 Task: Create a photo collage of the Taj Mahal at night using online images and label it 'Night View of Taj-Mahal'.
Action: Mouse pressed left at (141, 30)
Screenshot: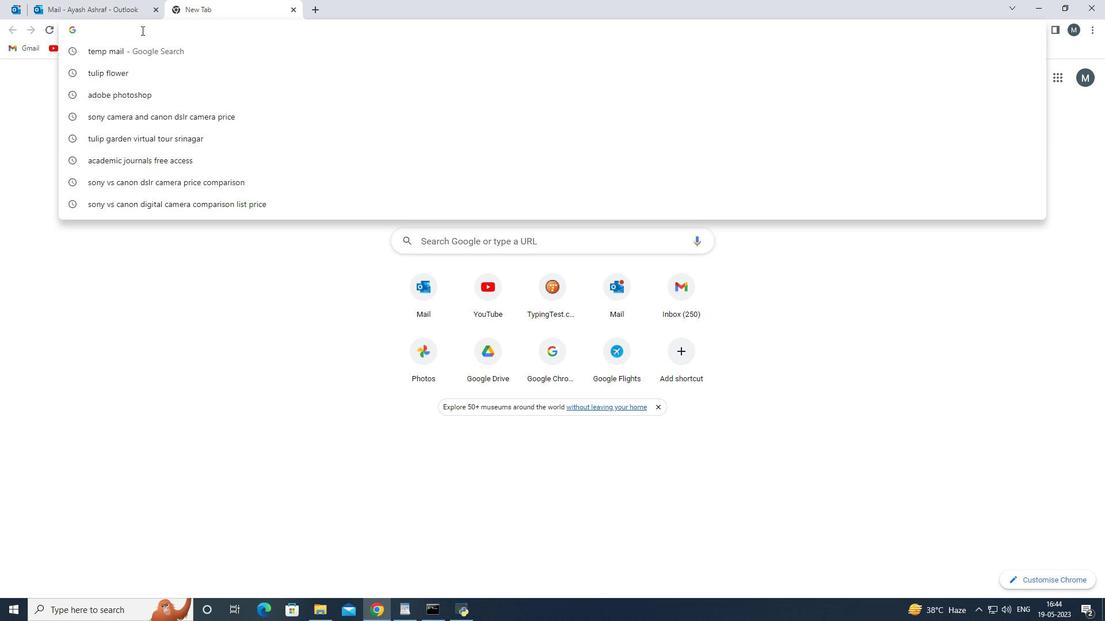 
Action: Key pressed <Key.shift>Taj<Key.space>
Screenshot: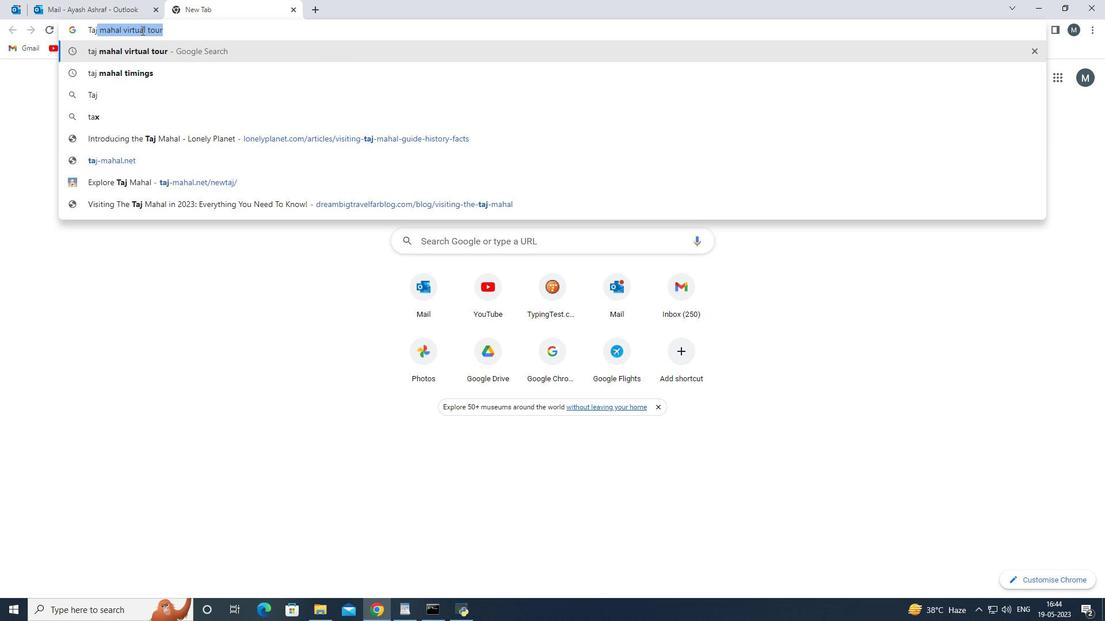 
Action: Mouse moved to (175, 28)
Screenshot: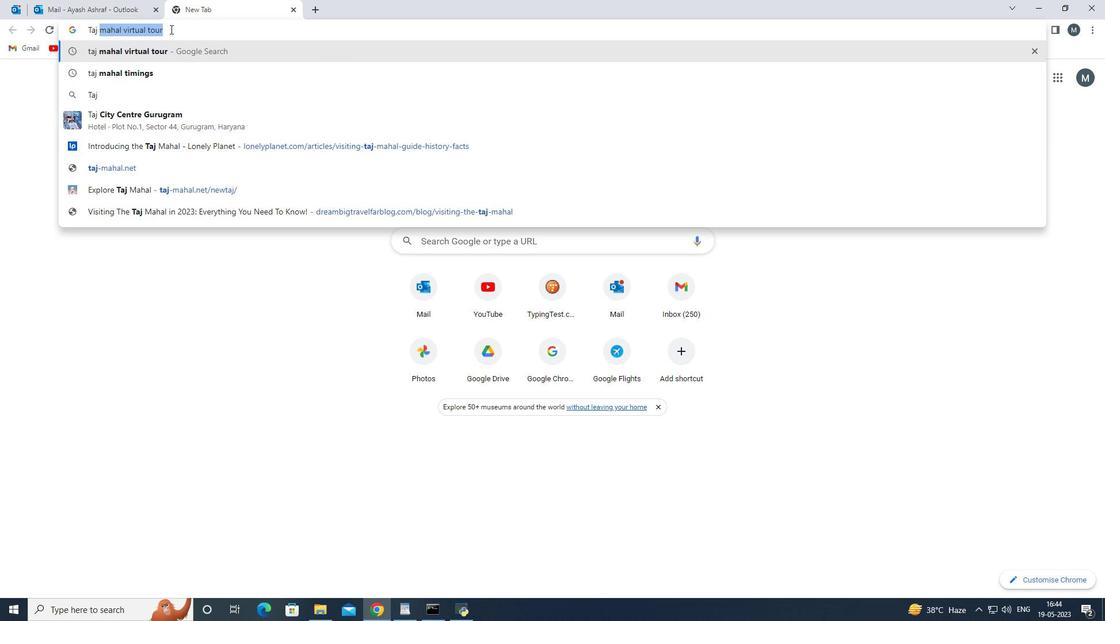 
Action: Mouse pressed left at (175, 28)
Screenshot: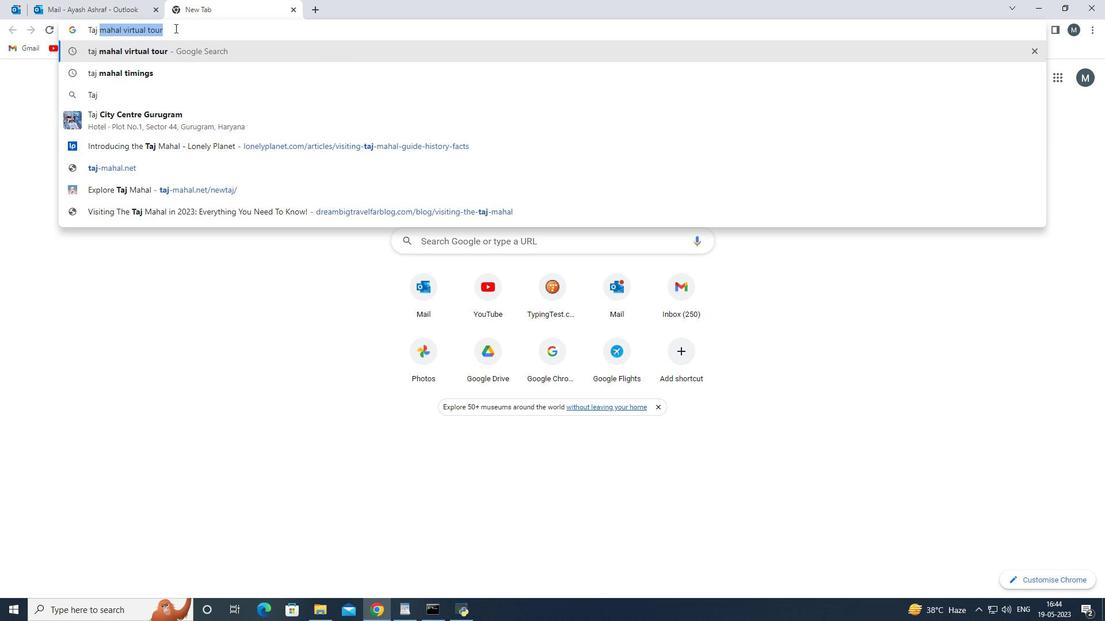 
Action: Key pressed <Key.space>at
Screenshot: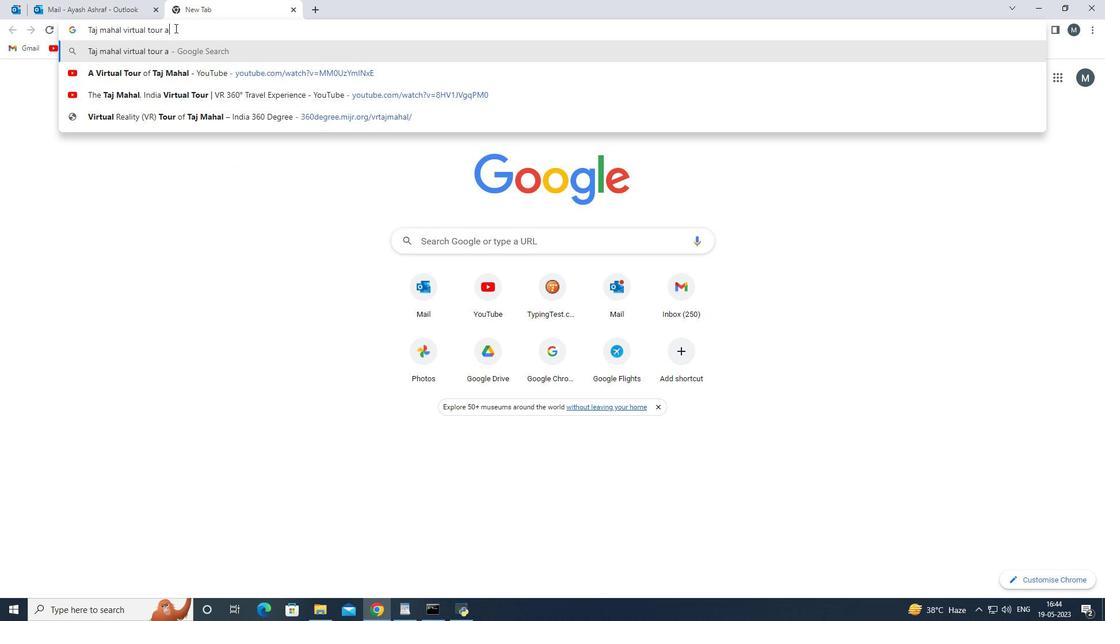
Action: Mouse moved to (175, 30)
Screenshot: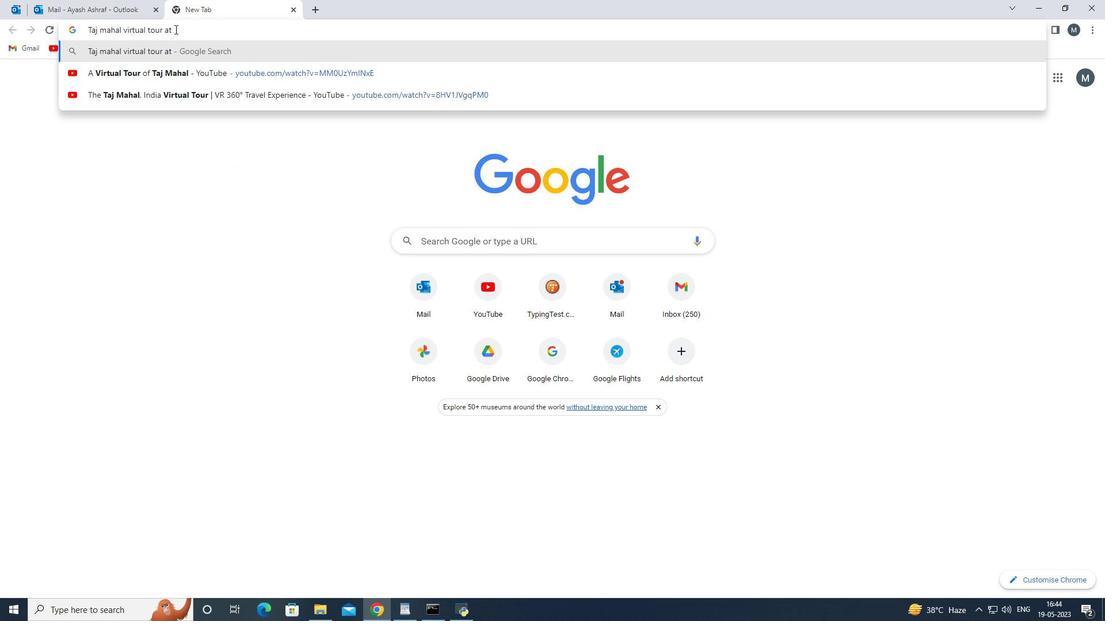 
Action: Key pressed <Key.space>
Screenshot: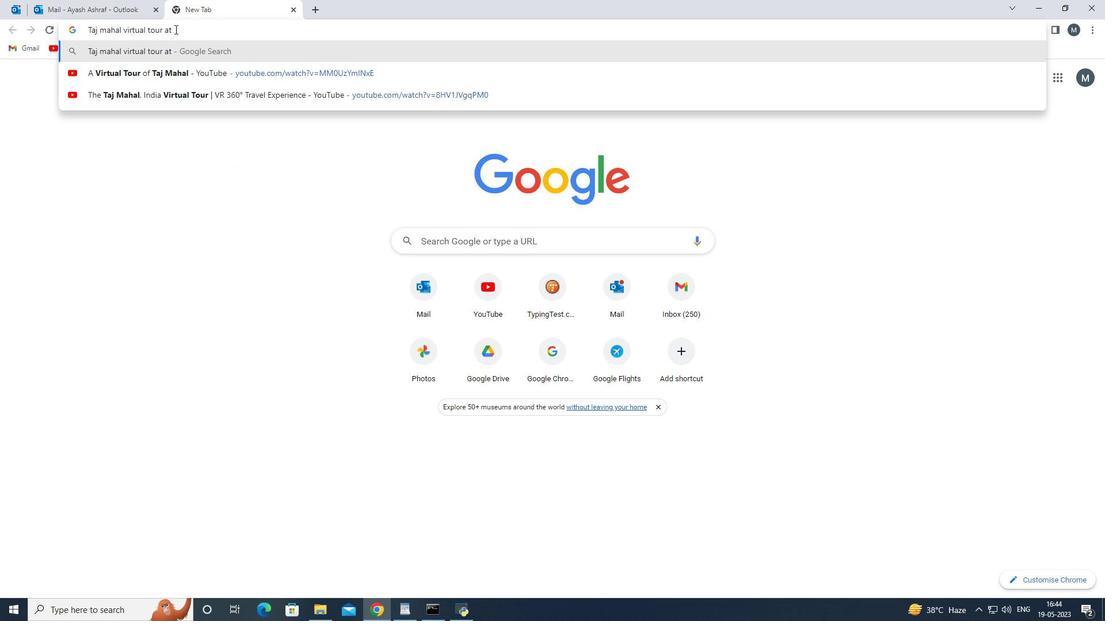 
Action: Mouse moved to (173, 33)
Screenshot: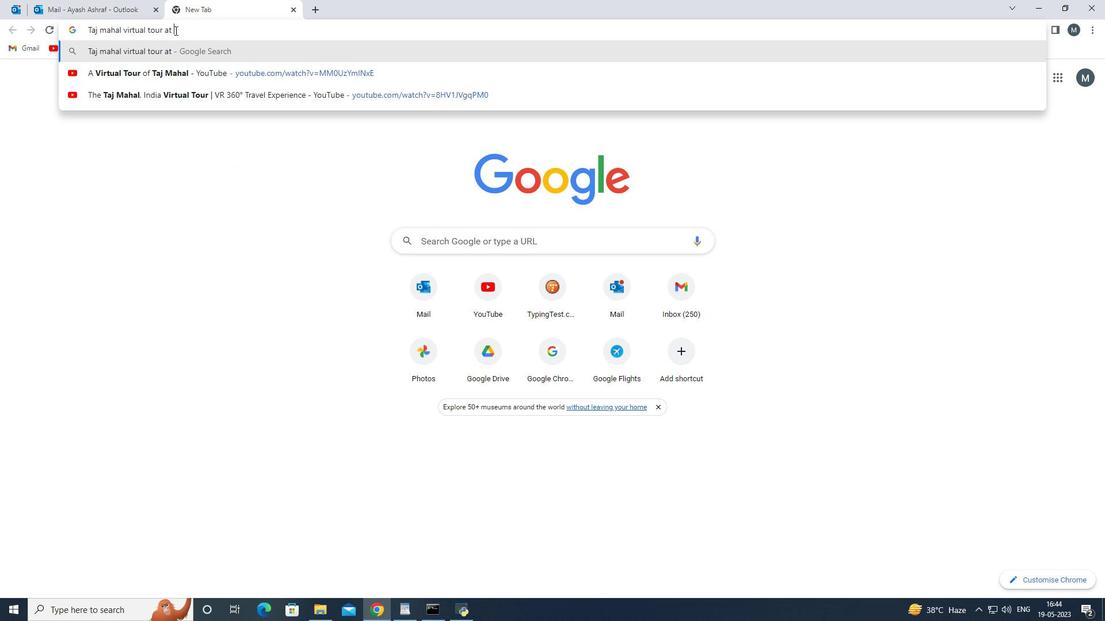 
Action: Key pressed ni
Screenshot: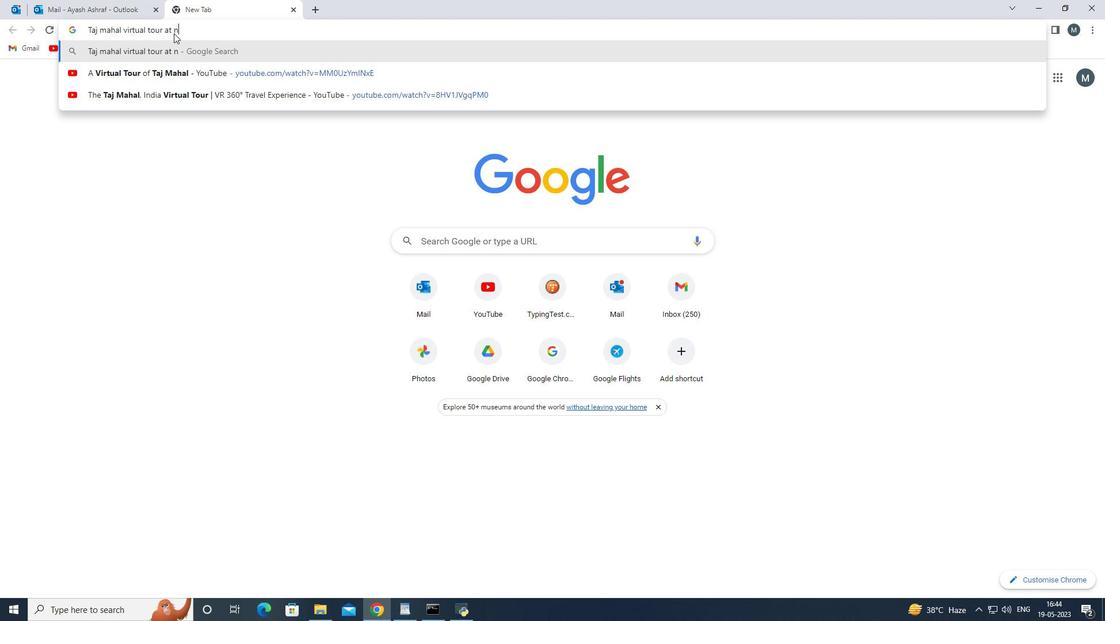 
Action: Mouse moved to (179, 73)
Screenshot: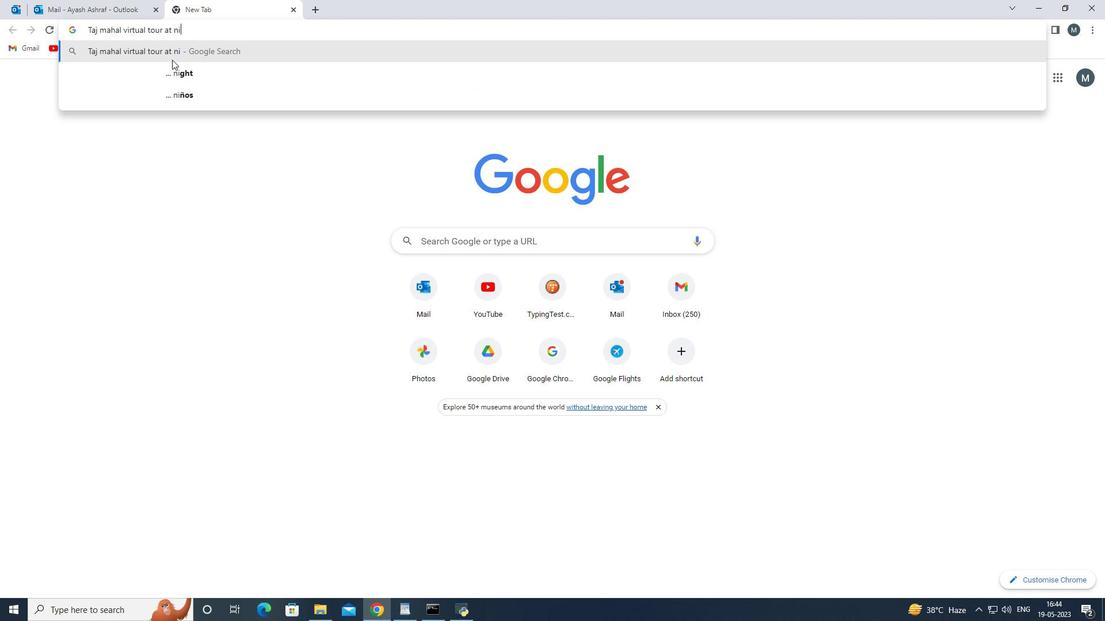 
Action: Mouse pressed left at (179, 73)
Screenshot: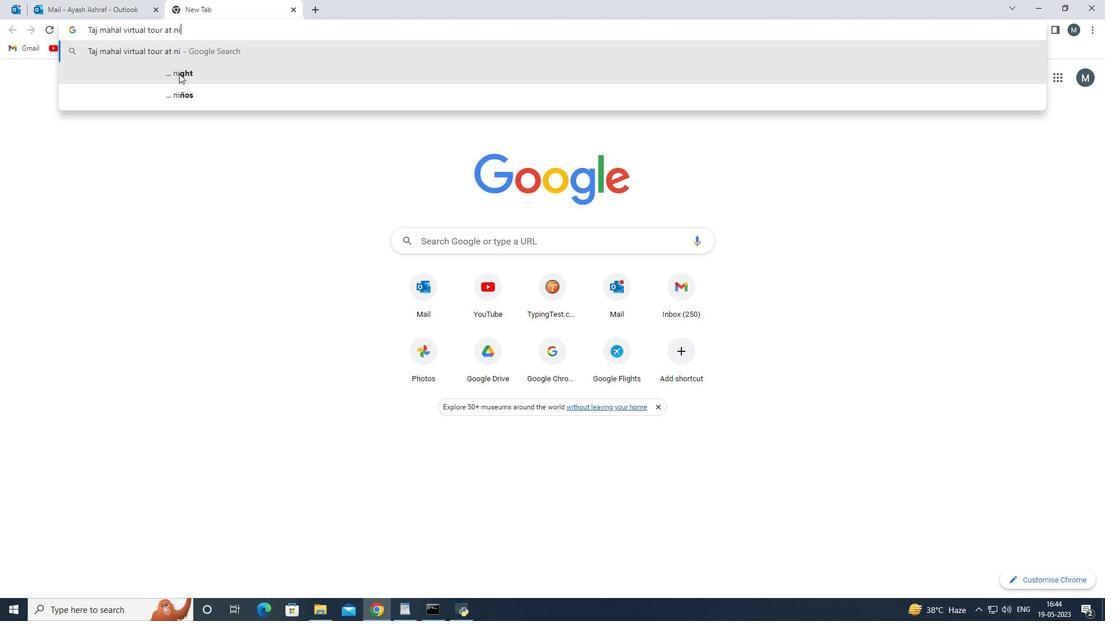 
Action: Mouse moved to (250, 265)
Screenshot: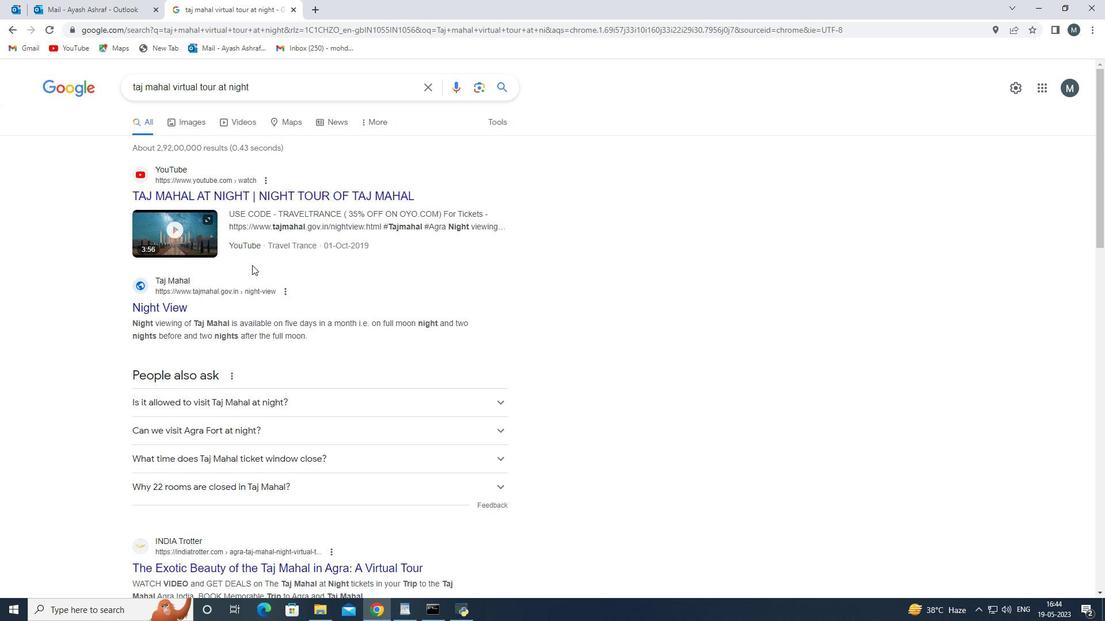 
Action: Mouse scrolled (250, 265) with delta (0, 0)
Screenshot: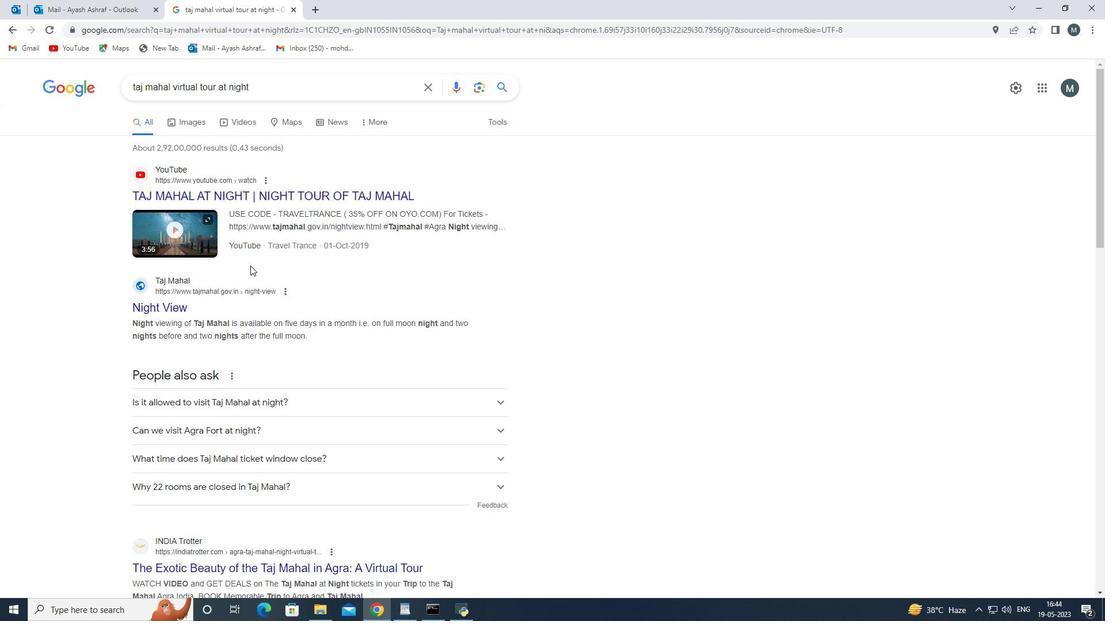 
Action: Mouse scrolled (250, 266) with delta (0, 0)
Screenshot: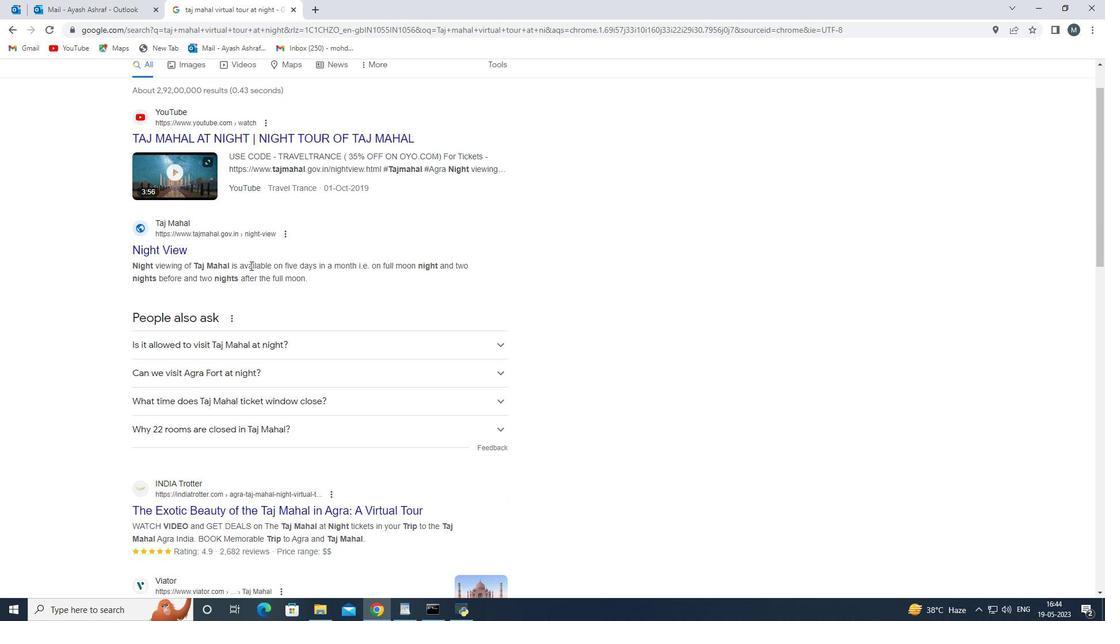 
Action: Mouse scrolled (250, 266) with delta (0, 0)
Screenshot: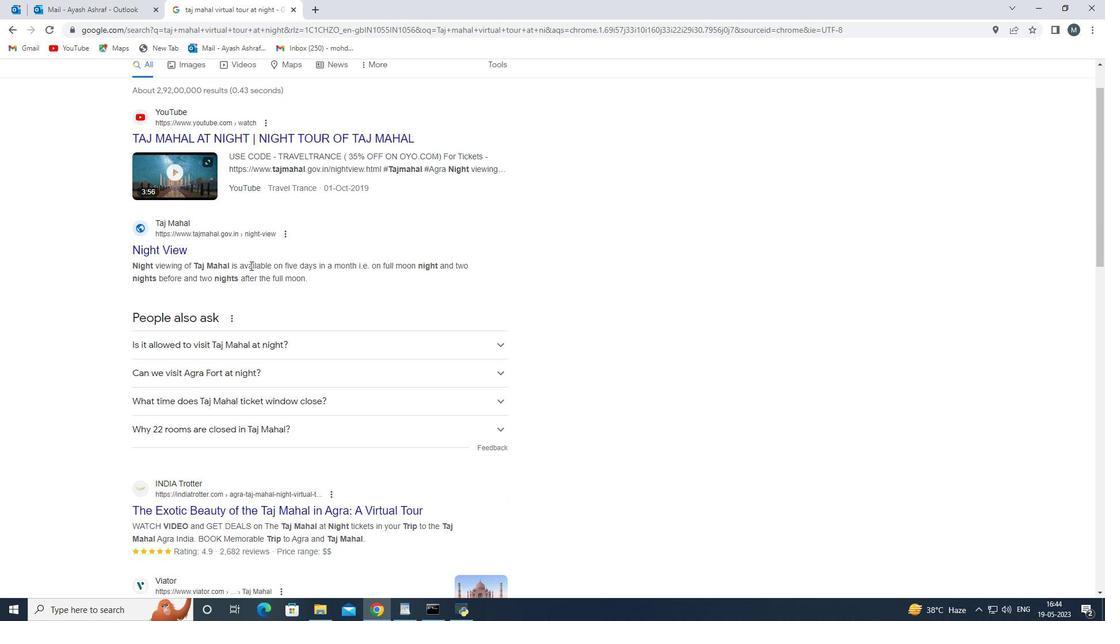 
Action: Mouse moved to (175, 227)
Screenshot: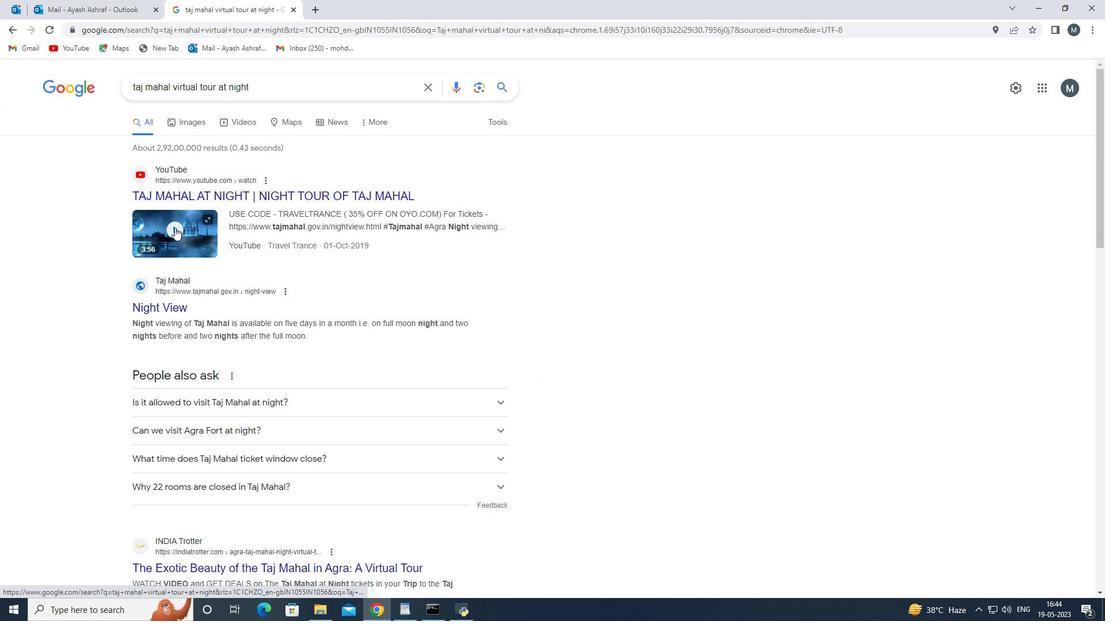 
Action: Mouse pressed left at (175, 227)
Screenshot: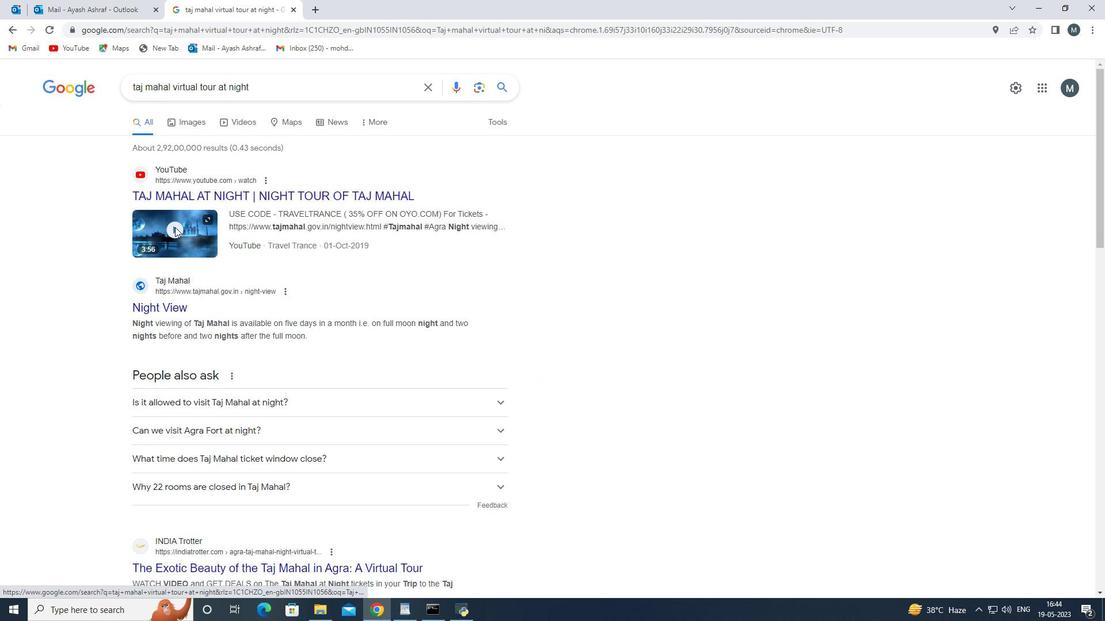 
Action: Mouse moved to (255, 476)
Screenshot: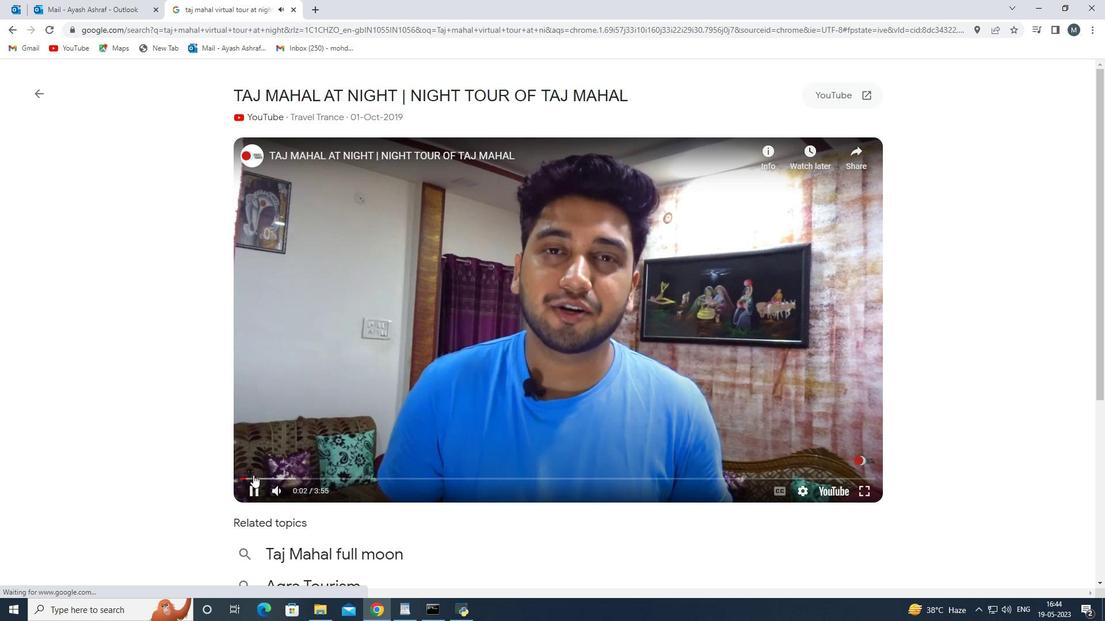 
Action: Mouse pressed left at (255, 476)
Screenshot: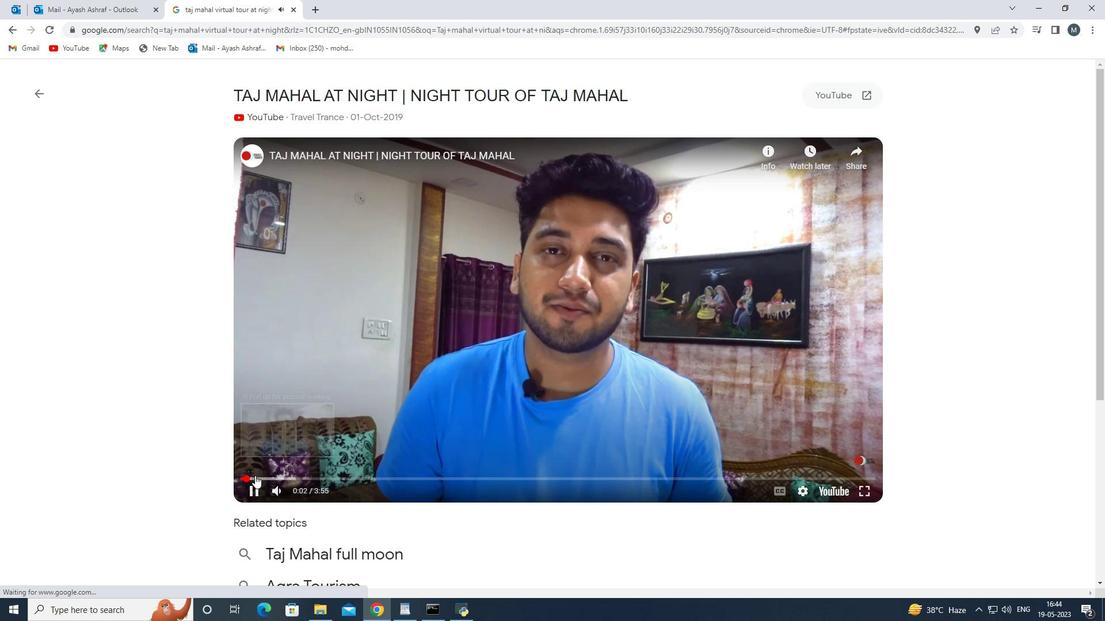 
Action: Mouse moved to (412, 410)
Screenshot: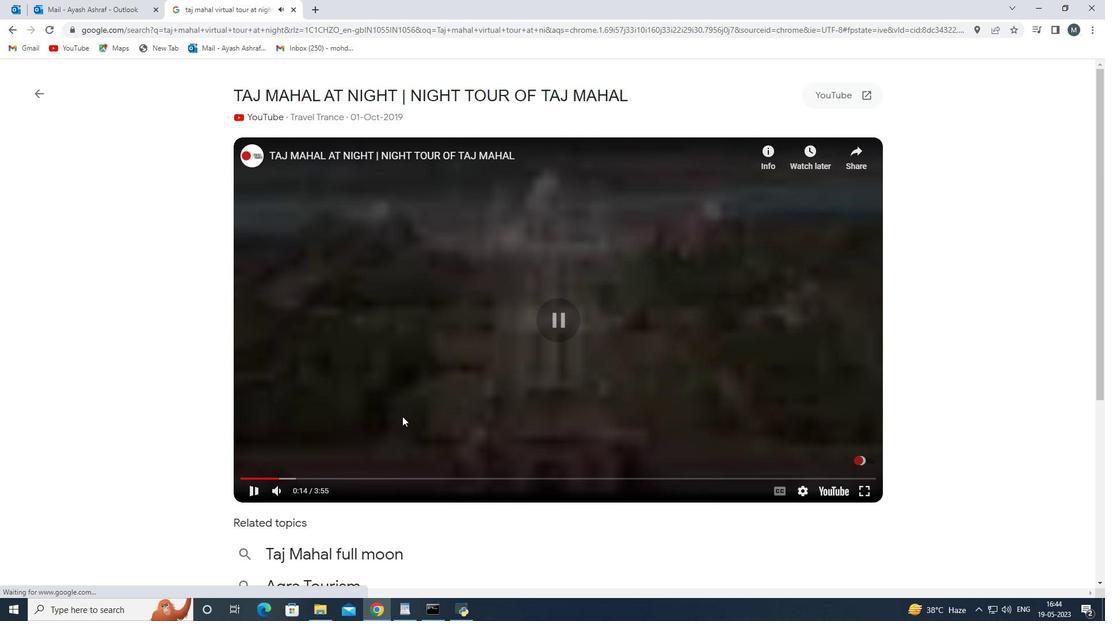 
Action: Mouse scrolled (412, 409) with delta (0, 0)
Screenshot: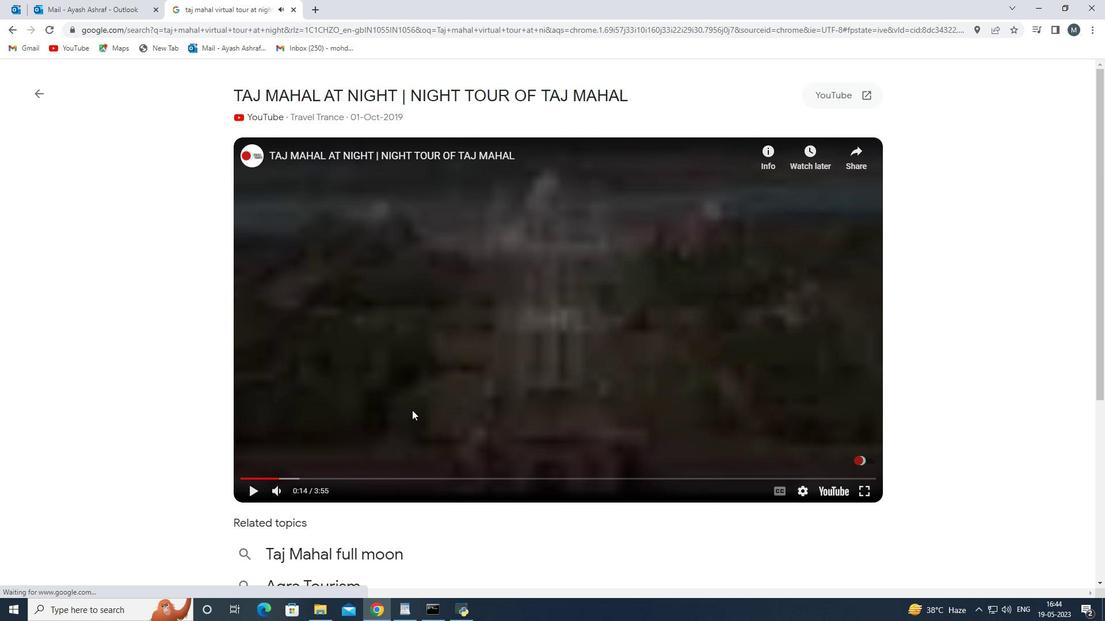 
Action: Mouse scrolled (412, 411) with delta (0, 0)
Screenshot: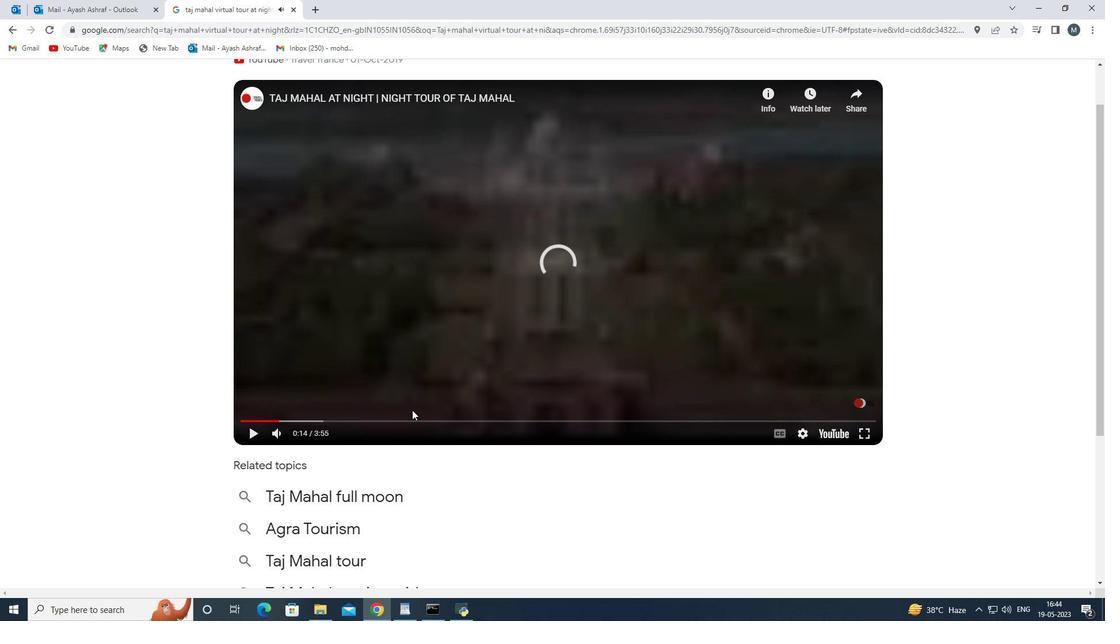 
Action: Mouse moved to (427, 384)
Screenshot: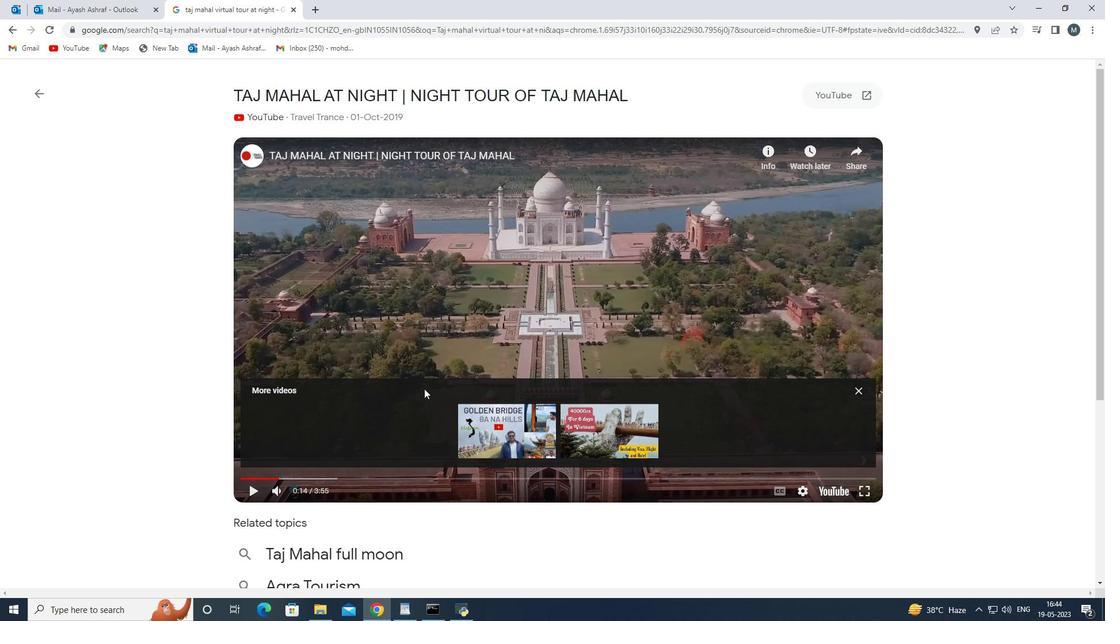 
Action: Mouse scrolled (427, 383) with delta (0, 0)
Screenshot: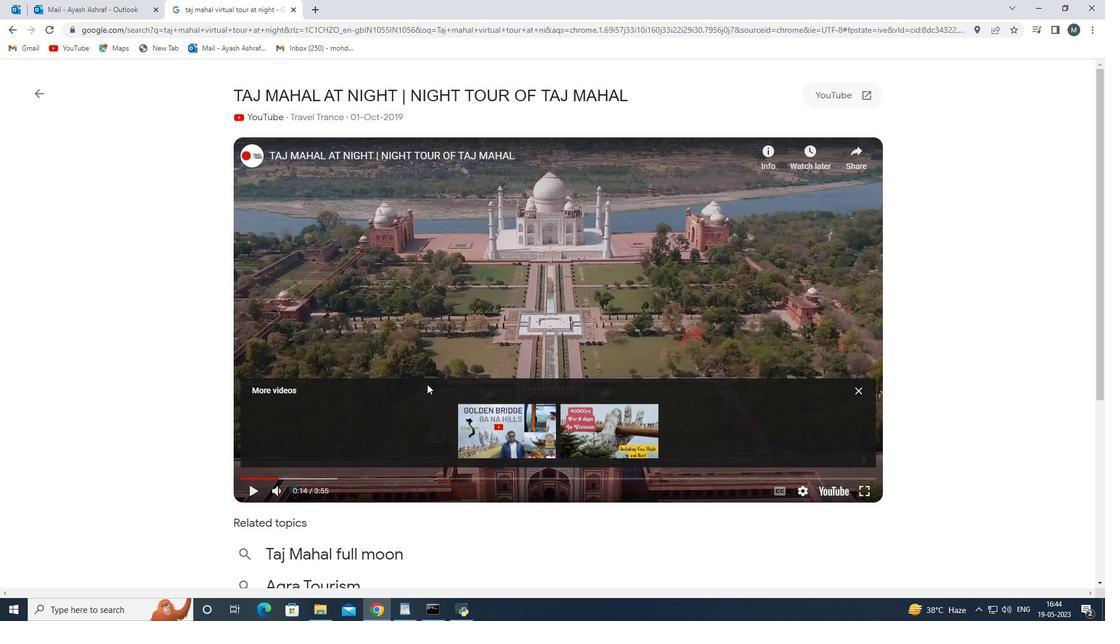 
Action: Mouse moved to (251, 439)
Screenshot: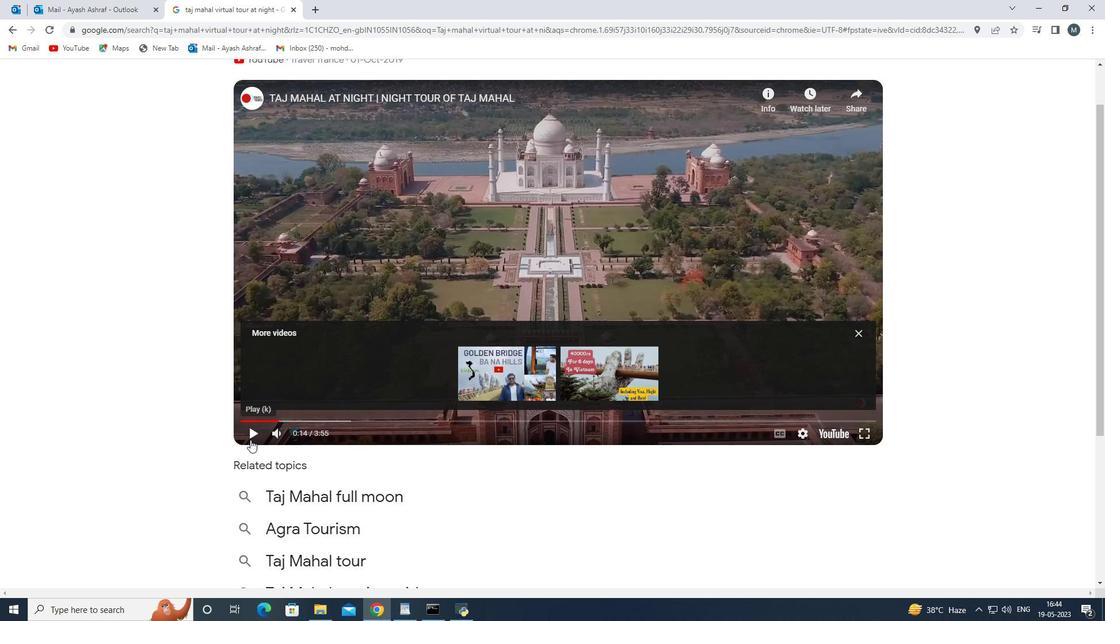 
Action: Mouse pressed left at (251, 439)
Screenshot: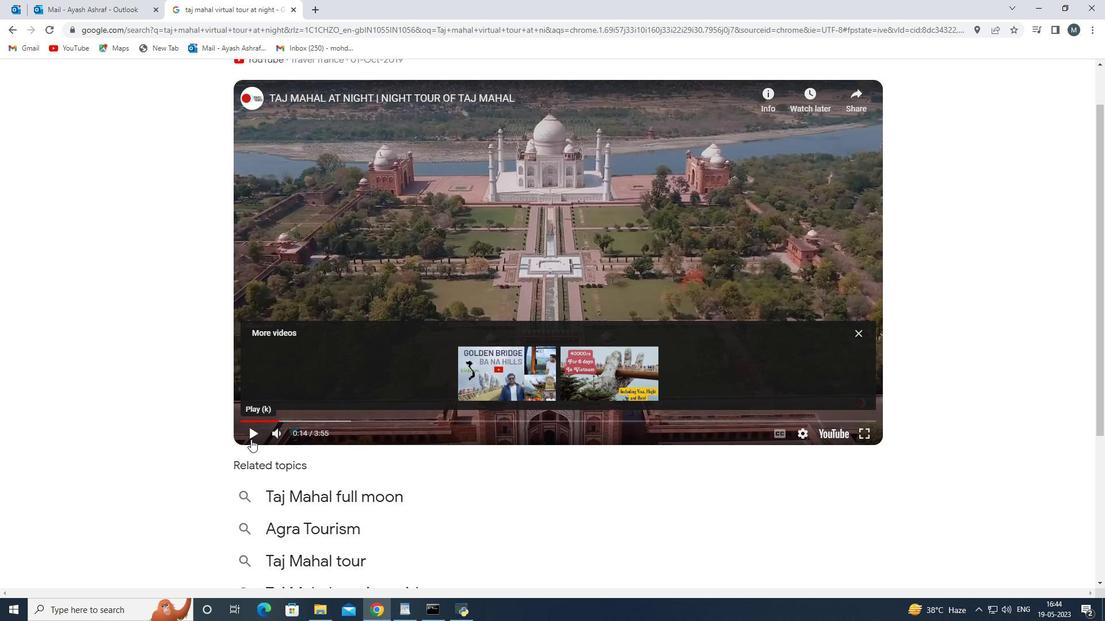 
Action: Mouse moved to (379, 501)
Screenshot: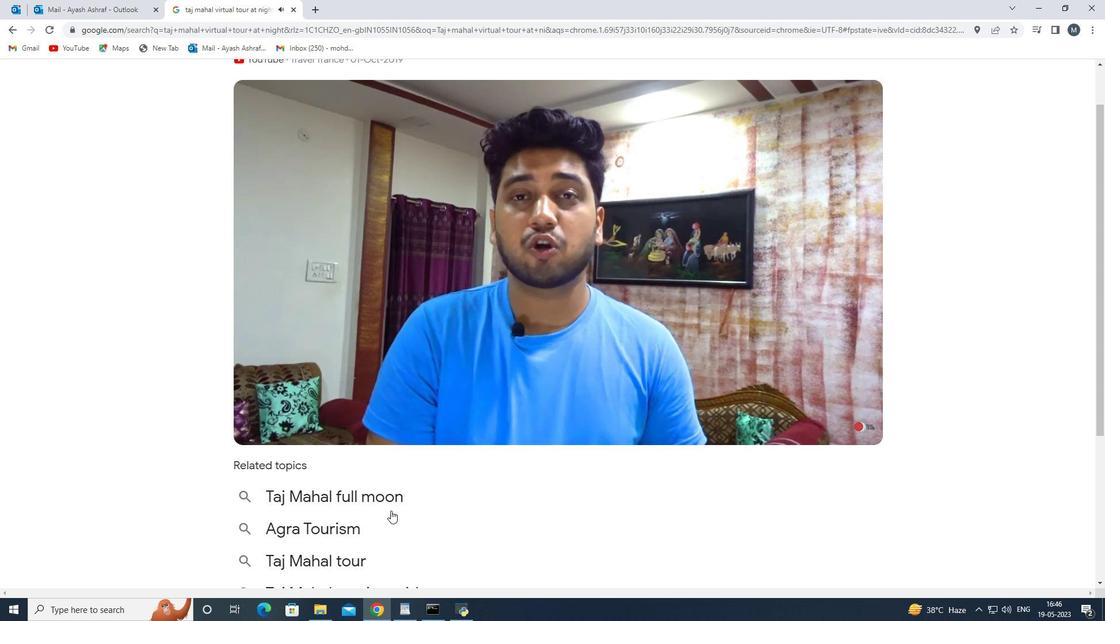 
Action: Mouse pressed left at (379, 501)
Screenshot: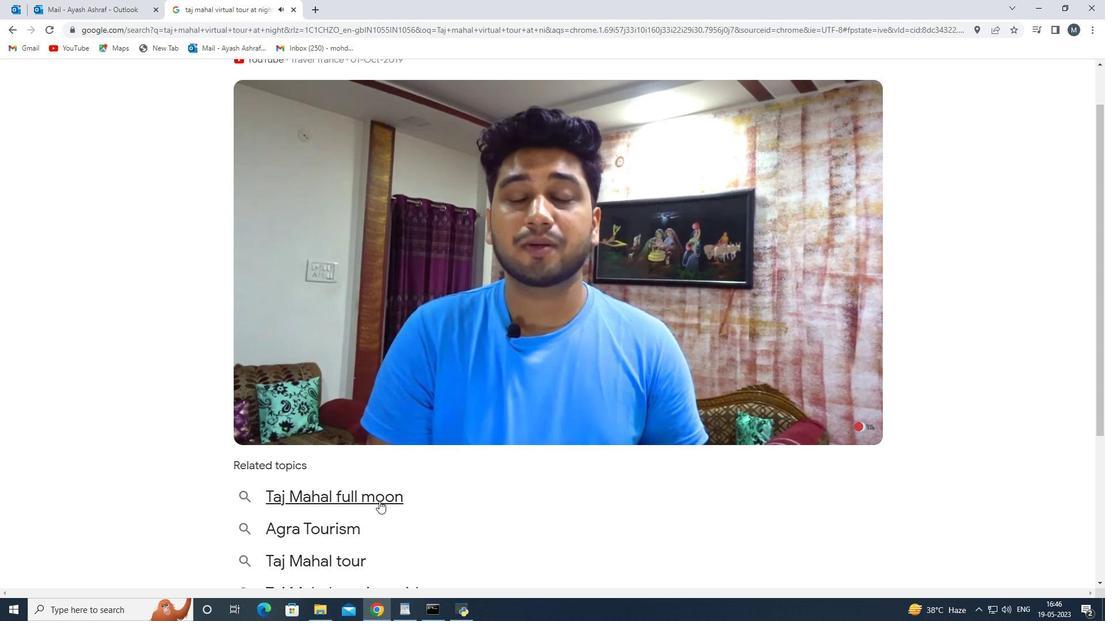 
Action: Mouse moved to (150, 206)
Screenshot: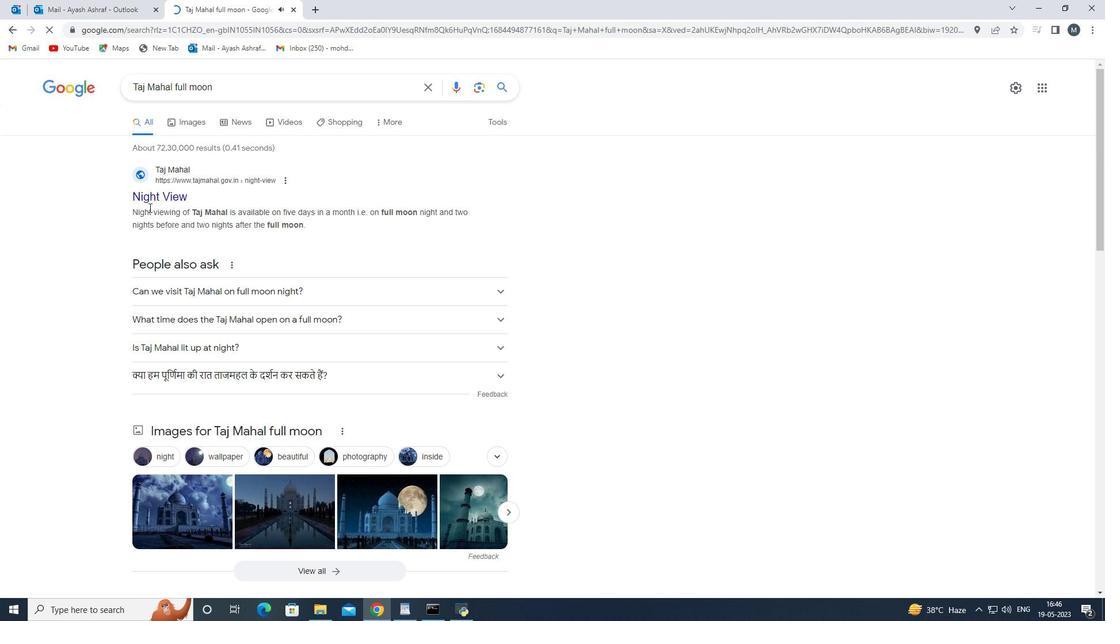 
Action: Mouse pressed left at (150, 206)
Screenshot: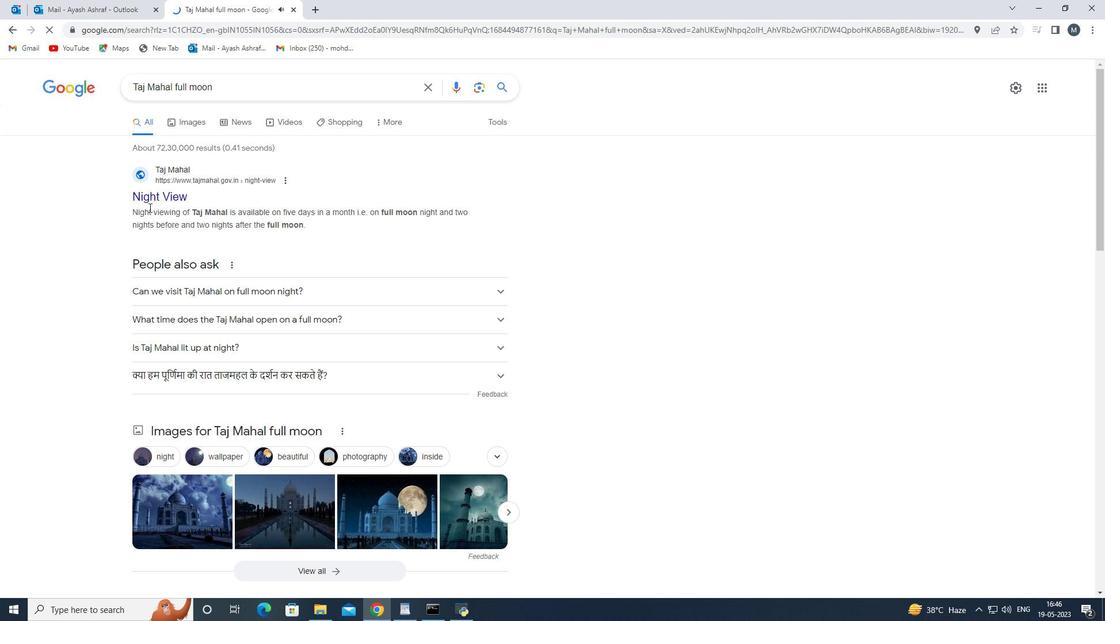 
Action: Mouse moved to (159, 195)
Screenshot: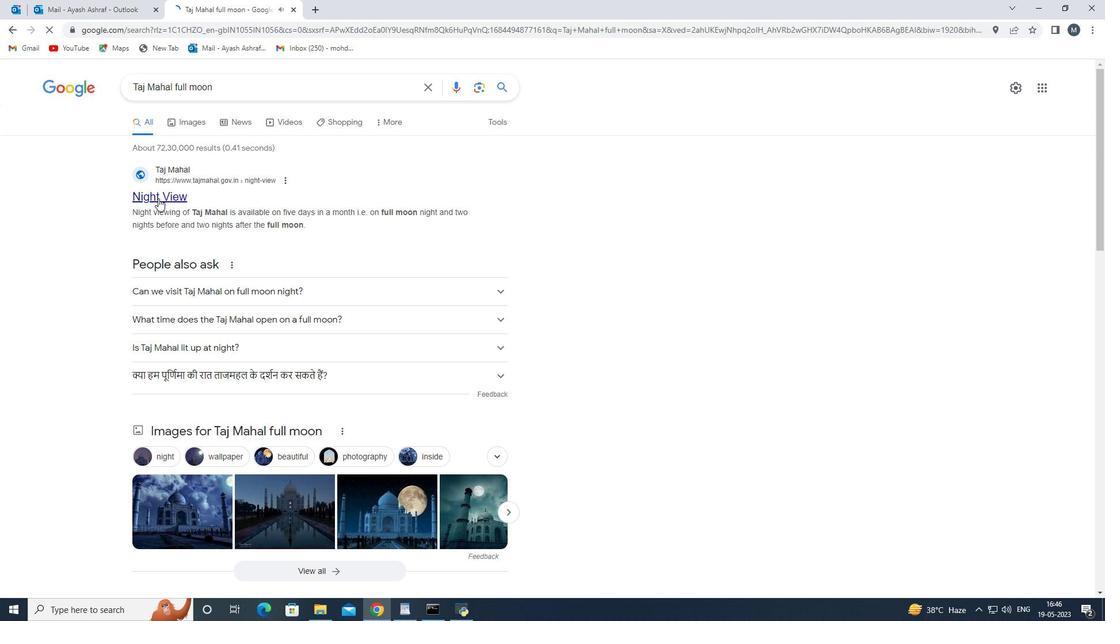 
Action: Mouse pressed left at (159, 195)
Screenshot: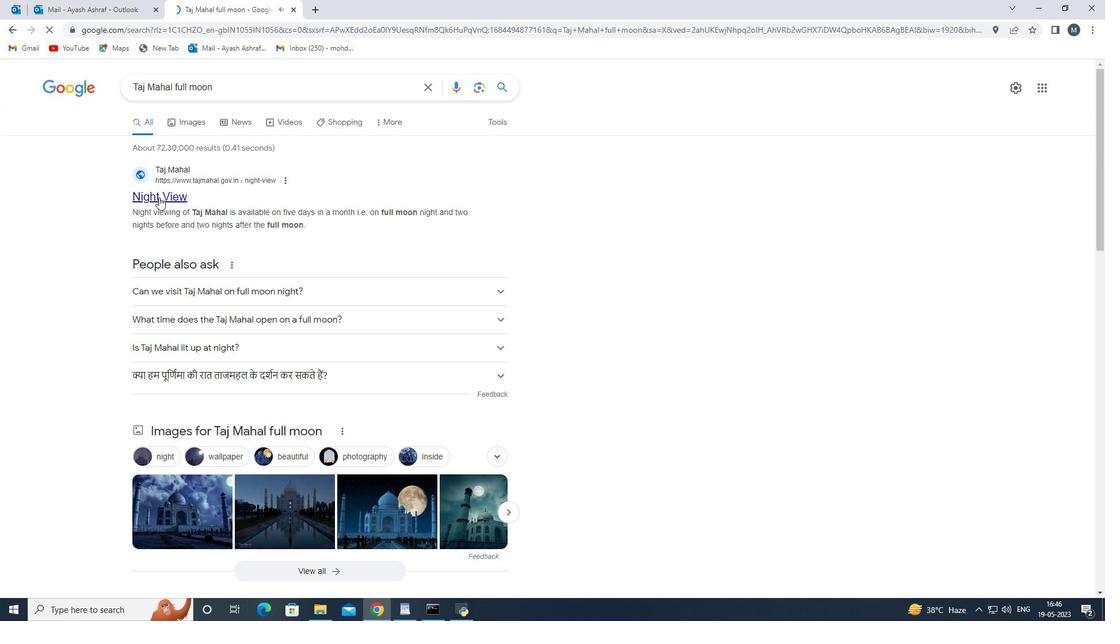 
Action: Mouse moved to (435, 283)
Screenshot: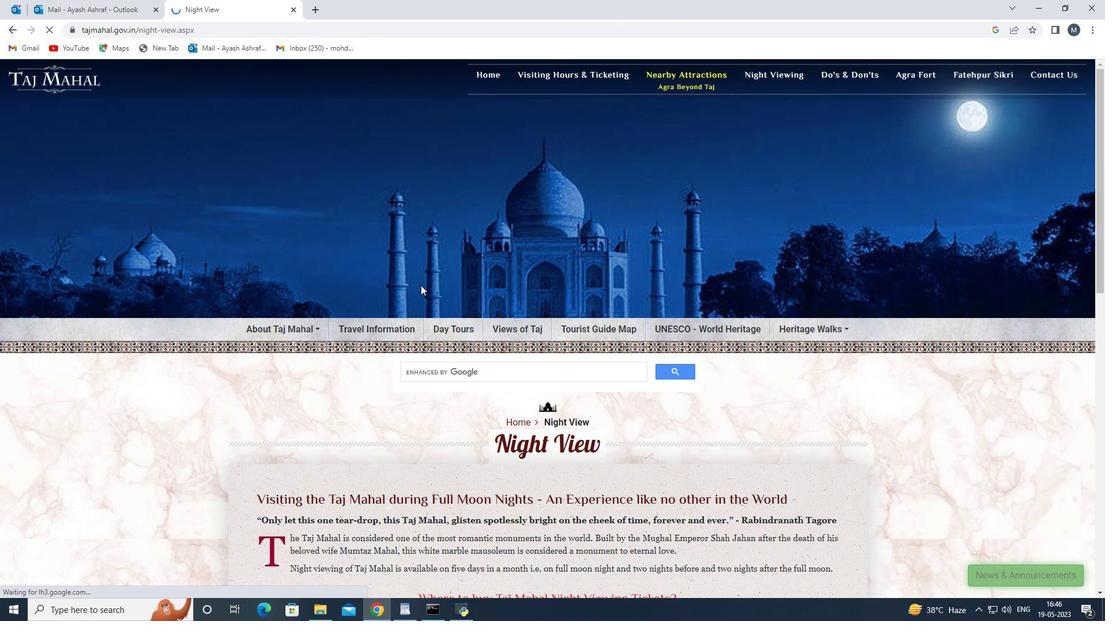 
Action: Mouse scrolled (435, 283) with delta (0, 0)
Screenshot: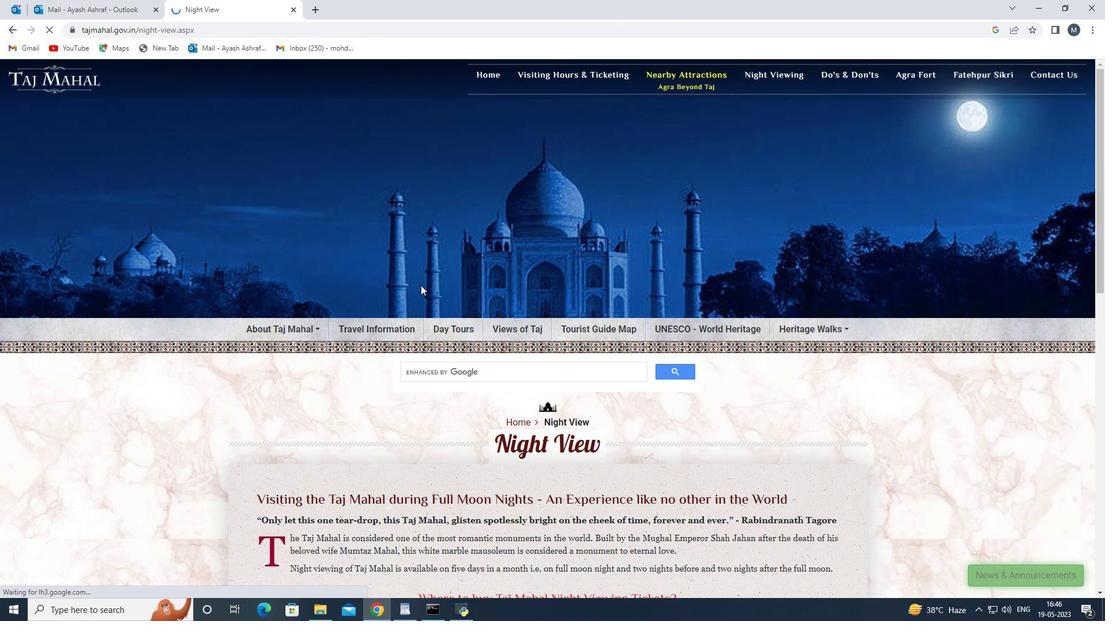 
Action: Mouse moved to (436, 290)
Screenshot: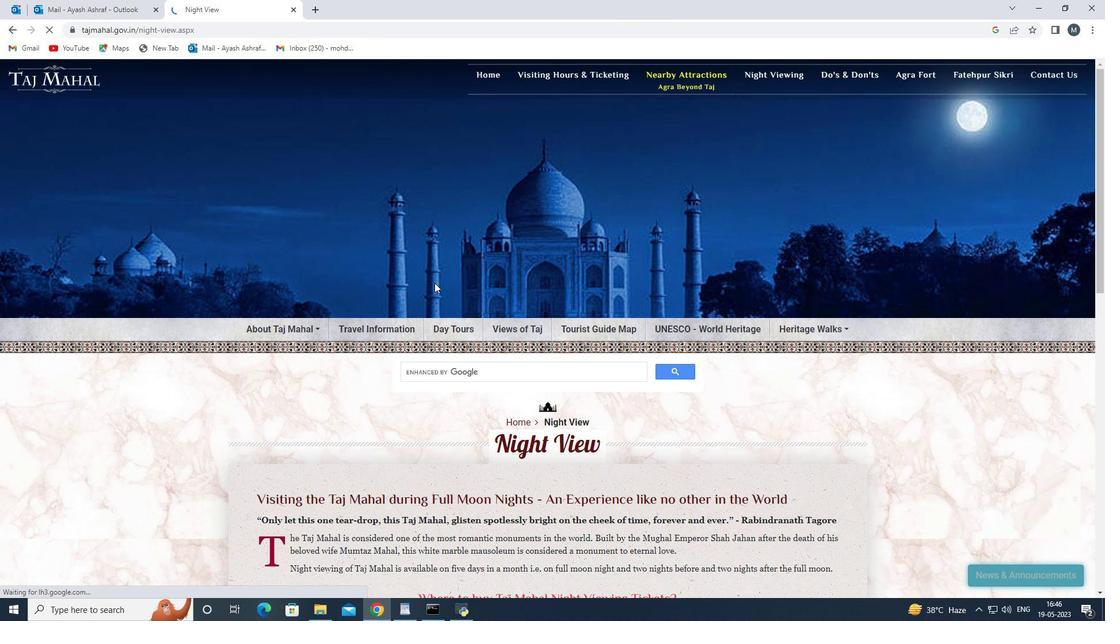 
Action: Mouse scrolled (436, 286) with delta (0, 0)
Screenshot: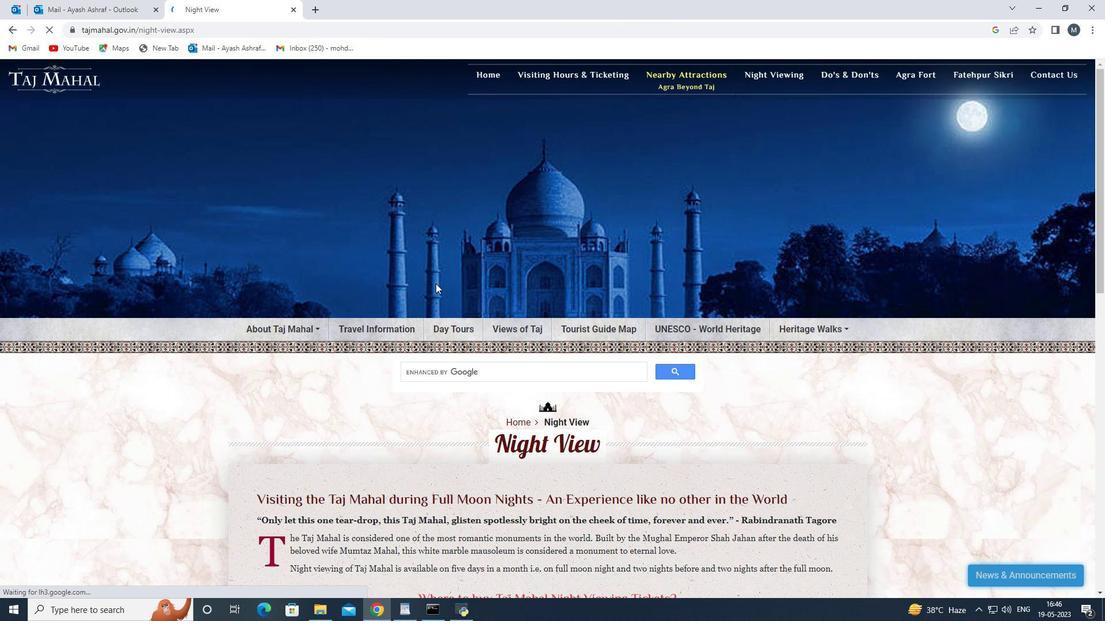 
Action: Mouse moved to (436, 302)
Screenshot: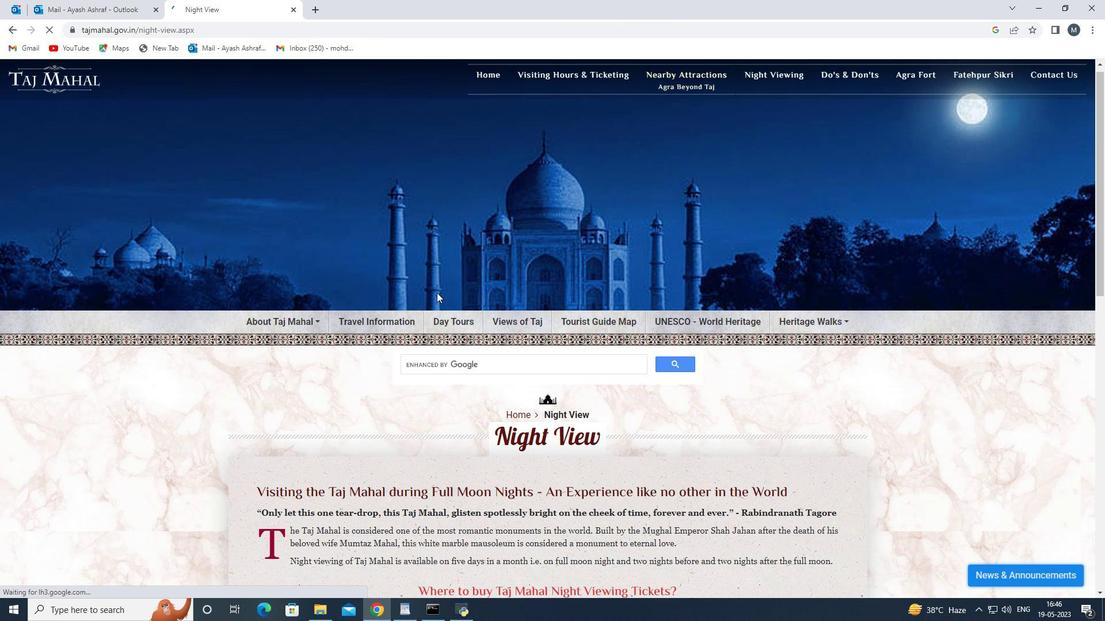 
Action: Mouse scrolled (436, 296) with delta (0, 0)
Screenshot: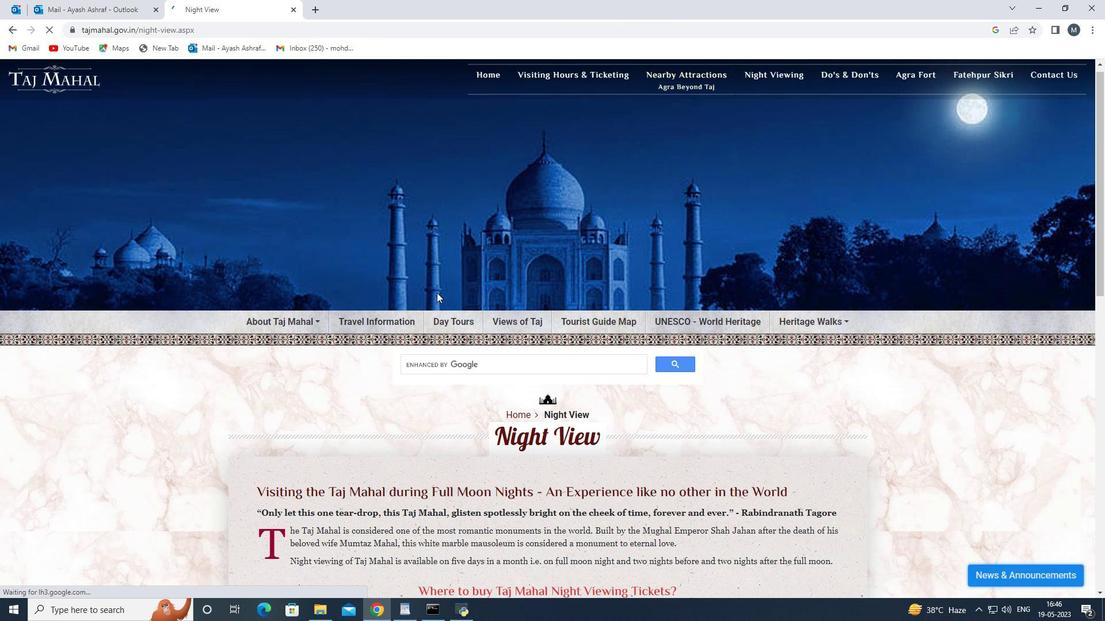 
Action: Mouse moved to (438, 335)
Screenshot: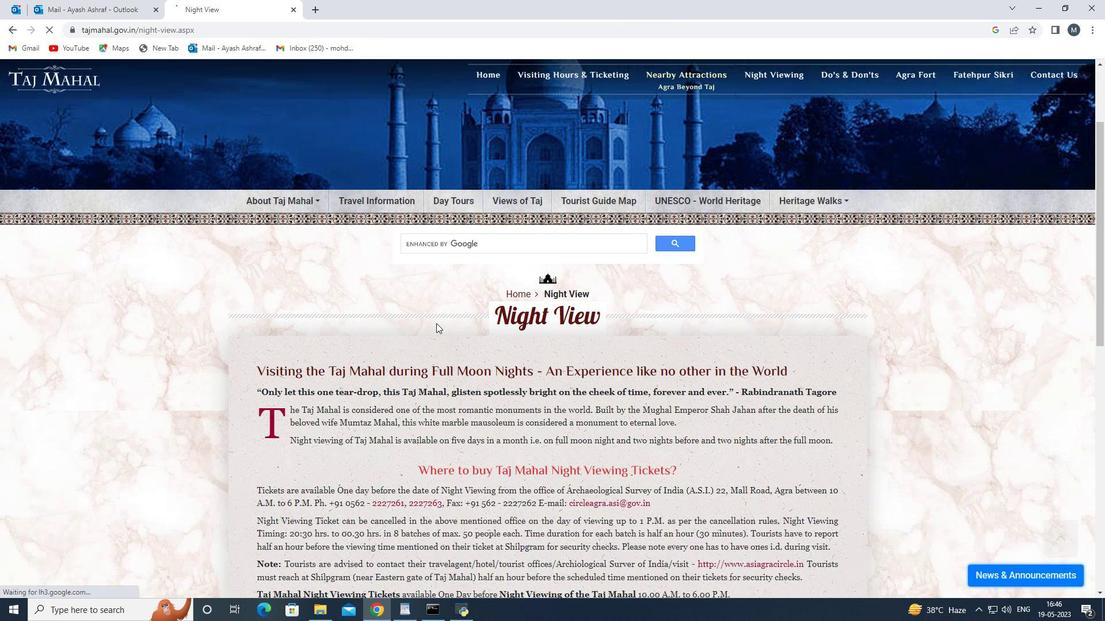 
Action: Mouse scrolled (438, 335) with delta (0, 0)
Screenshot: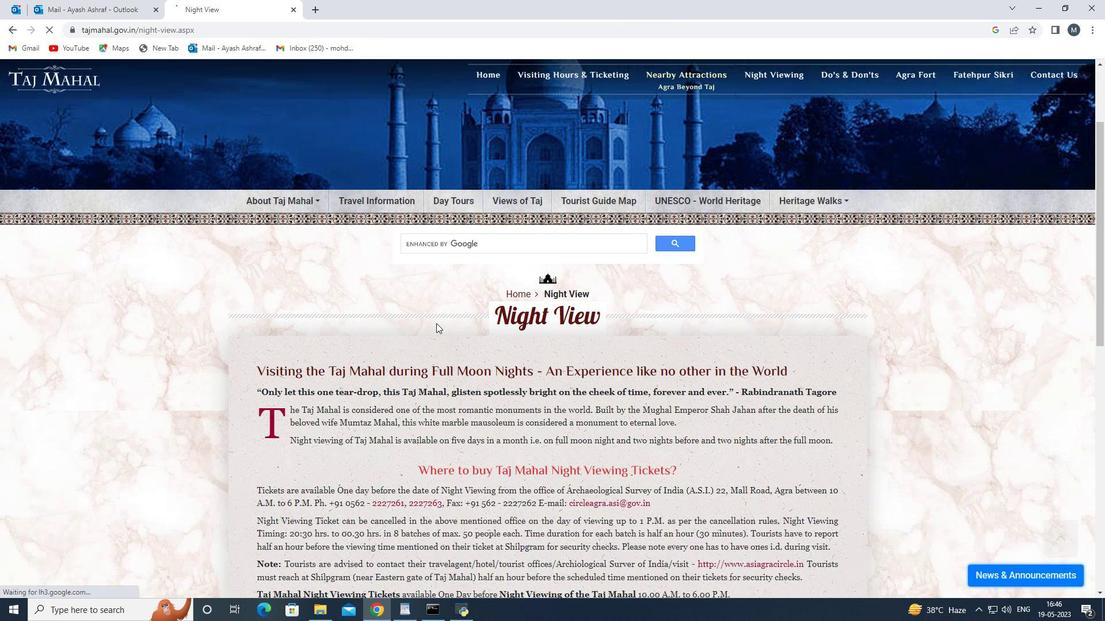 
Action: Mouse moved to (439, 339)
Screenshot: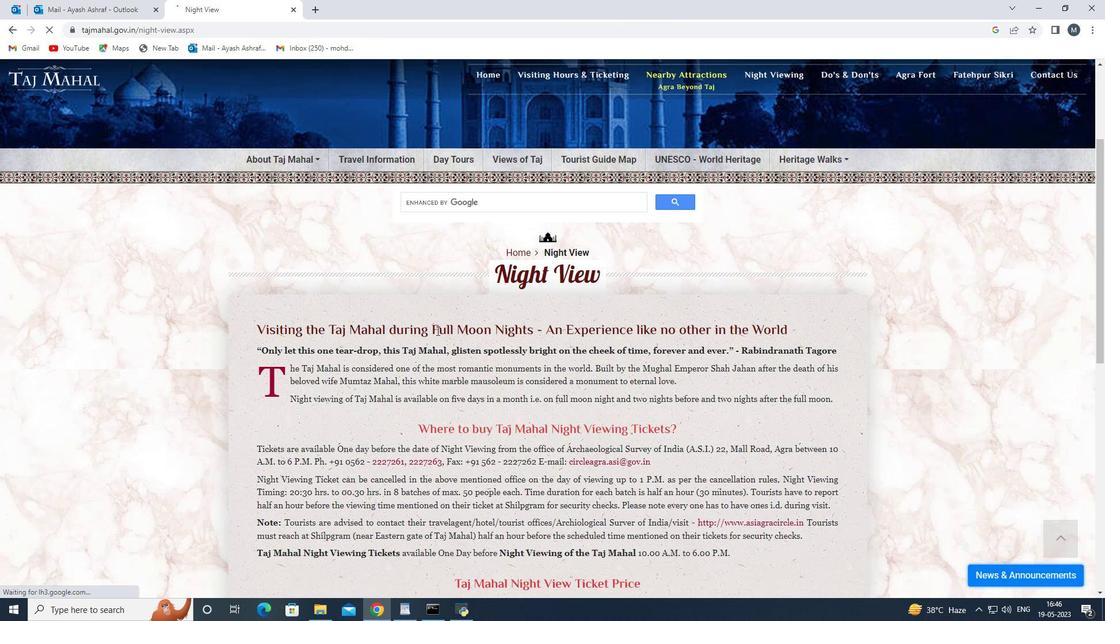 
Action: Mouse scrolled (438, 338) with delta (0, 0)
Screenshot: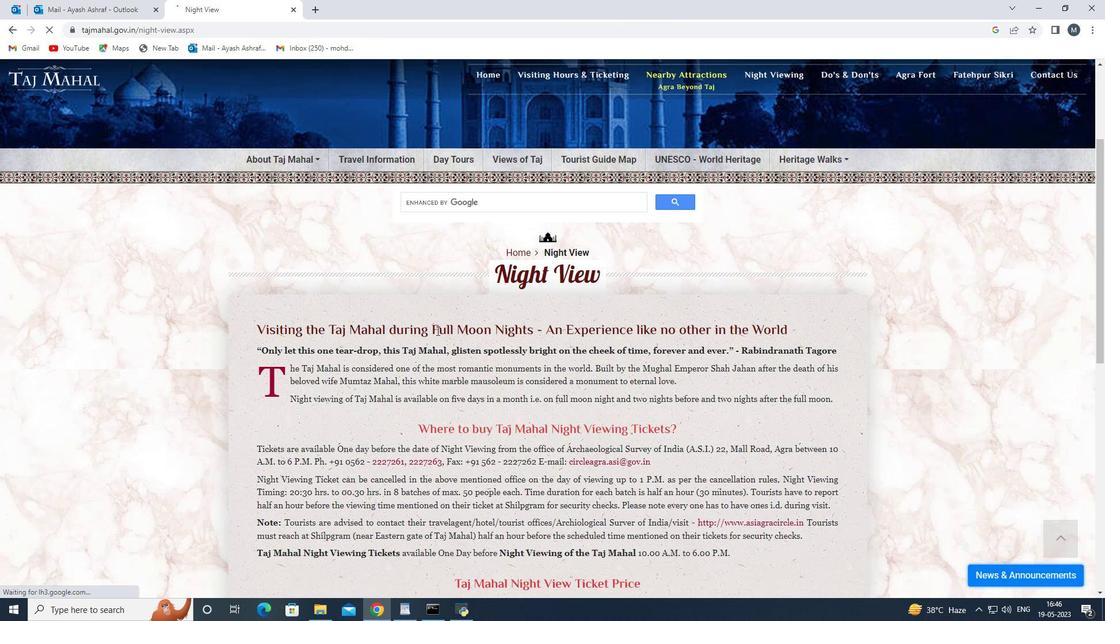 
Action: Mouse moved to (440, 342)
Screenshot: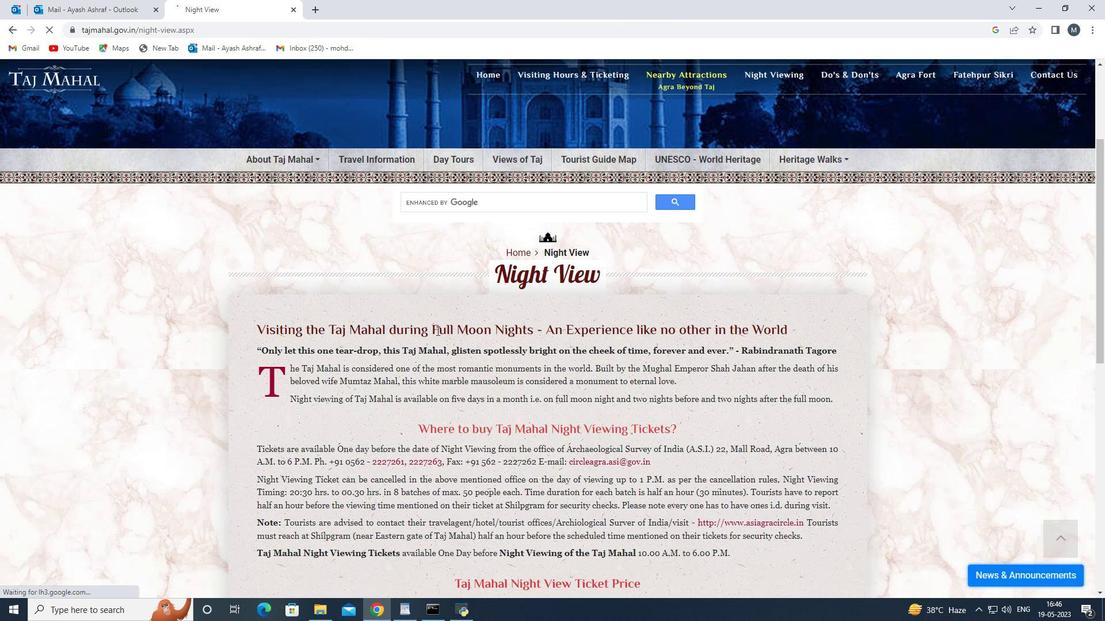 
Action: Mouse scrolled (440, 341) with delta (0, 0)
Screenshot: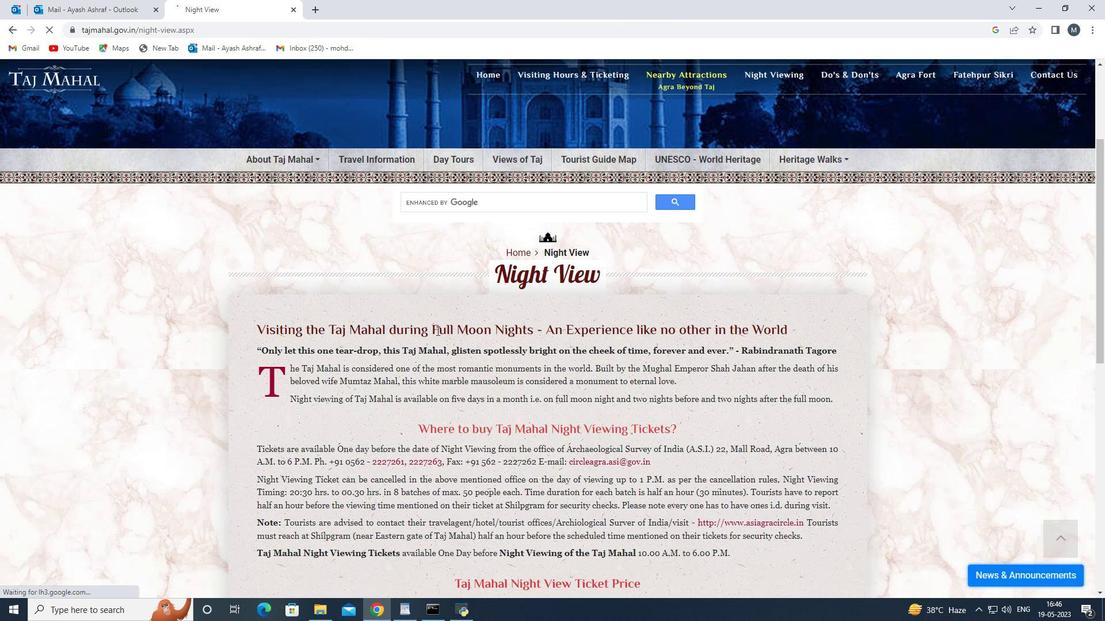 
Action: Mouse moved to (442, 347)
Screenshot: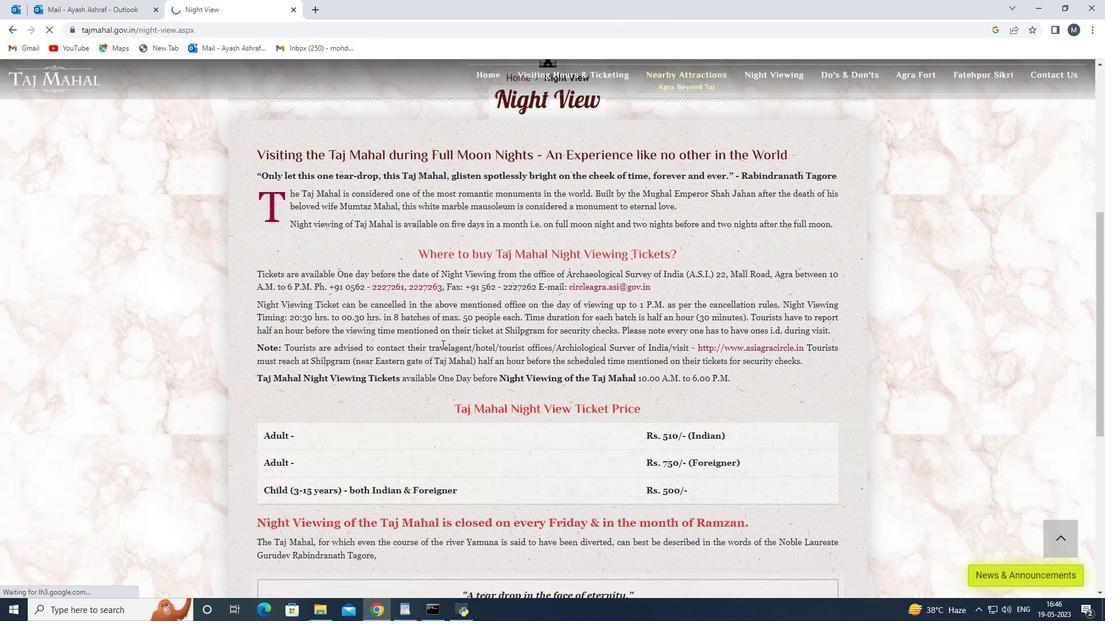 
Action: Mouse scrolled (442, 347) with delta (0, 0)
Screenshot: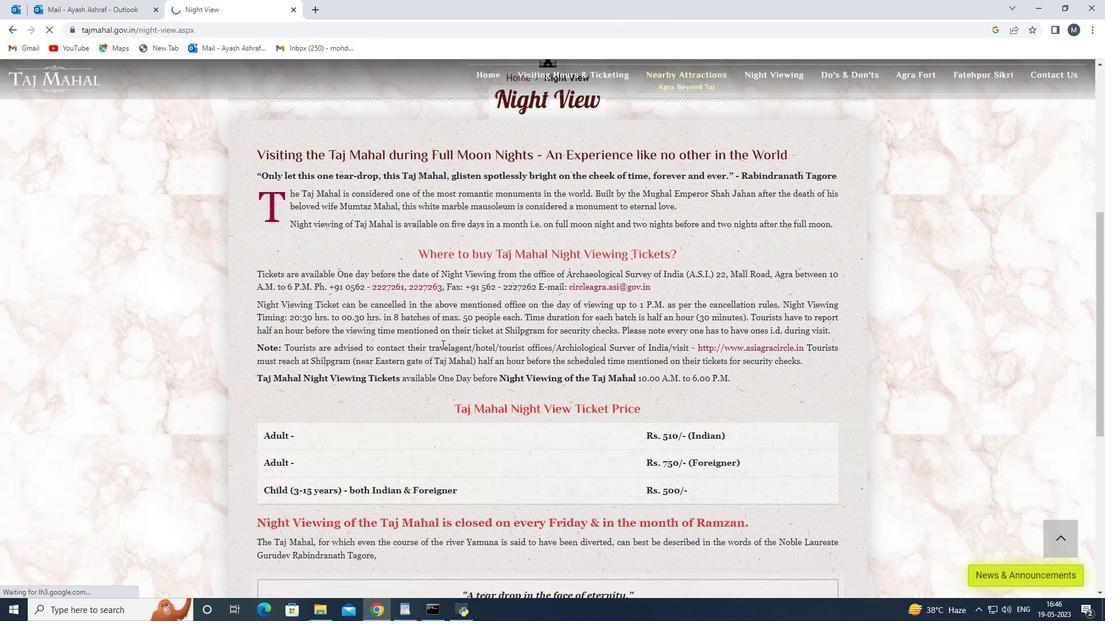 
Action: Mouse moved to (442, 352)
Screenshot: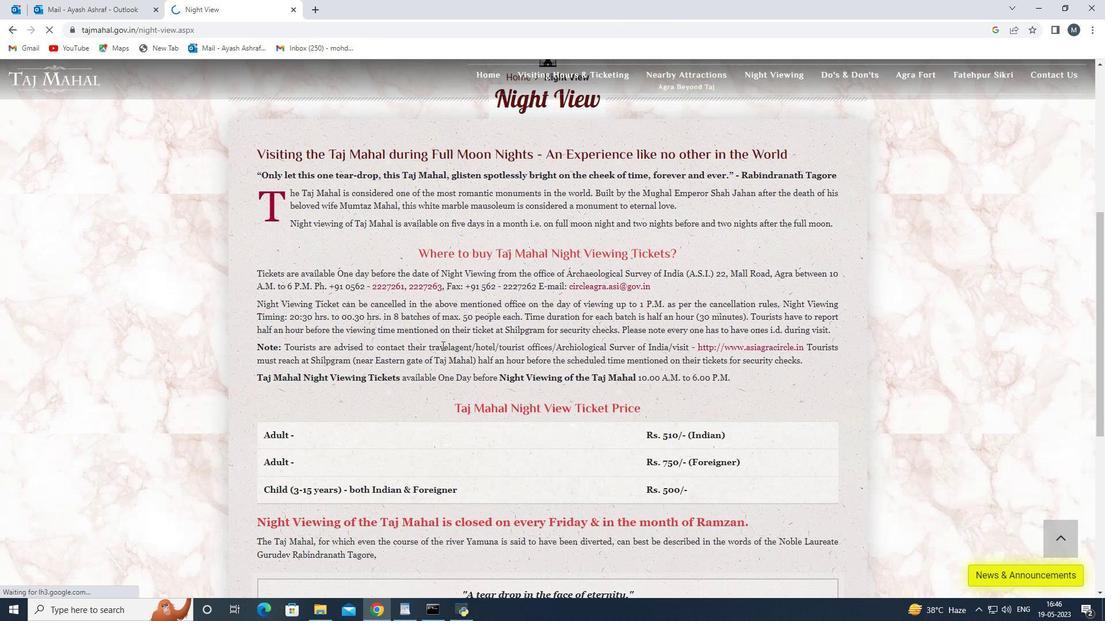 
Action: Mouse scrolled (442, 351) with delta (0, 0)
Screenshot: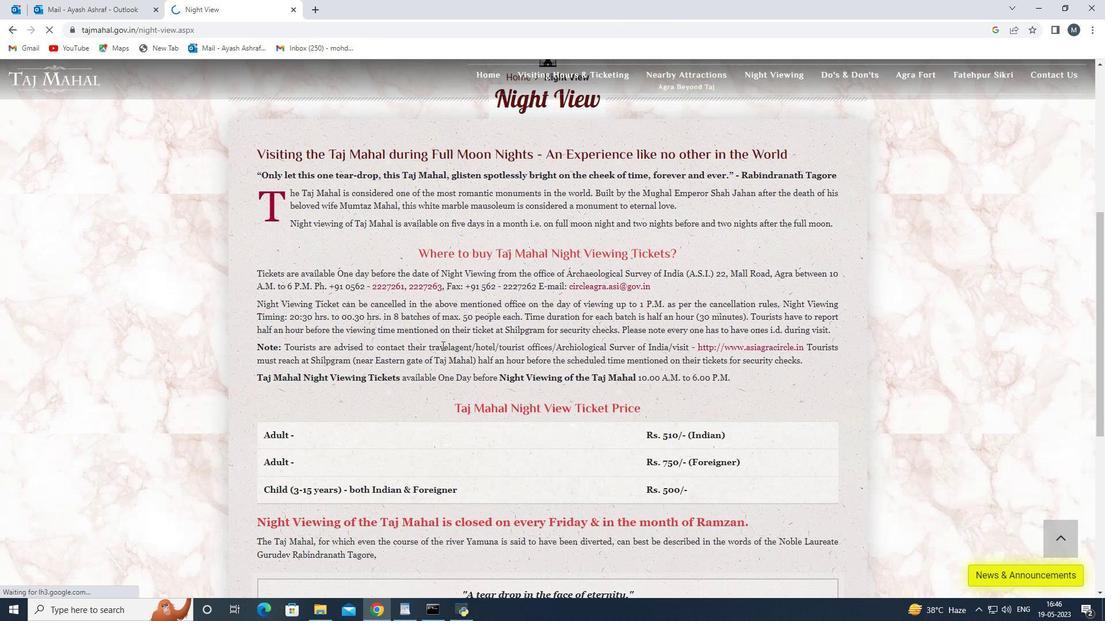 
Action: Mouse moved to (443, 354)
Screenshot: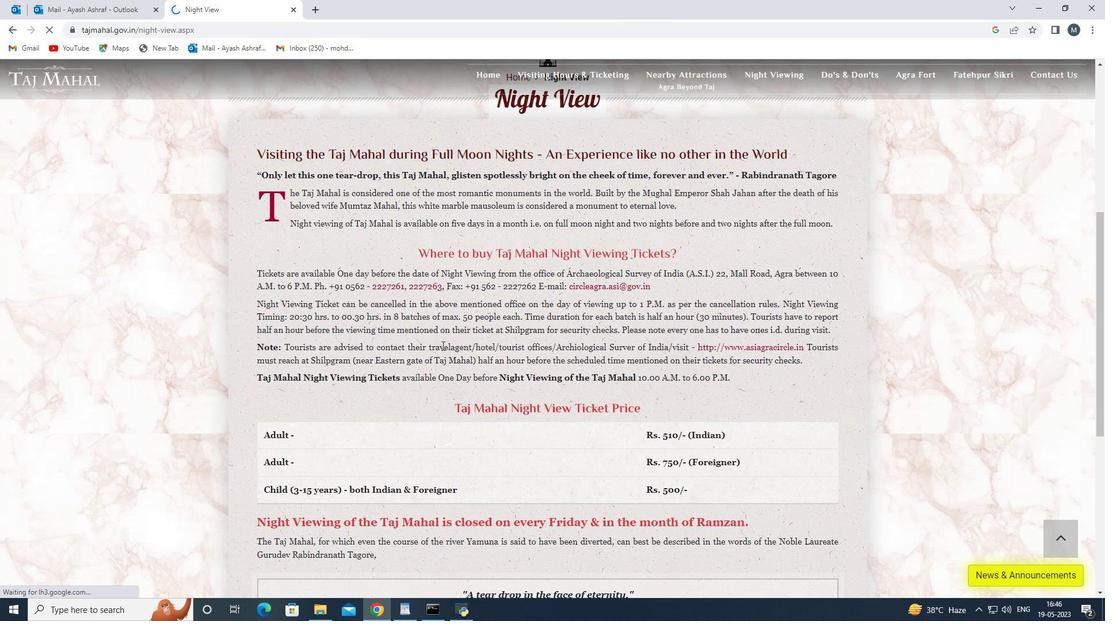 
Action: Mouse scrolled (443, 354) with delta (0, 0)
Screenshot: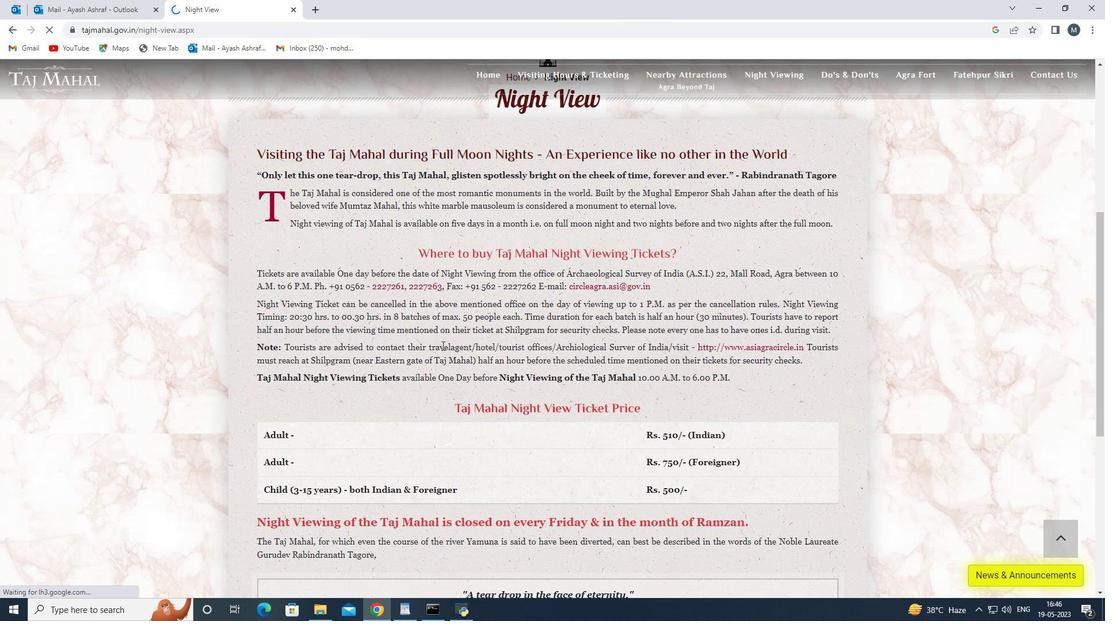 
Action: Mouse moved to (442, 377)
Screenshot: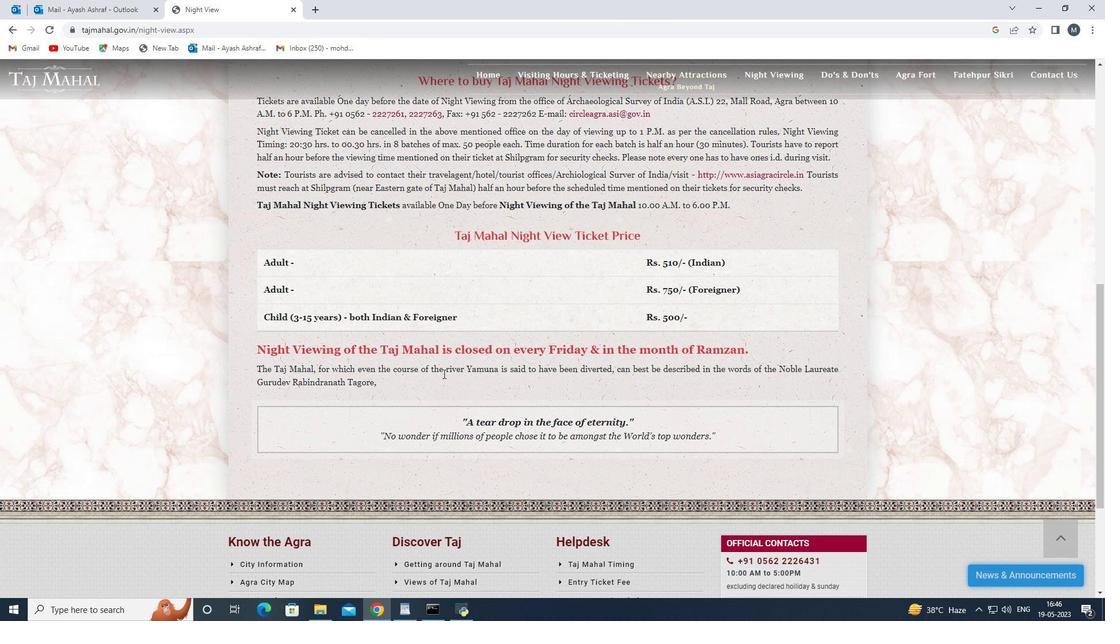 
Action: Mouse scrolled (442, 377) with delta (0, 0)
Screenshot: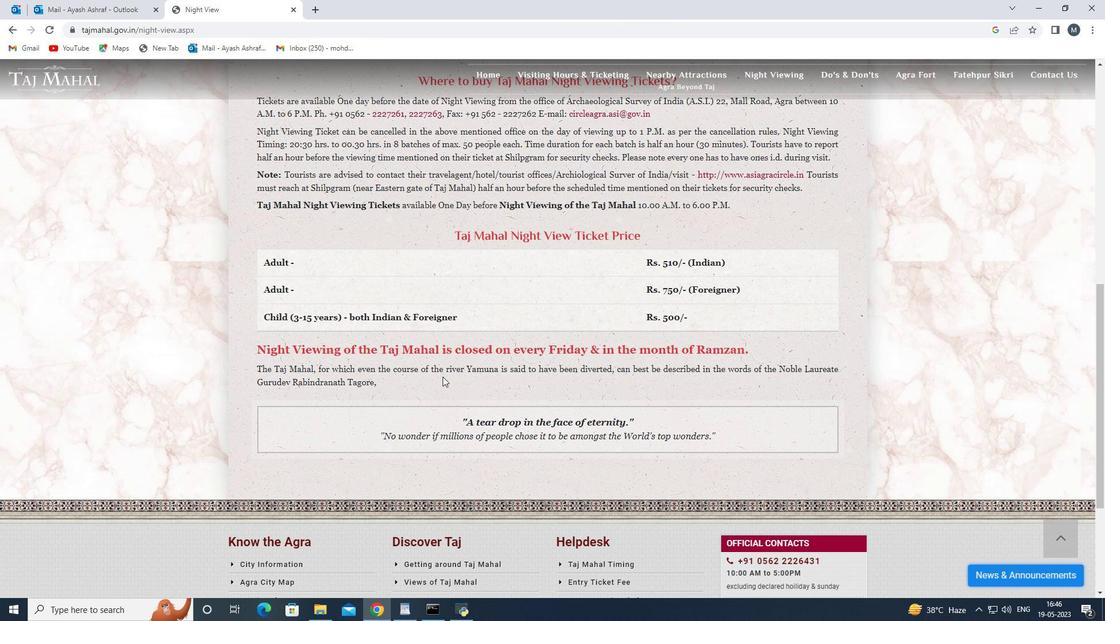 
Action: Mouse scrolled (442, 377) with delta (0, 0)
Screenshot: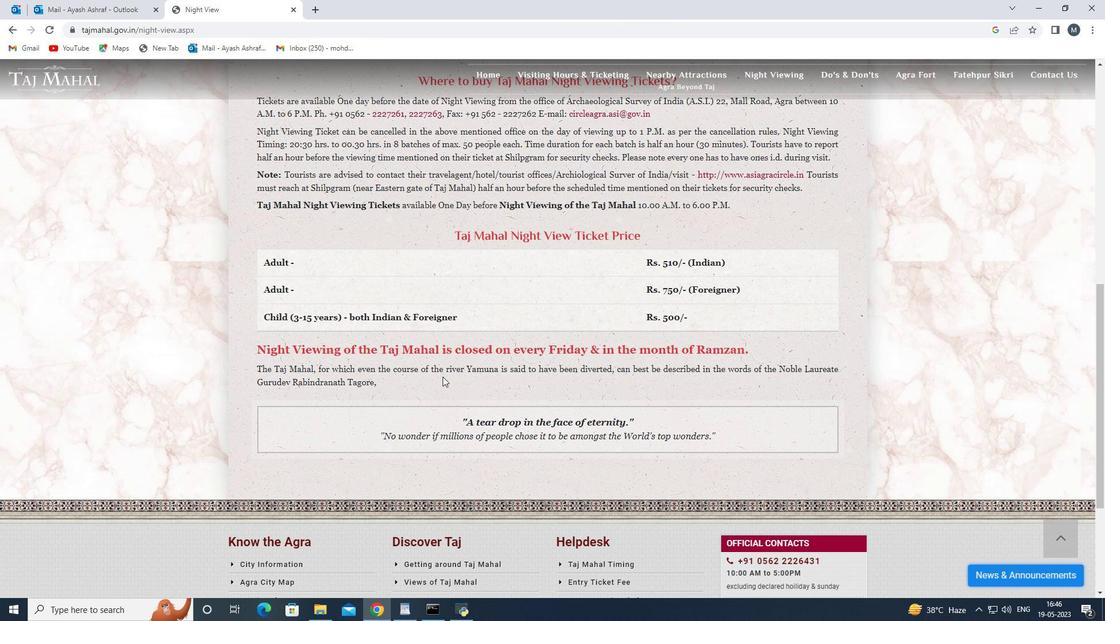 
Action: Mouse scrolled (442, 377) with delta (0, 0)
Screenshot: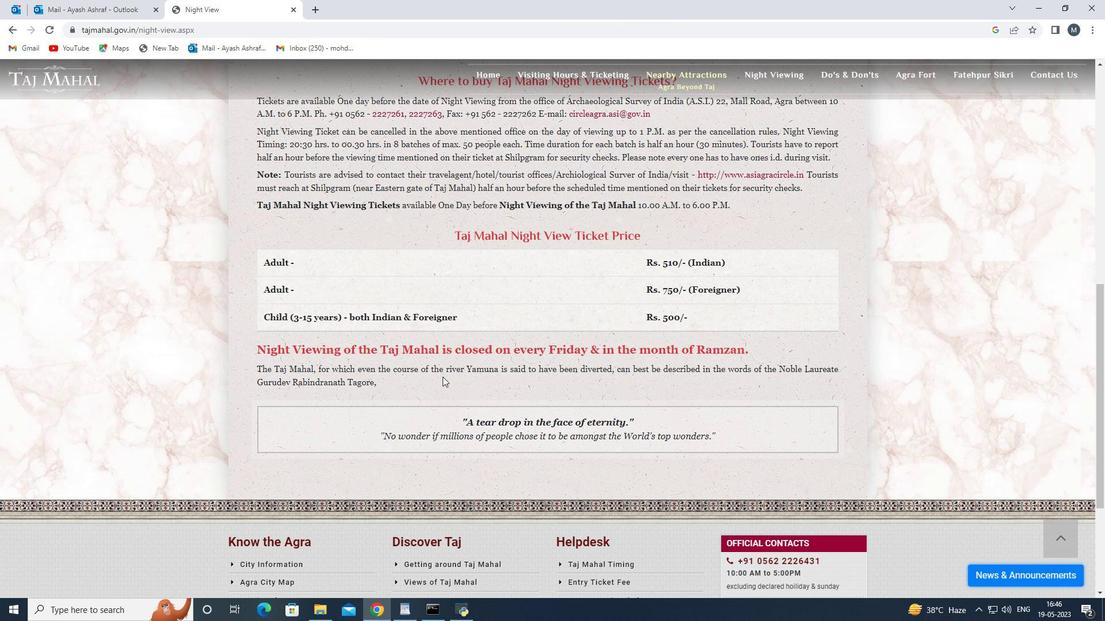 
Action: Mouse scrolled (442, 377) with delta (0, 0)
Screenshot: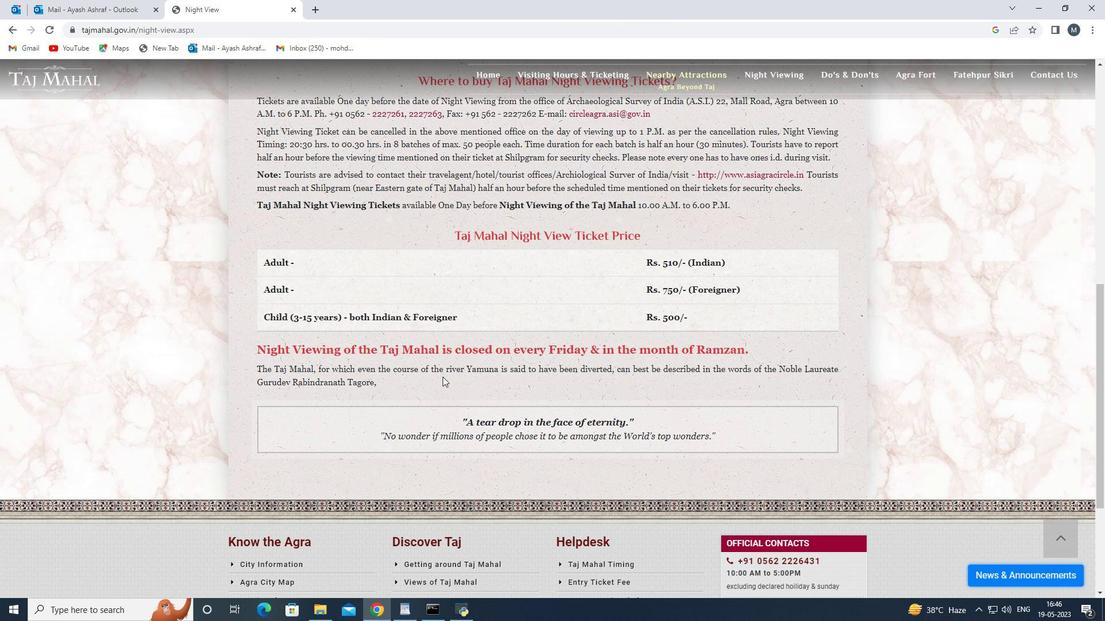 
Action: Mouse scrolled (442, 377) with delta (0, 0)
Screenshot: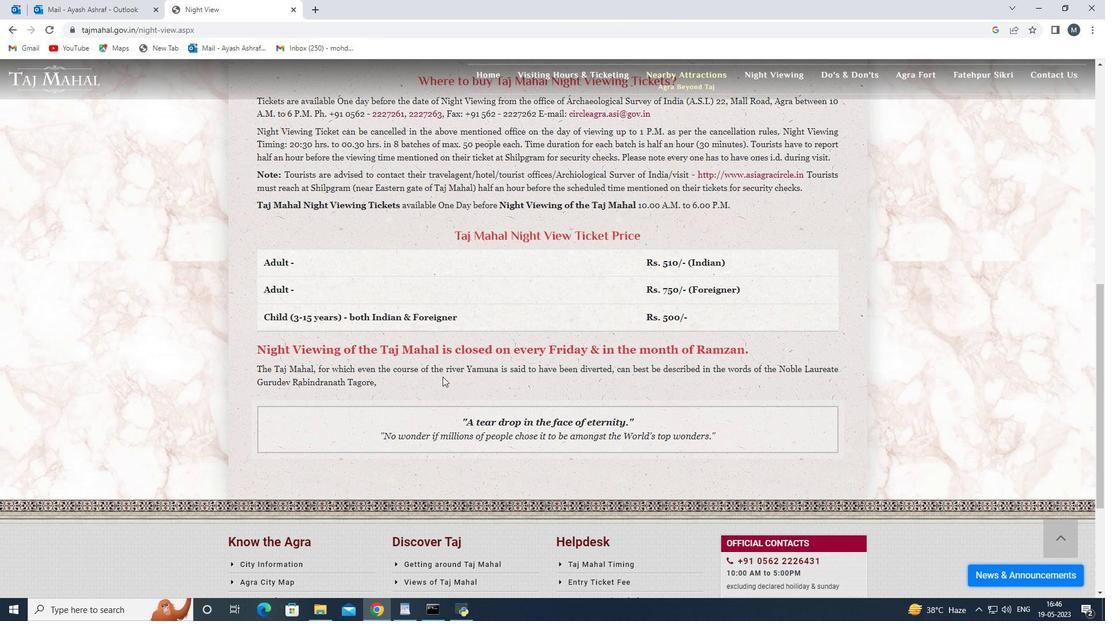 
Action: Mouse moved to (441, 374)
Screenshot: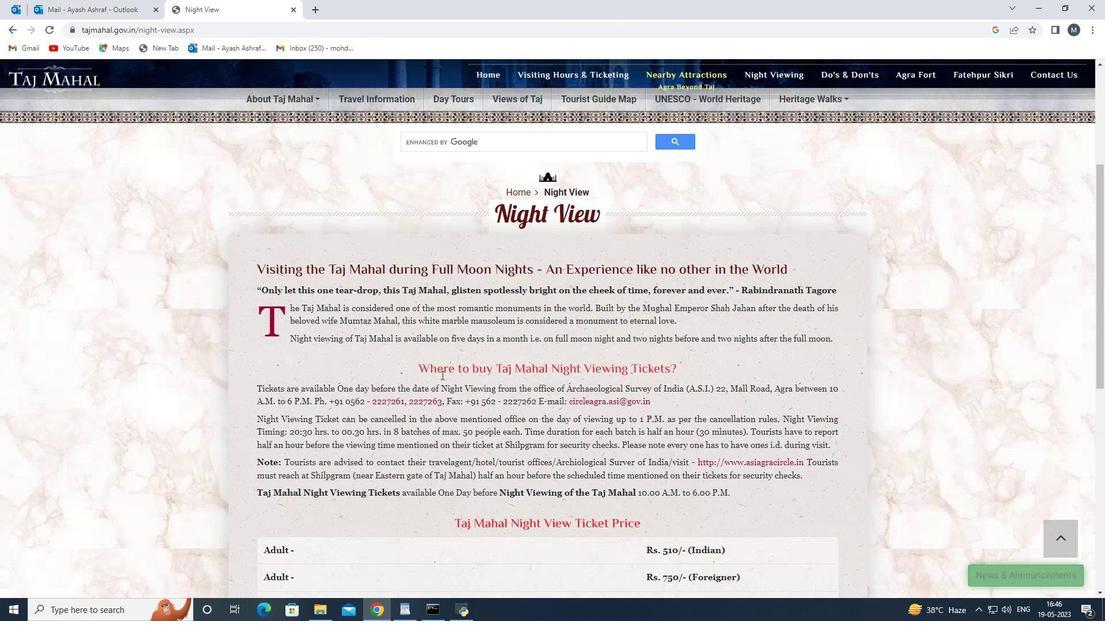 
Action: Mouse scrolled (441, 375) with delta (0, 0)
Screenshot: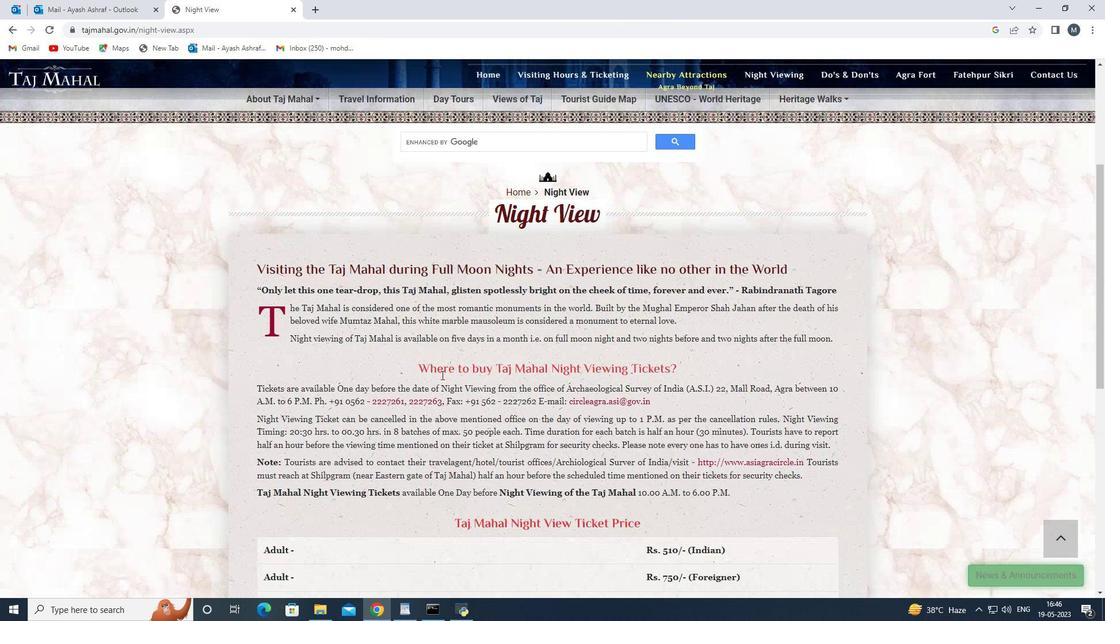 
Action: Mouse scrolled (441, 375) with delta (0, 0)
Screenshot: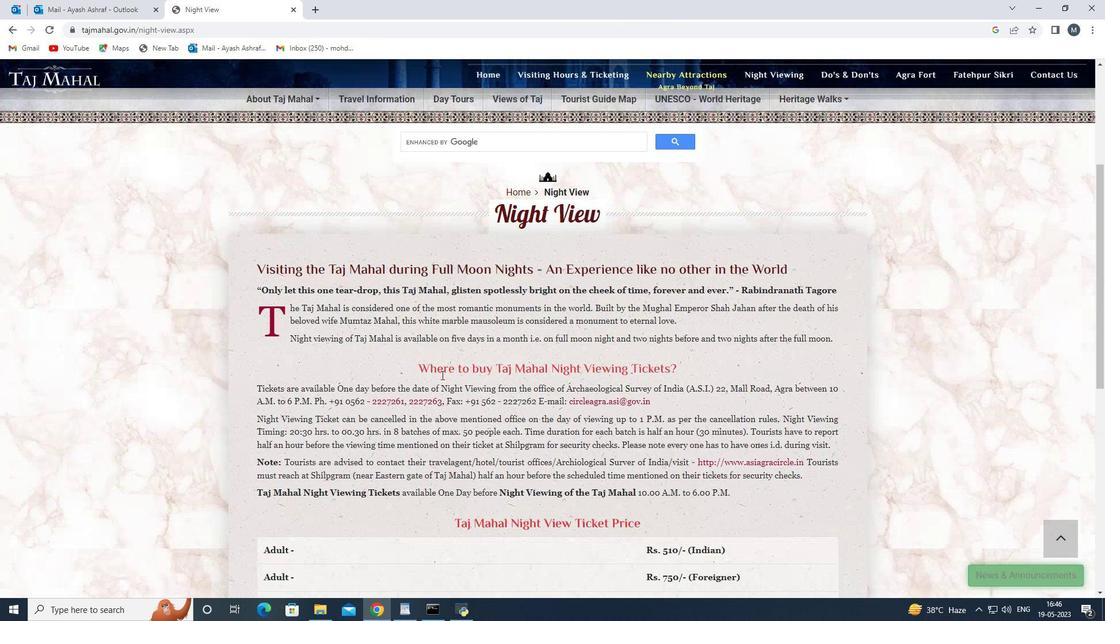 
Action: Mouse scrolled (441, 375) with delta (0, 0)
Screenshot: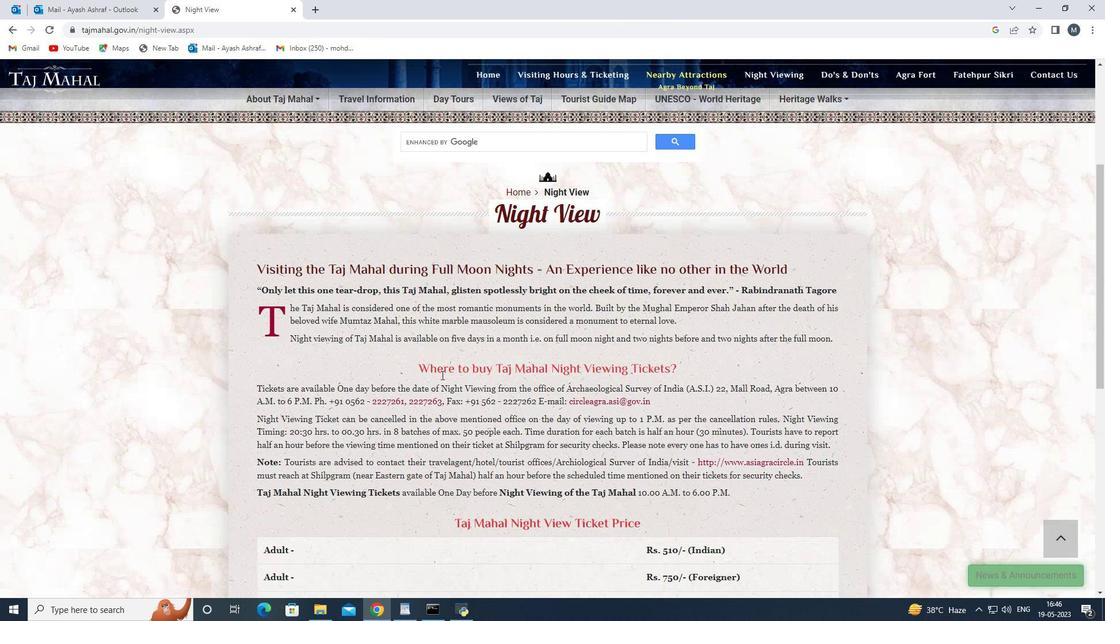 
Action: Mouse scrolled (441, 375) with delta (0, 0)
Screenshot: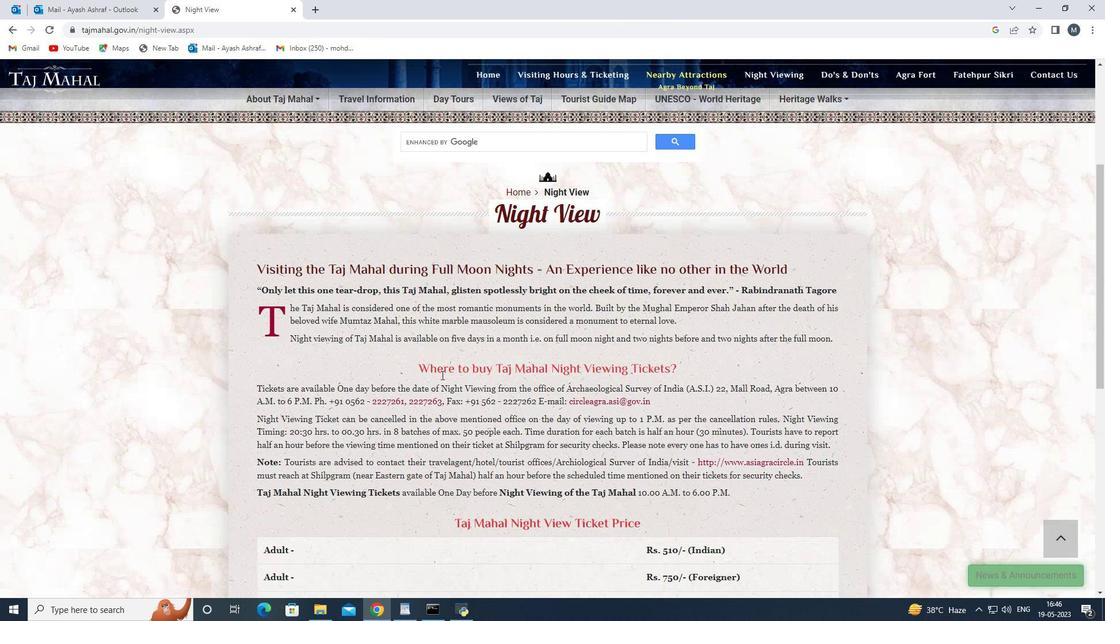 
Action: Mouse scrolled (441, 375) with delta (0, 0)
Screenshot: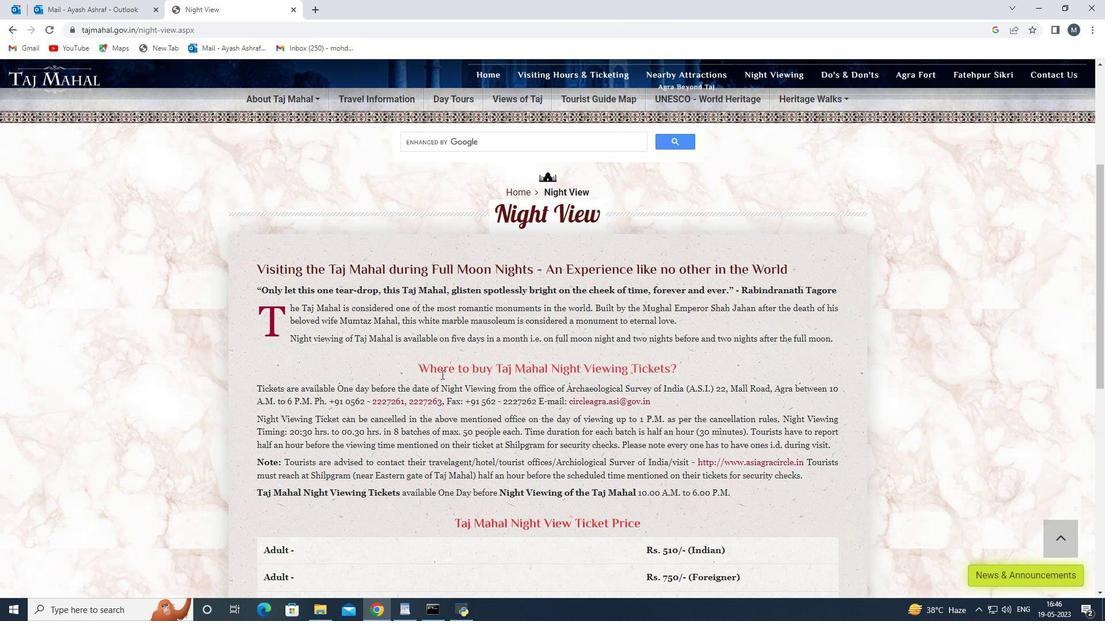 
Action: Mouse moved to (438, 375)
Screenshot: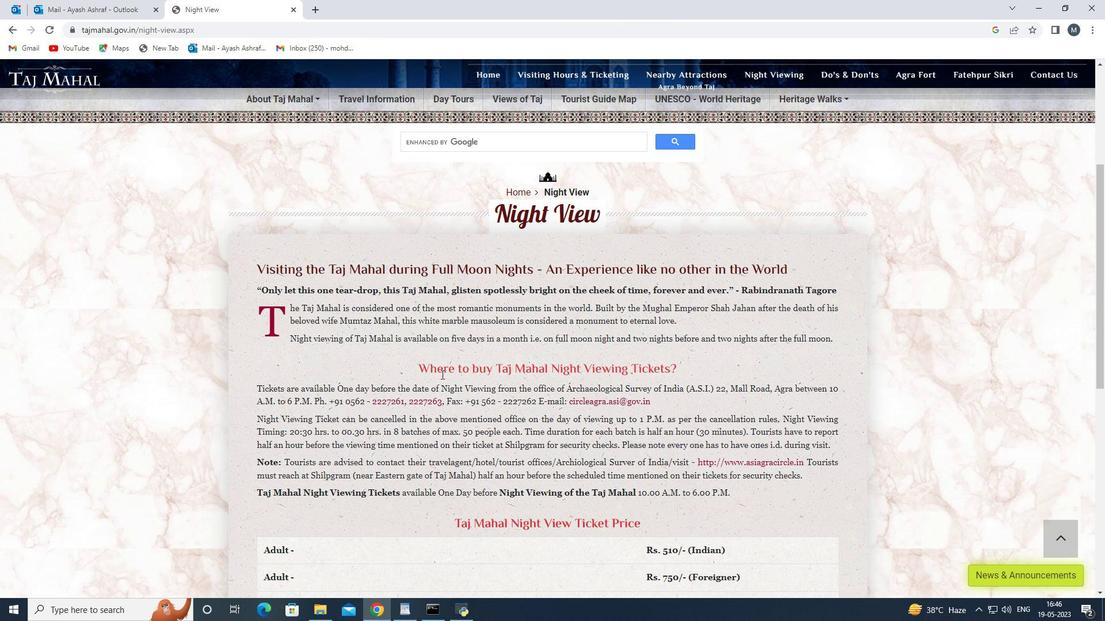 
Action: Mouse scrolled (438, 375) with delta (0, 0)
Screenshot: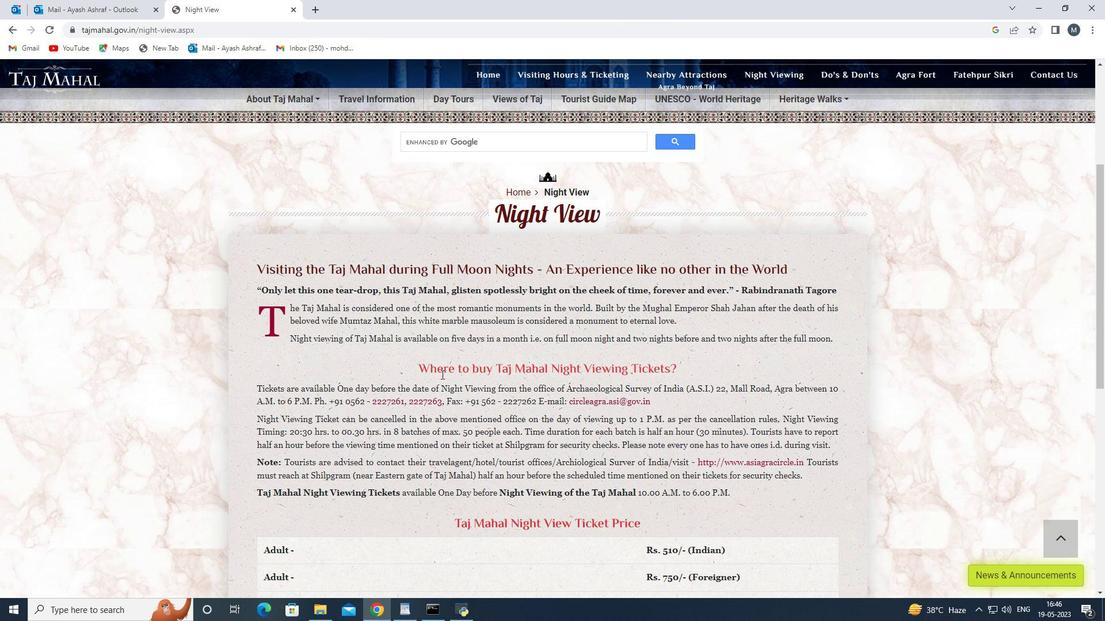 
Action: Mouse scrolled (438, 375) with delta (0, 0)
Screenshot: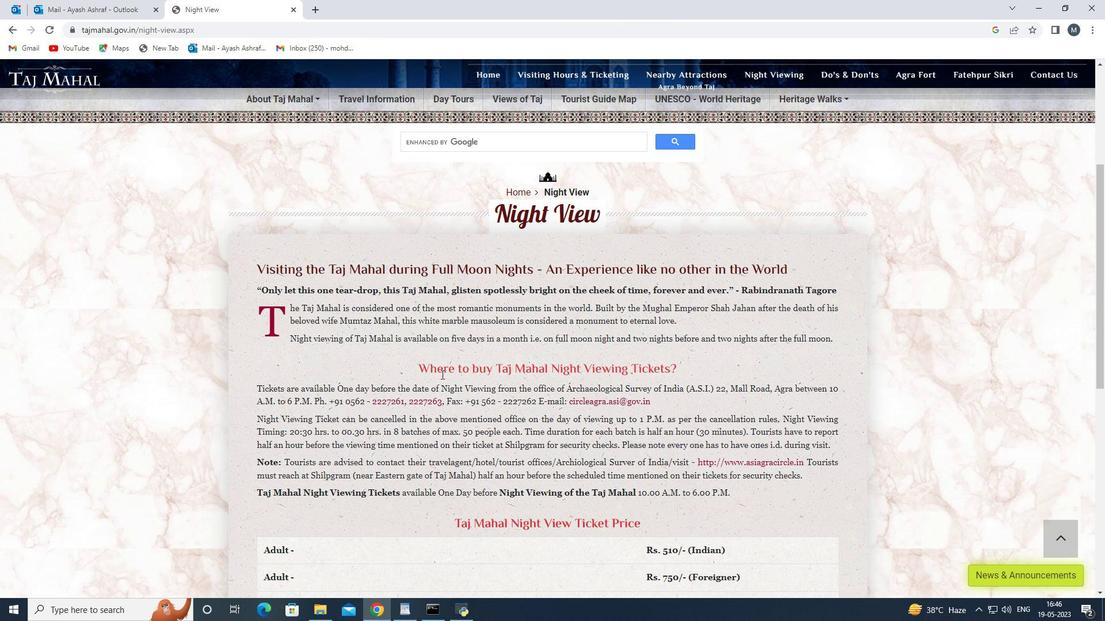 
Action: Mouse scrolled (438, 375) with delta (0, 0)
Screenshot: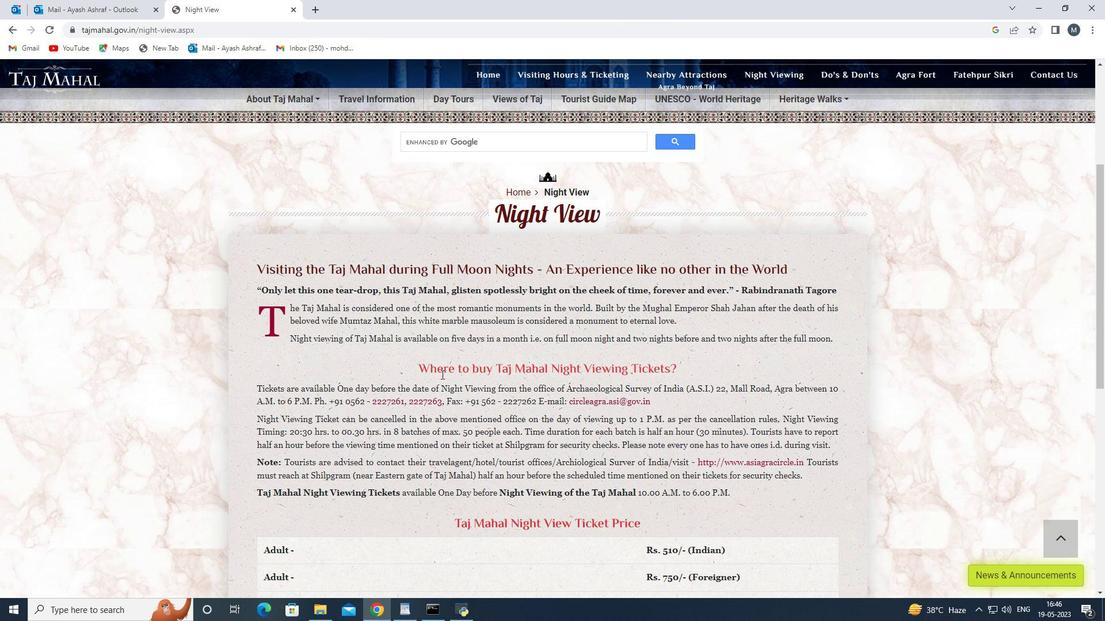 
Action: Mouse moved to (14, 27)
Screenshot: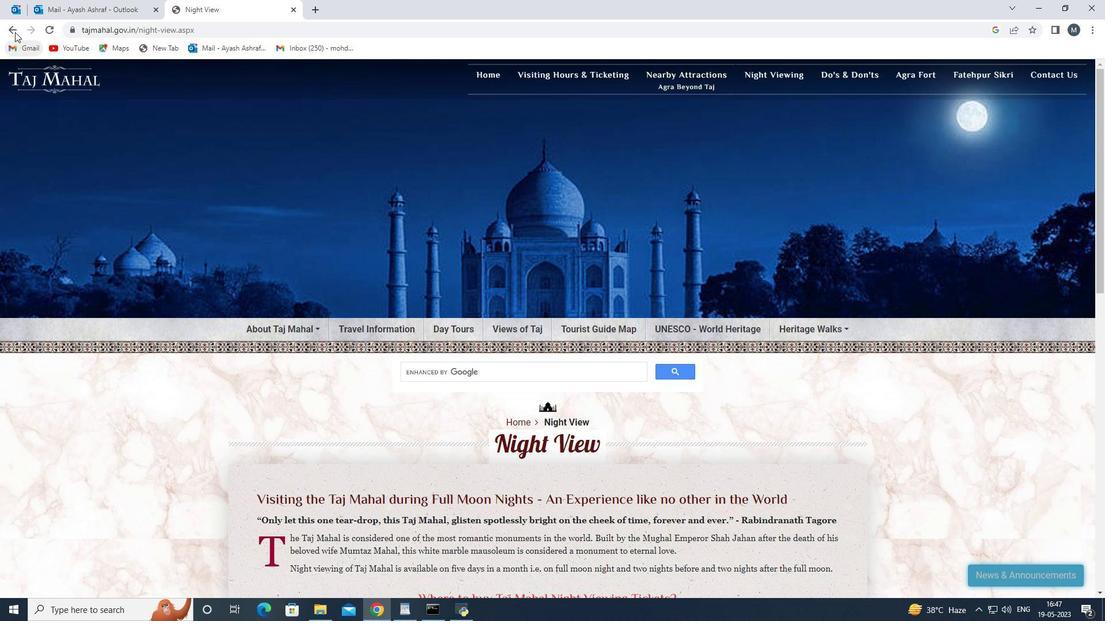 
Action: Mouse pressed left at (14, 27)
Screenshot: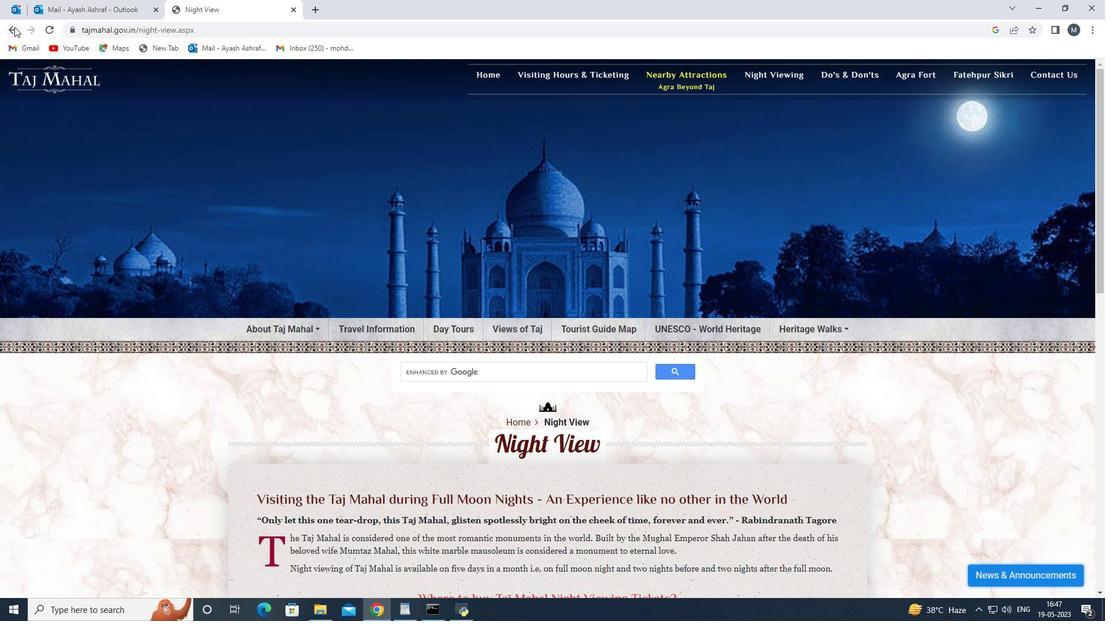 
Action: Mouse moved to (405, 306)
Screenshot: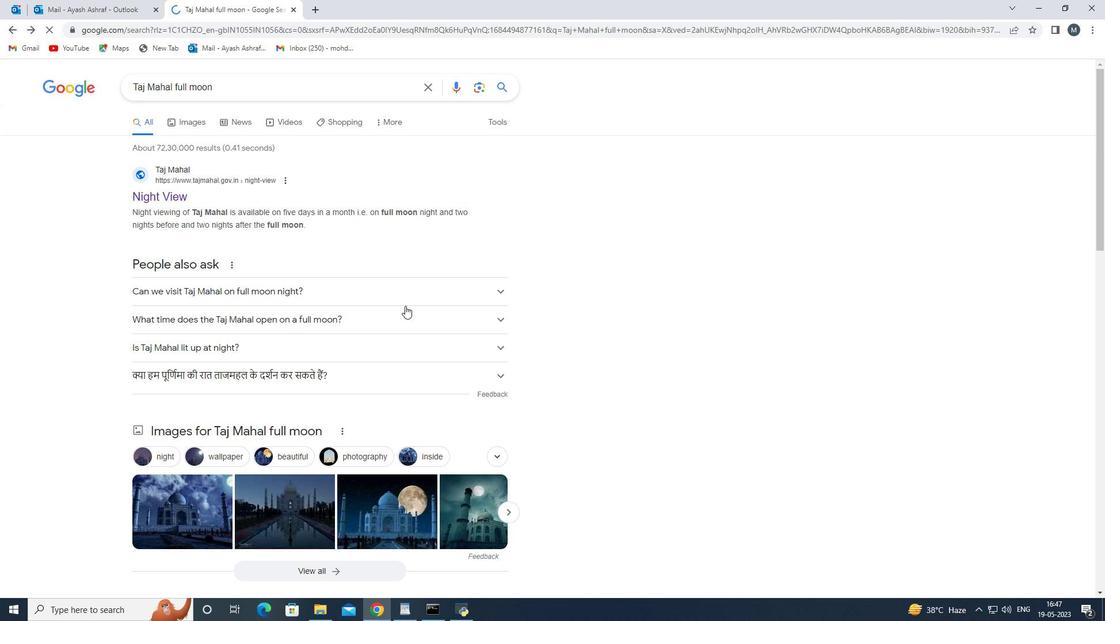 
Action: Mouse scrolled (405, 306) with delta (0, 0)
Screenshot: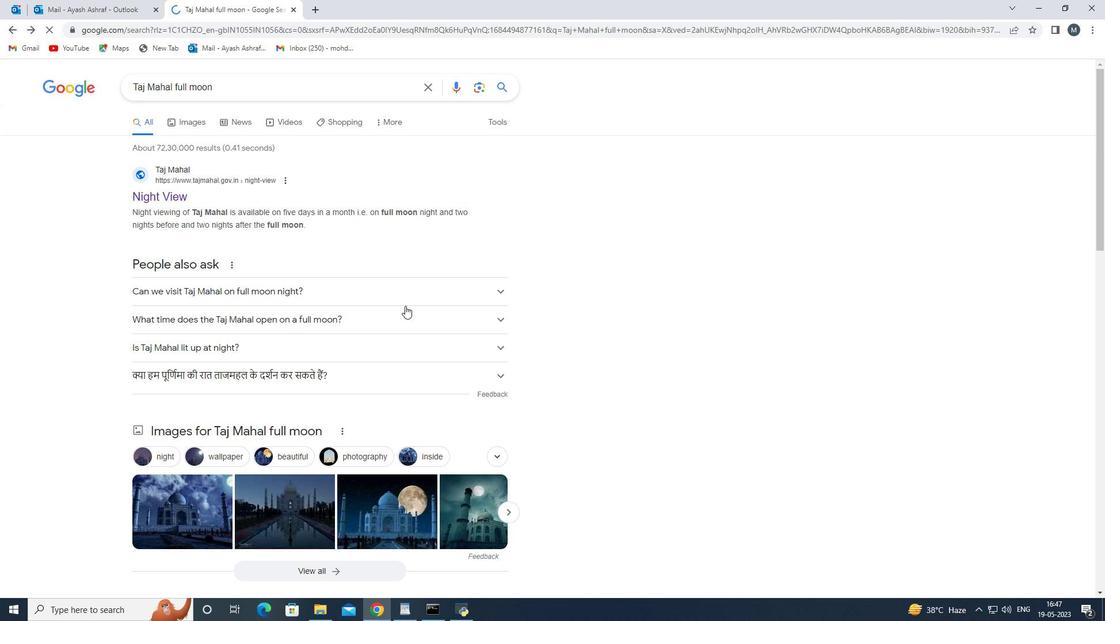 
Action: Mouse moved to (405, 307)
Screenshot: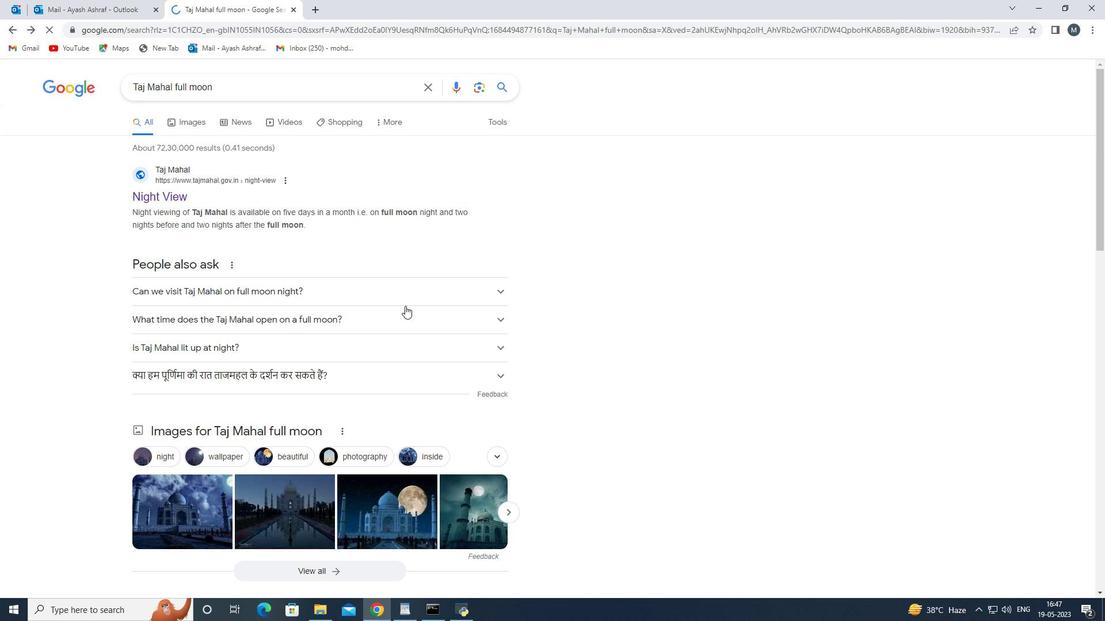 
Action: Mouse scrolled (405, 307) with delta (0, 0)
Screenshot: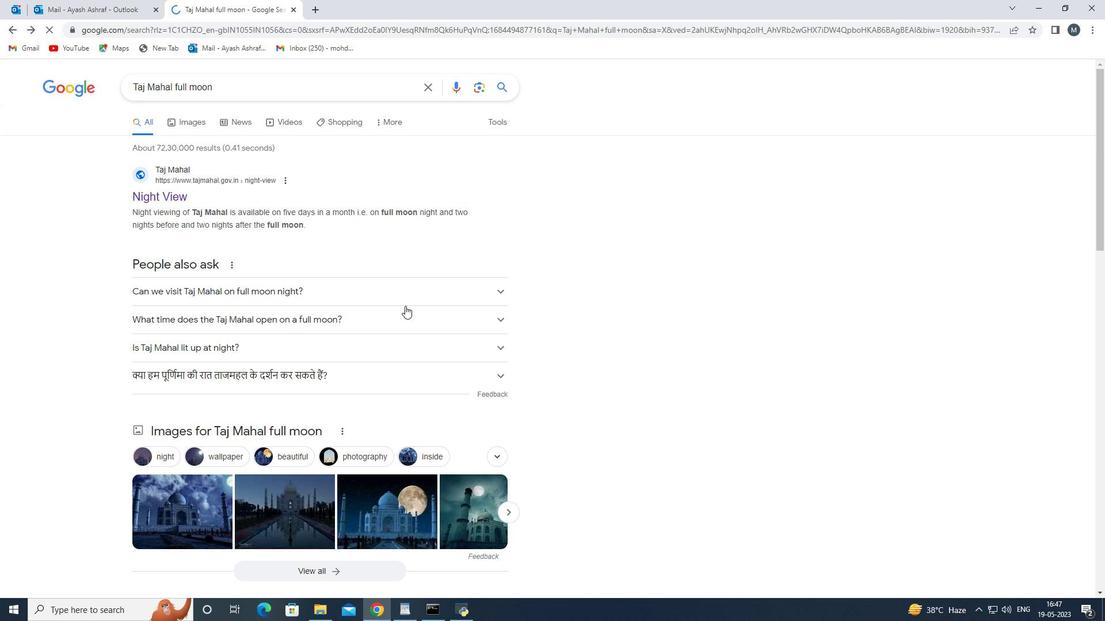
Action: Mouse moved to (405, 309)
Screenshot: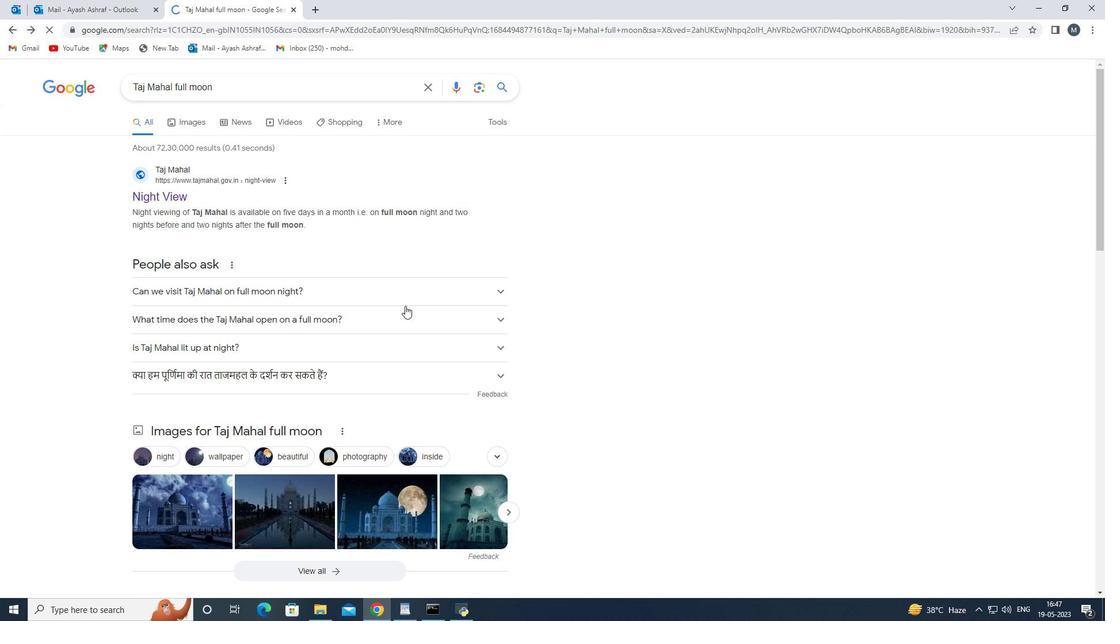 
Action: Mouse scrolled (405, 309) with delta (0, 0)
Screenshot: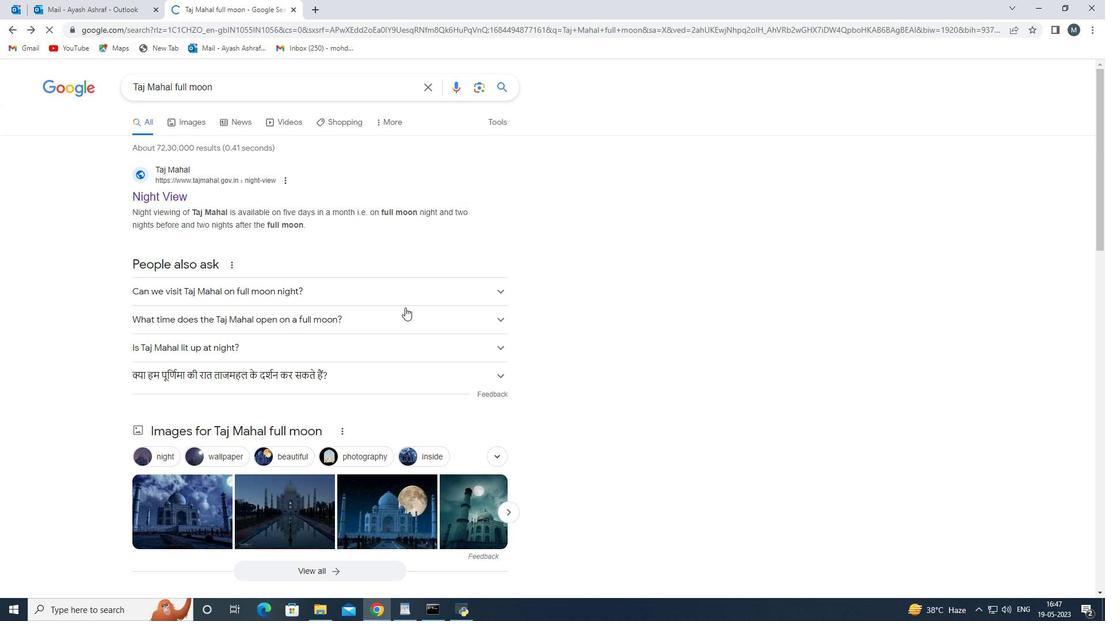 
Action: Mouse moved to (388, 325)
Screenshot: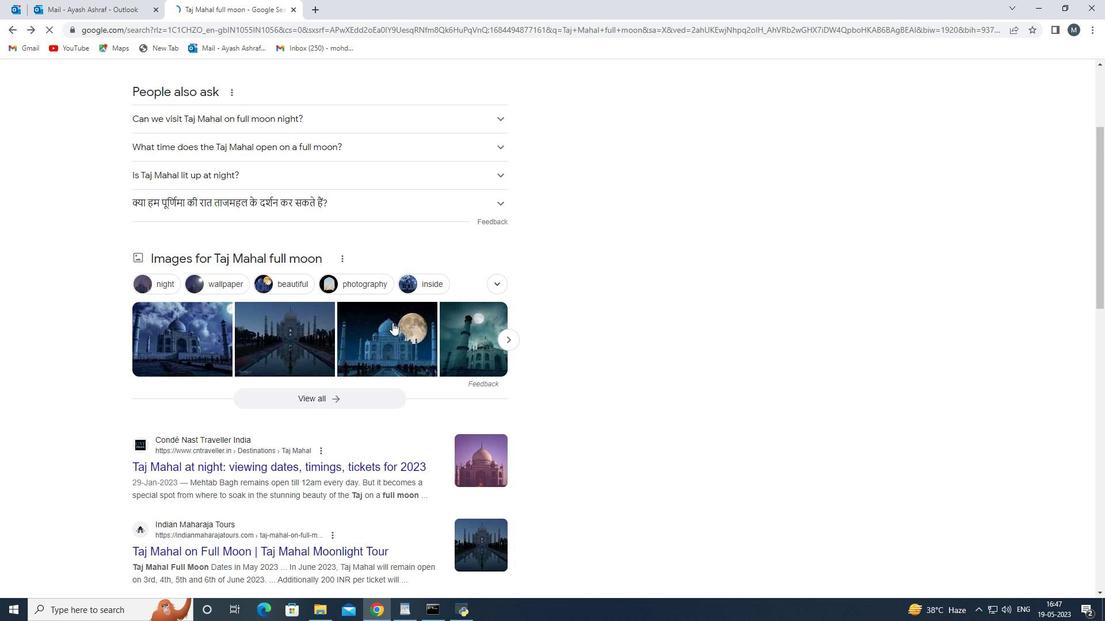 
Action: Mouse scrolled (389, 325) with delta (0, 0)
Screenshot: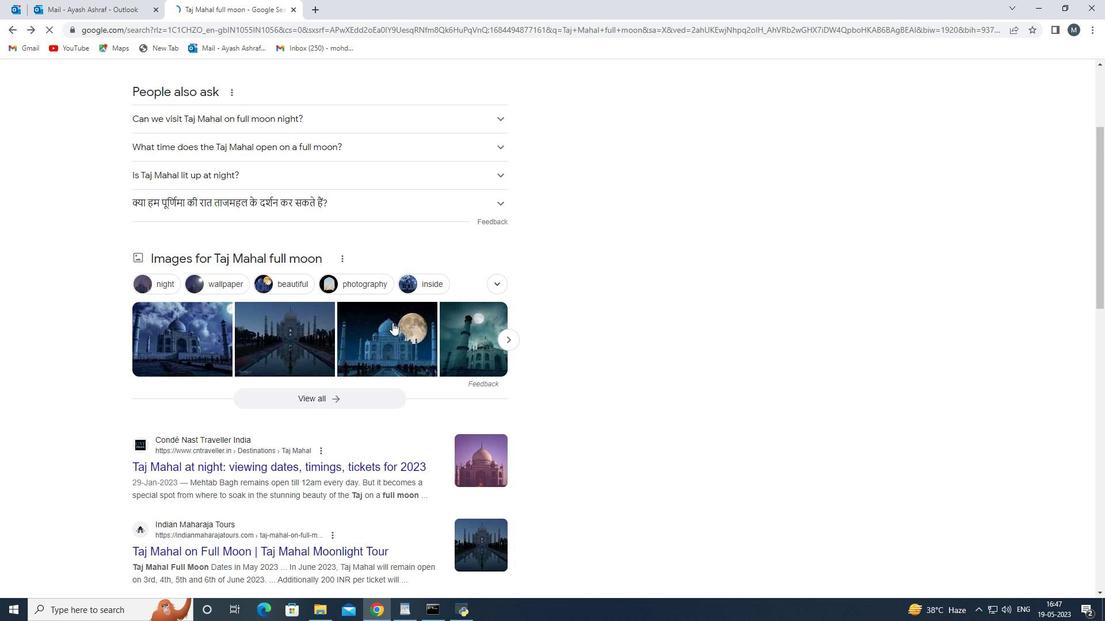 
Action: Mouse moved to (387, 329)
Screenshot: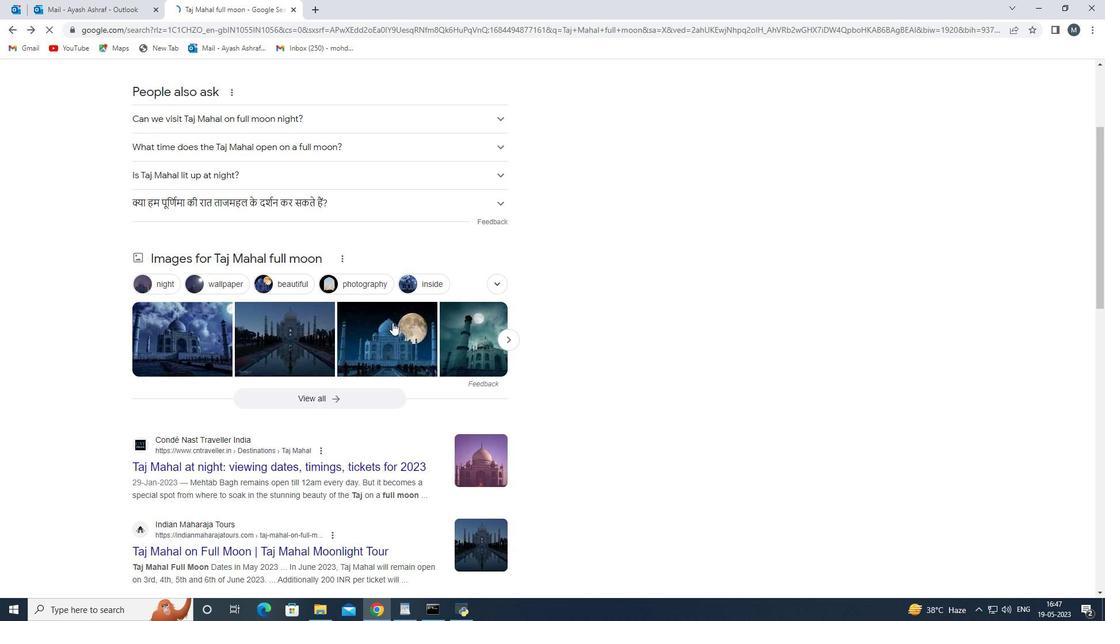 
Action: Mouse scrolled (387, 328) with delta (0, 0)
Screenshot: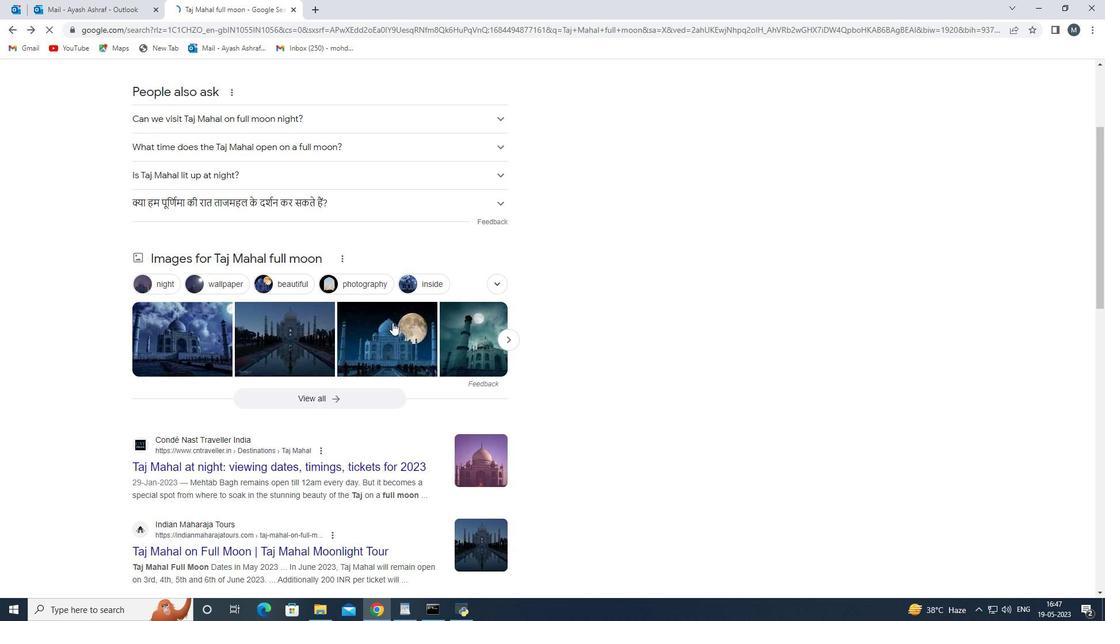 
Action: Mouse scrolled (387, 328) with delta (0, 0)
Screenshot: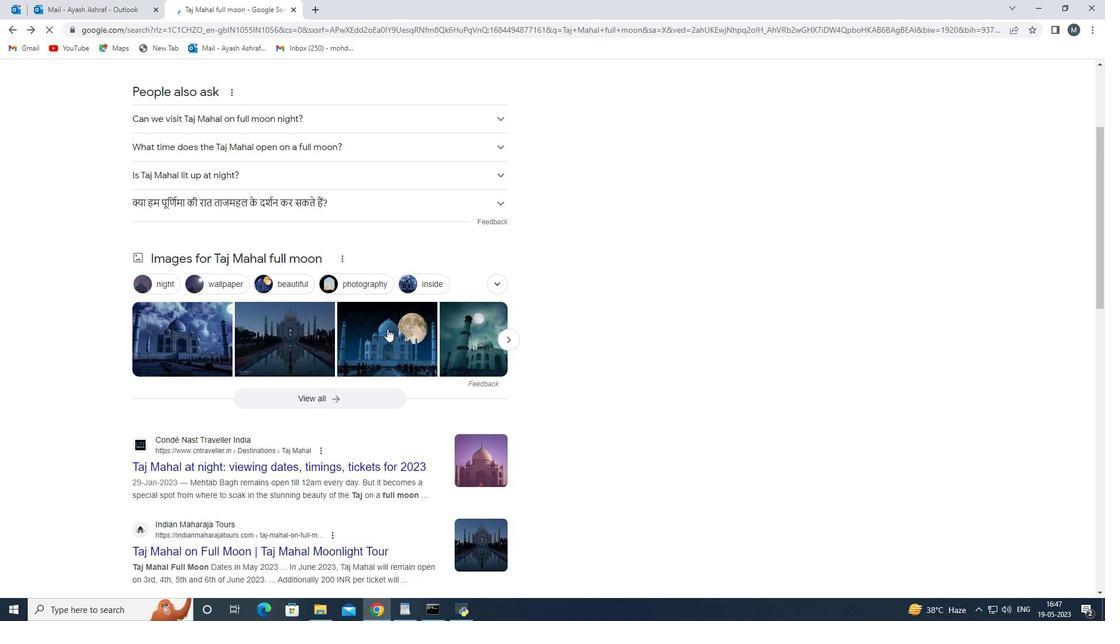 
Action: Mouse moved to (289, 342)
Screenshot: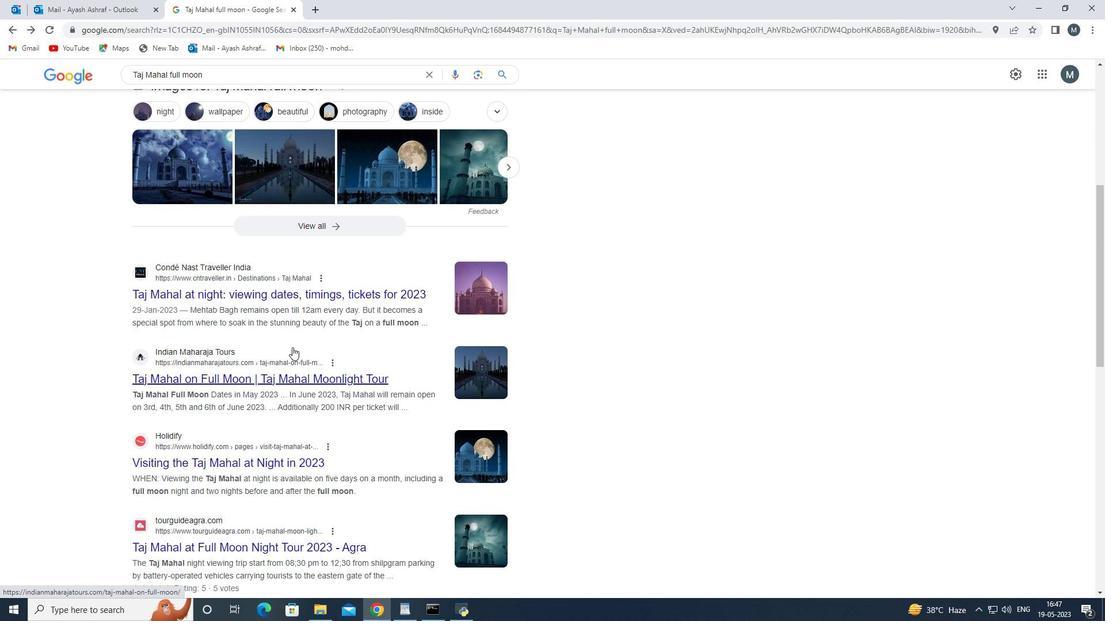 
Action: Mouse scrolled (289, 343) with delta (0, 0)
Screenshot: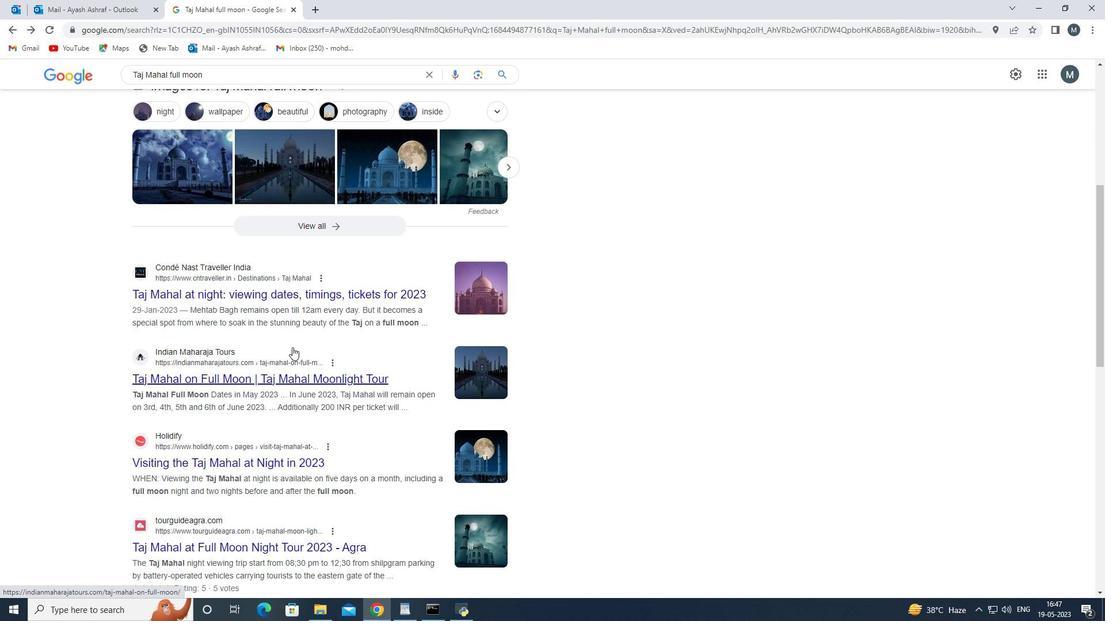 
Action: Mouse moved to (286, 334)
Screenshot: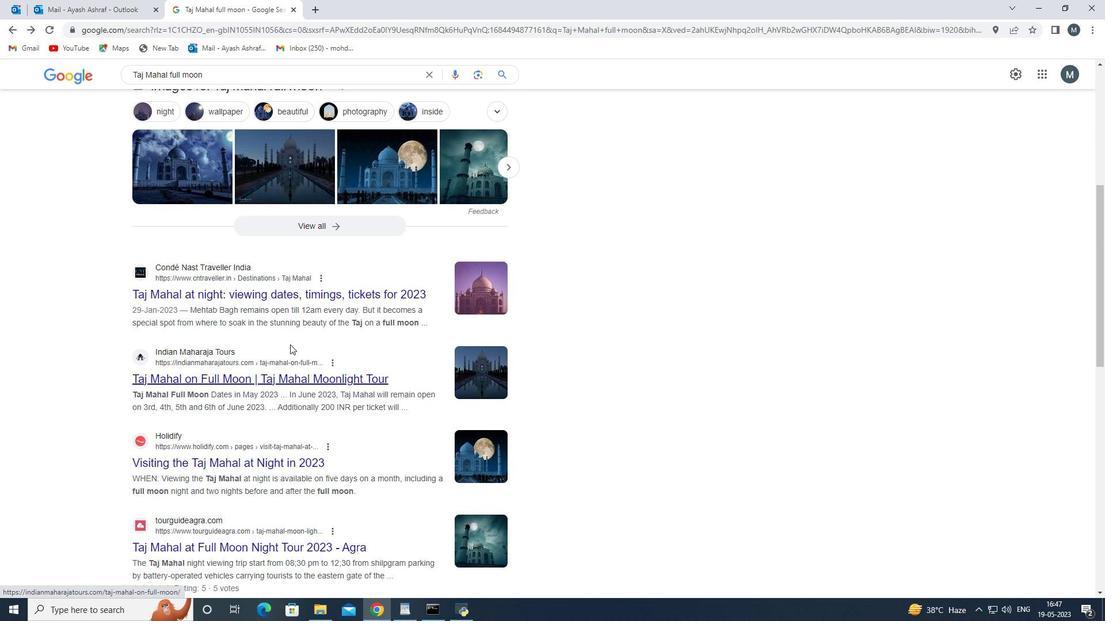
Action: Mouse scrolled (286, 335) with delta (0, 0)
Screenshot: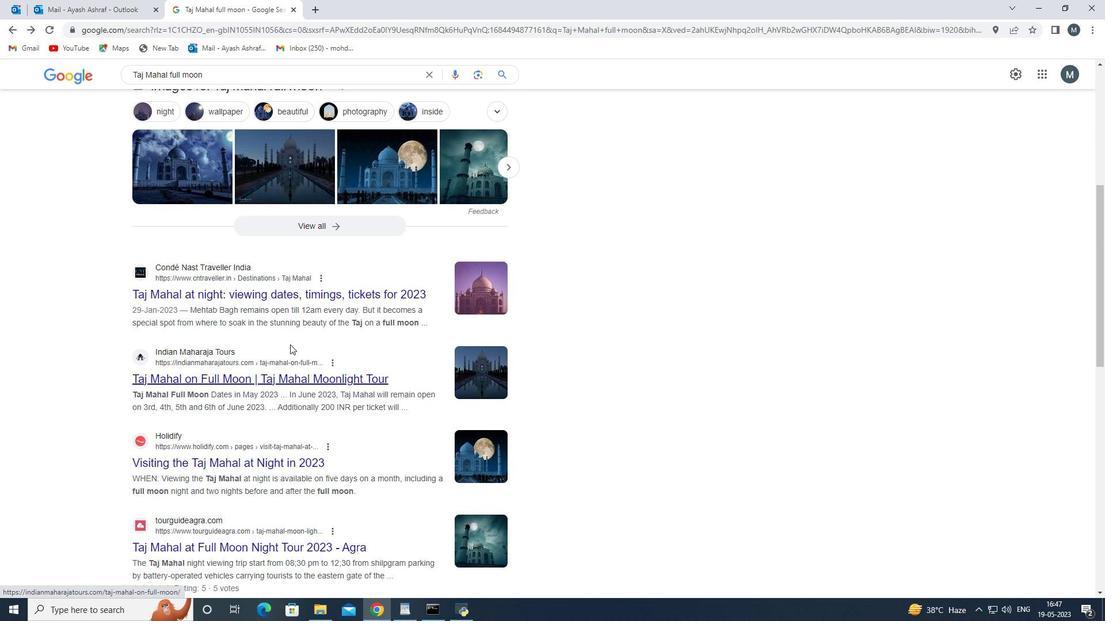 
Action: Mouse moved to (255, 335)
Screenshot: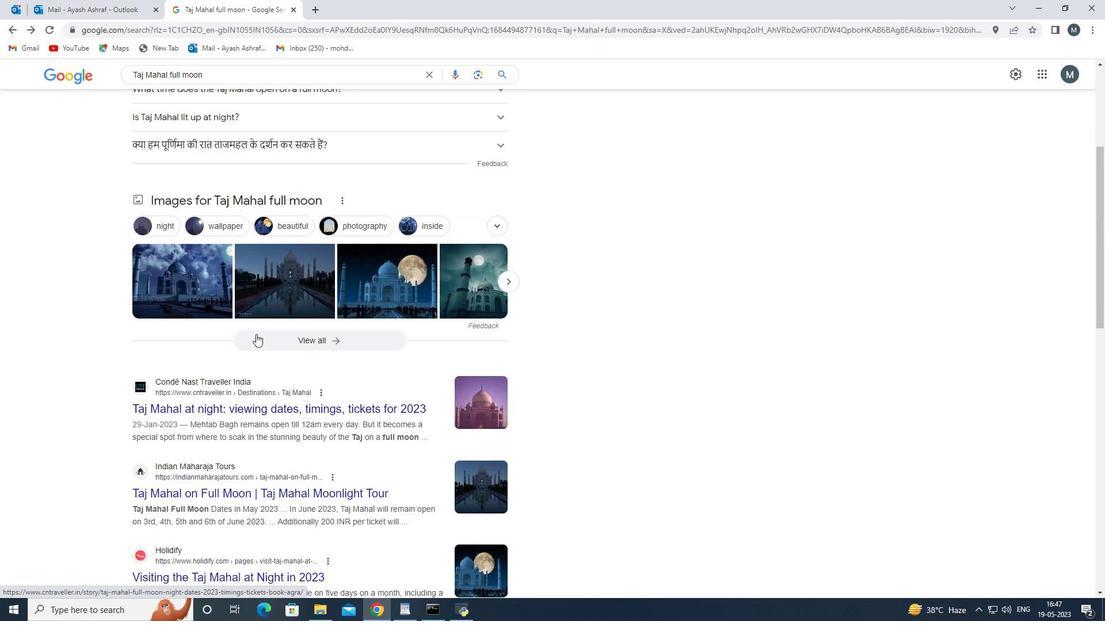 
Action: Mouse scrolled (255, 336) with delta (0, 0)
Screenshot: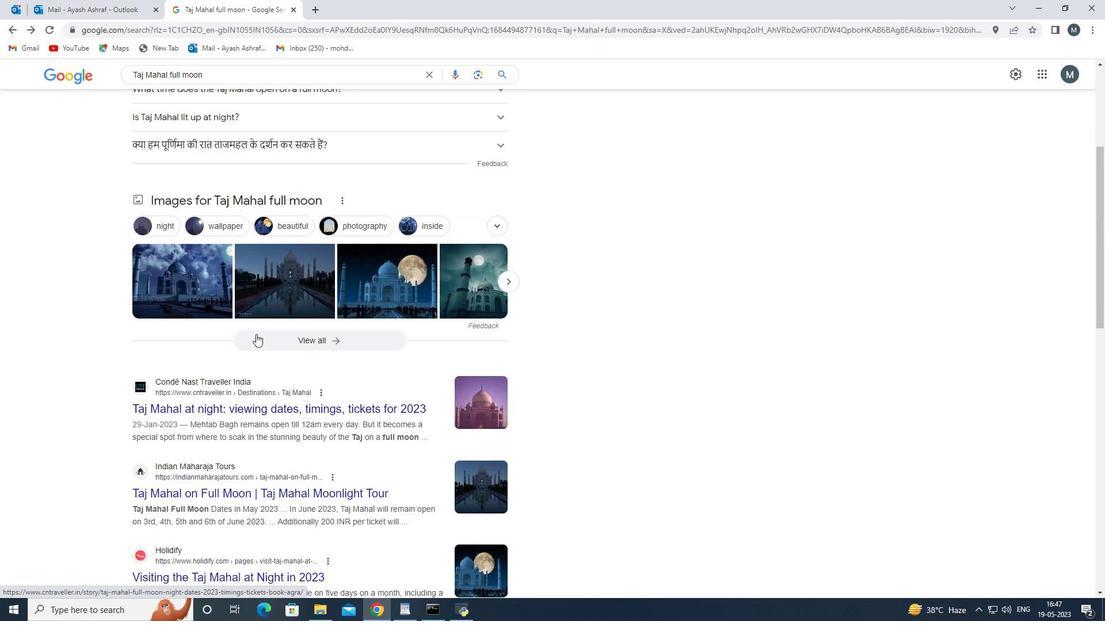 
Action: Mouse scrolled (255, 336) with delta (0, 0)
Screenshot: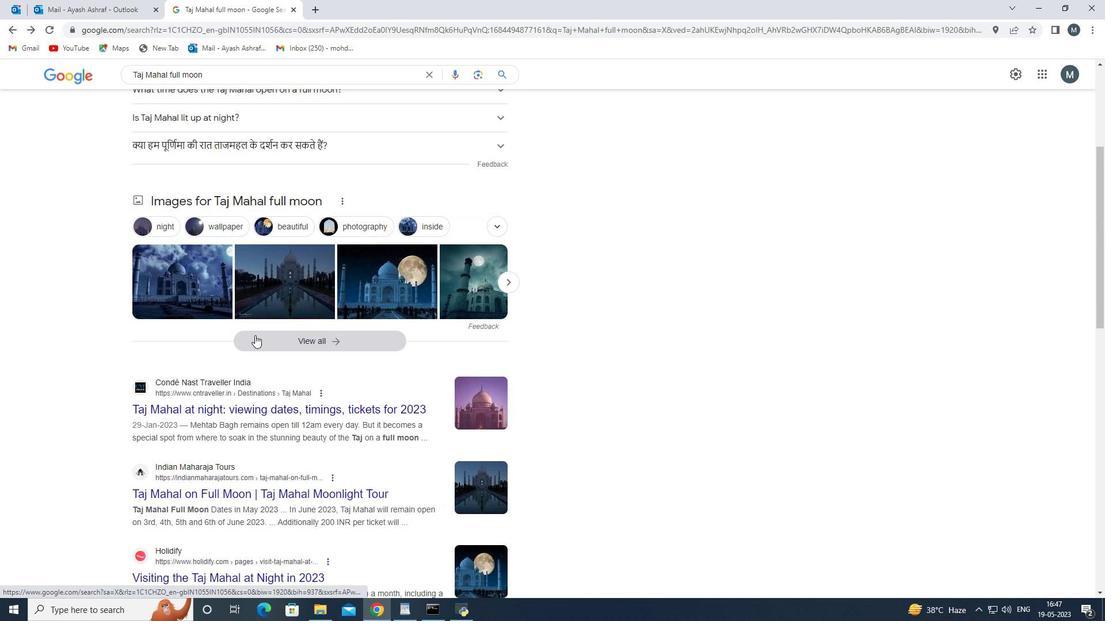 
Action: Mouse scrolled (255, 336) with delta (0, 0)
Screenshot: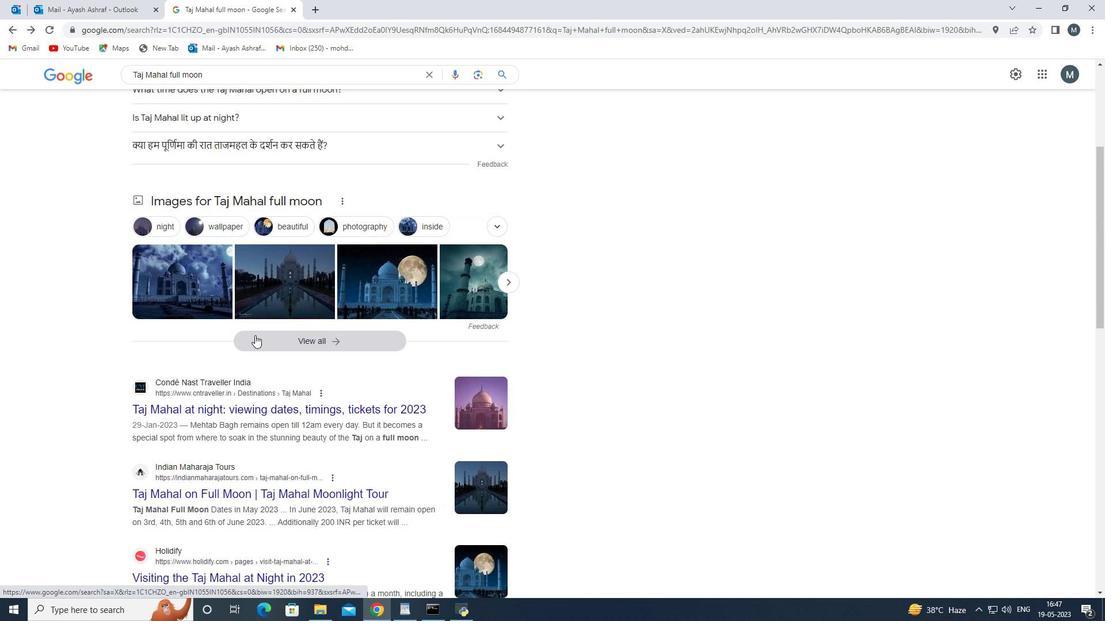 
Action: Mouse scrolled (255, 336) with delta (0, 0)
Screenshot: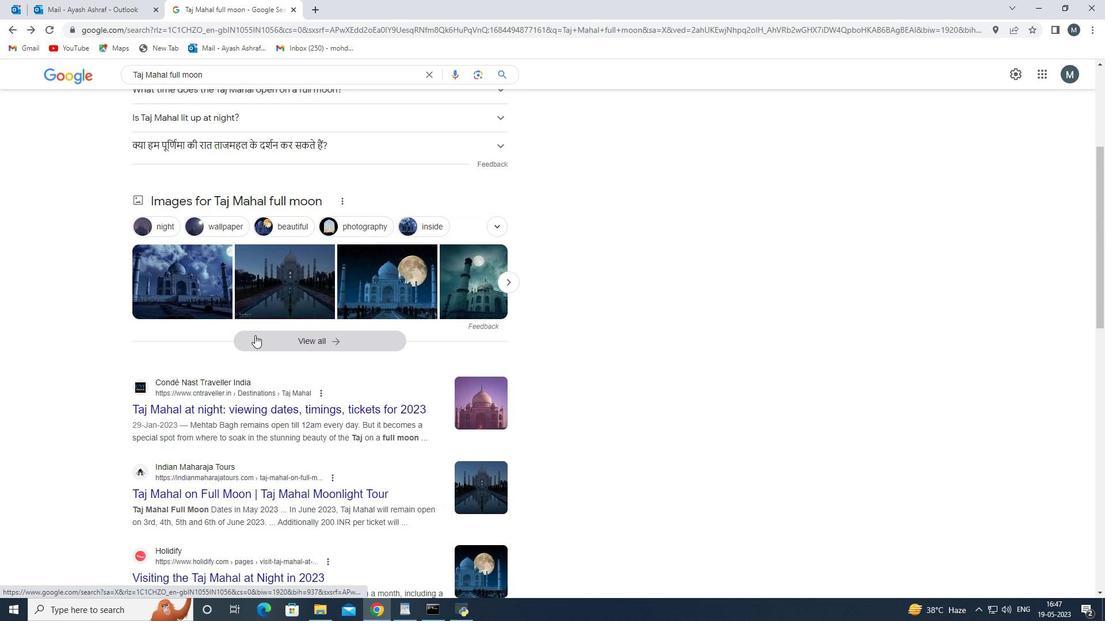 
Action: Mouse scrolled (255, 336) with delta (0, 0)
Screenshot: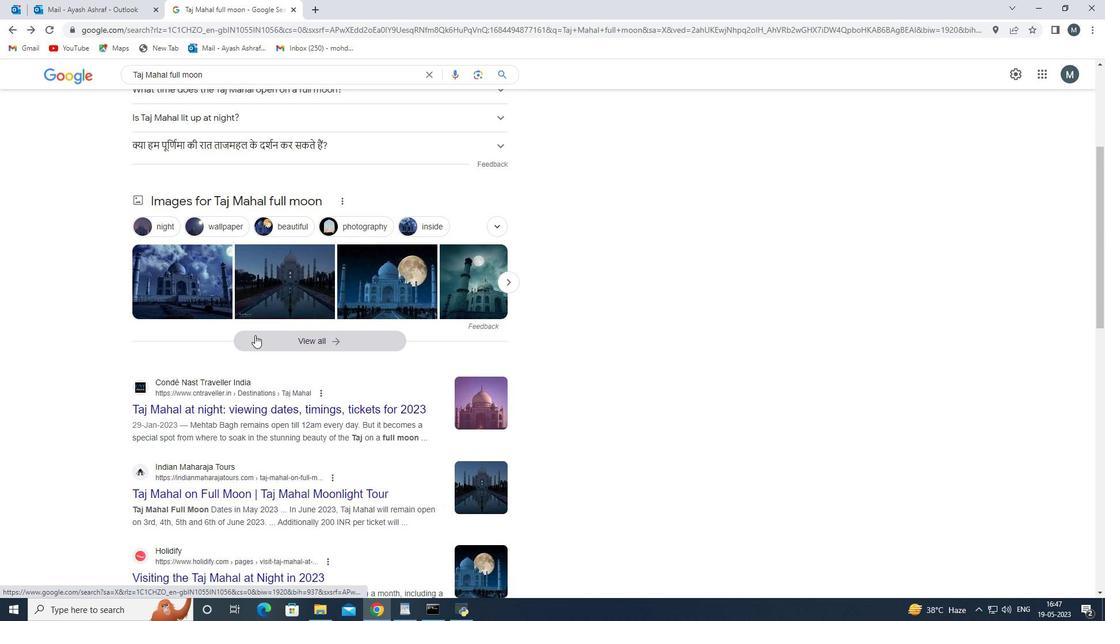 
Action: Mouse moved to (190, 280)
Screenshot: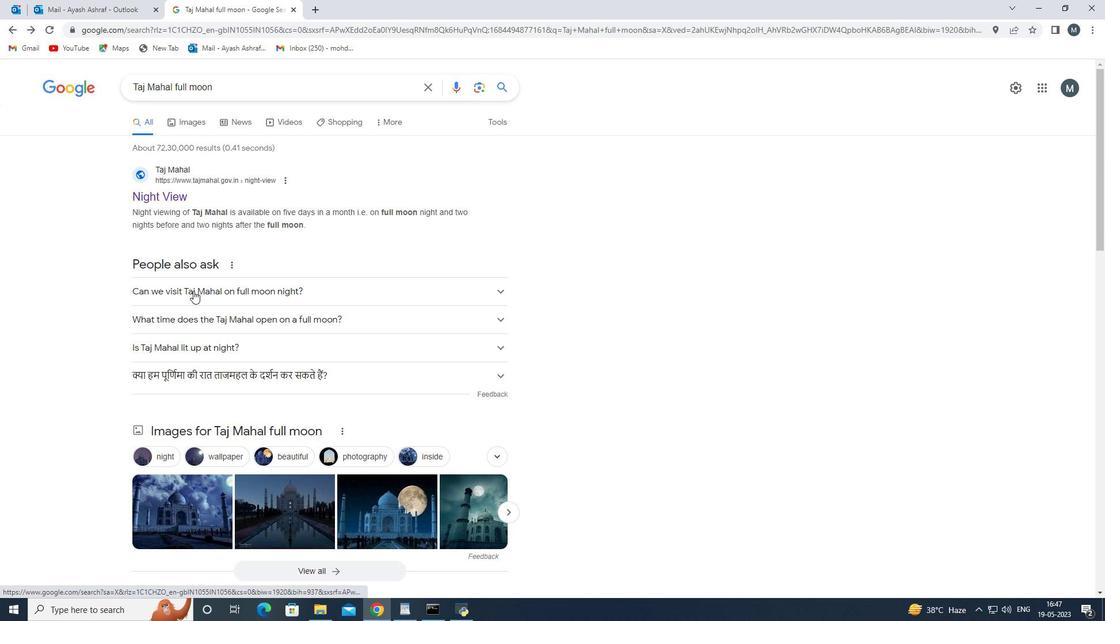 
Action: Mouse scrolled (190, 281) with delta (0, 0)
Screenshot: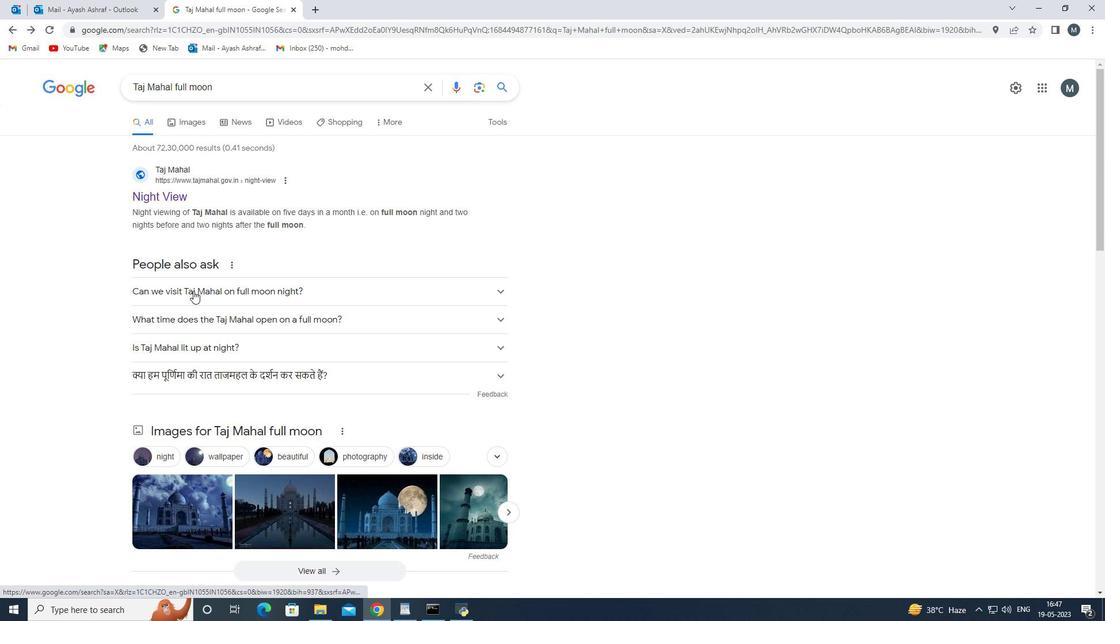 
Action: Mouse moved to (190, 276)
Screenshot: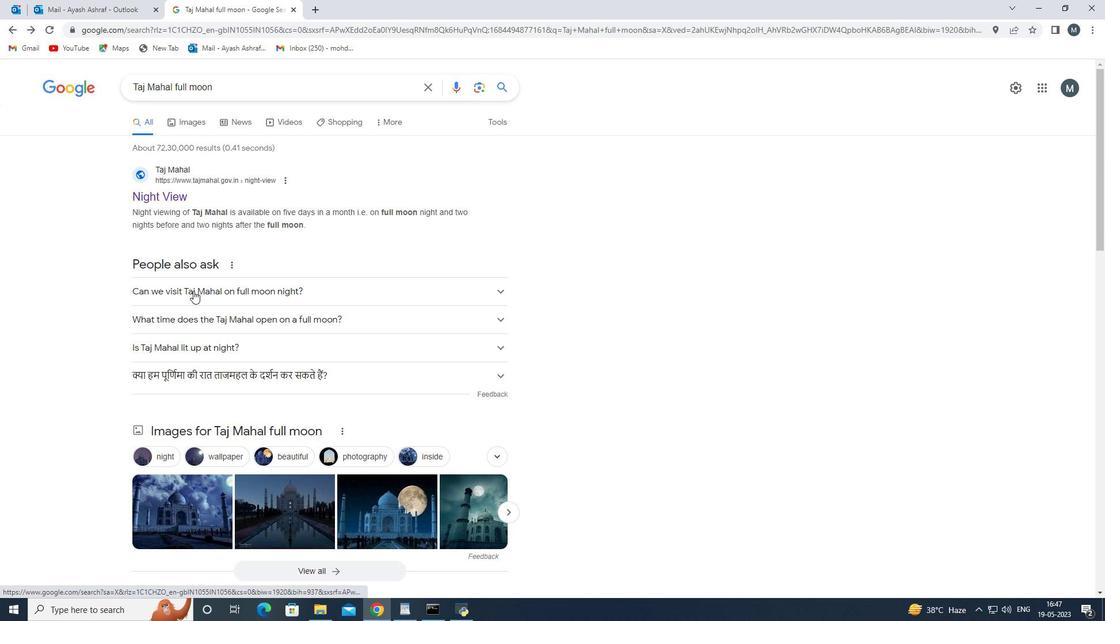 
Action: Mouse scrolled (190, 276) with delta (0, 0)
Screenshot: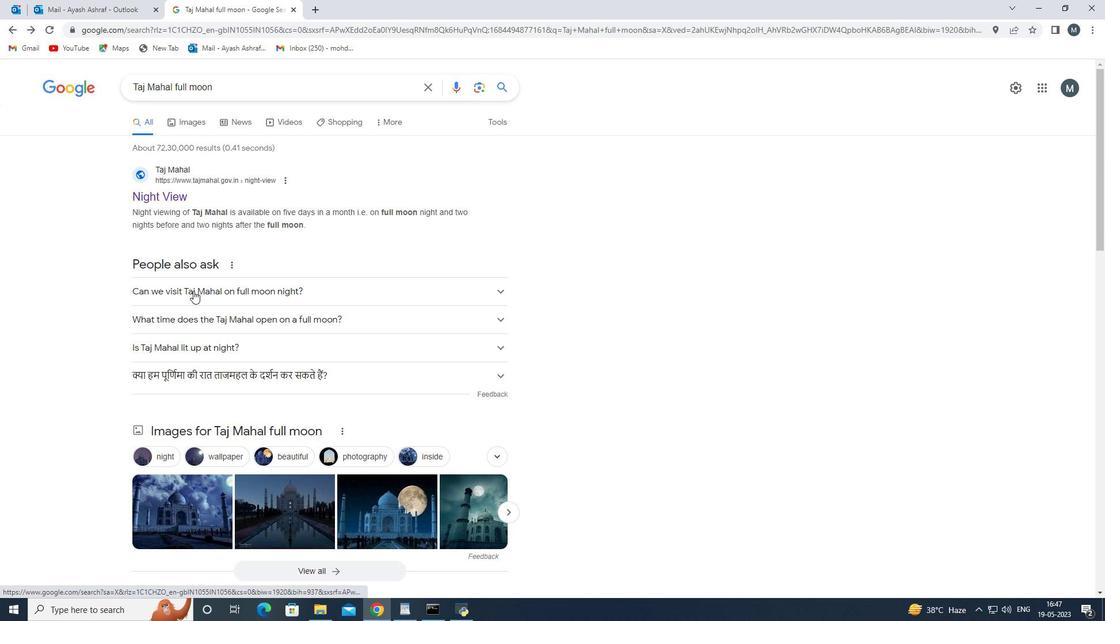 
Action: Mouse moved to (187, 261)
Screenshot: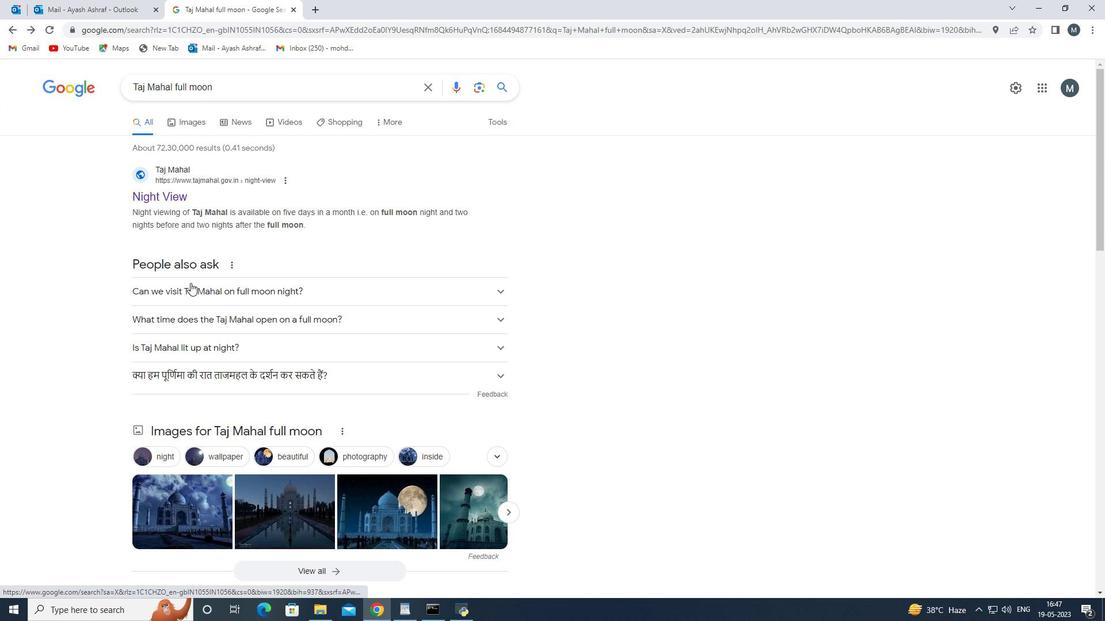 
Action: Mouse scrolled (187, 261) with delta (0, 0)
Screenshot: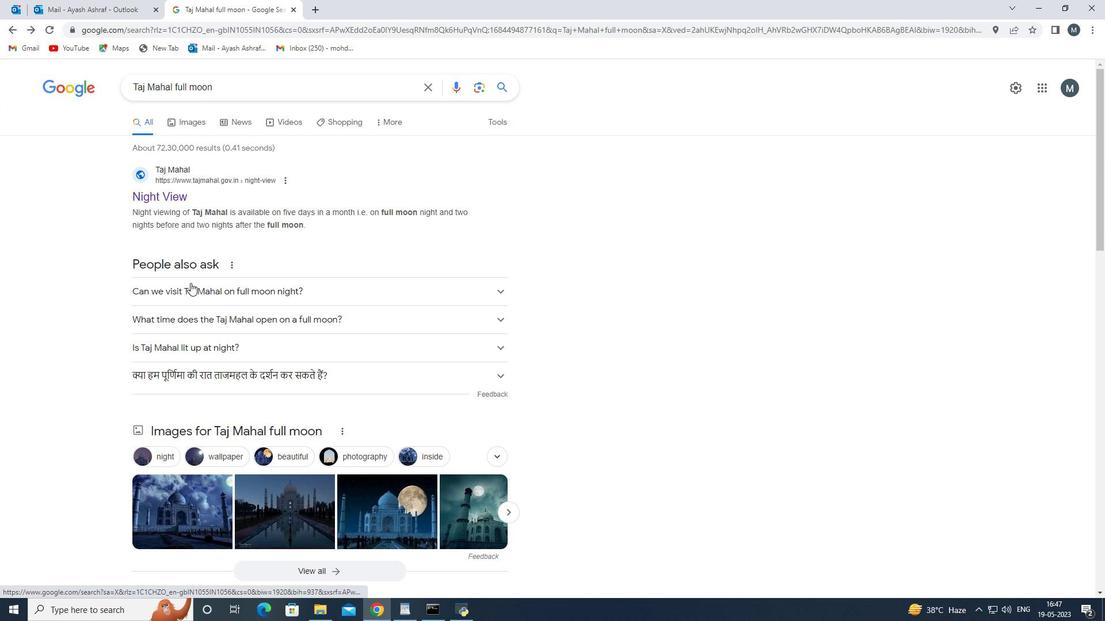 
Action: Mouse moved to (284, 119)
Screenshot: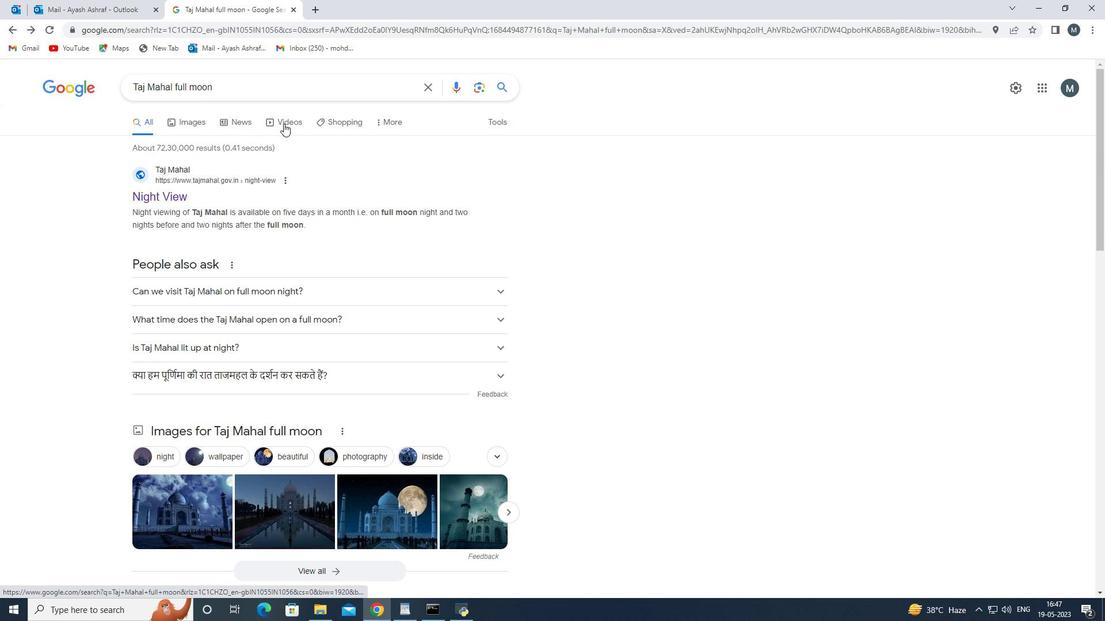 
Action: Mouse pressed left at (284, 119)
Screenshot: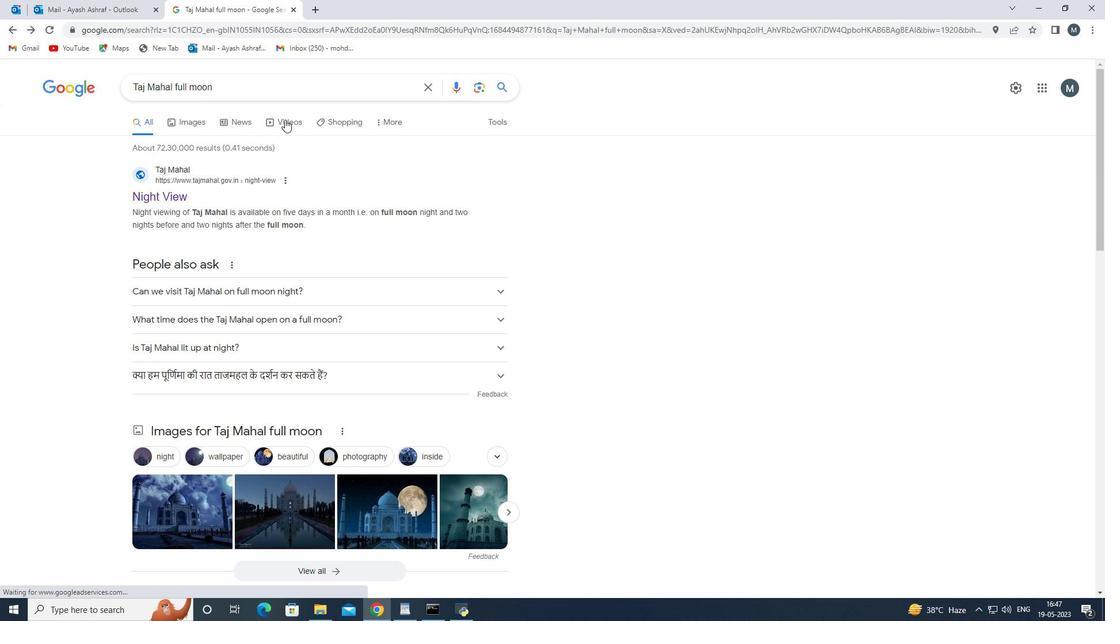 
Action: Mouse moved to (212, 340)
Screenshot: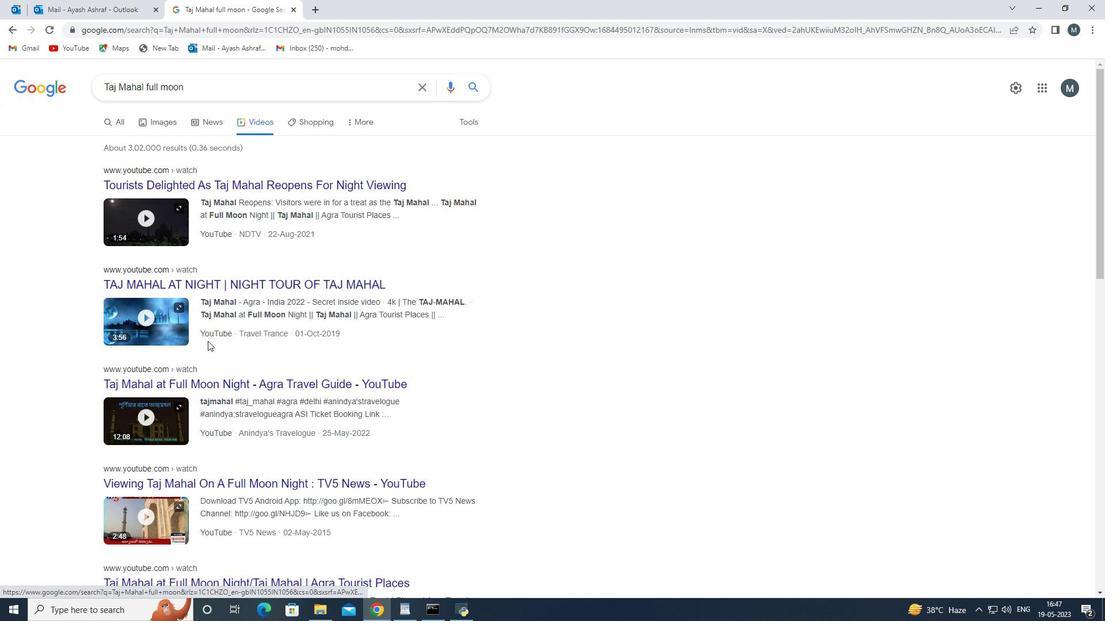 
Action: Mouse scrolled (212, 339) with delta (0, 0)
Screenshot: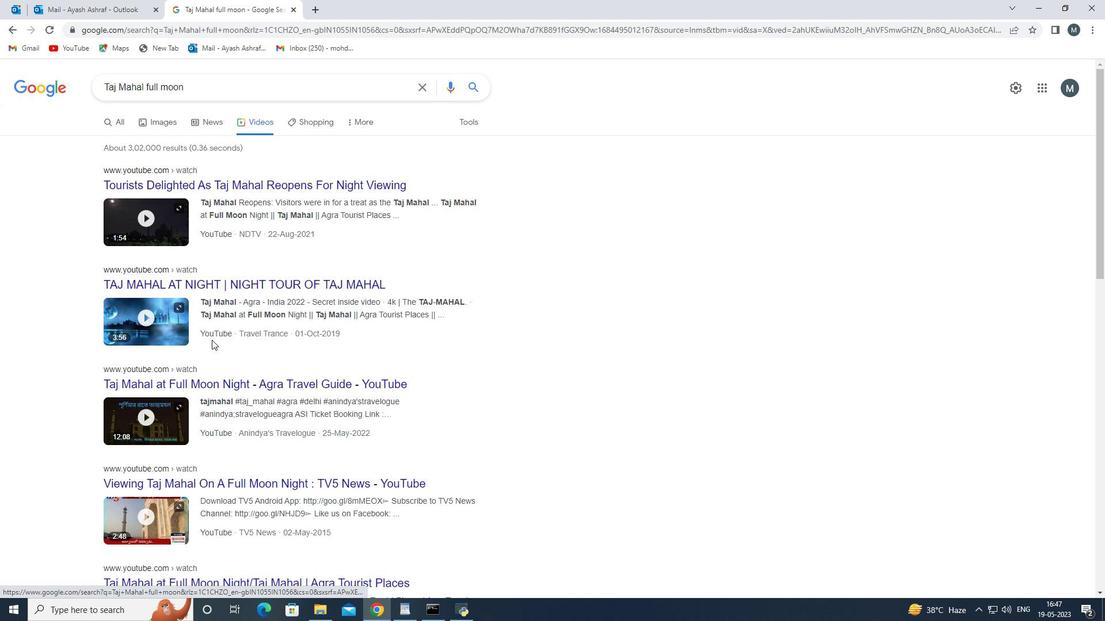 
Action: Mouse moved to (155, 362)
Screenshot: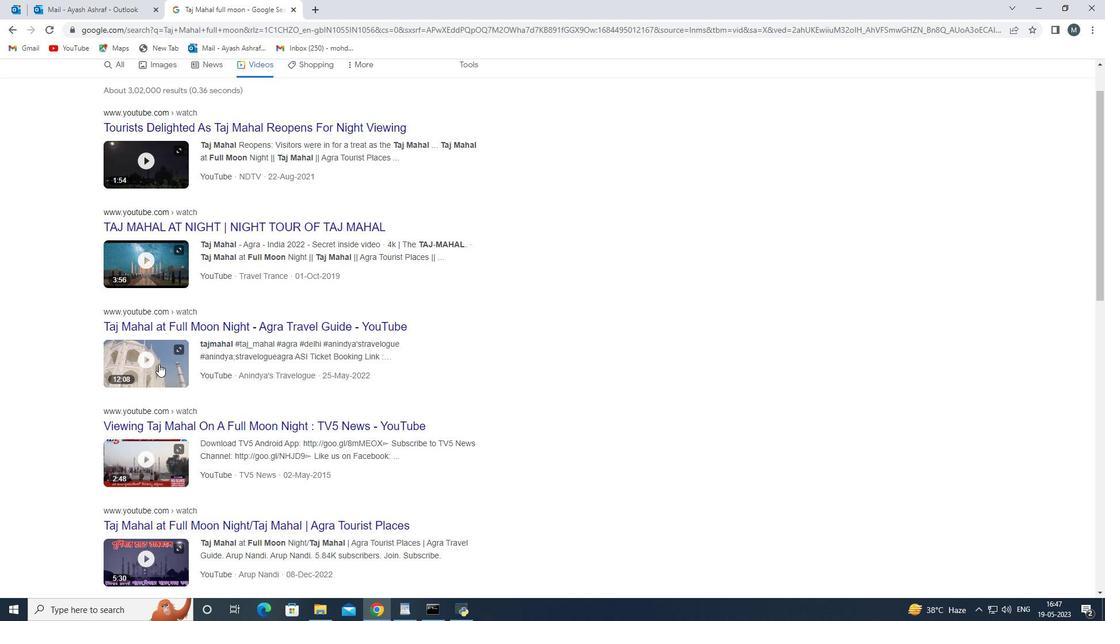 
Action: Mouse pressed left at (155, 362)
Screenshot: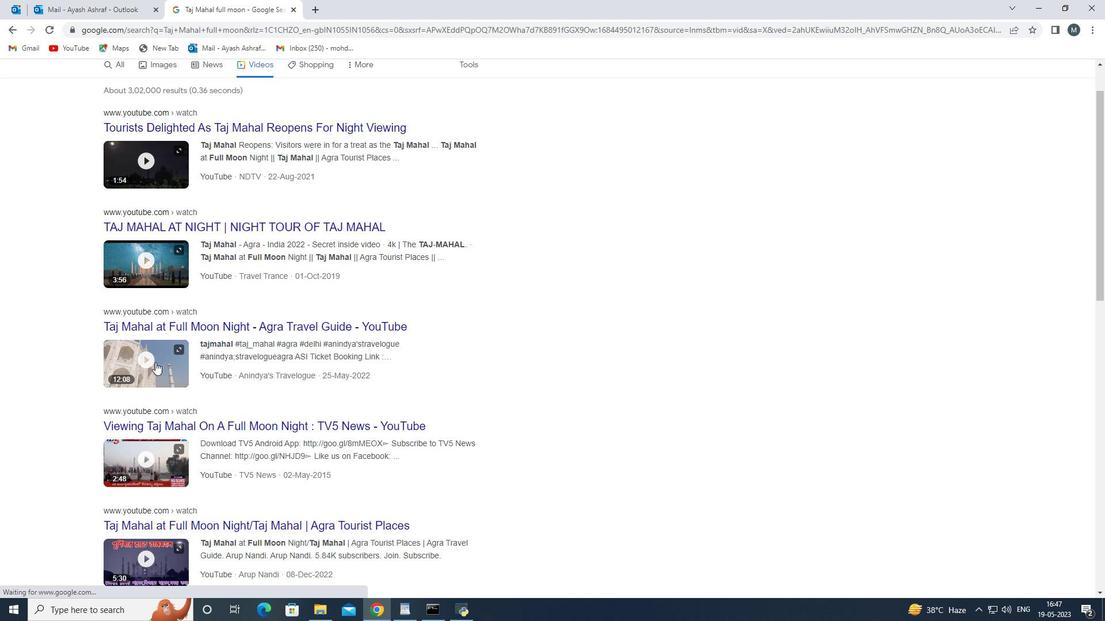 
Action: Mouse moved to (255, 482)
Screenshot: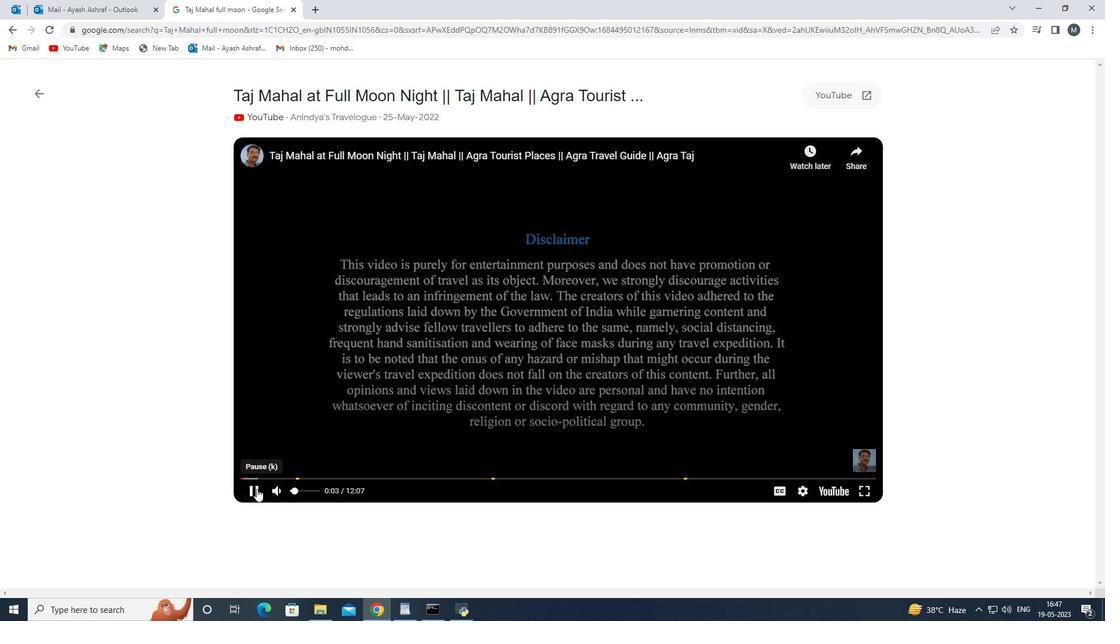 
Action: Mouse pressed left at (255, 482)
Screenshot: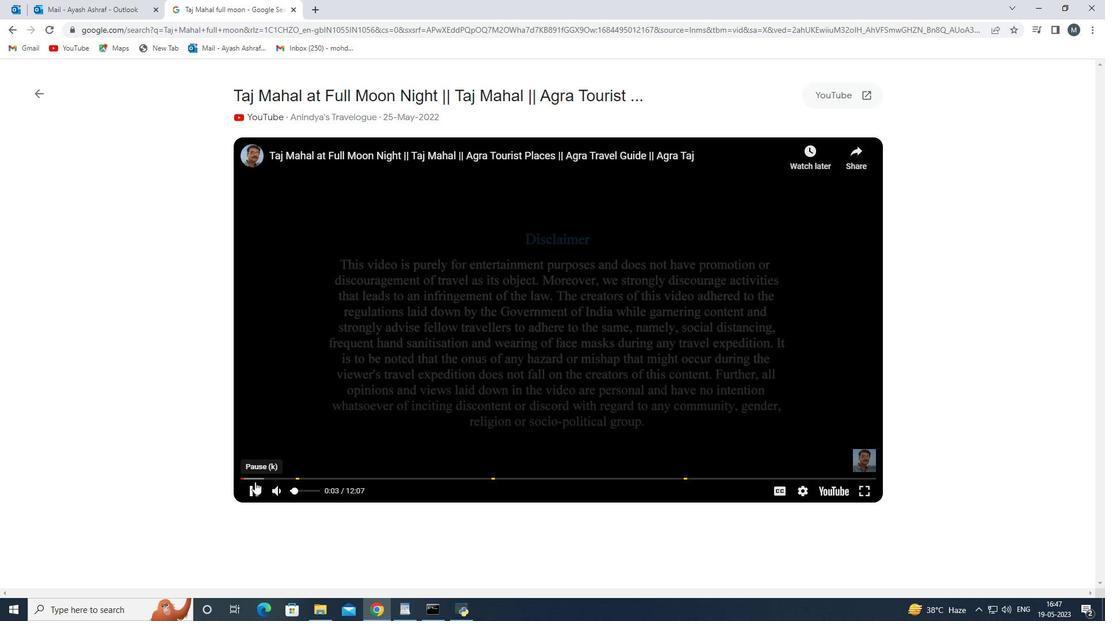 
Action: Mouse moved to (260, 477)
Screenshot: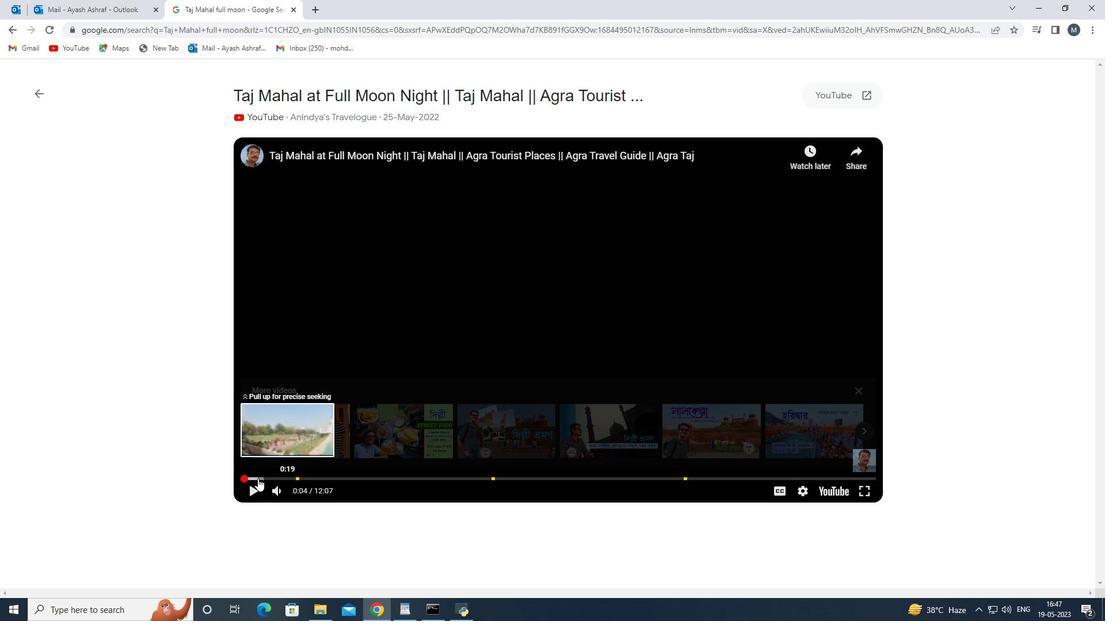
Action: Mouse pressed left at (260, 477)
Screenshot: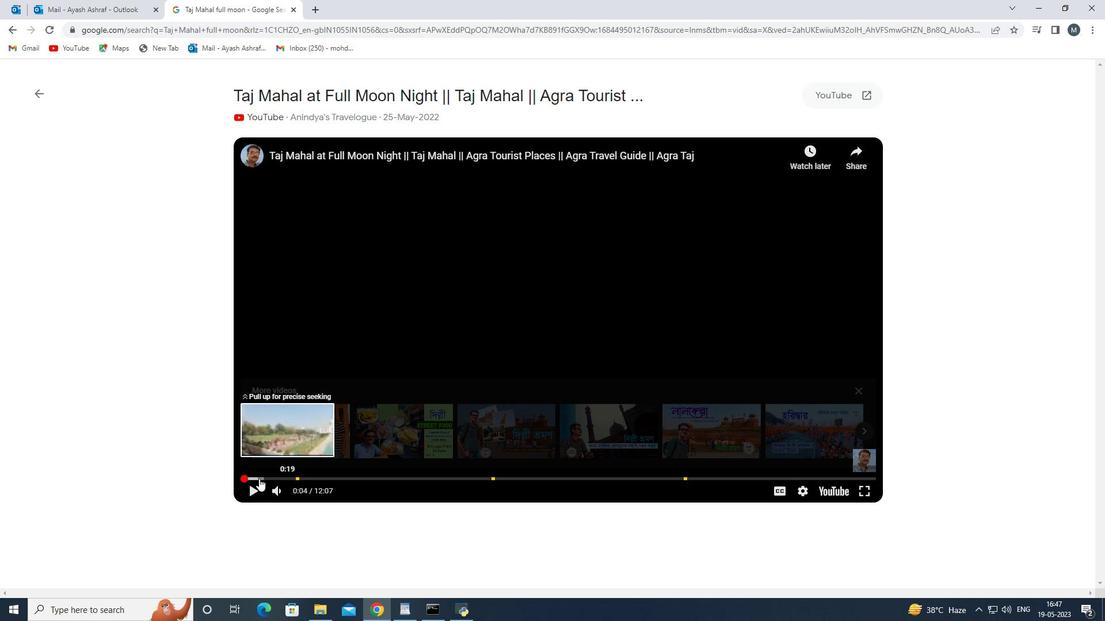 
Action: Mouse moved to (255, 492)
Screenshot: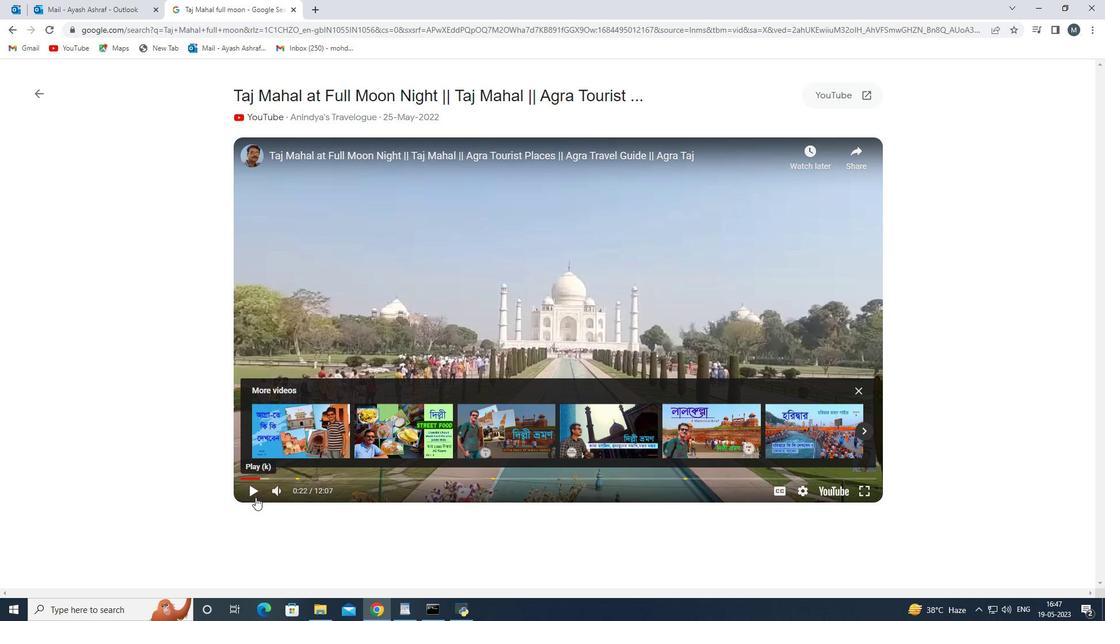 
Action: Mouse pressed left at (255, 492)
Screenshot: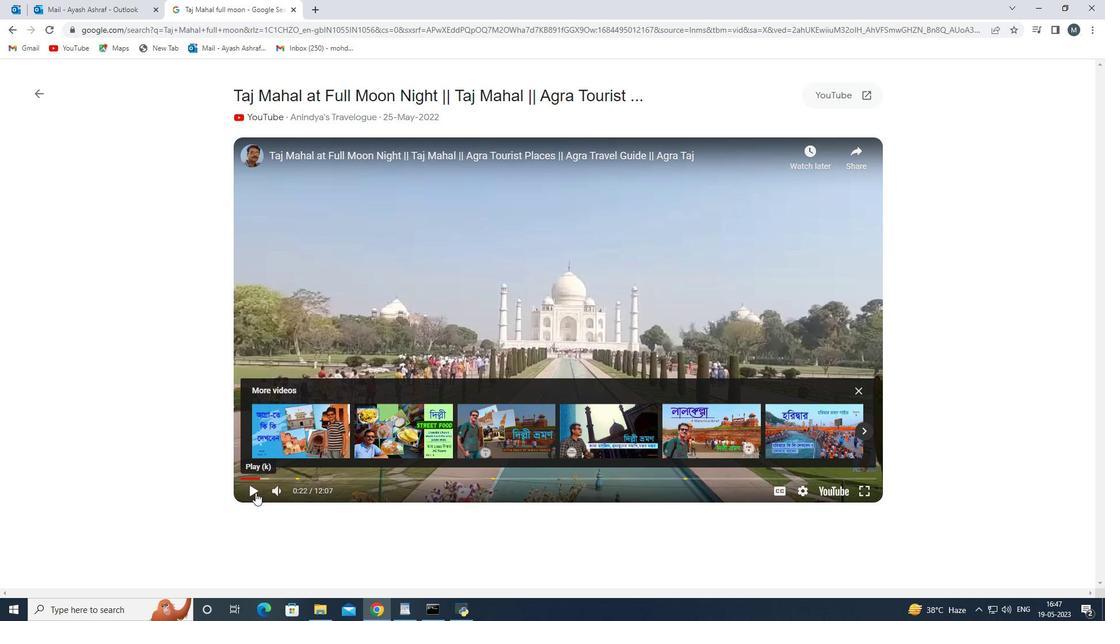 
Action: Mouse moved to (293, 479)
Screenshot: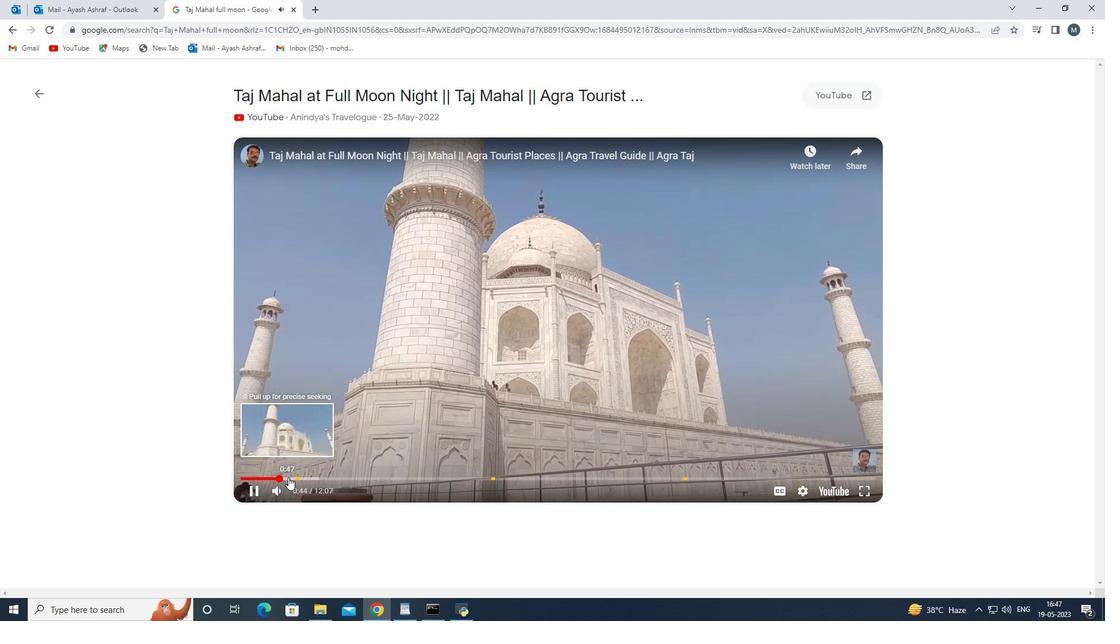 
Action: Mouse pressed left at (293, 479)
Screenshot: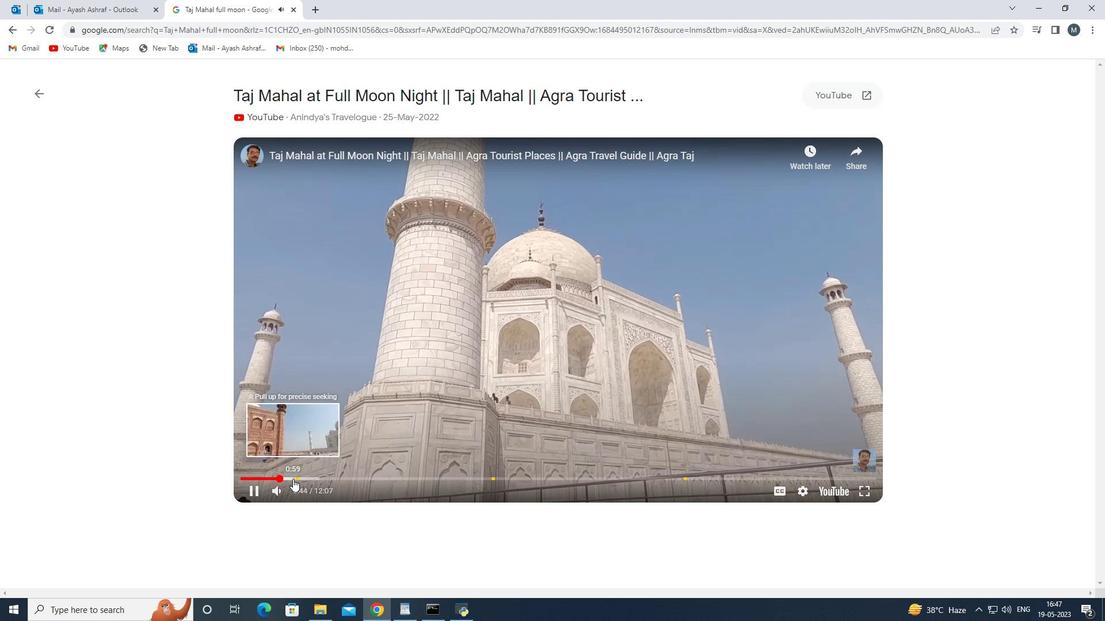 
Action: Mouse moved to (443, 400)
Screenshot: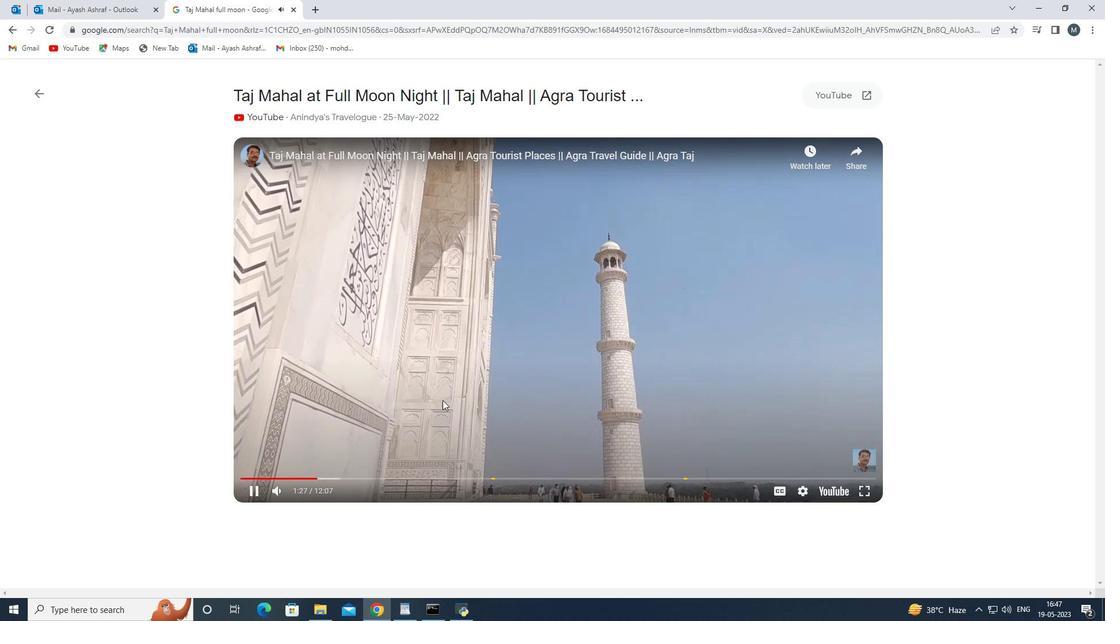 
Action: Mouse scrolled (443, 400) with delta (0, 0)
Screenshot: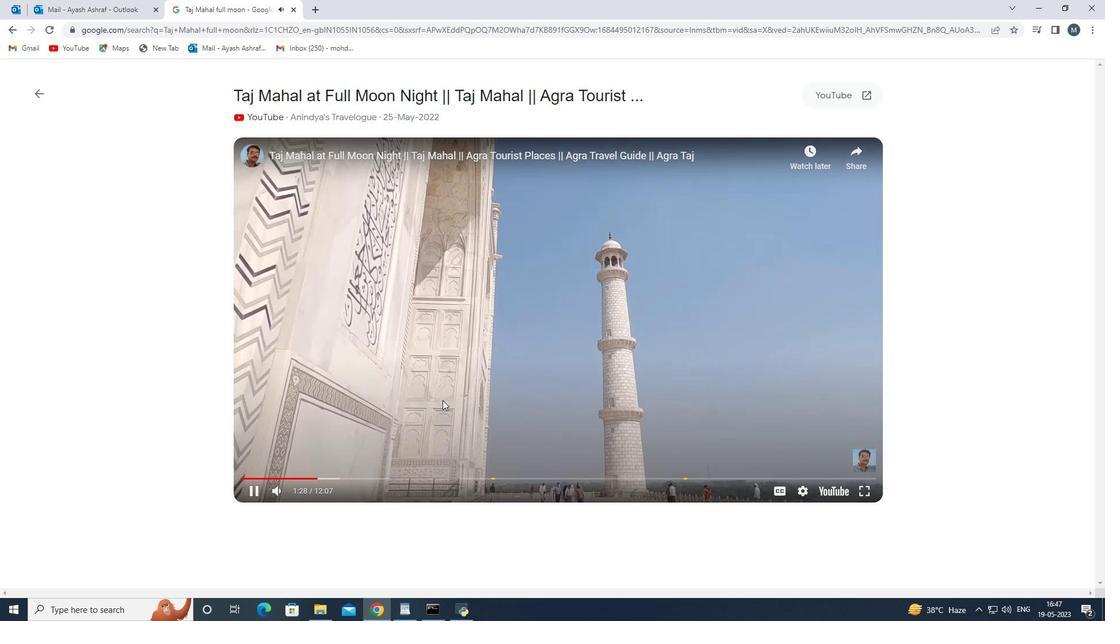
Action: Mouse moved to (44, 93)
Screenshot: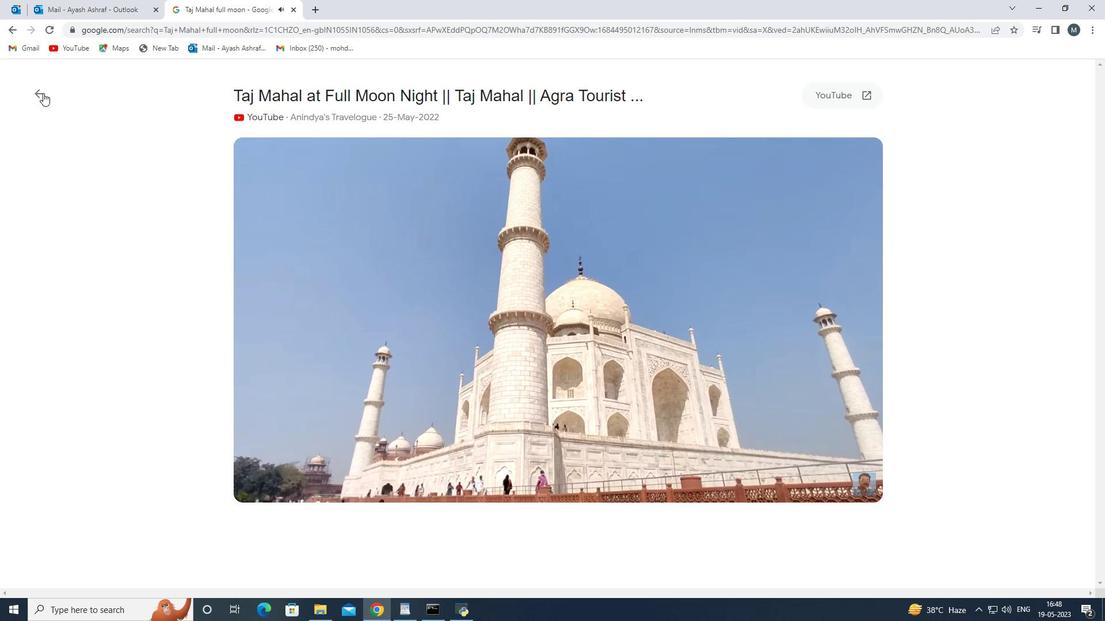 
Action: Mouse pressed left at (44, 93)
Screenshot: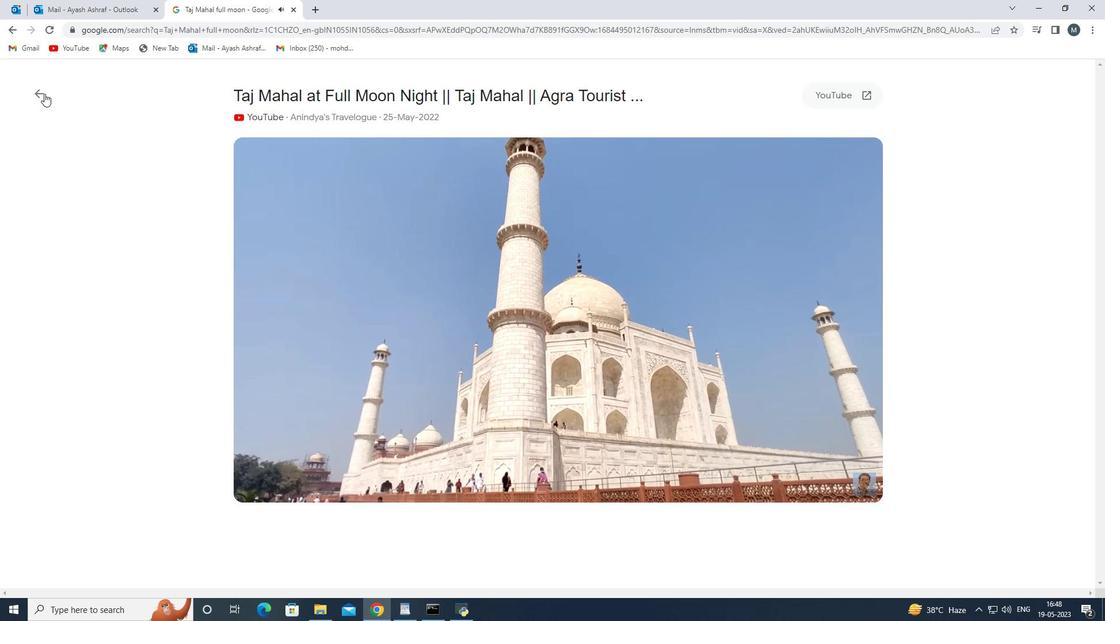 
Action: Mouse moved to (402, 358)
Screenshot: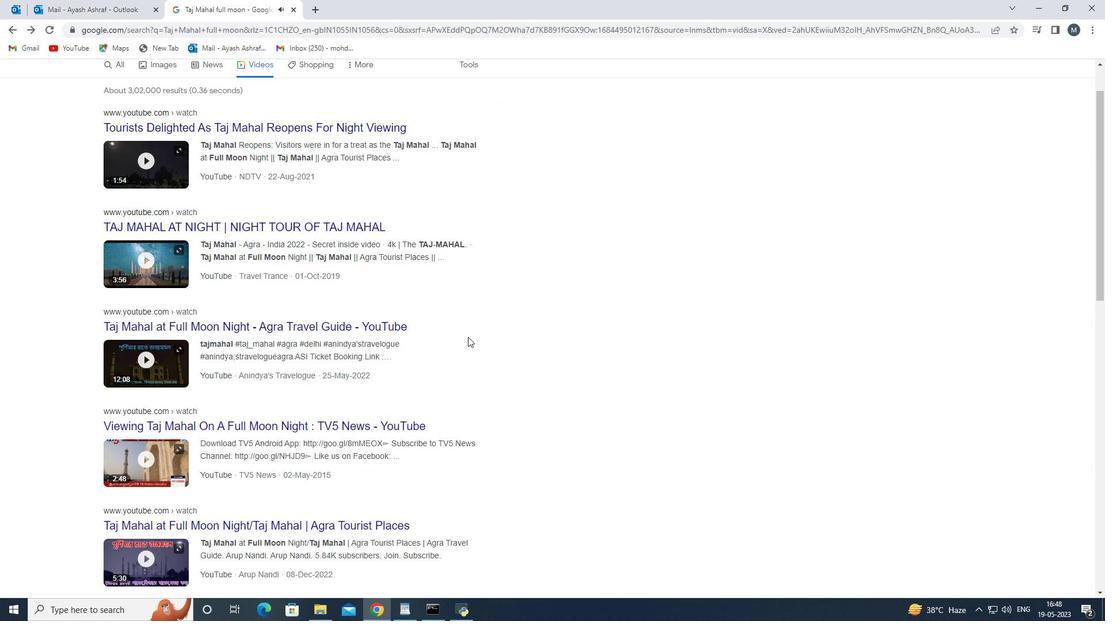
Action: Mouse scrolled (402, 357) with delta (0, 0)
Screenshot: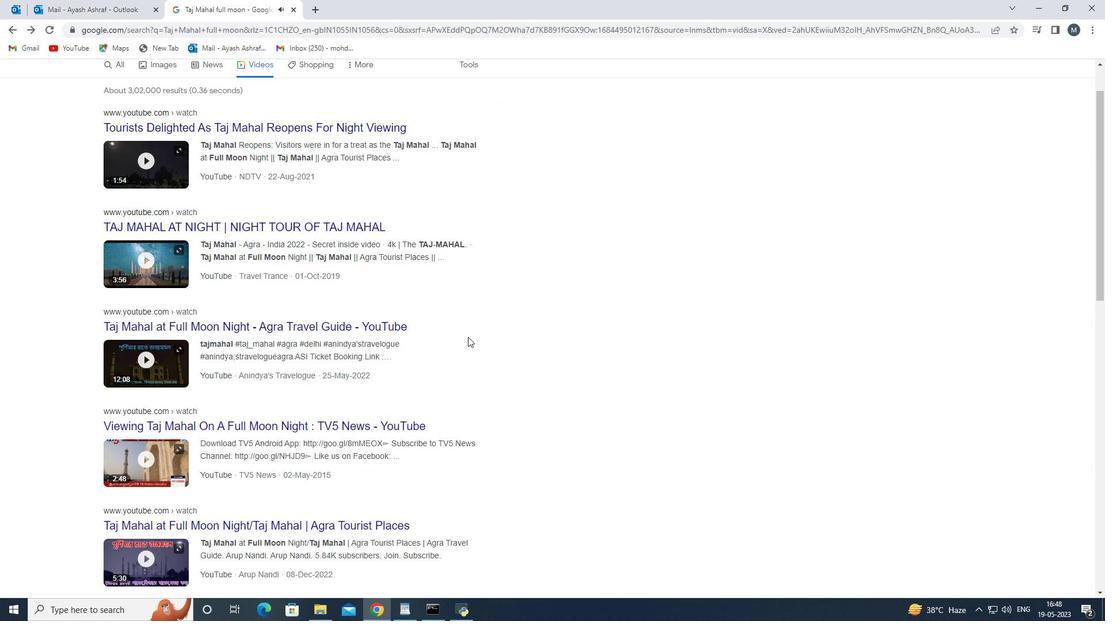 
Action: Mouse moved to (369, 375)
Screenshot: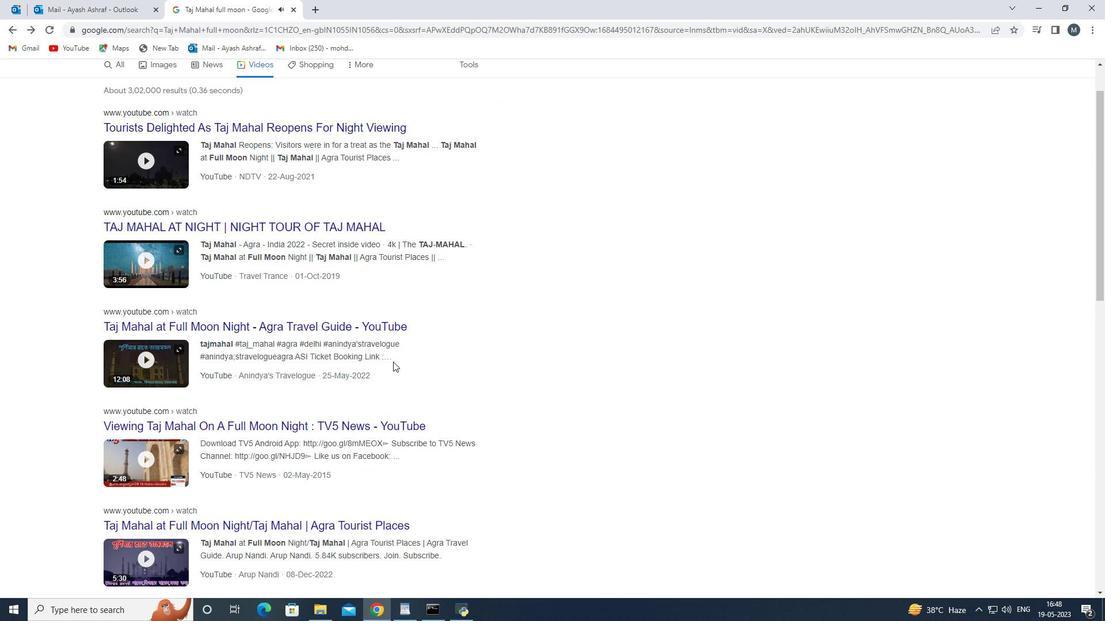 
Action: Mouse scrolled (369, 374) with delta (0, 0)
Screenshot: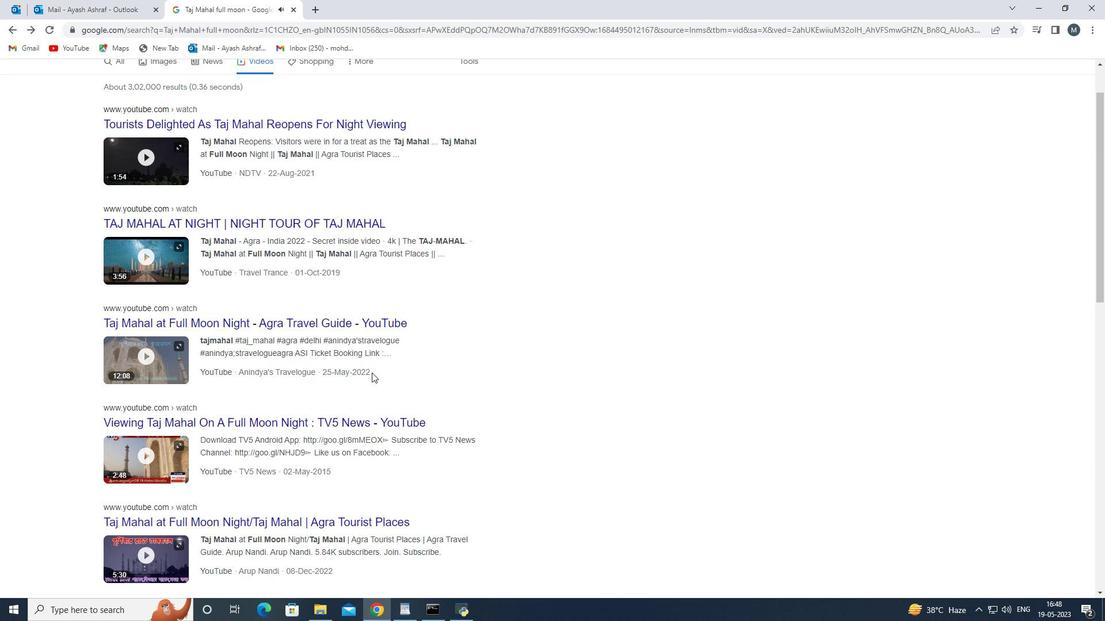 
Action: Mouse moved to (350, 394)
Screenshot: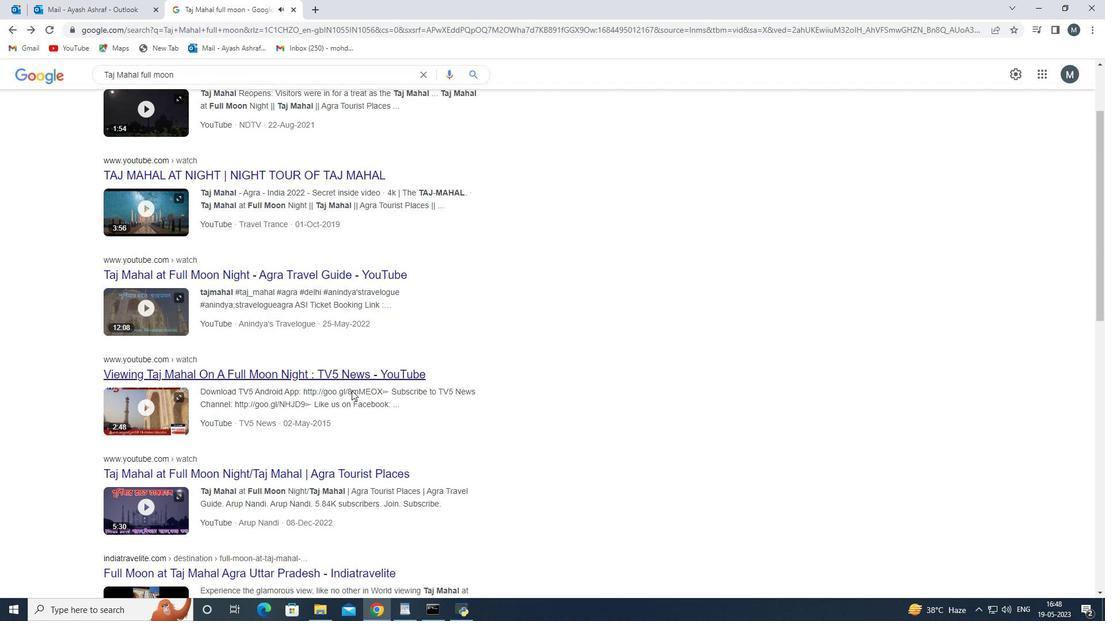 
Action: Mouse scrolled (350, 393) with delta (0, 0)
Screenshot: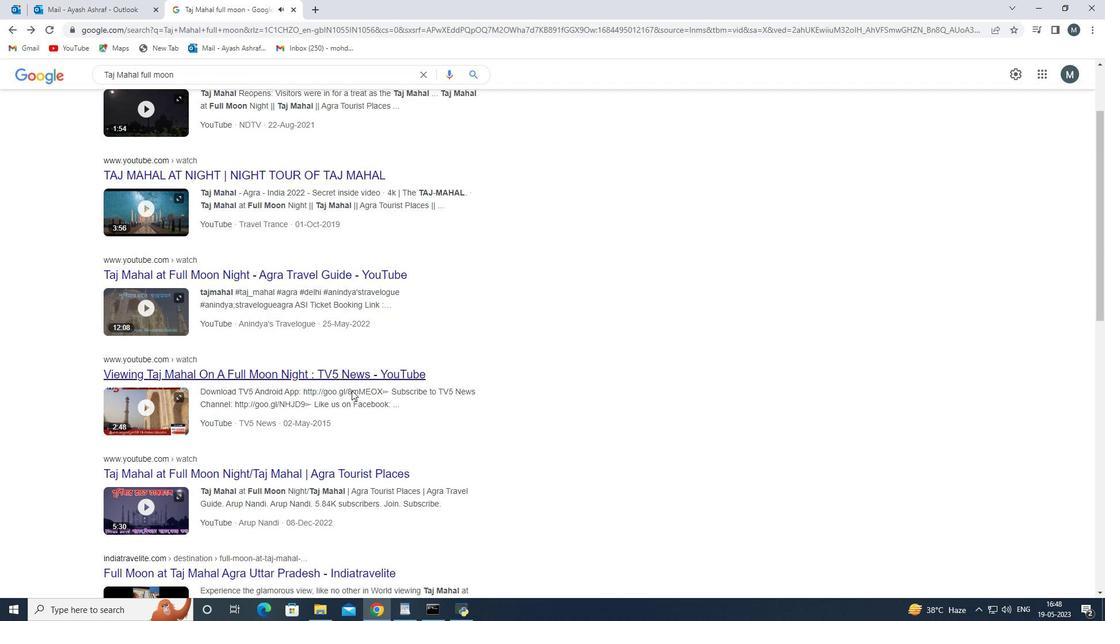 
Action: Mouse moved to (249, 409)
Screenshot: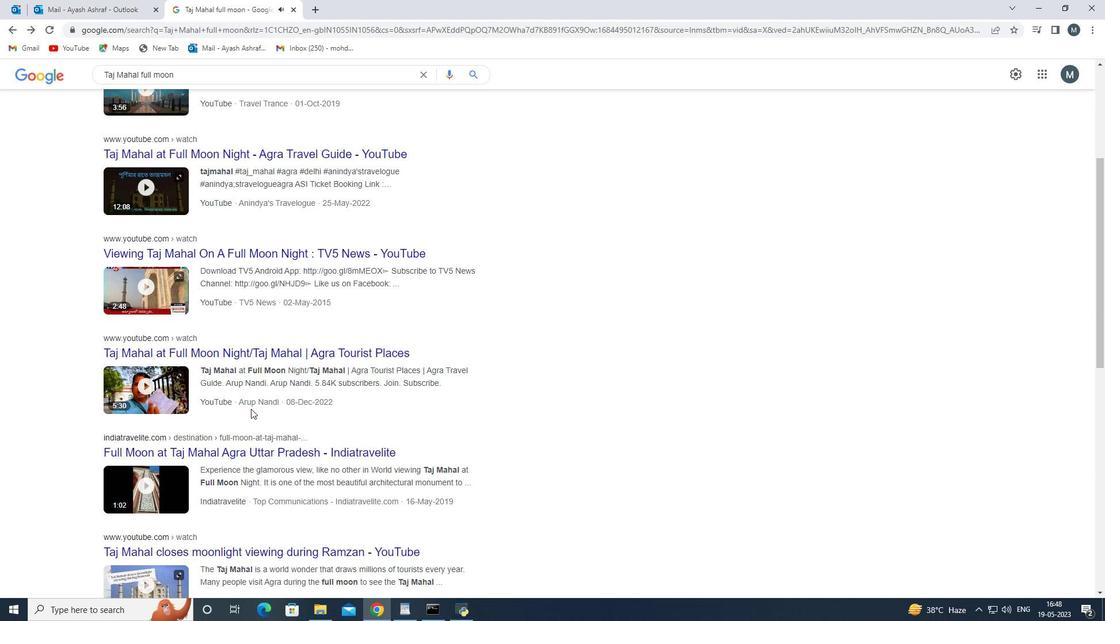 
Action: Mouse scrolled (249, 408) with delta (0, 0)
Screenshot: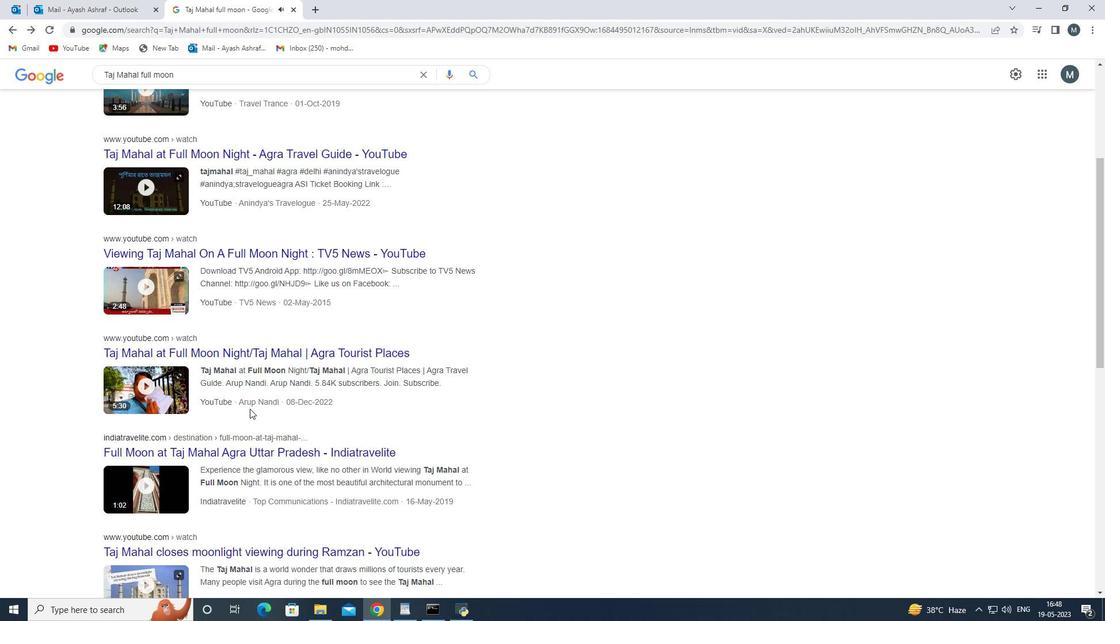 
Action: Mouse moved to (247, 412)
Screenshot: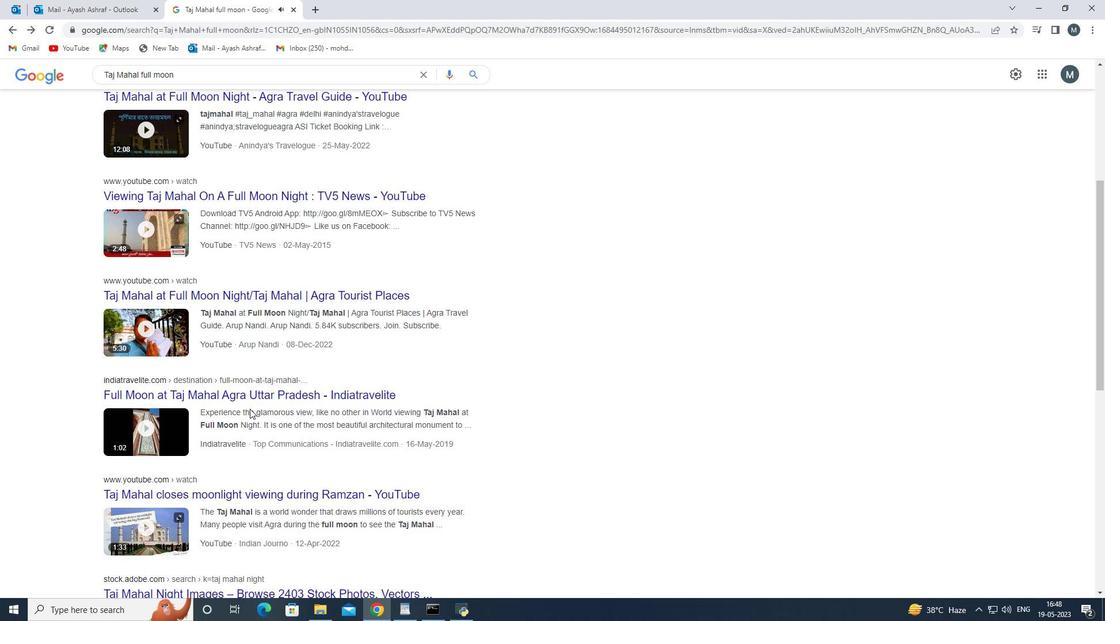 
Action: Mouse scrolled (247, 411) with delta (0, 0)
Screenshot: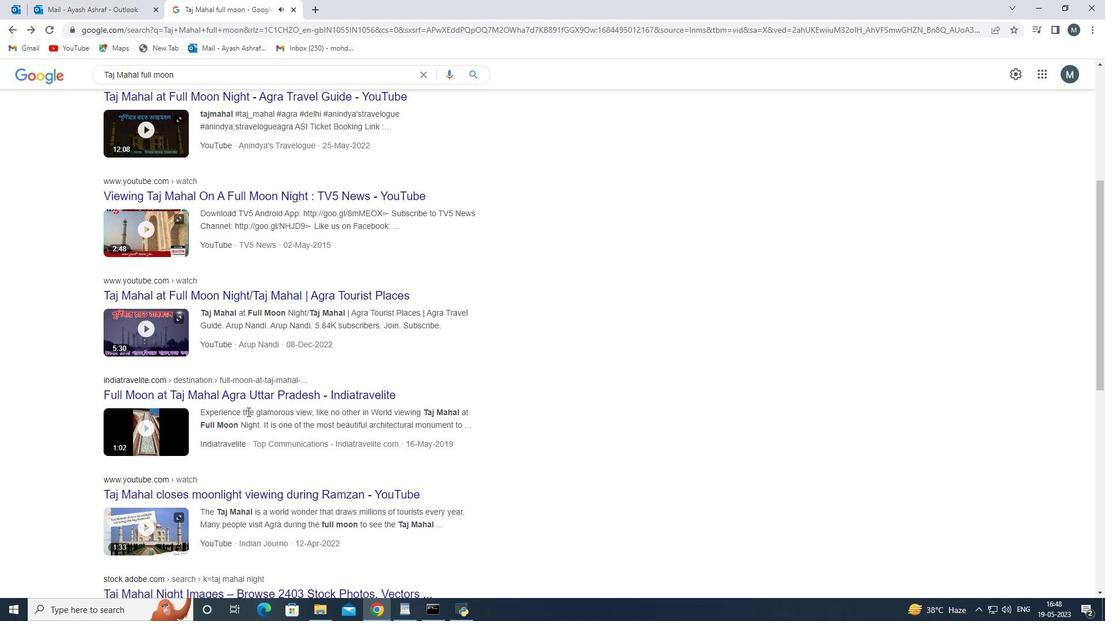 
Action: Mouse moved to (247, 412)
Screenshot: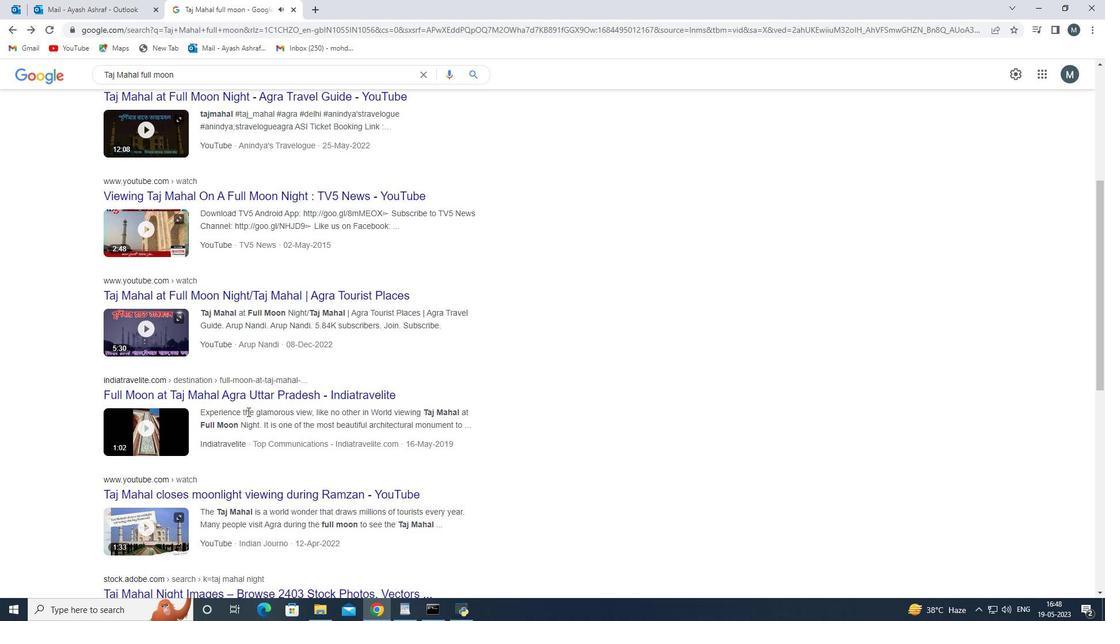 
Action: Mouse scrolled (247, 412) with delta (0, 0)
Screenshot: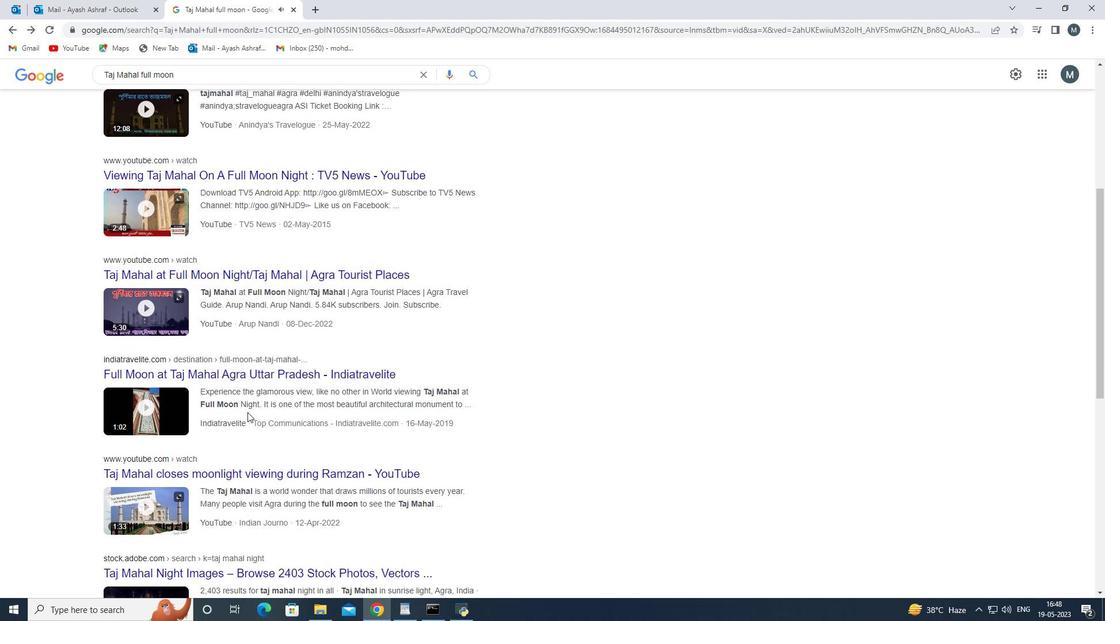 
Action: Mouse scrolled (247, 412) with delta (0, 0)
Screenshot: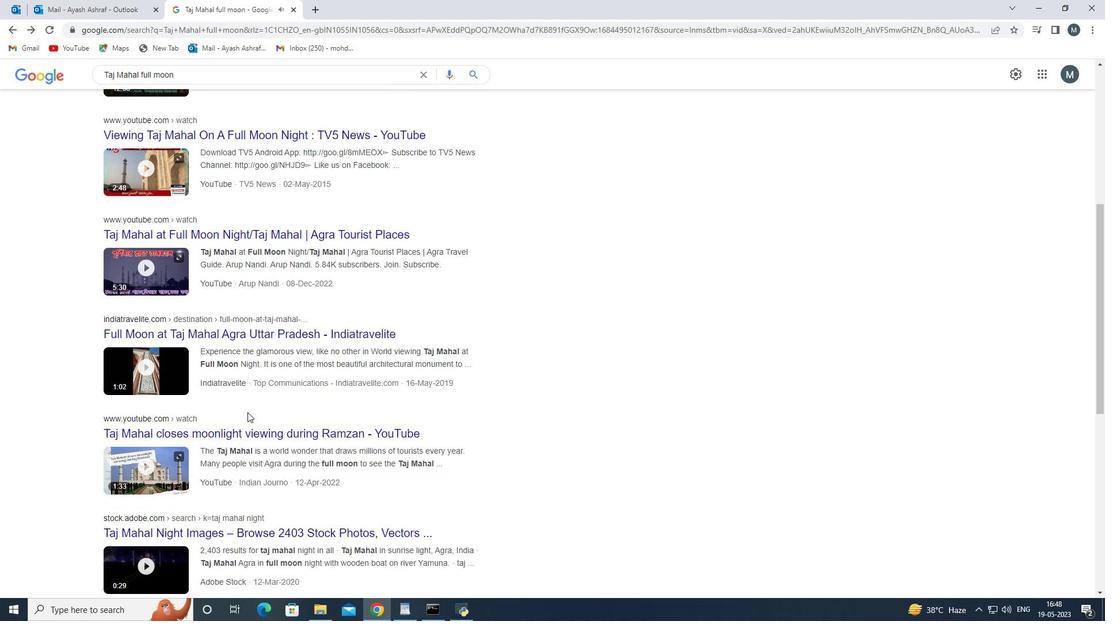 
Action: Mouse moved to (182, 446)
Screenshot: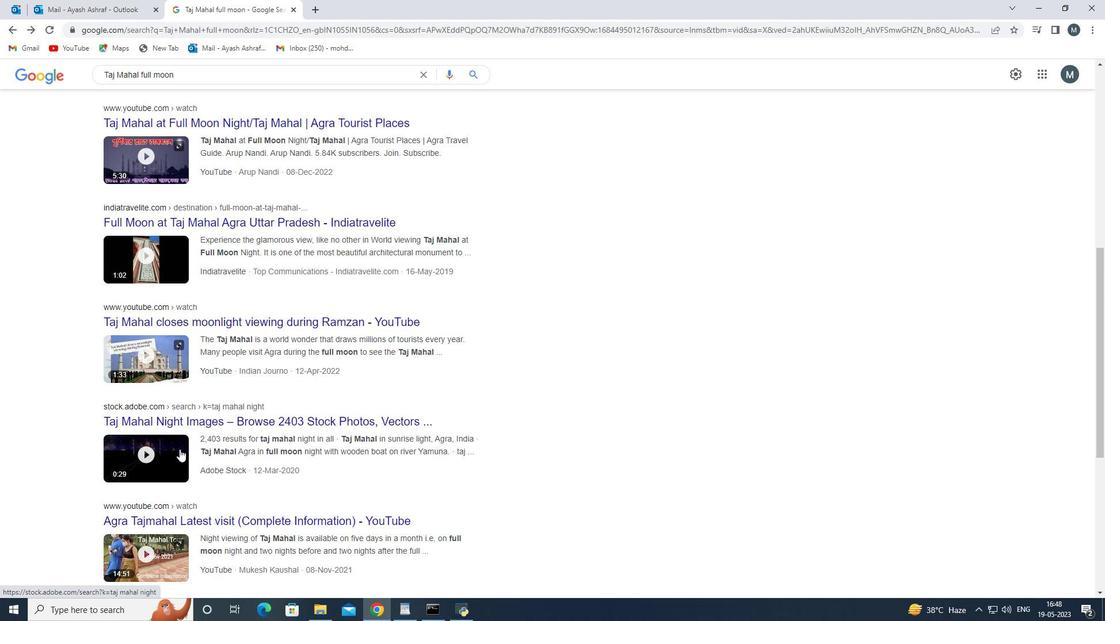 
Action: Mouse scrolled (182, 445) with delta (0, 0)
Screenshot: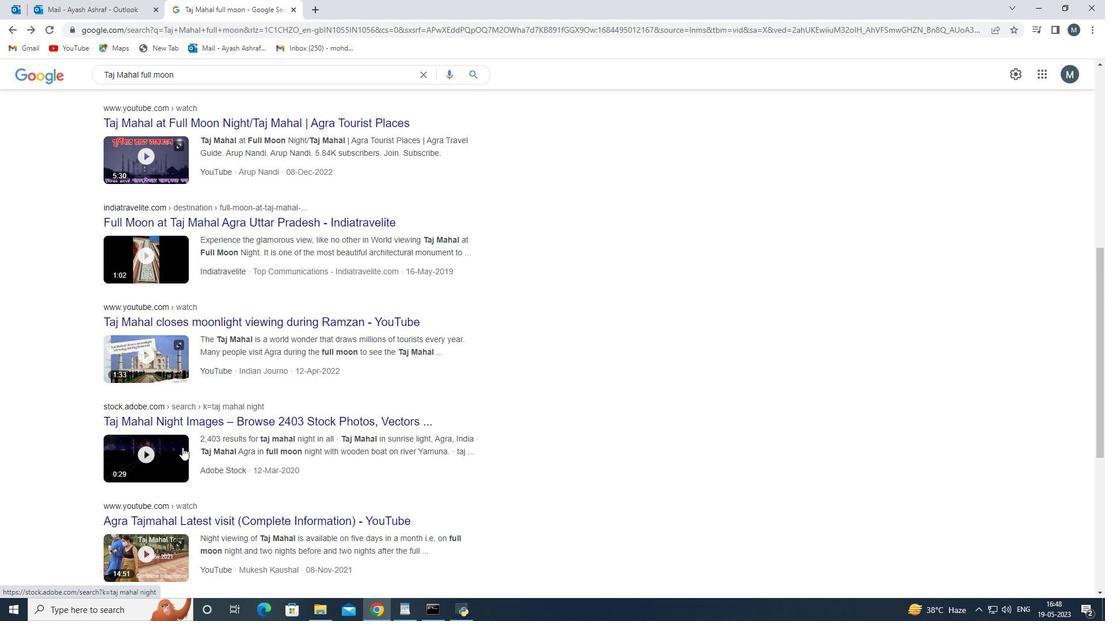 
Action: Mouse scrolled (182, 445) with delta (0, 0)
Screenshot: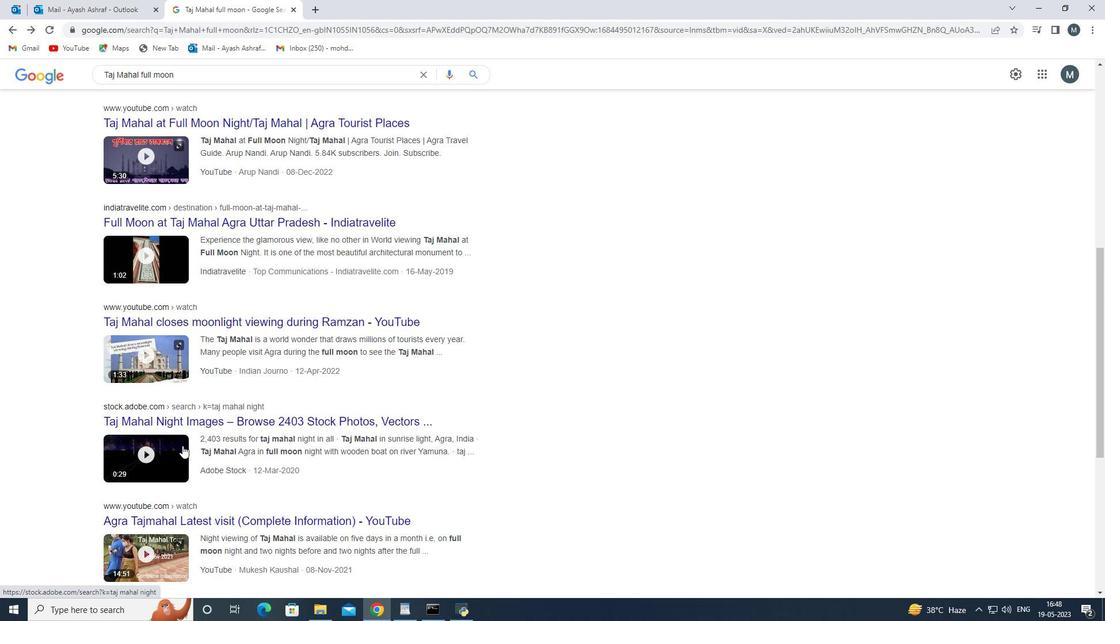 
Action: Mouse scrolled (182, 445) with delta (0, 0)
Screenshot: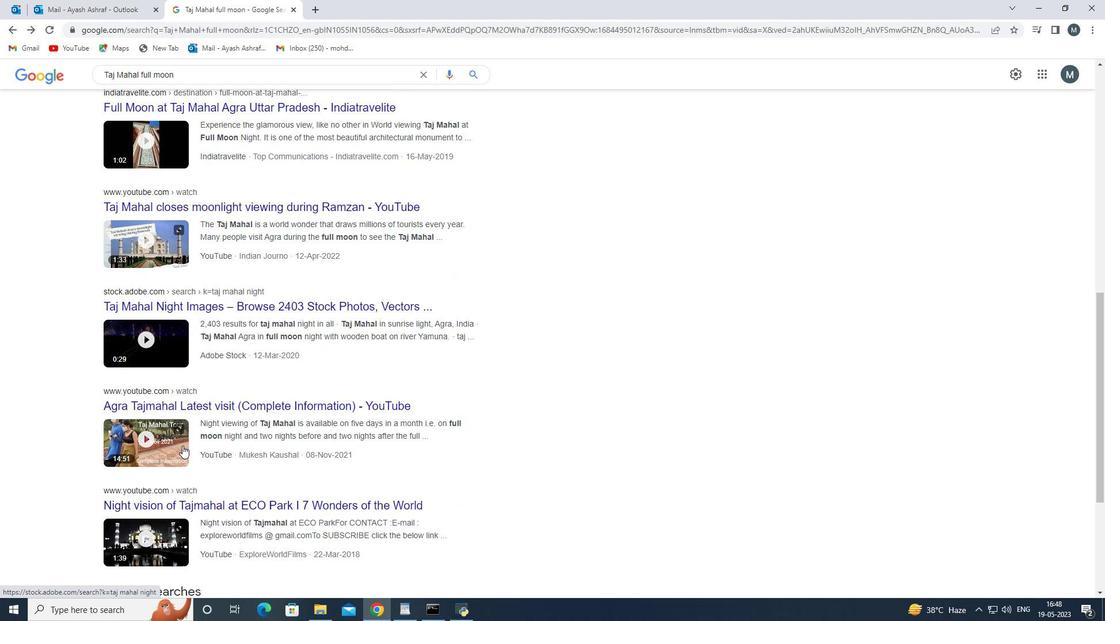 
Action: Mouse moved to (182, 446)
Screenshot: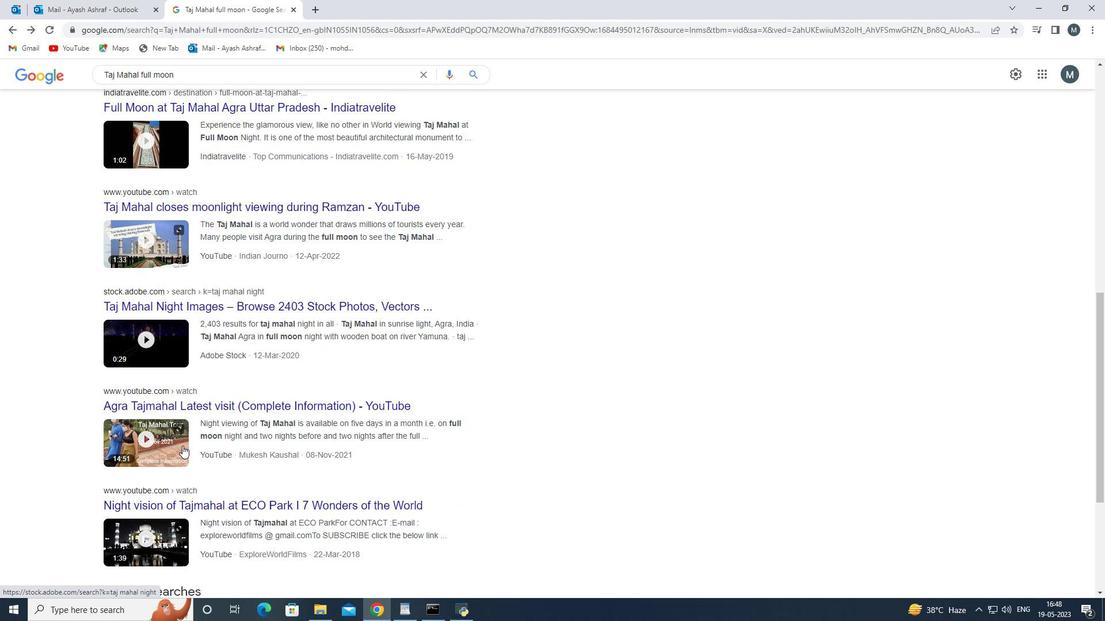 
Action: Mouse scrolled (182, 446) with delta (0, 0)
Screenshot: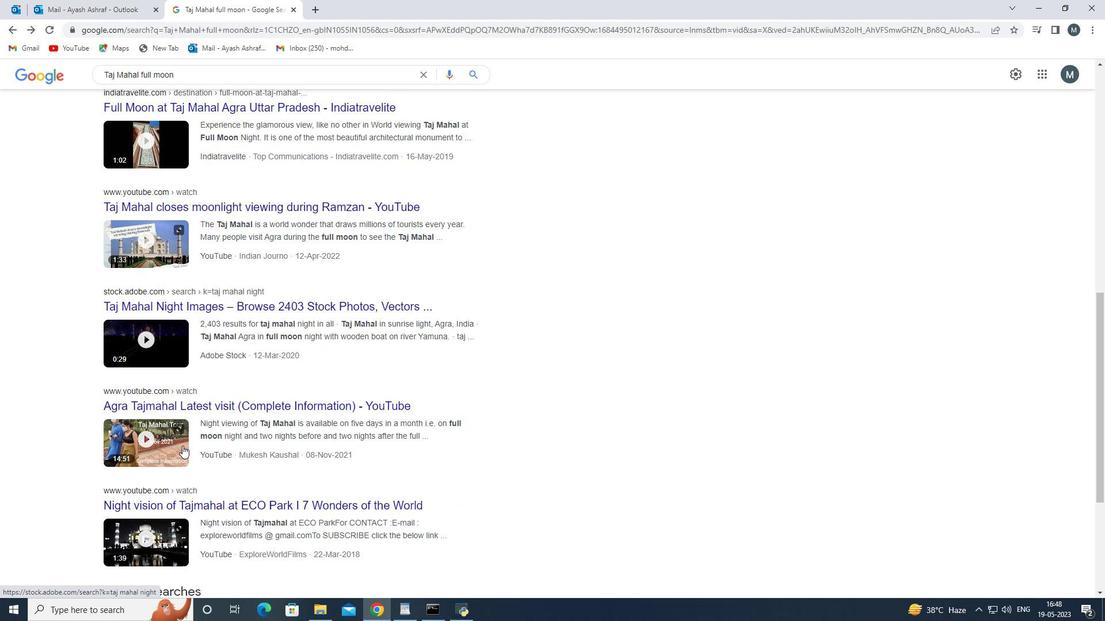 
Action: Mouse moved to (150, 415)
Screenshot: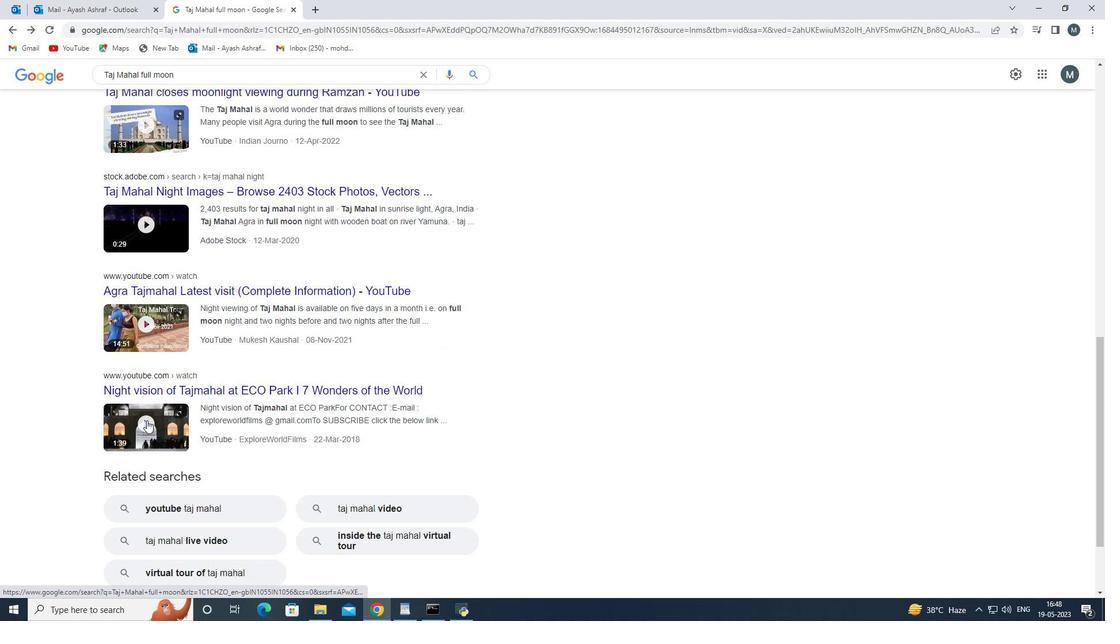 
Action: Mouse pressed left at (150, 415)
Screenshot: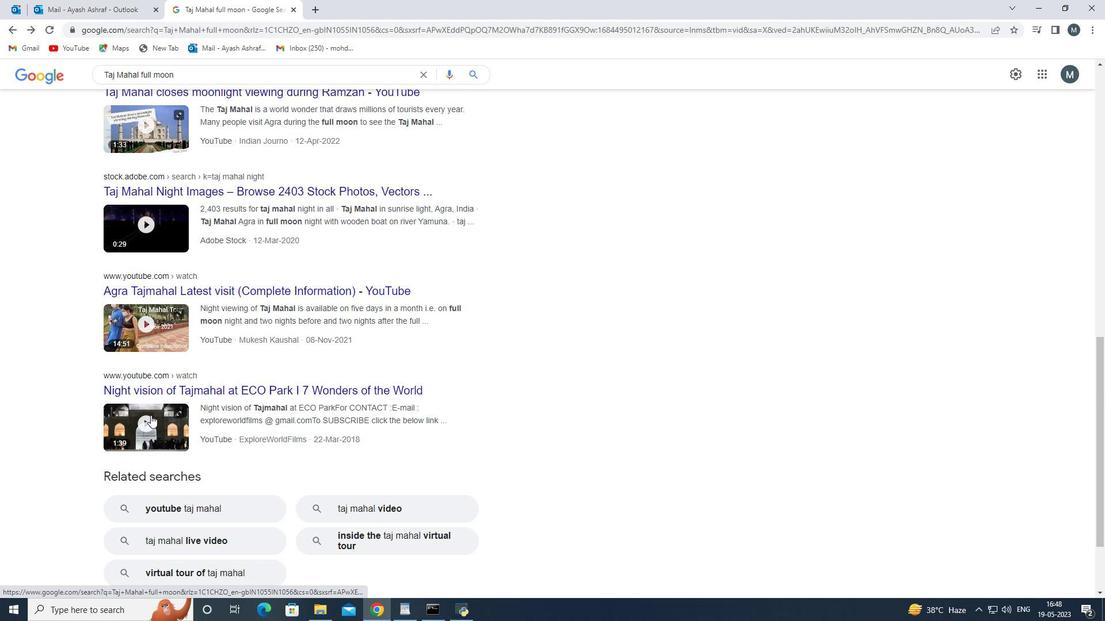 
Action: Mouse moved to (459, 477)
Screenshot: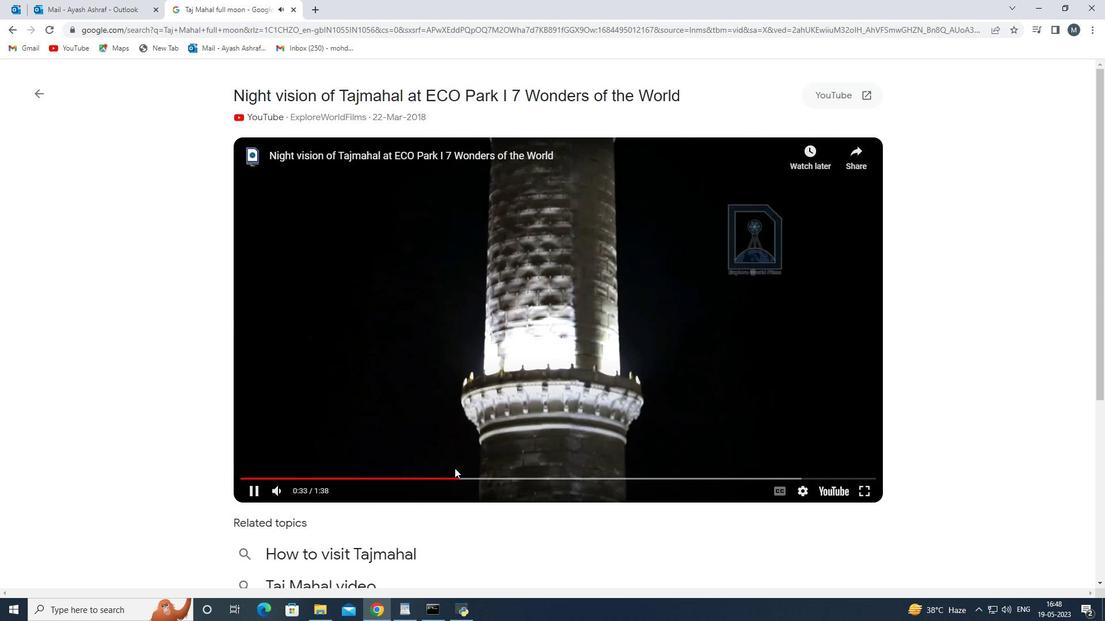 
Action: Mouse pressed left at (459, 477)
Screenshot: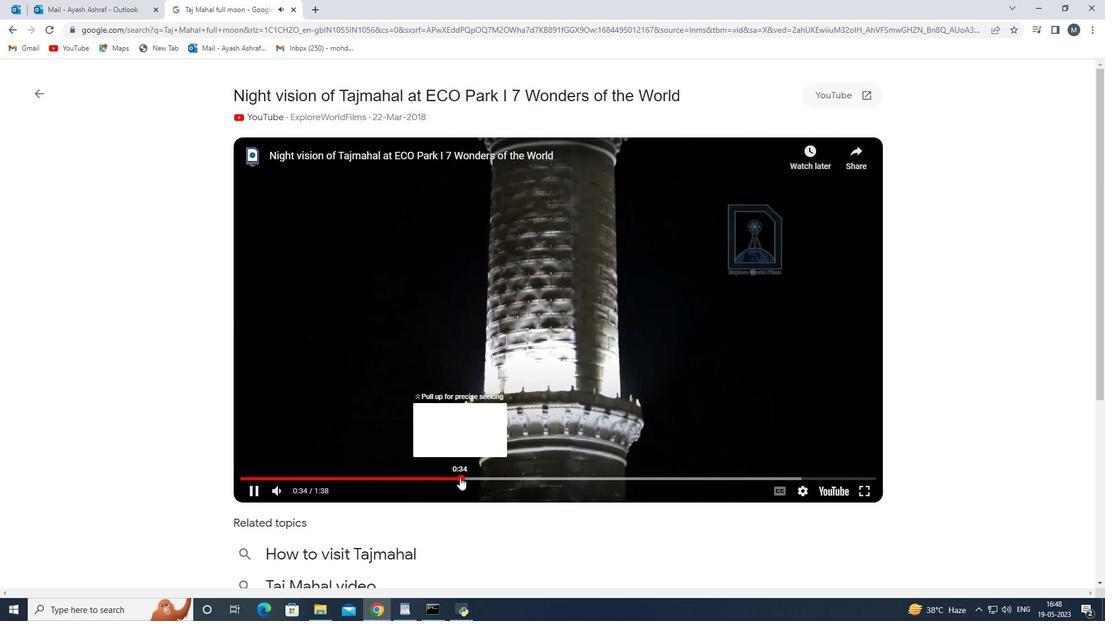 
Action: Mouse moved to (538, 477)
Screenshot: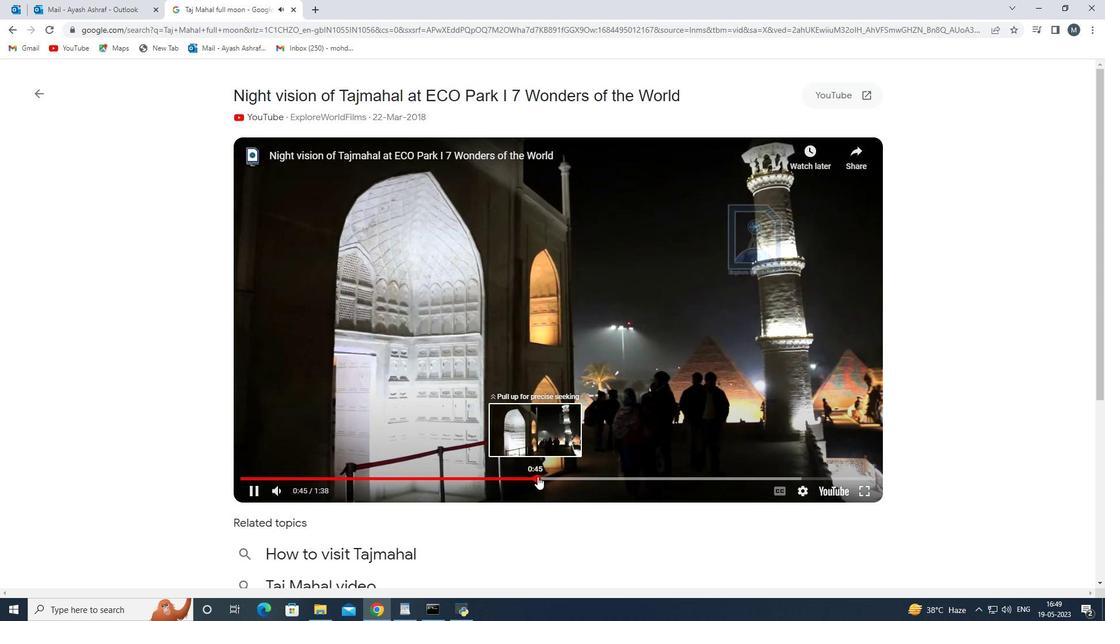 
Action: Mouse pressed left at (538, 477)
Screenshot: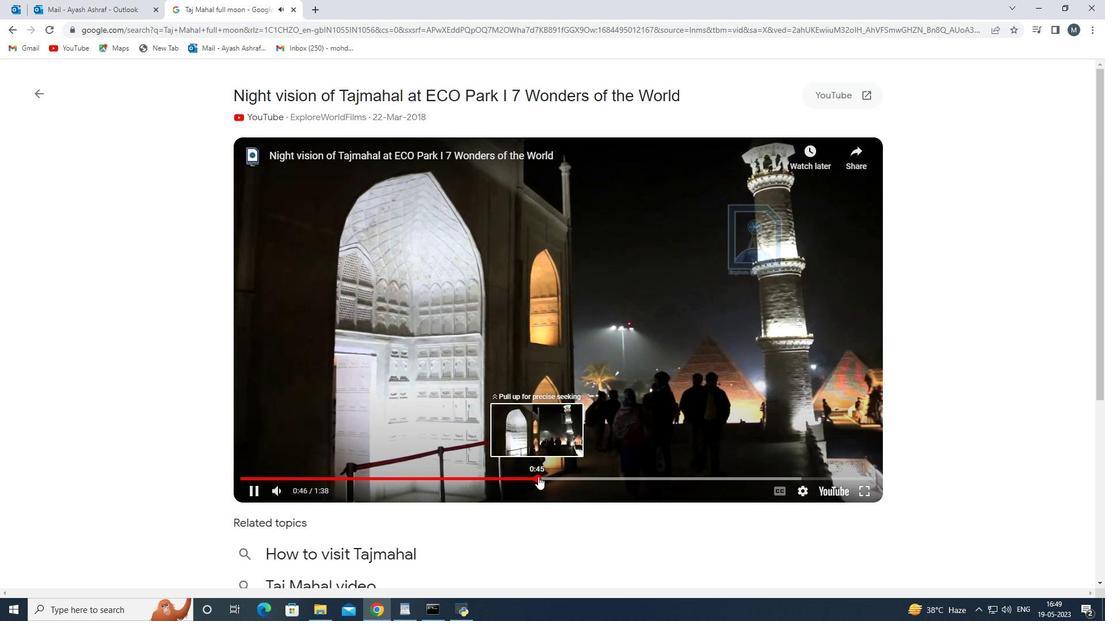 
Action: Mouse moved to (478, 445)
Screenshot: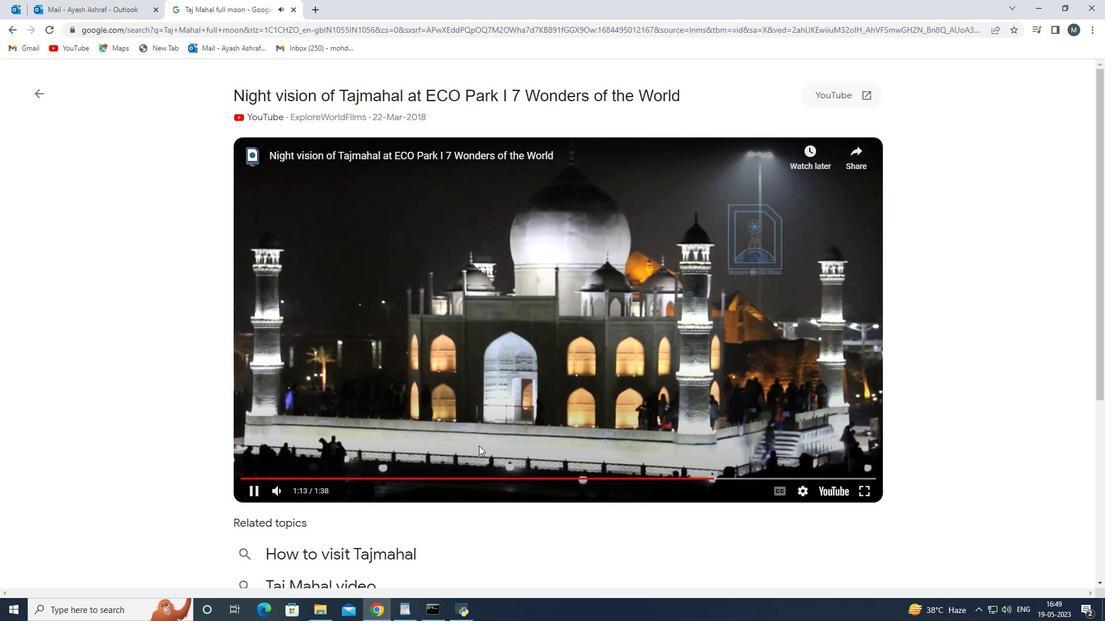 
Action: Mouse scrolled (478, 445) with delta (0, 0)
Screenshot: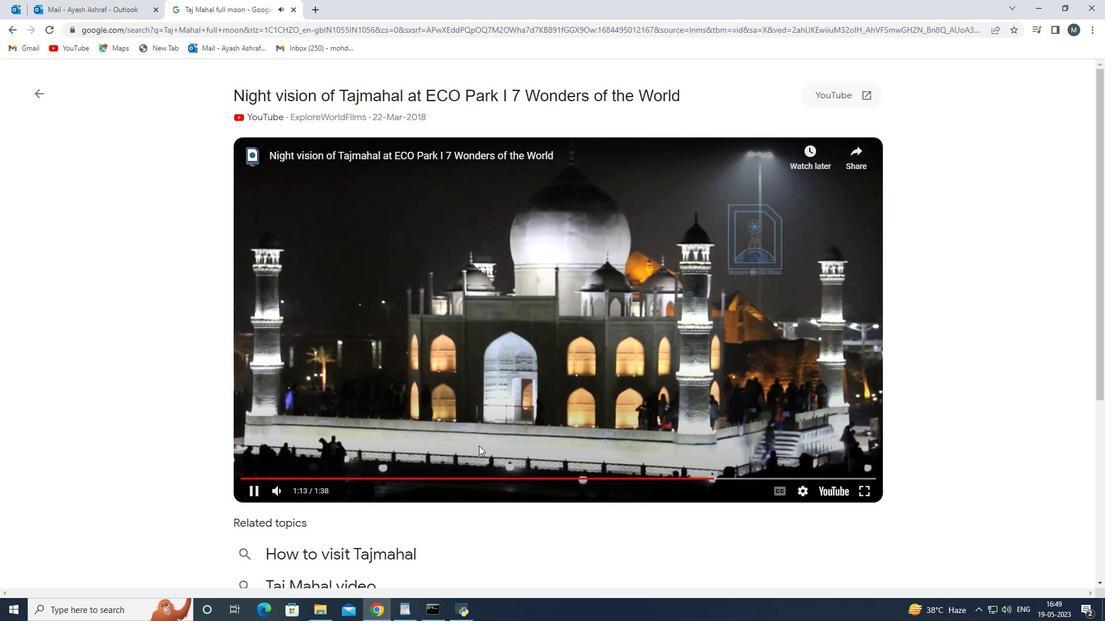 
Action: Mouse moved to (478, 445)
Screenshot: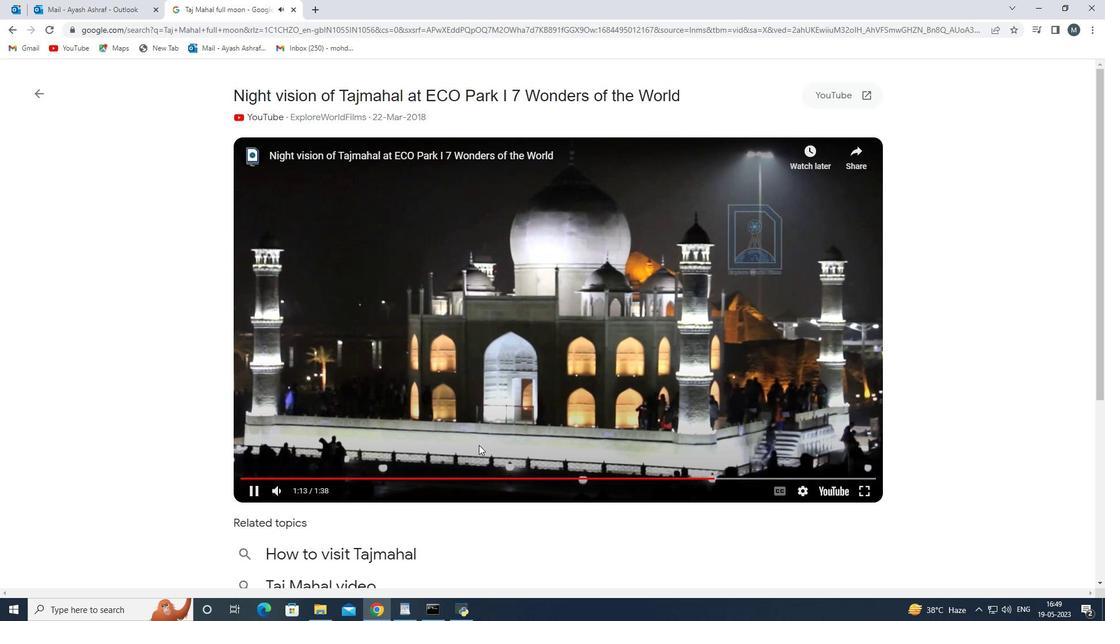 
Action: Mouse scrolled (478, 445) with delta (0, 0)
Screenshot: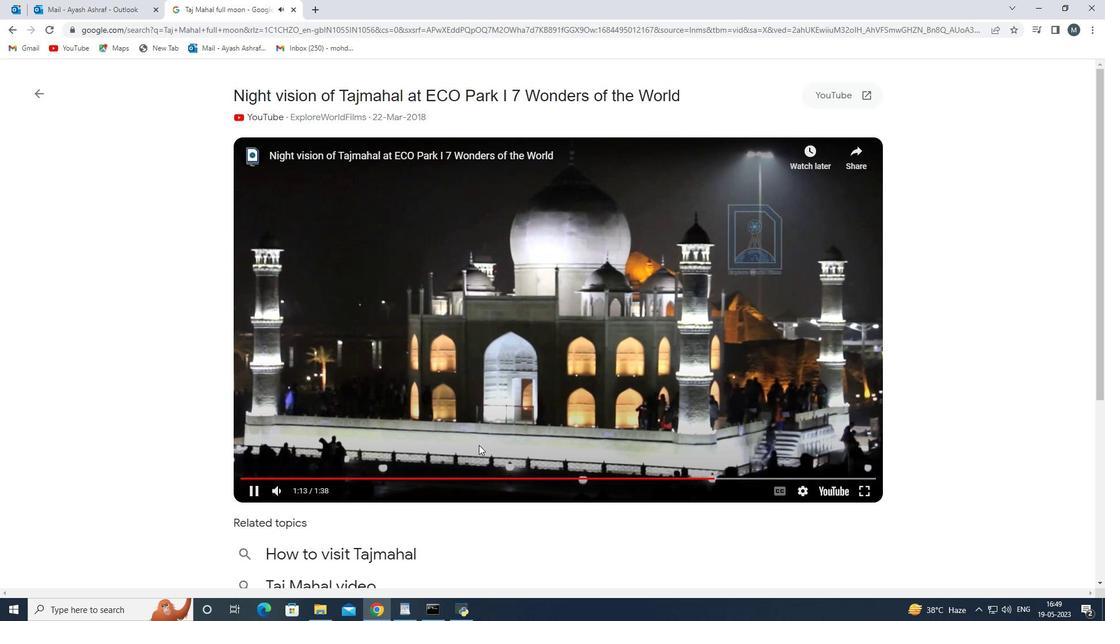 
Action: Mouse moved to (344, 537)
Screenshot: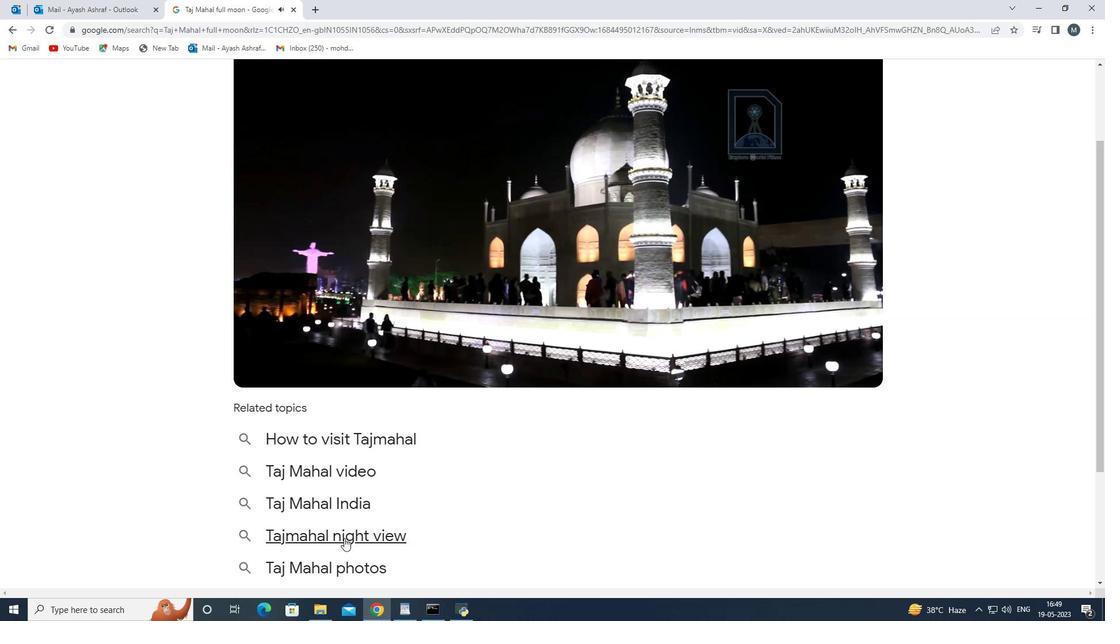 
Action: Mouse pressed left at (344, 537)
Screenshot: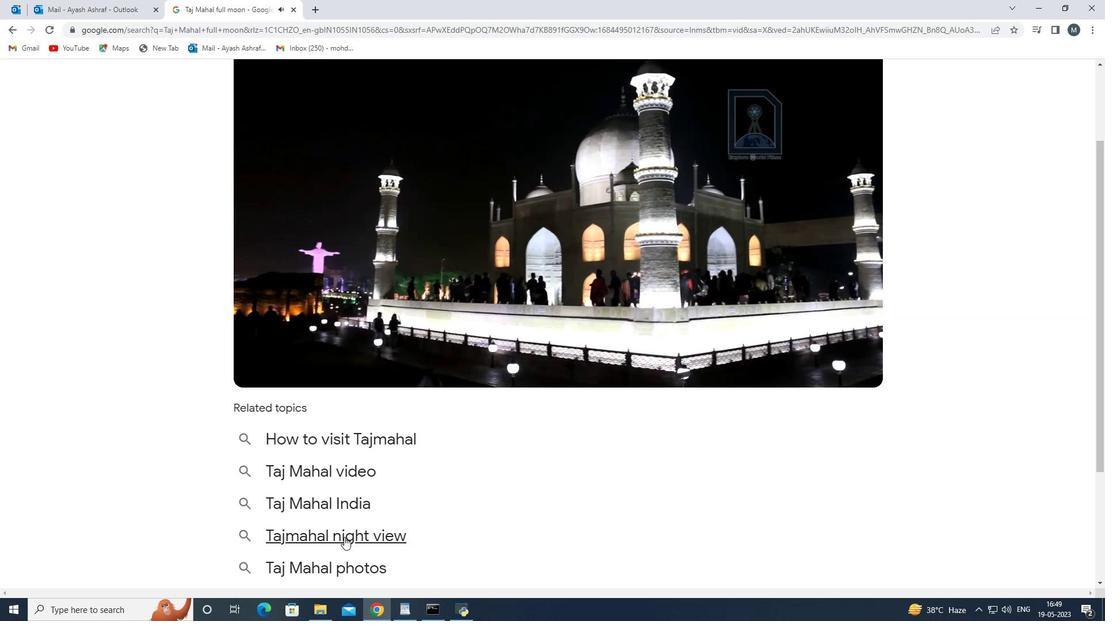 
Action: Mouse moved to (261, 320)
Screenshot: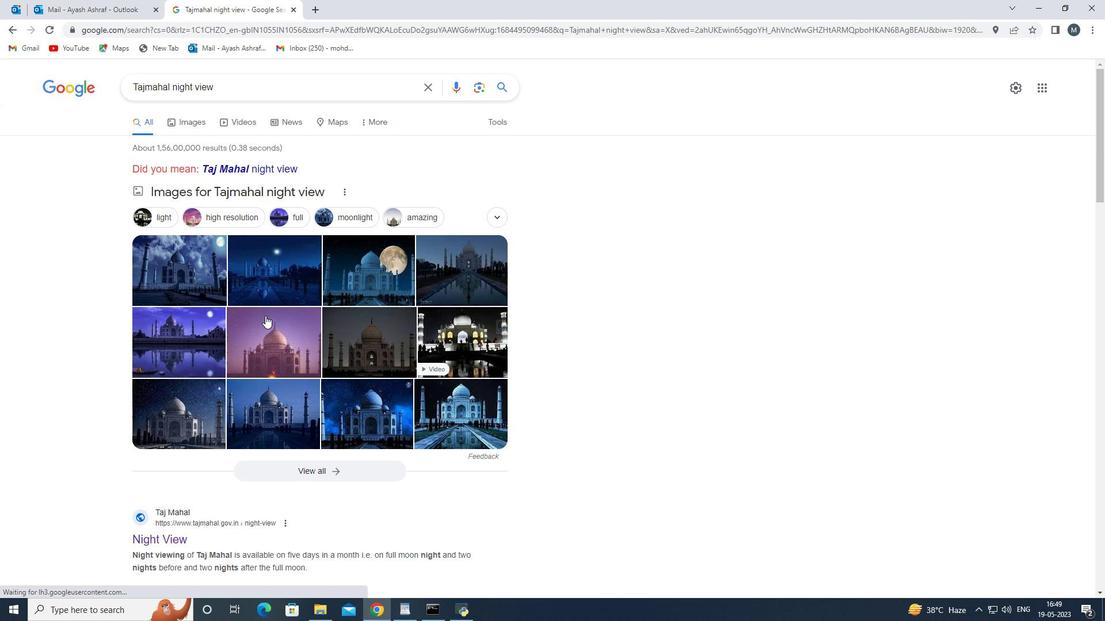 
Action: Mouse scrolled (261, 320) with delta (0, 0)
Screenshot: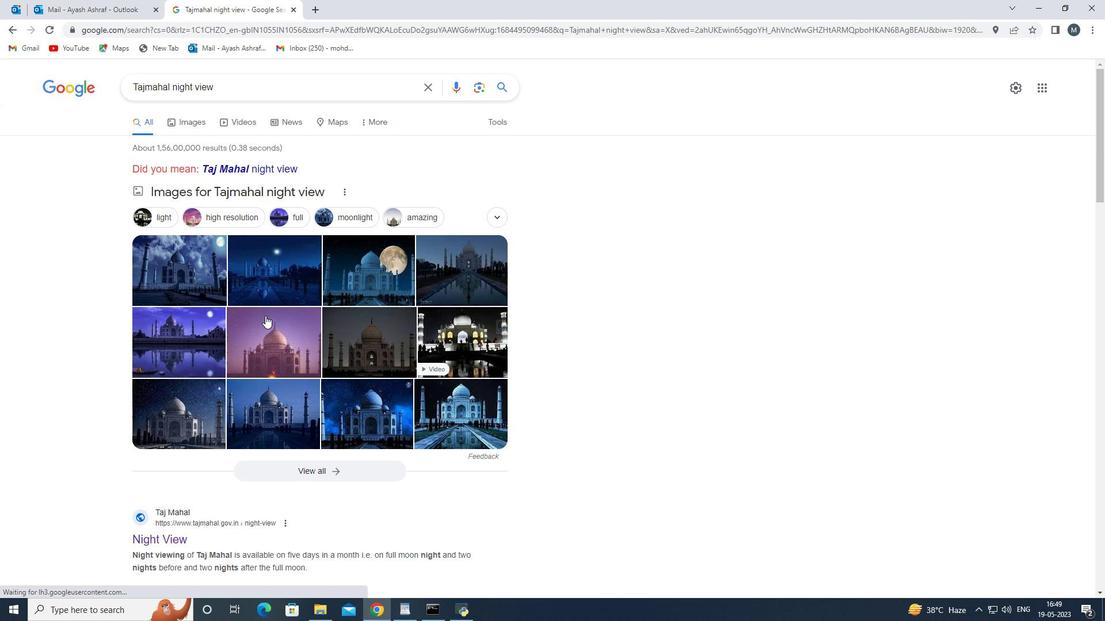 
Action: Mouse moved to (260, 322)
Screenshot: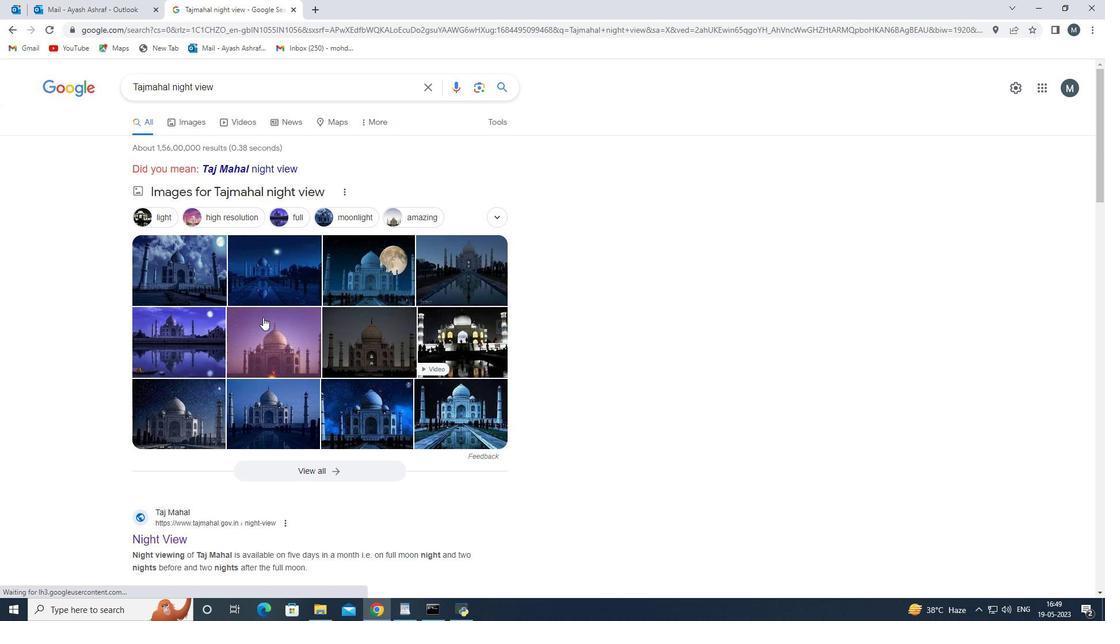 
Action: Mouse scrolled (260, 322) with delta (0, 0)
Screenshot: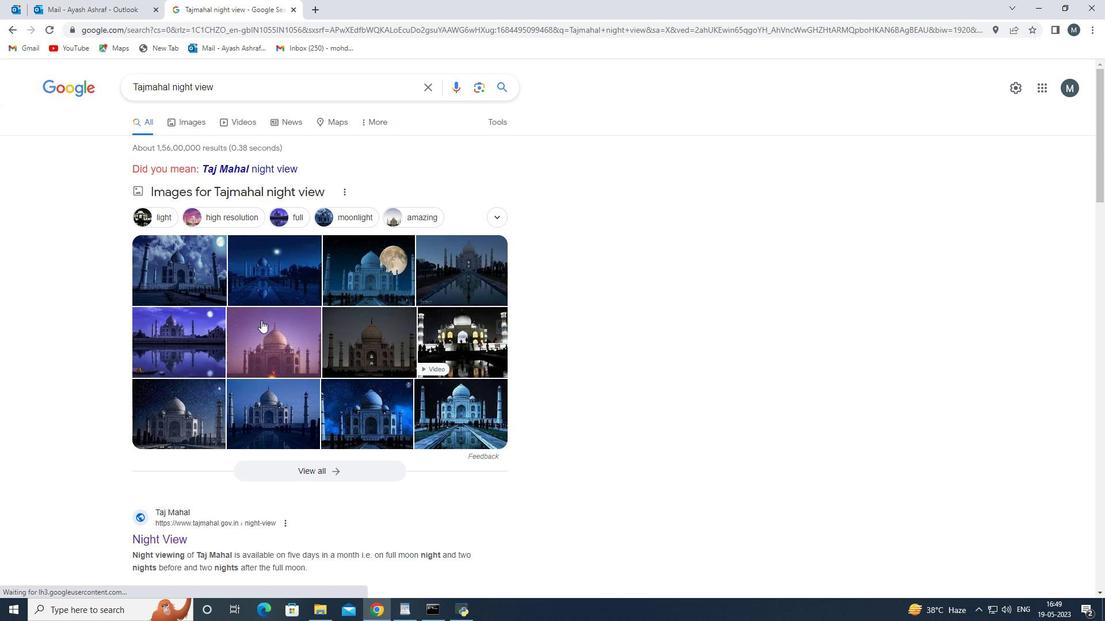 
Action: Mouse moved to (257, 326)
Screenshot: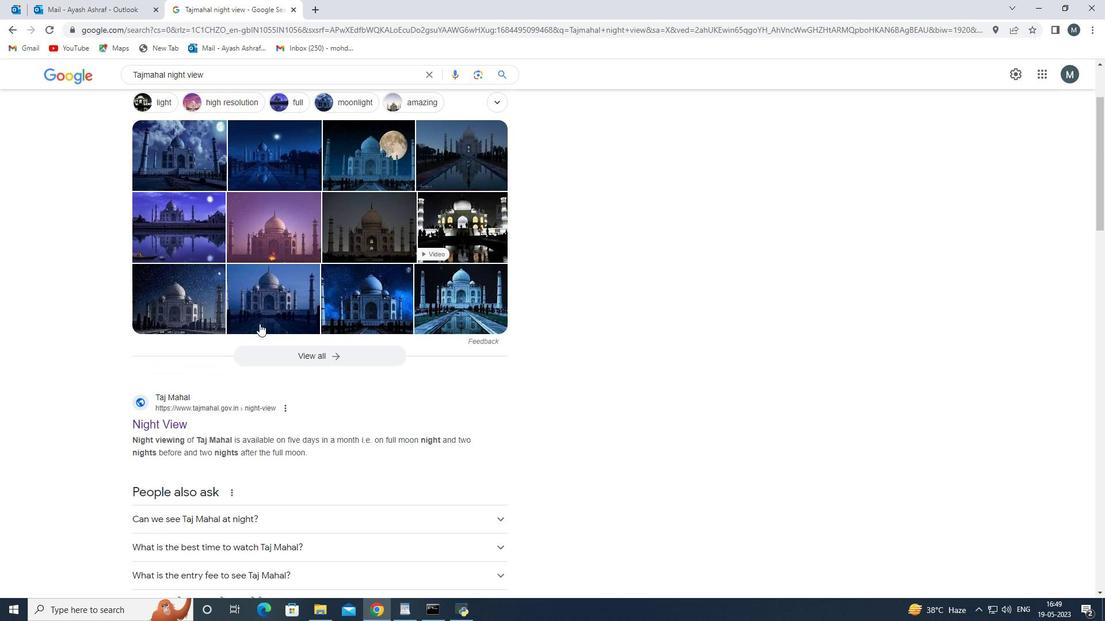 
Action: Mouse scrolled (257, 326) with delta (0, 0)
Screenshot: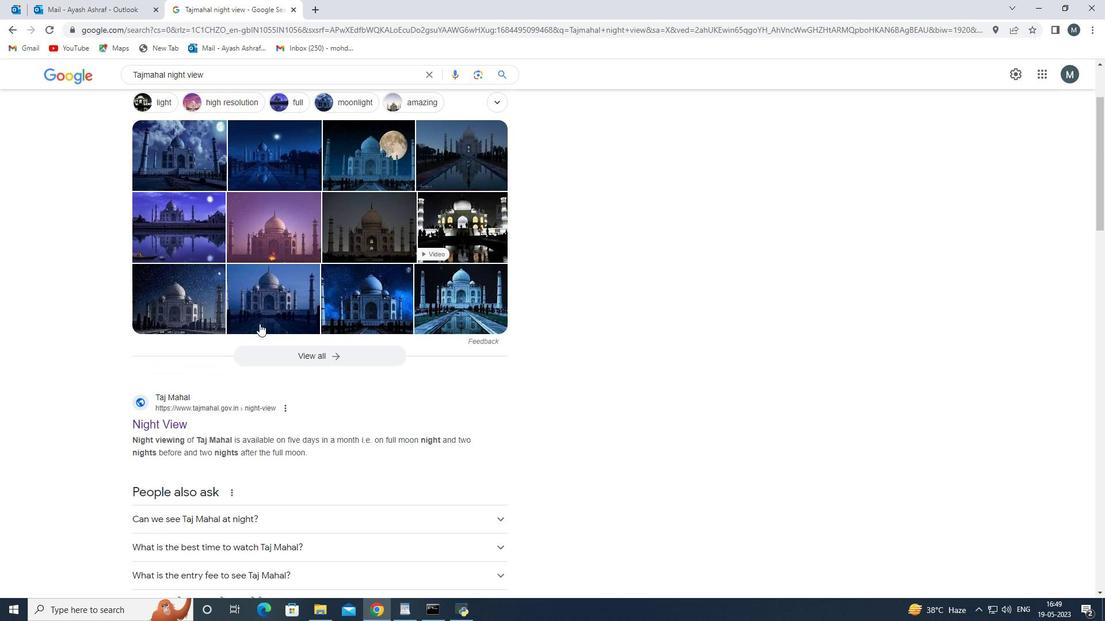
Action: Mouse moved to (255, 330)
Screenshot: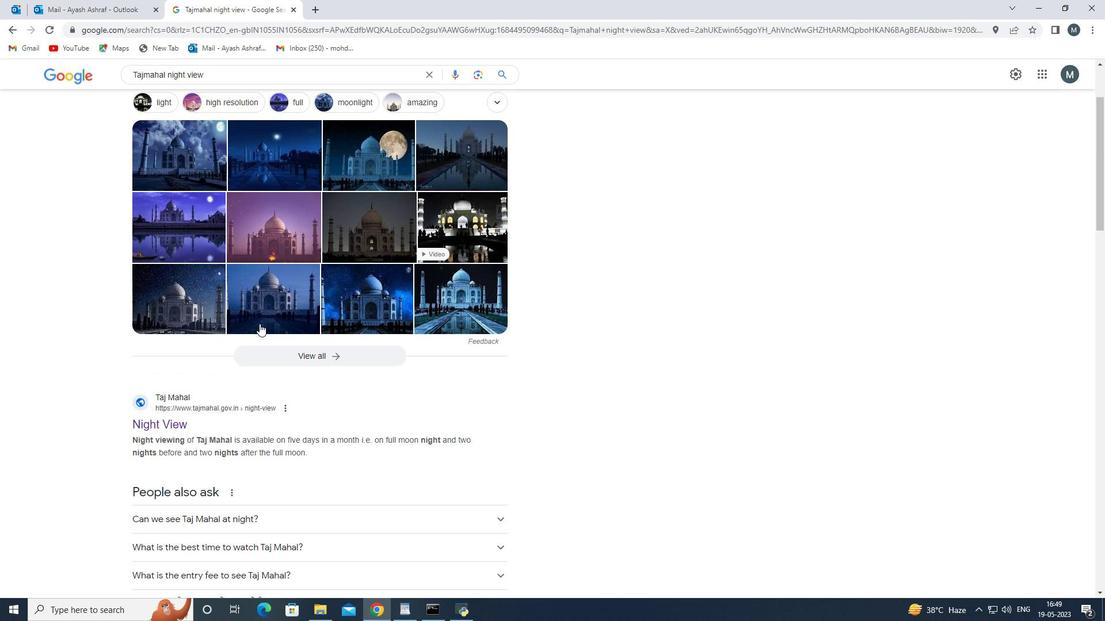
Action: Mouse scrolled (255, 329) with delta (0, 0)
Screenshot: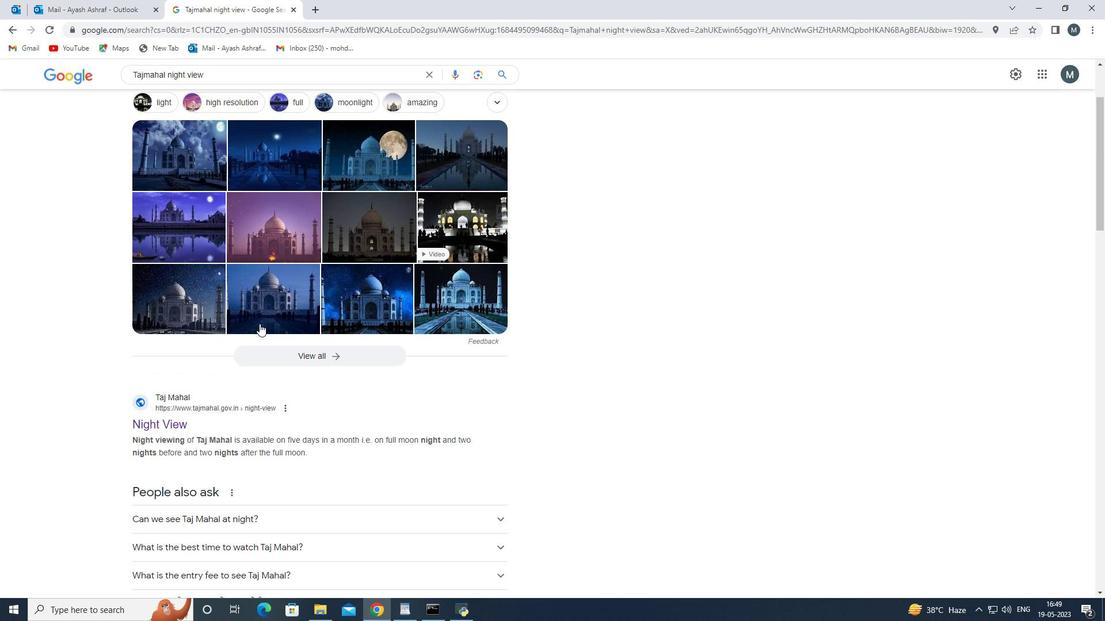 
Action: Mouse moved to (254, 332)
Screenshot: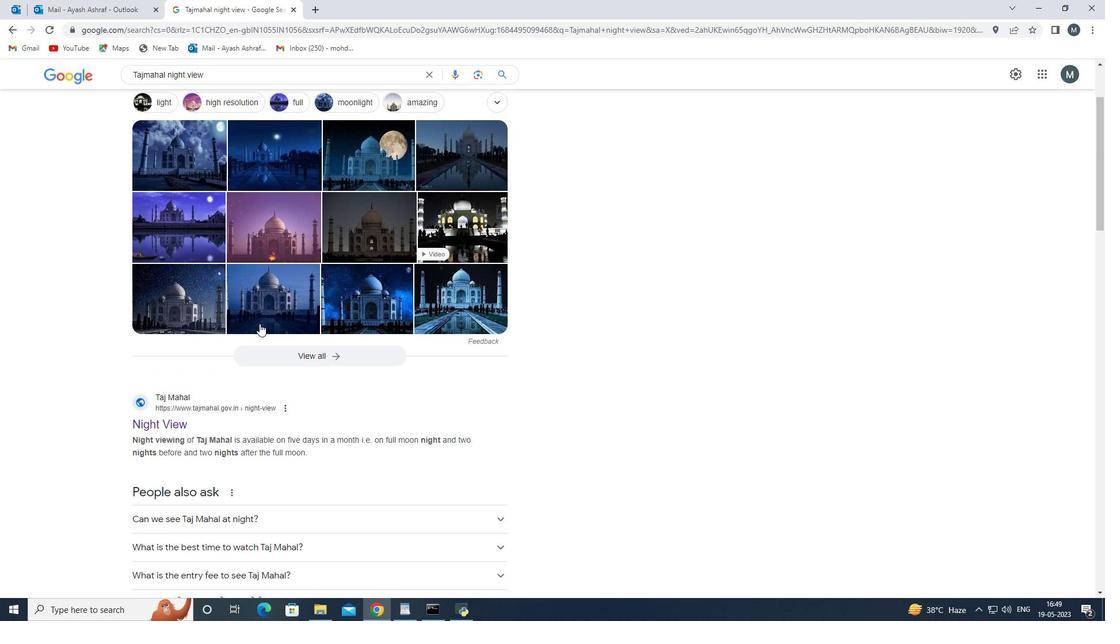 
Action: Mouse scrolled (254, 331) with delta (0, 0)
Screenshot: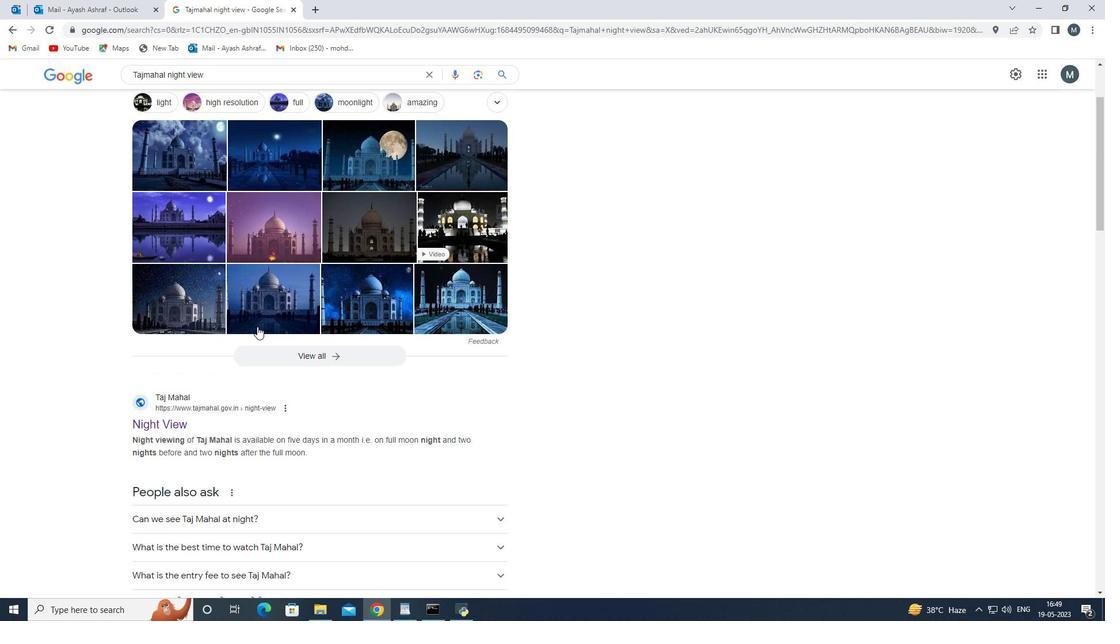 
Action: Mouse scrolled (254, 331) with delta (0, 0)
Screenshot: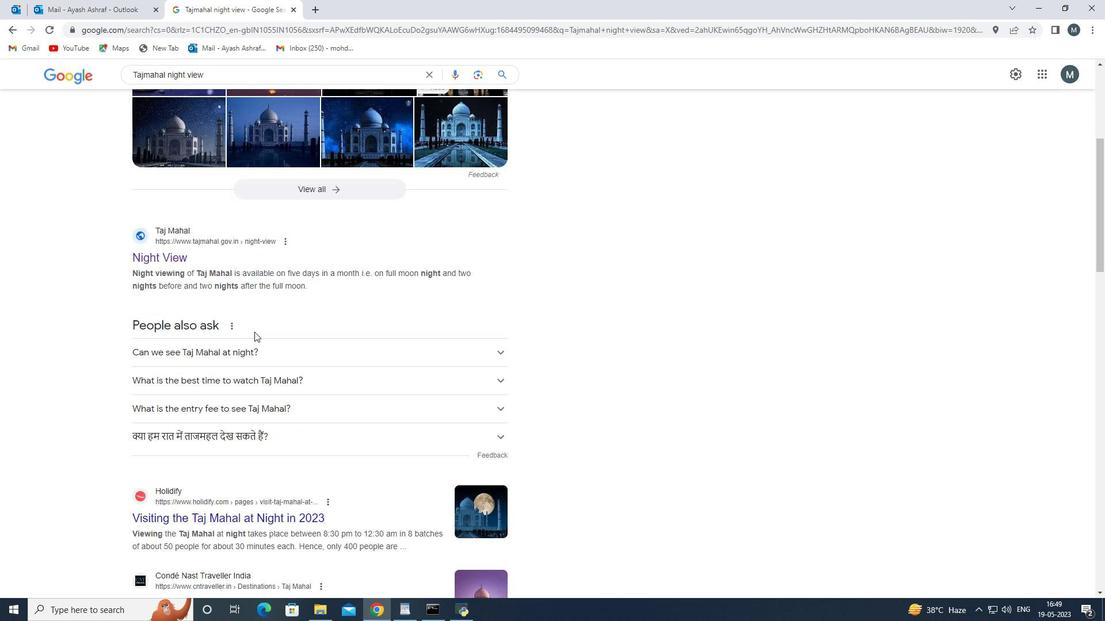 
Action: Mouse scrolled (254, 331) with delta (0, 0)
Screenshot: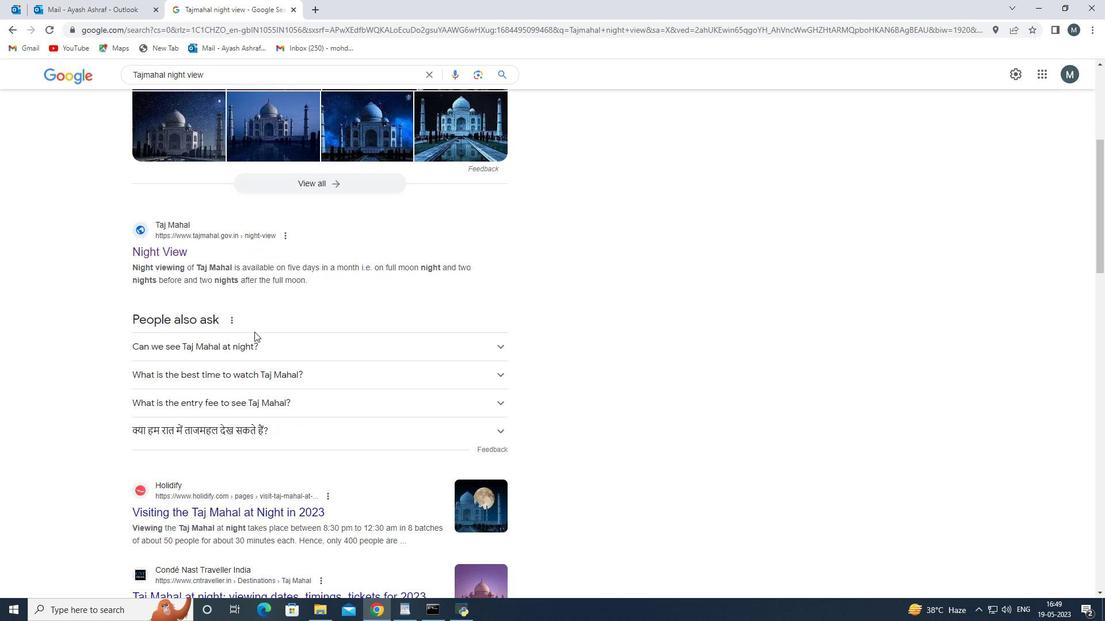 
Action: Mouse moved to (253, 332)
Screenshot: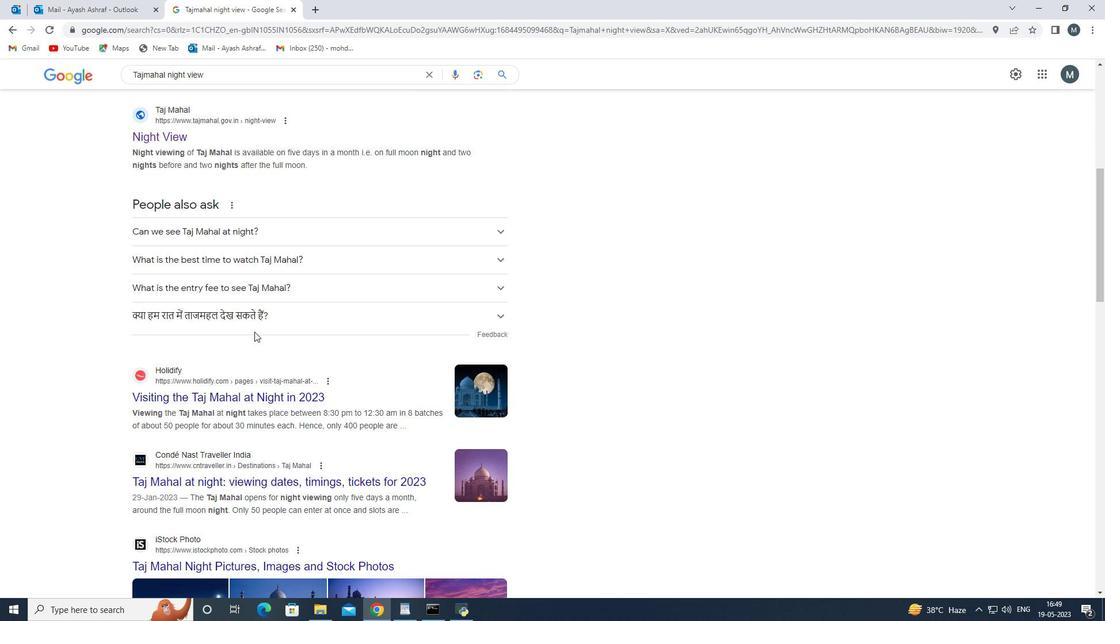 
Action: Mouse scrolled (253, 332) with delta (0, 0)
Screenshot: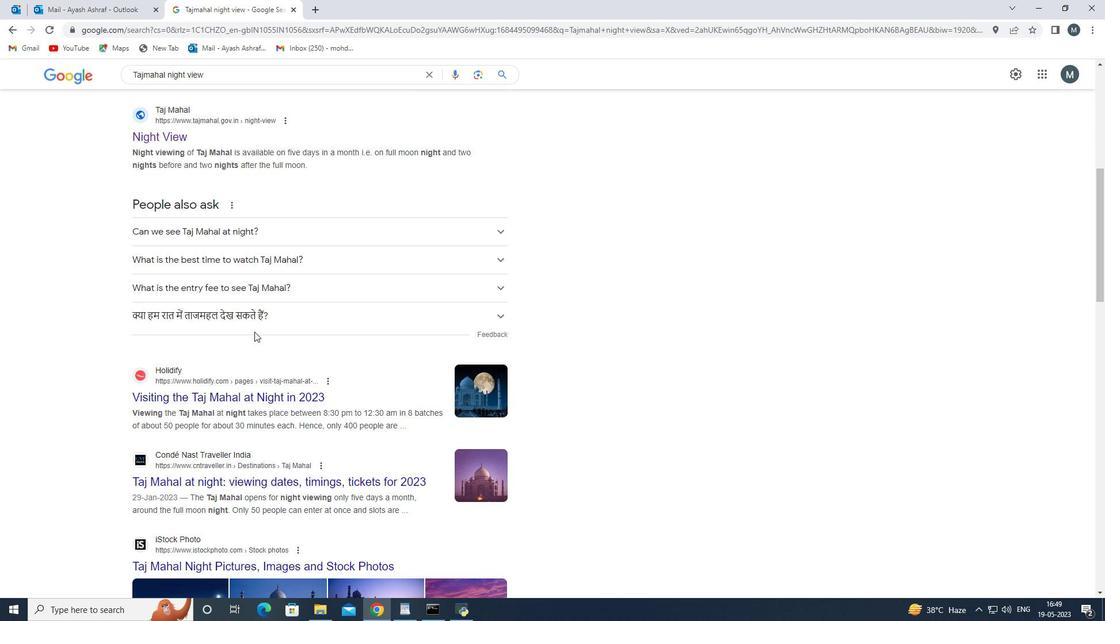 
Action: Mouse moved to (252, 334)
Screenshot: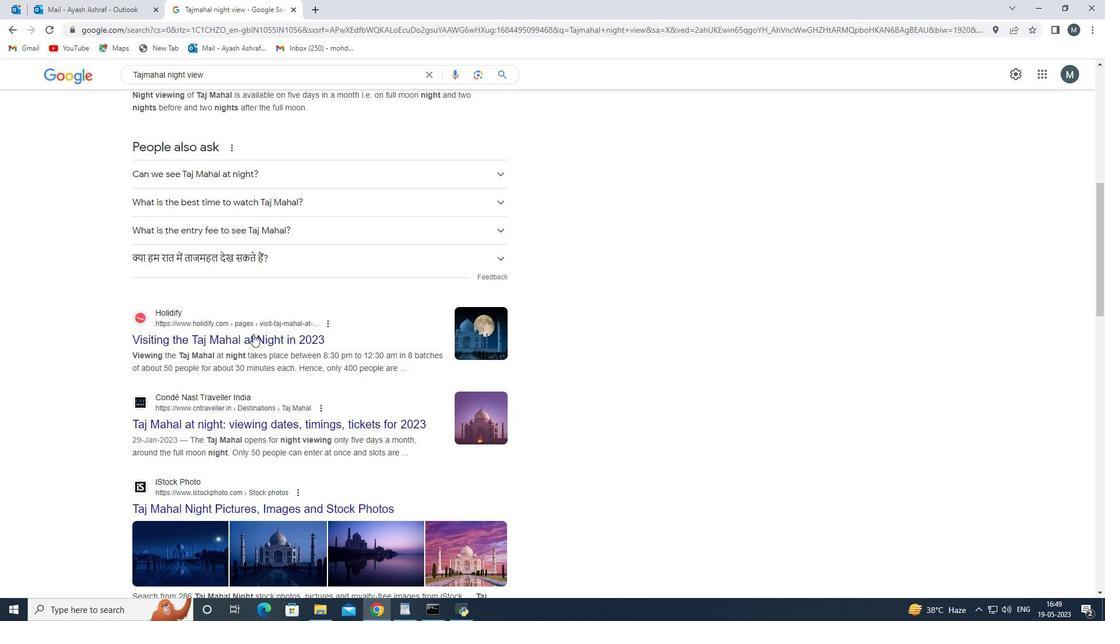 
Action: Mouse scrolled (252, 333) with delta (0, 0)
Screenshot: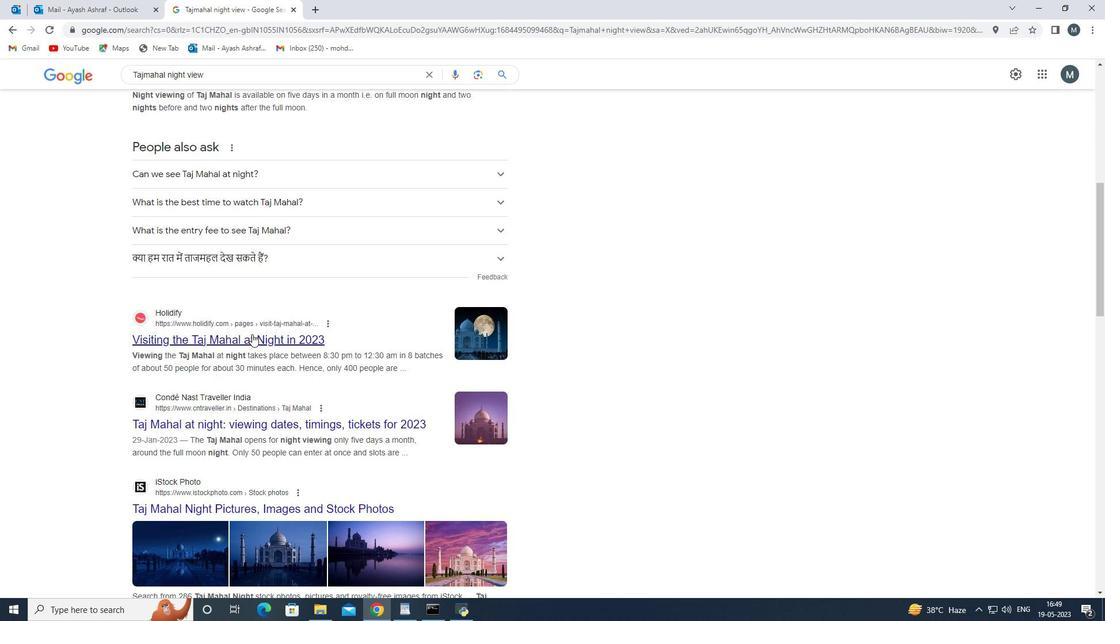 
Action: Mouse scrolled (252, 333) with delta (0, 0)
Screenshot: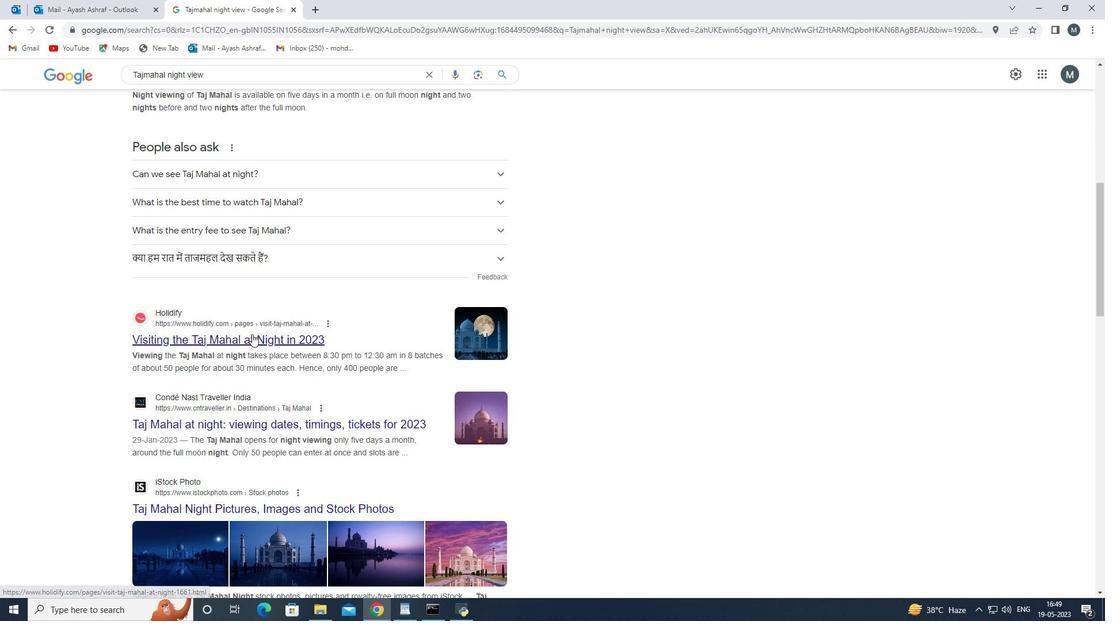 
Action: Mouse scrolled (252, 333) with delta (0, 0)
Screenshot: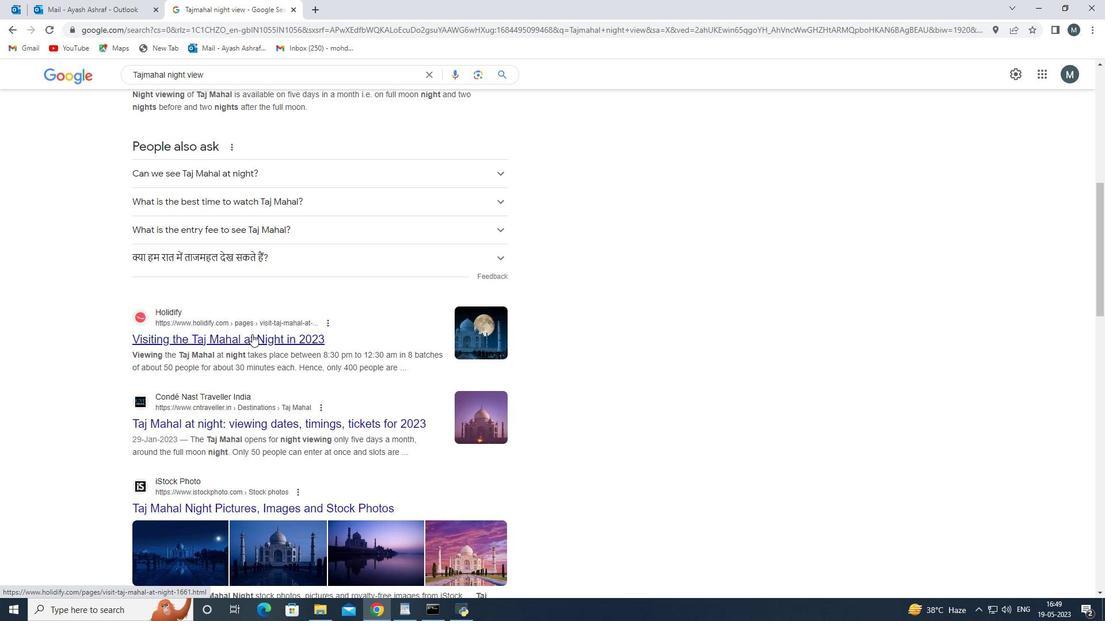
Action: Mouse moved to (252, 335)
Screenshot: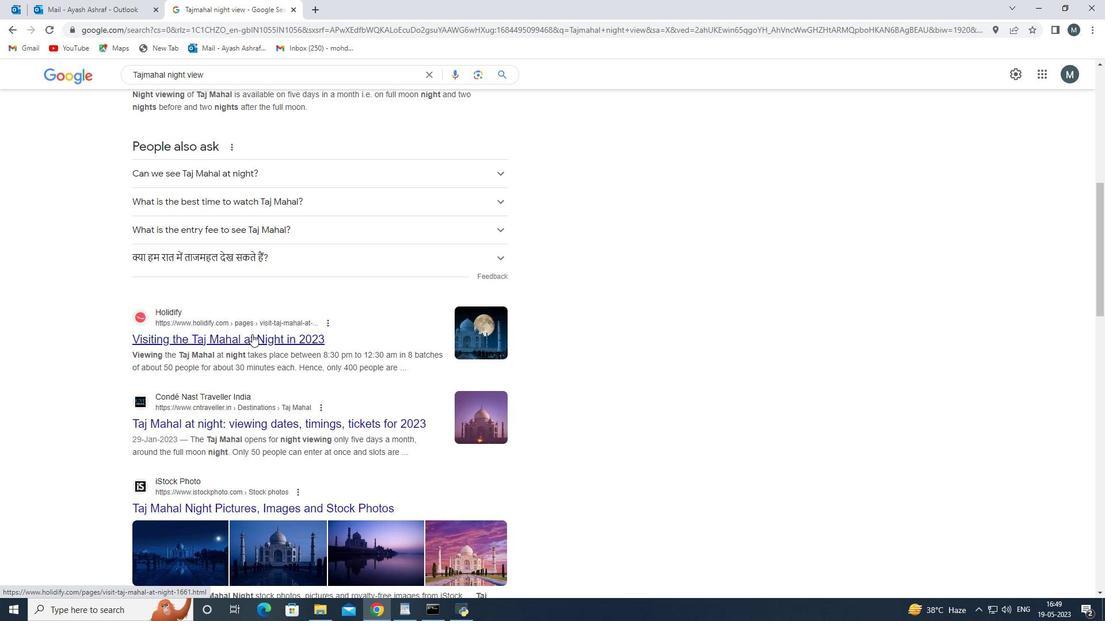 
Action: Mouse scrolled (252, 335) with delta (0, 0)
Screenshot: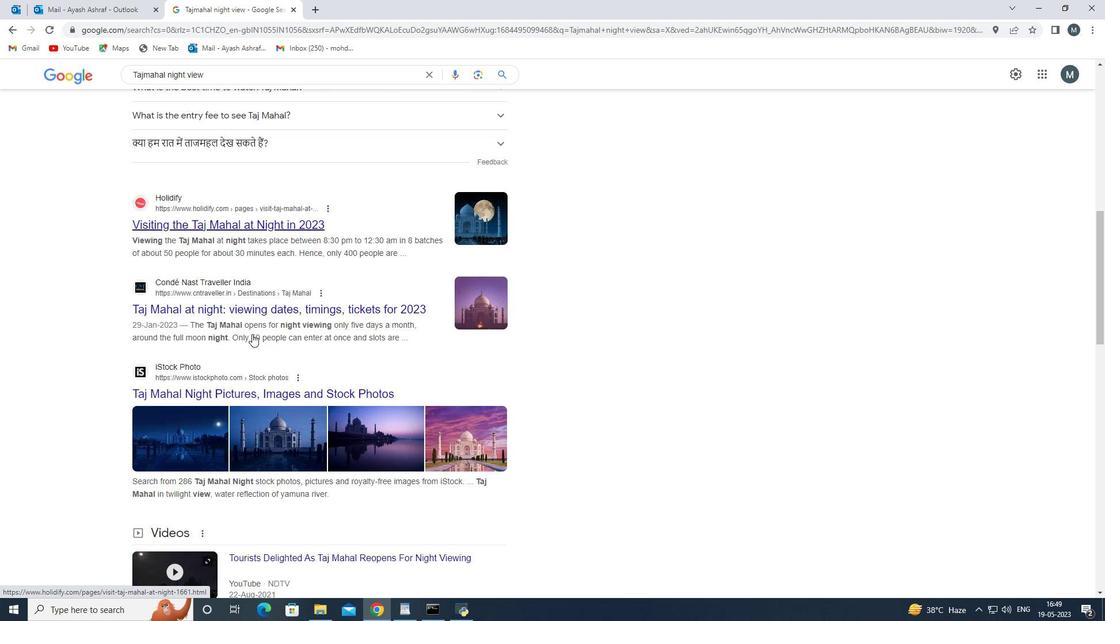 
Action: Mouse moved to (252, 337)
Screenshot: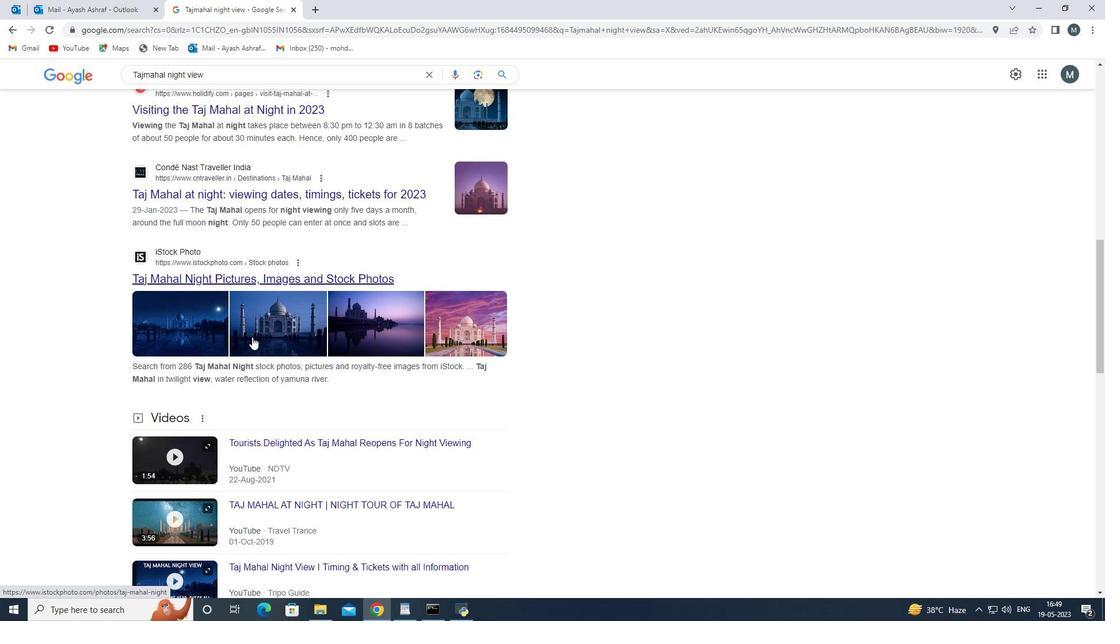 
Action: Mouse scrolled (252, 336) with delta (0, 0)
Screenshot: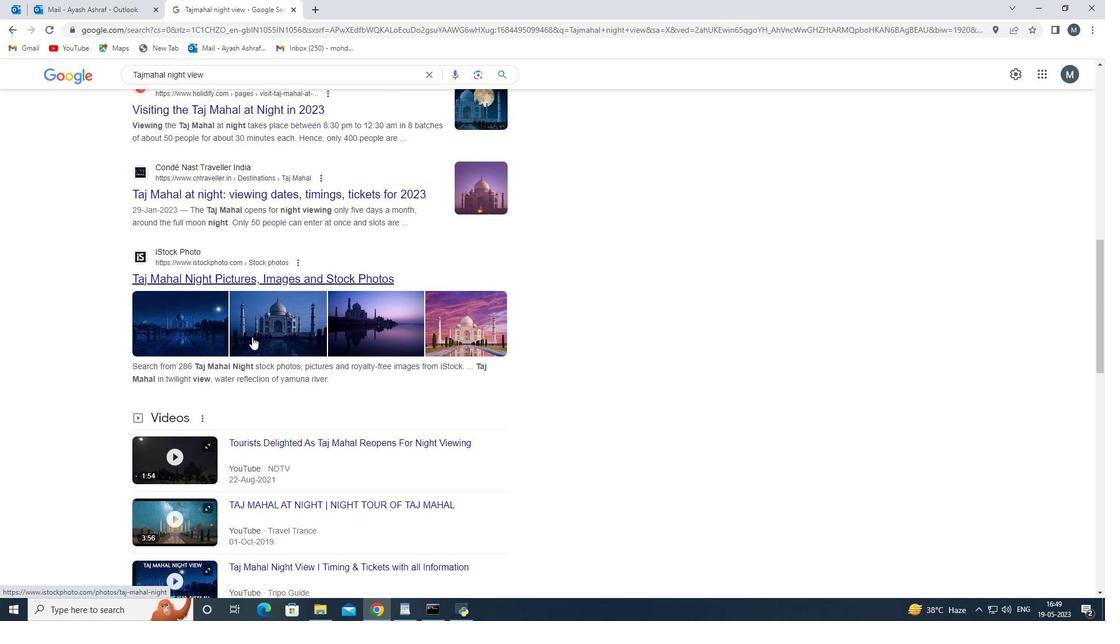 
Action: Mouse moved to (249, 340)
Screenshot: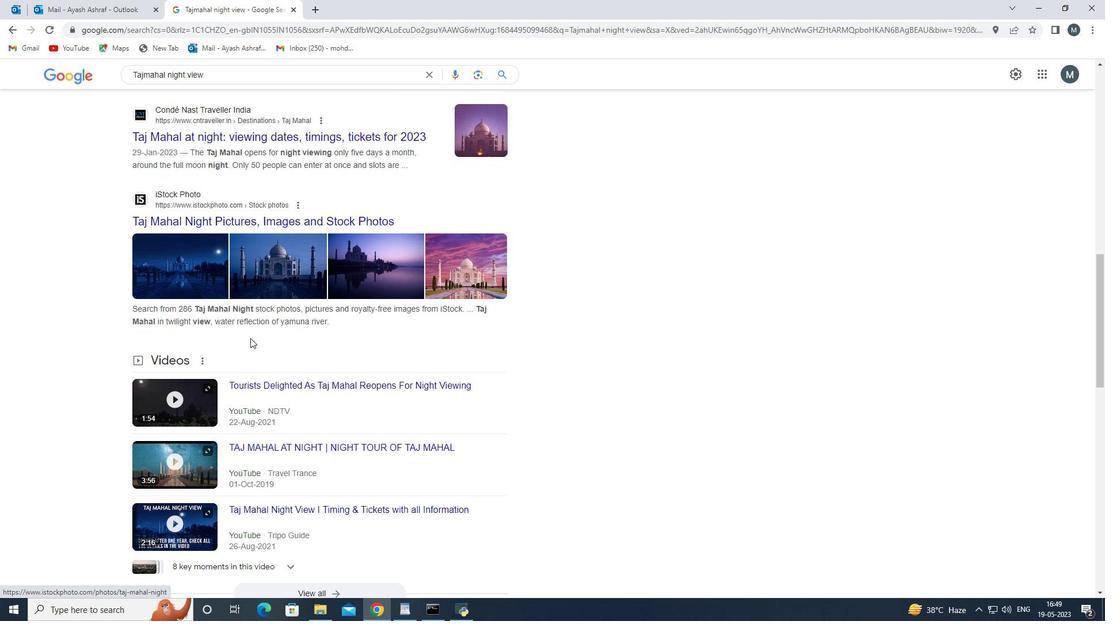 
Action: Mouse scrolled (249, 339) with delta (0, 0)
Screenshot: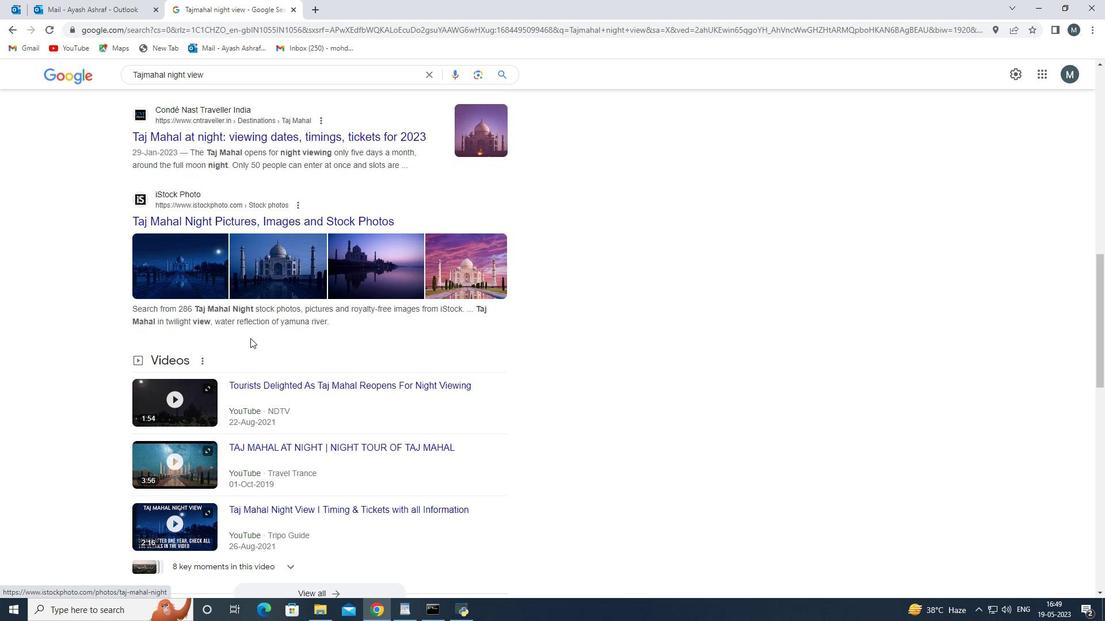 
Action: Mouse moved to (226, 390)
Screenshot: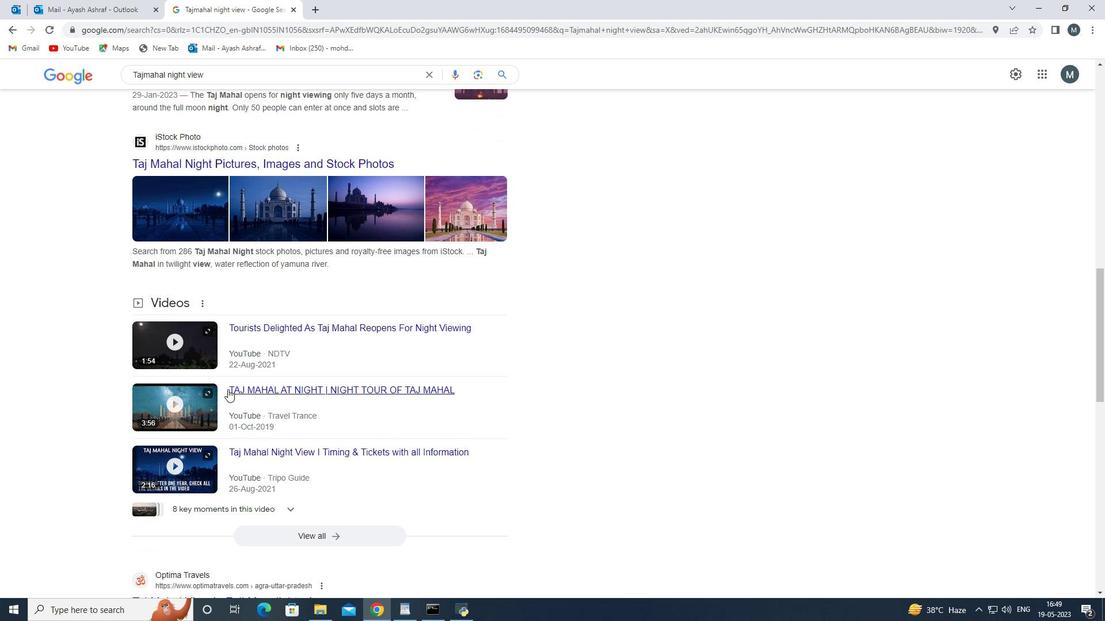 
Action: Mouse scrolled (226, 390) with delta (0, 0)
Screenshot: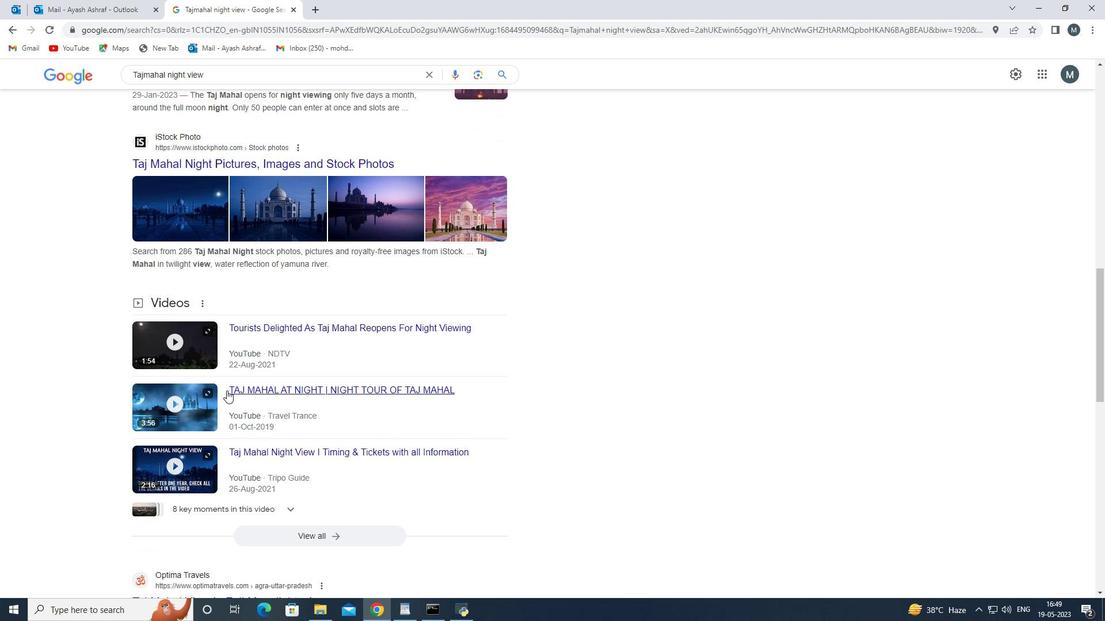 
Action: Mouse moved to (278, 478)
Screenshot: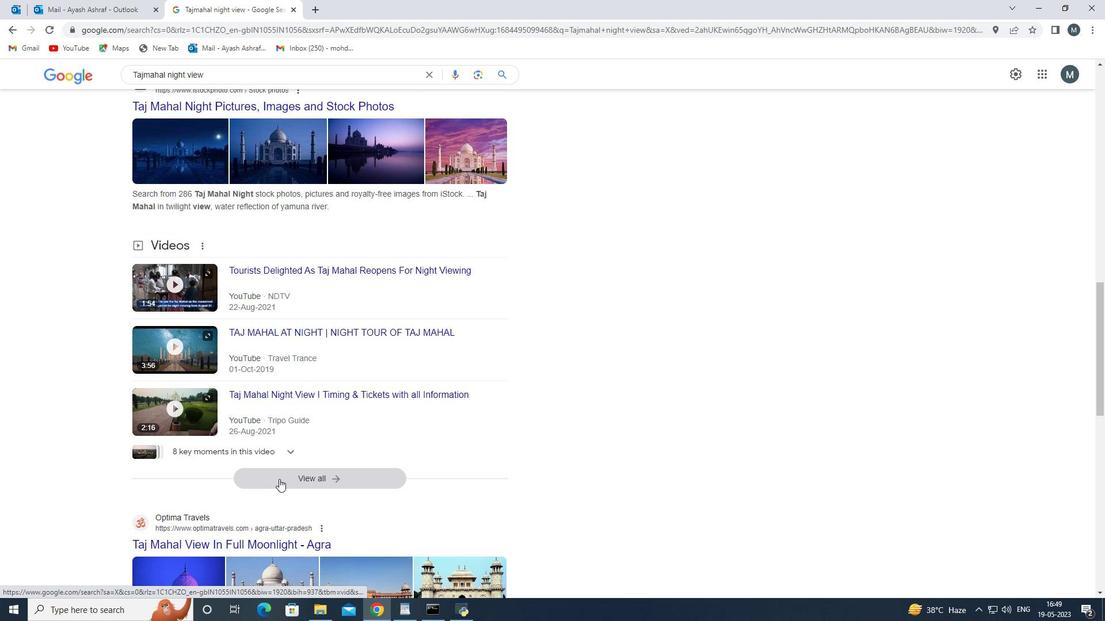 
Action: Mouse pressed left at (278, 478)
Screenshot: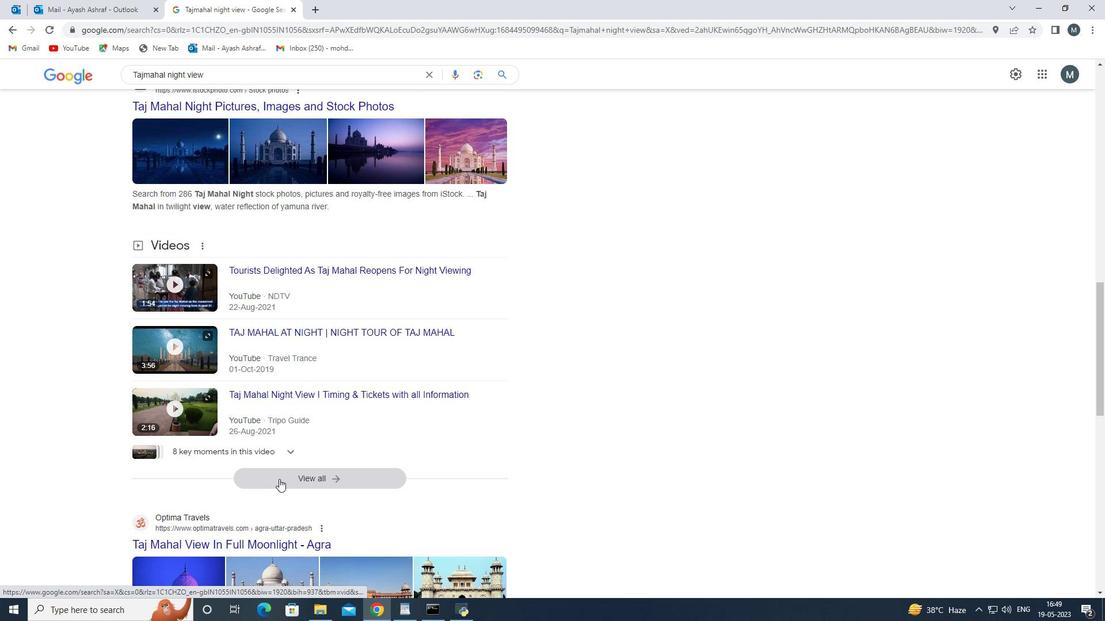 
Action: Mouse moved to (296, 420)
Screenshot: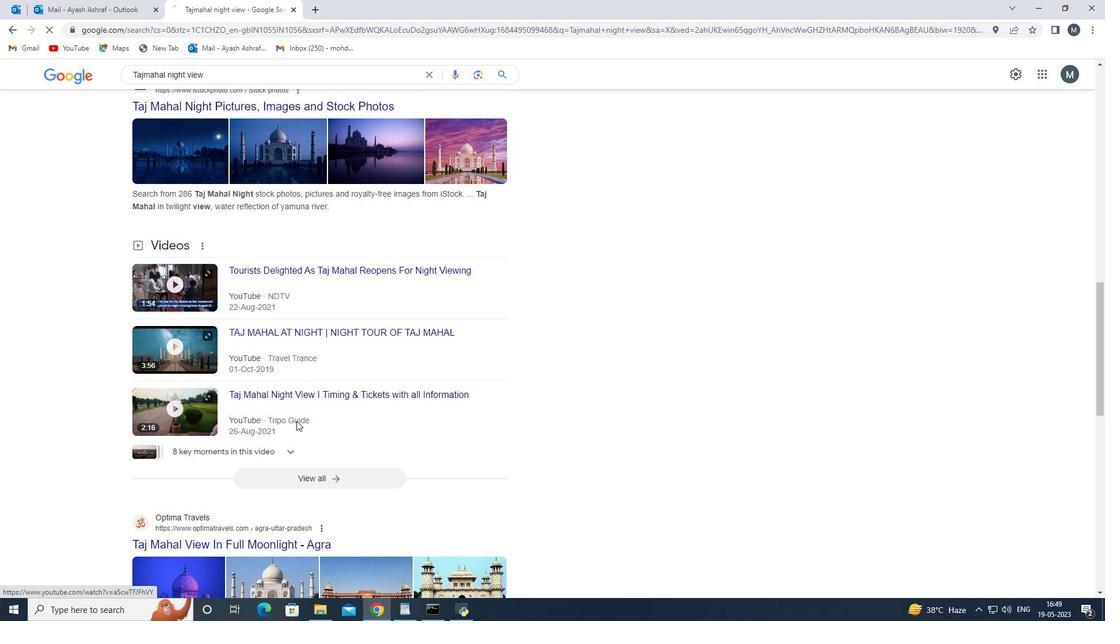
Action: Mouse scrolled (296, 419) with delta (0, 0)
Screenshot: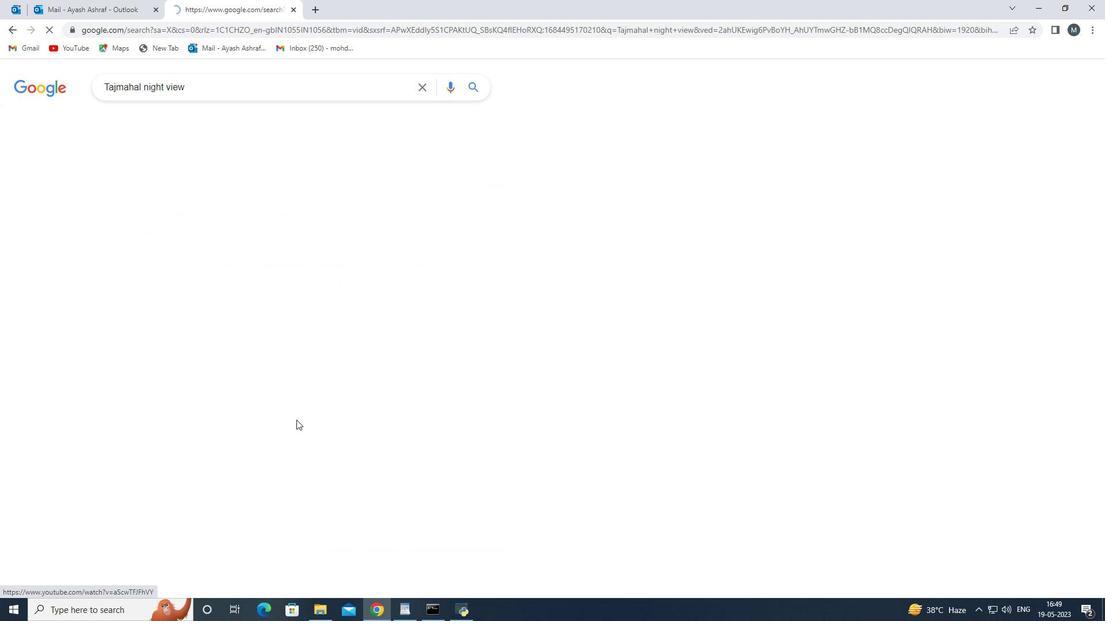 
Action: Mouse moved to (295, 420)
Screenshot: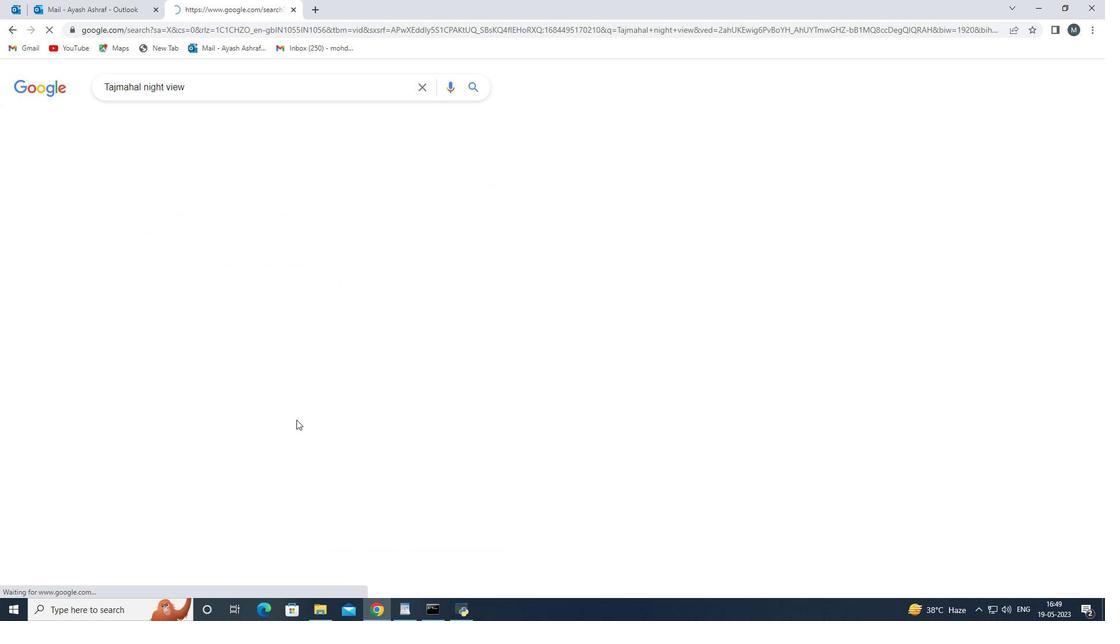 
Action: Mouse scrolled (295, 419) with delta (0, 0)
Screenshot: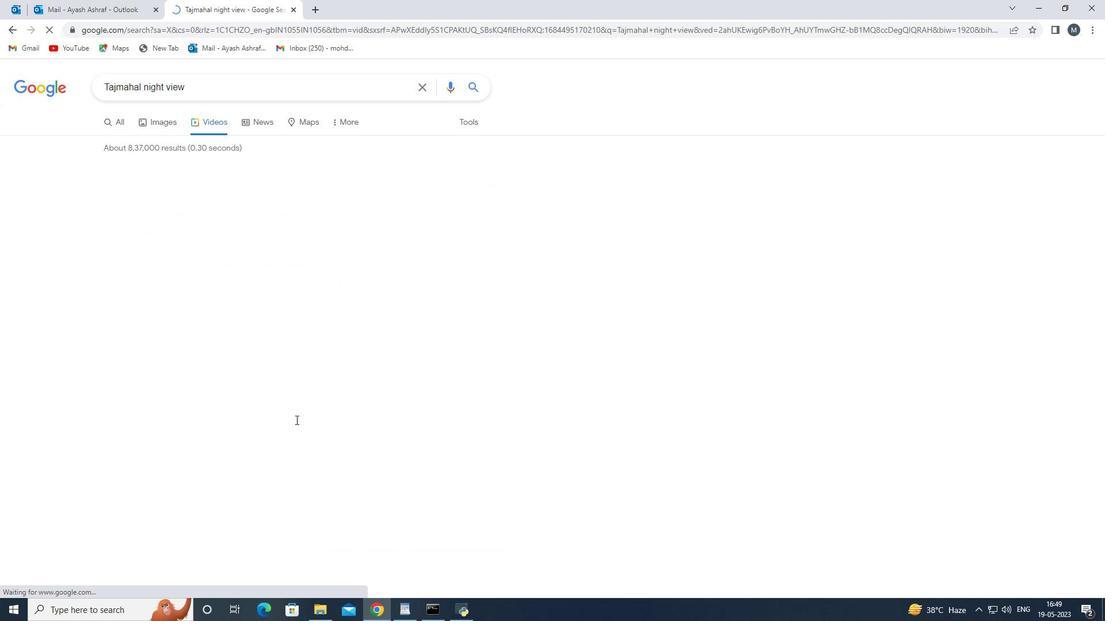 
Action: Mouse moved to (294, 421)
Screenshot: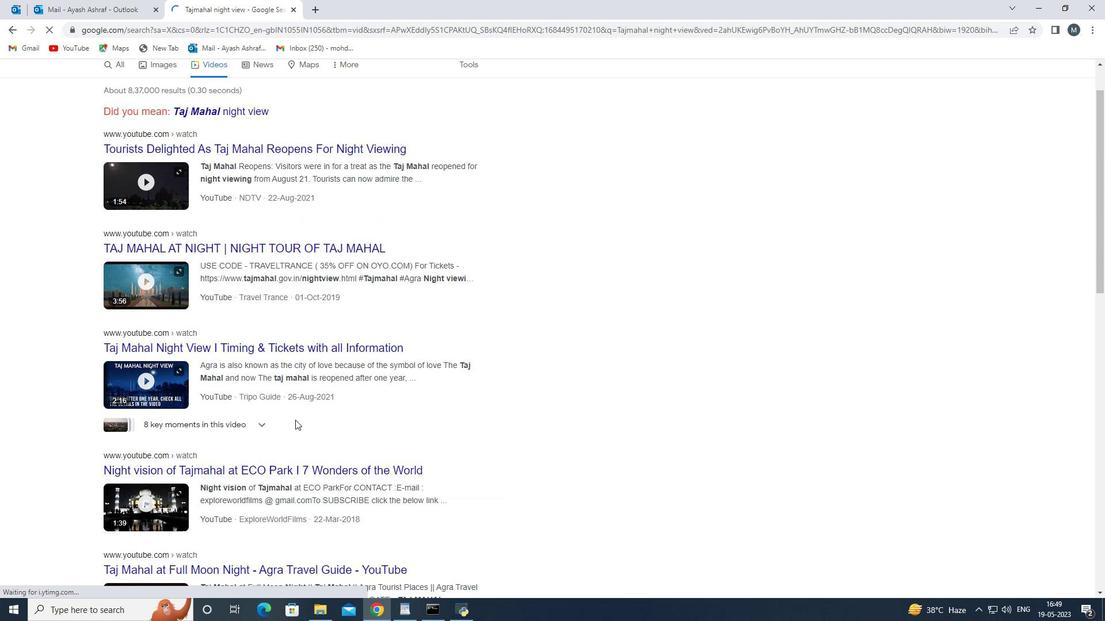 
Action: Mouse scrolled (294, 420) with delta (0, 0)
Screenshot: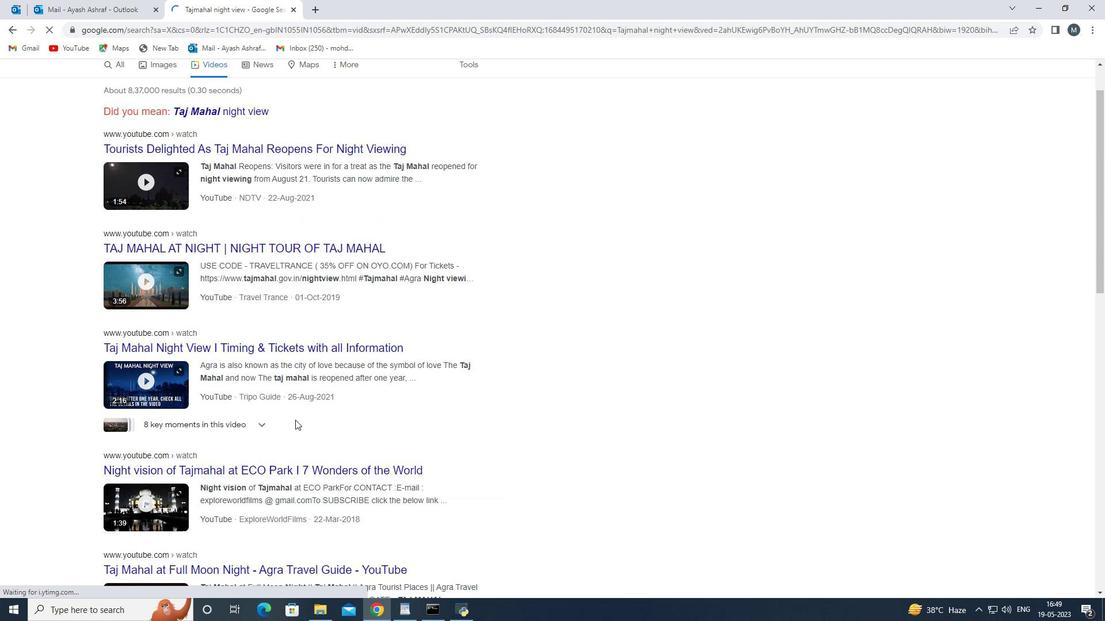
Action: Mouse moved to (294, 423)
Screenshot: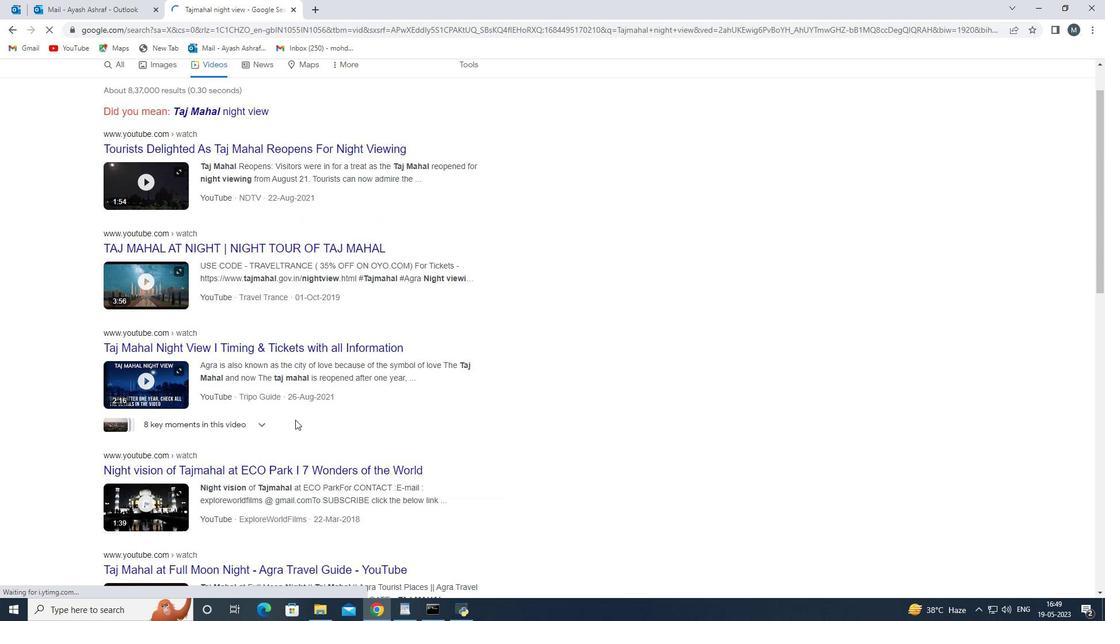 
Action: Mouse scrolled (294, 422) with delta (0, 0)
Screenshot: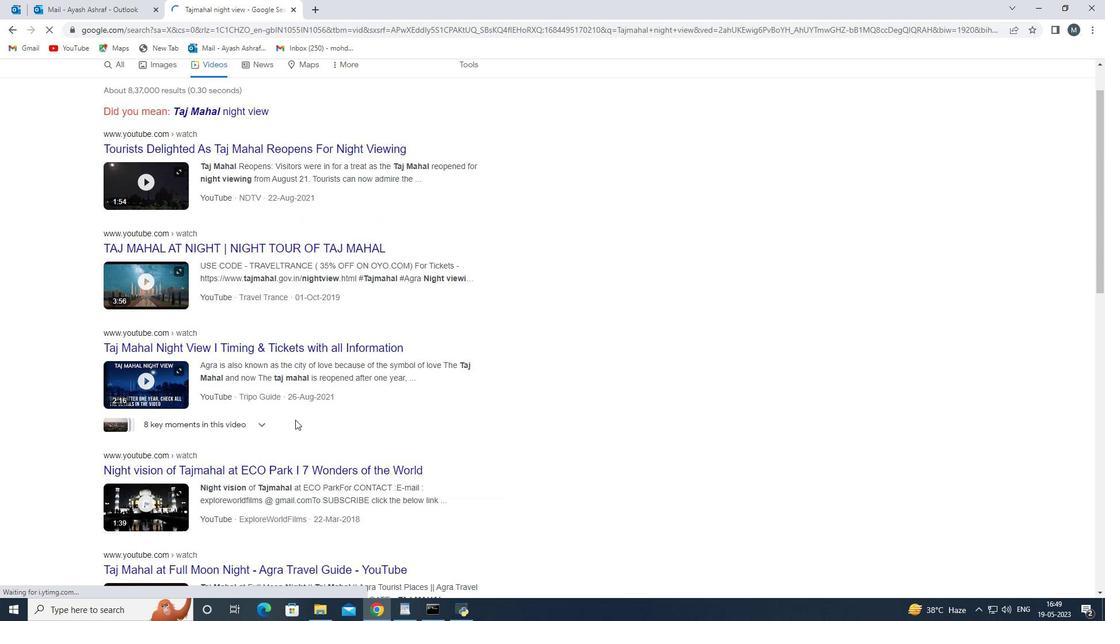 
Action: Mouse scrolled (294, 422) with delta (0, 0)
Screenshot: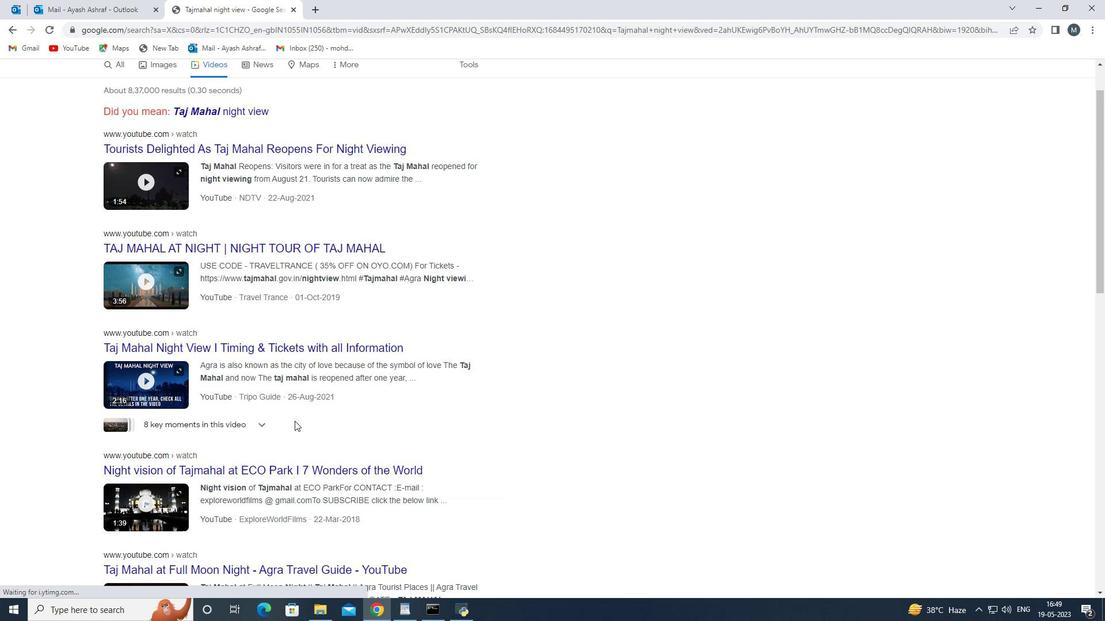 
Action: Mouse moved to (294, 423)
Screenshot: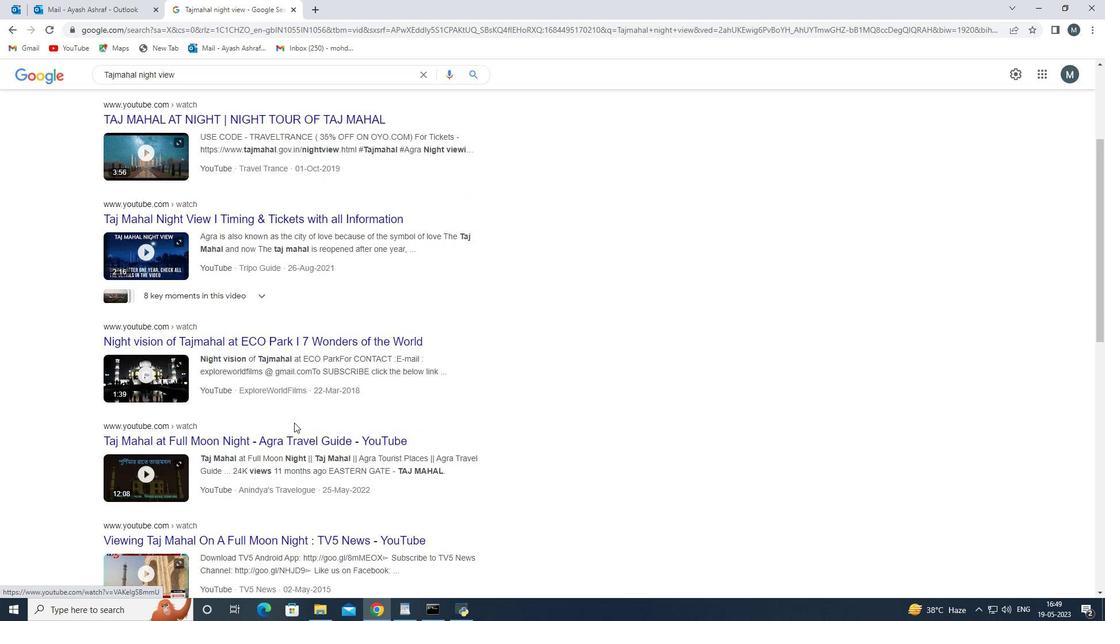 
Action: Mouse scrolled (294, 422) with delta (0, 0)
Screenshot: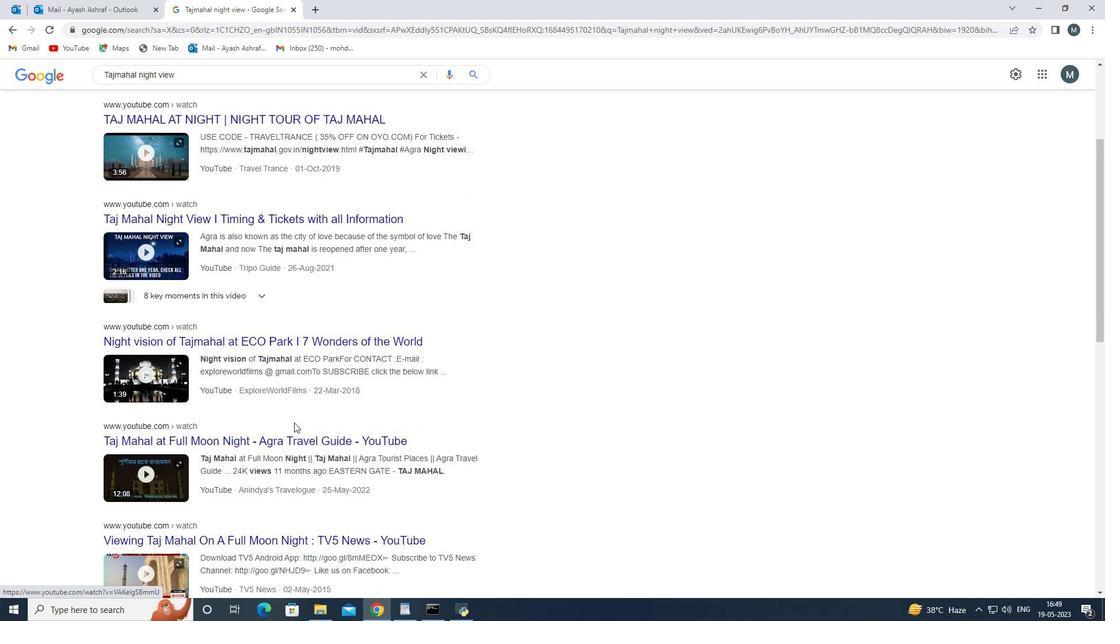 
Action: Mouse moved to (293, 424)
Screenshot: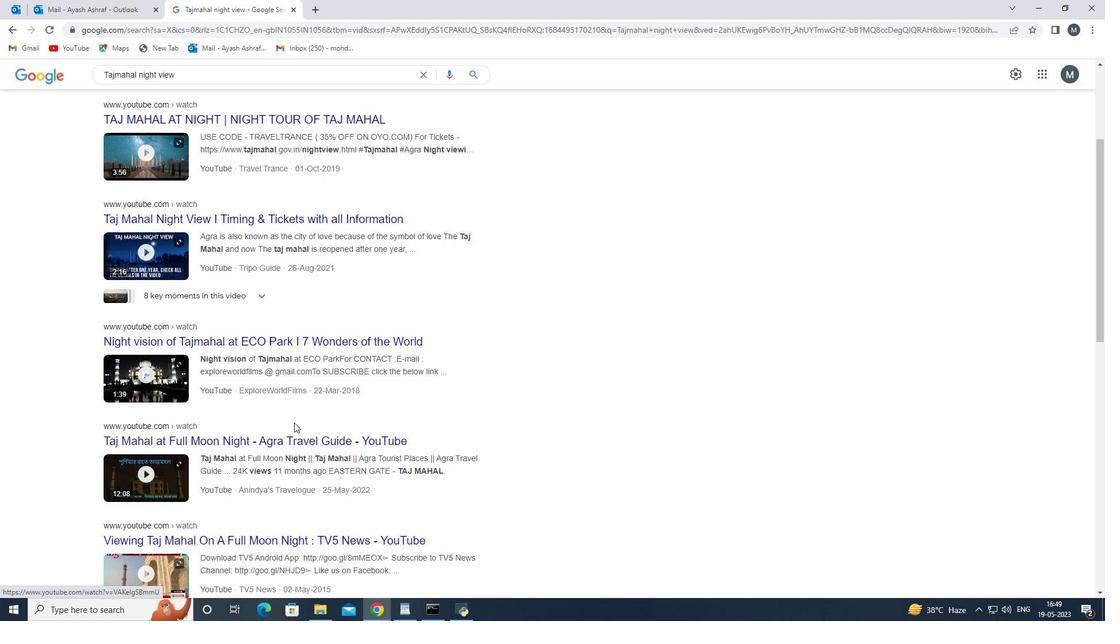 
Action: Mouse scrolled (293, 424) with delta (0, 0)
Screenshot: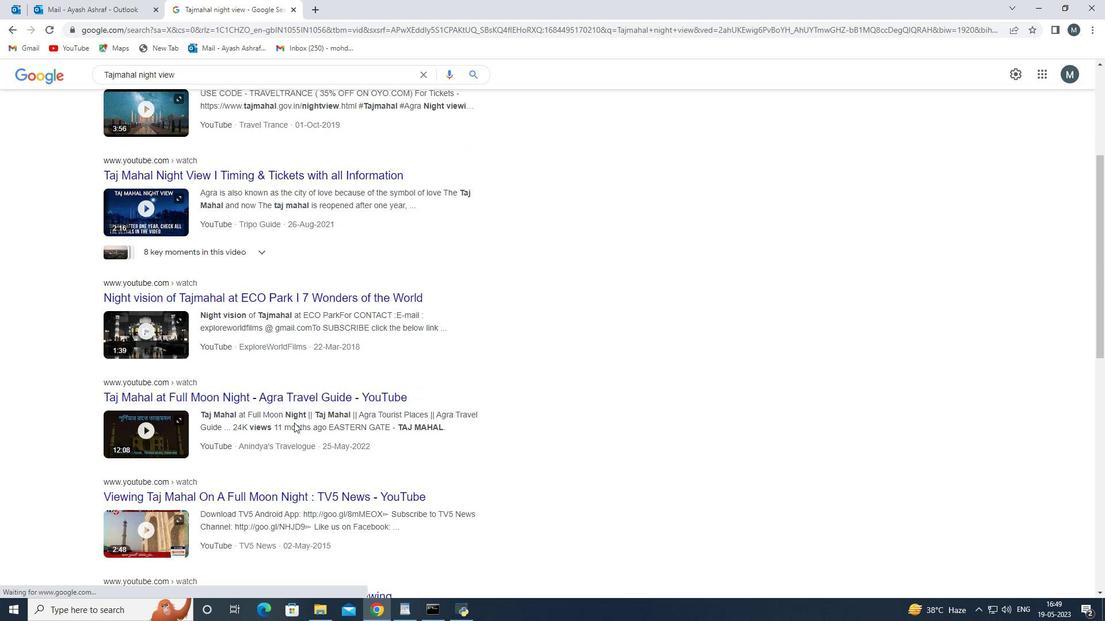 
Action: Mouse moved to (226, 456)
Screenshot: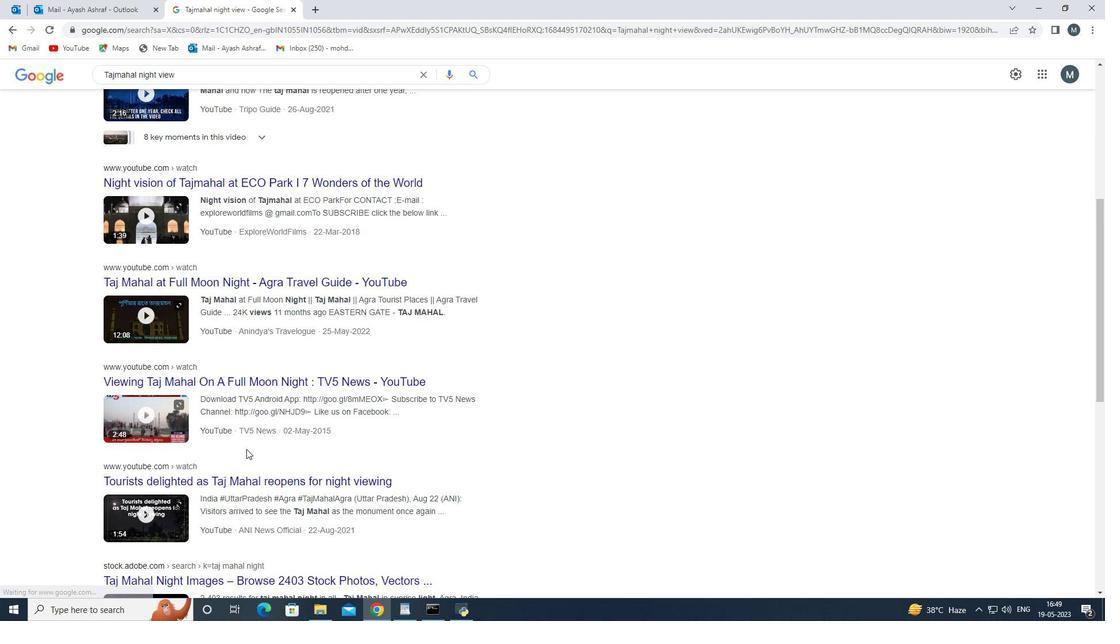 
Action: Mouse scrolled (226, 455) with delta (0, 0)
Screenshot: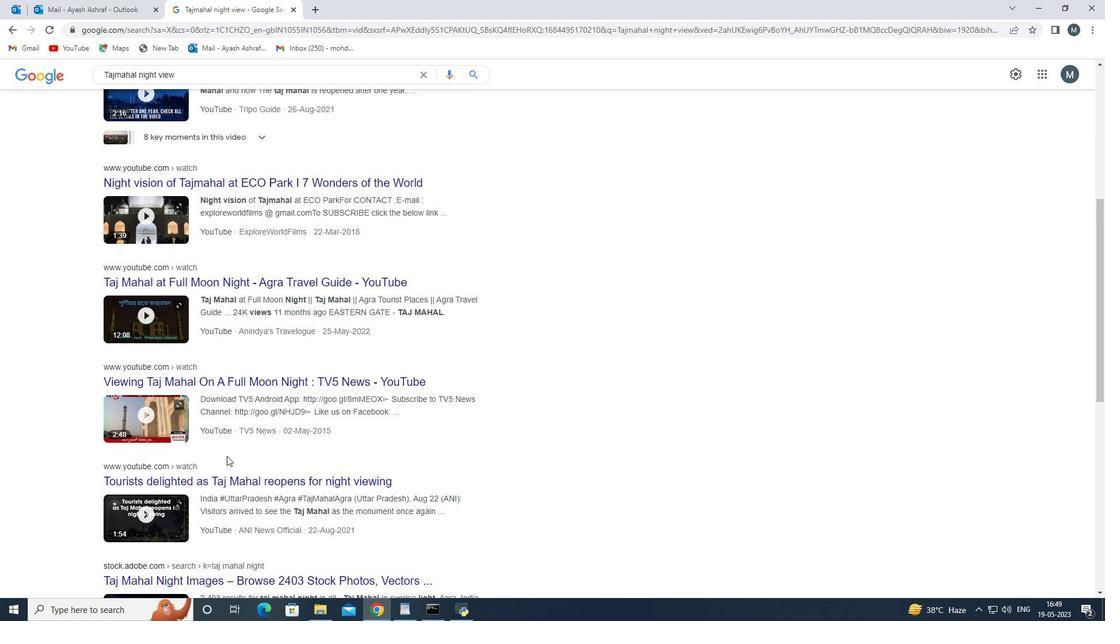 
Action: Mouse moved to (226, 457)
Screenshot: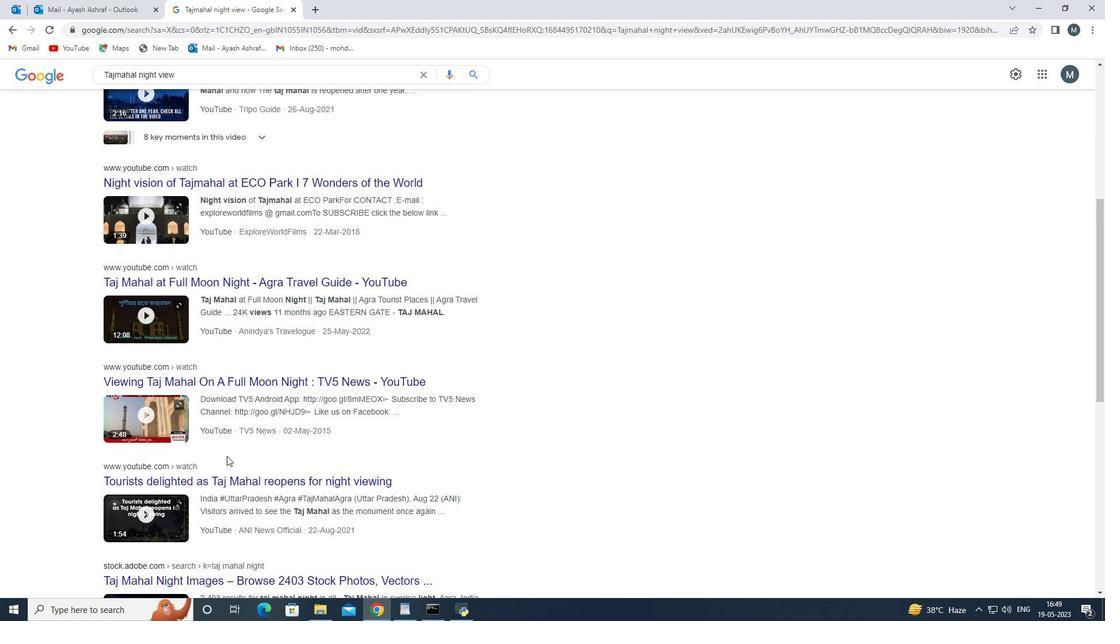 
Action: Mouse scrolled (226, 457) with delta (0, 0)
Screenshot: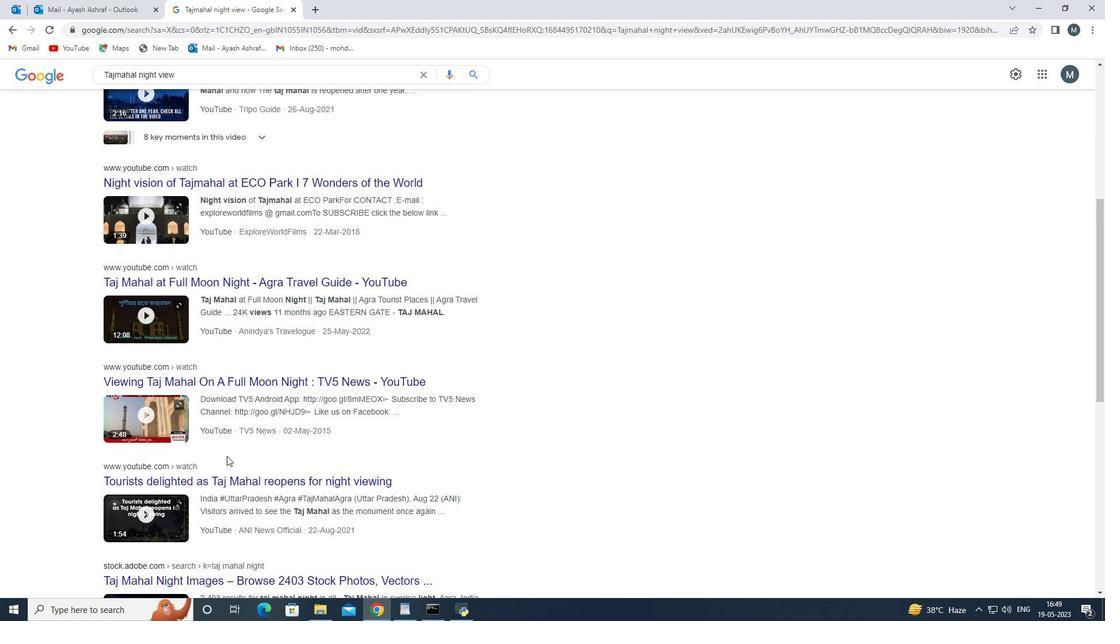 
Action: Mouse moved to (226, 459)
Screenshot: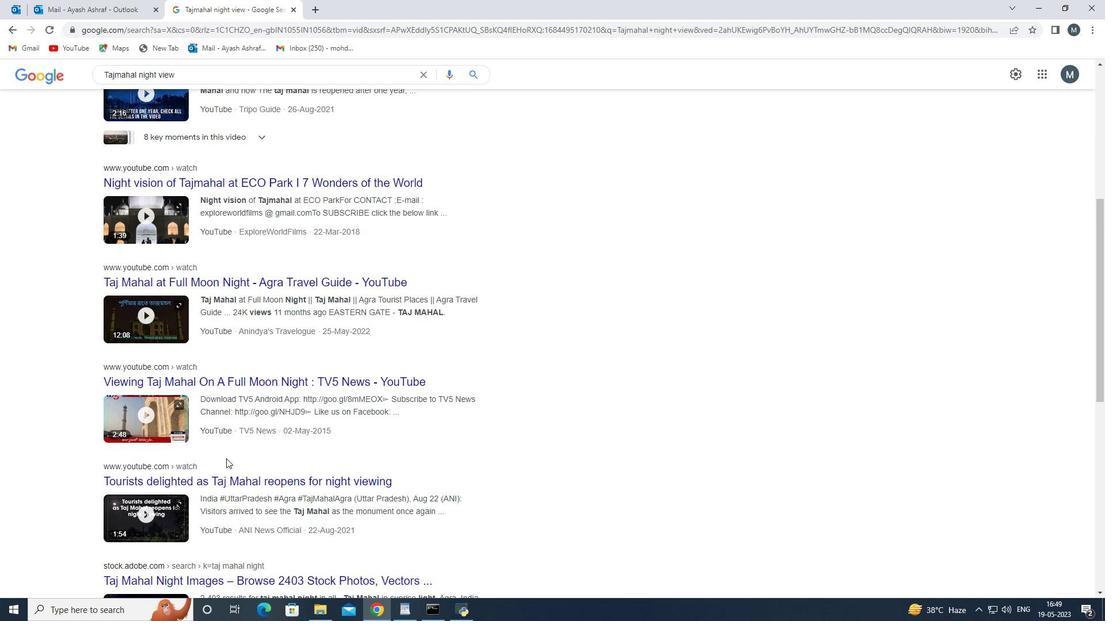 
Action: Mouse scrolled (226, 458) with delta (0, 0)
Screenshot: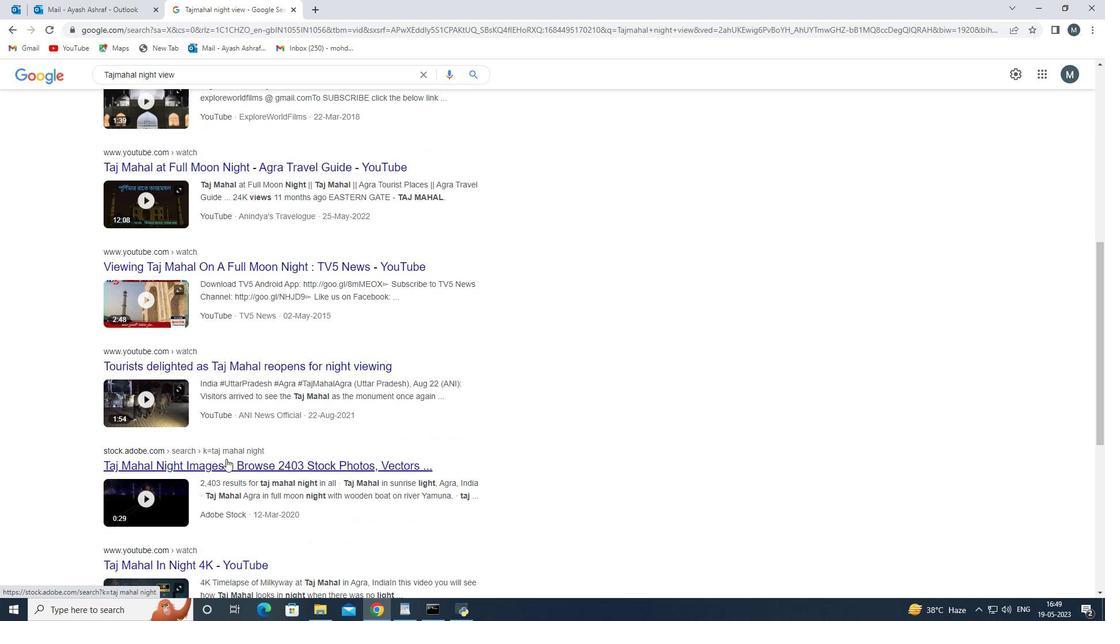 
Action: Mouse scrolled (226, 458) with delta (0, 0)
Screenshot: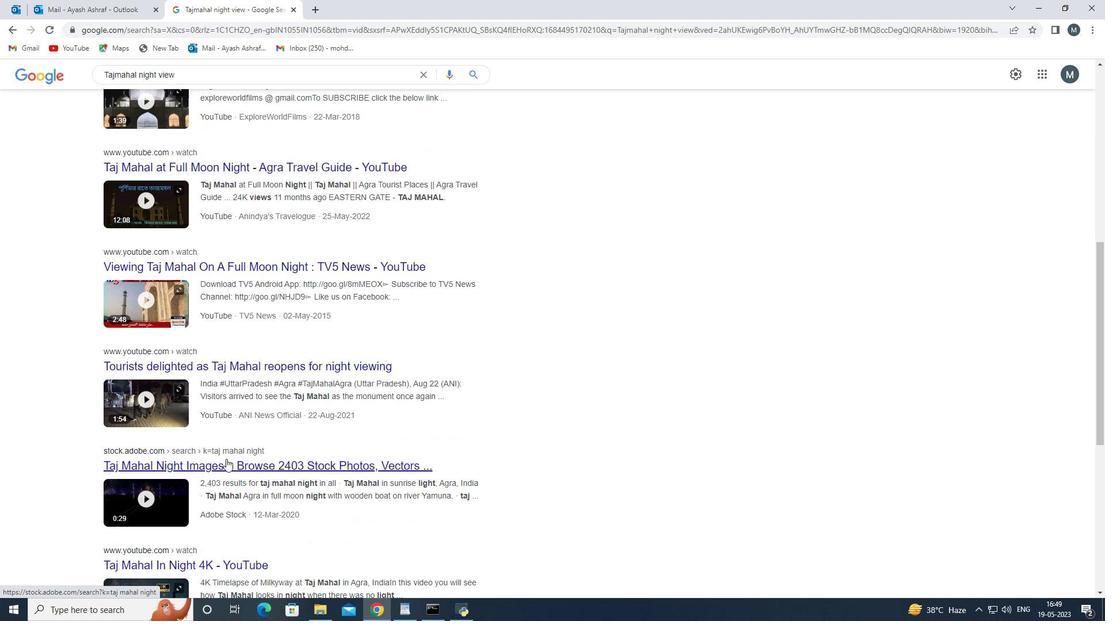 
Action: Mouse moved to (140, 483)
Screenshot: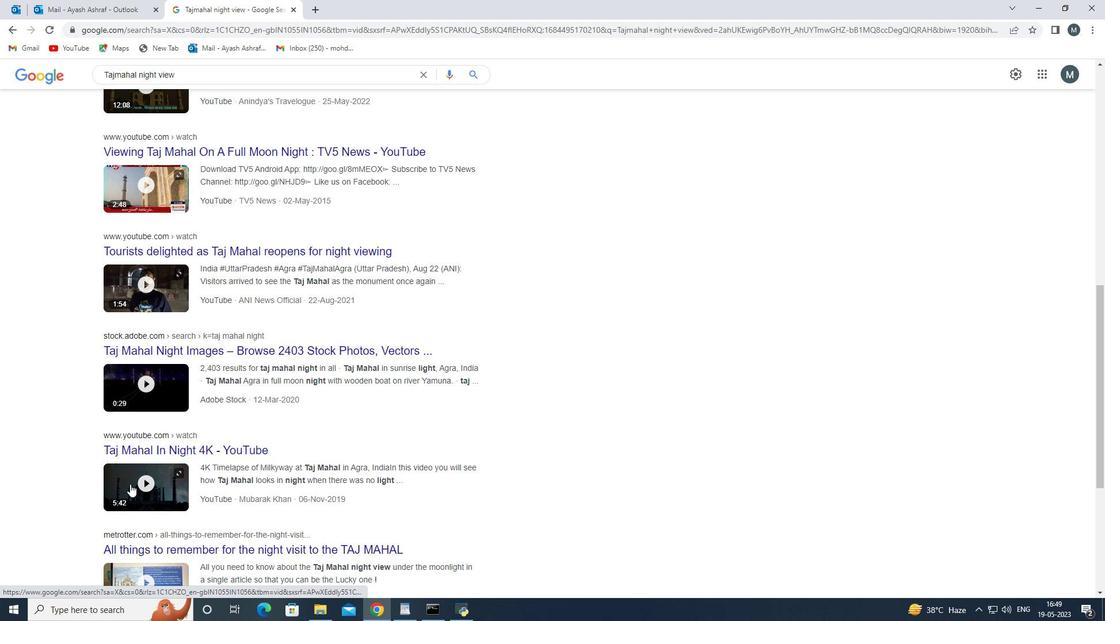 
Action: Mouse pressed left at (140, 483)
Screenshot: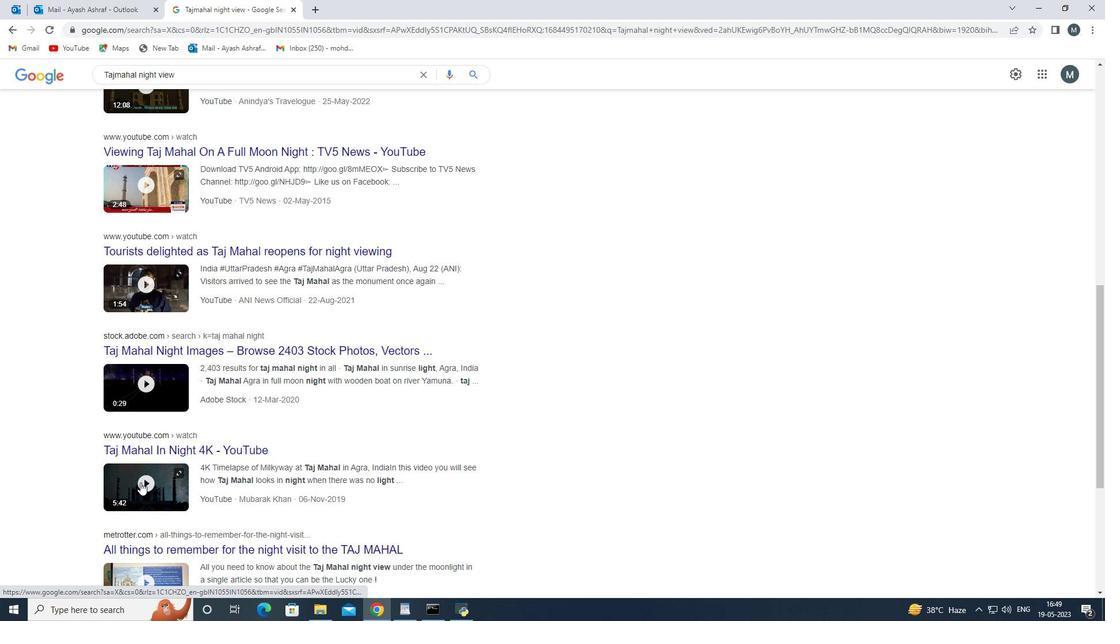 
Action: Mouse moved to (255, 478)
Screenshot: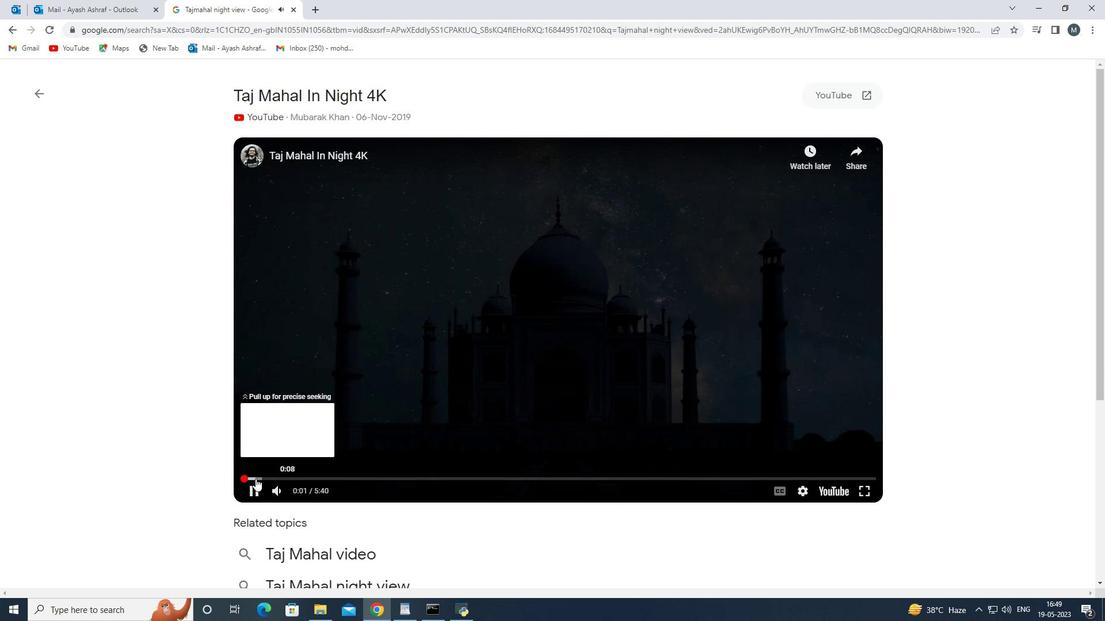 
Action: Mouse pressed left at (255, 478)
Screenshot: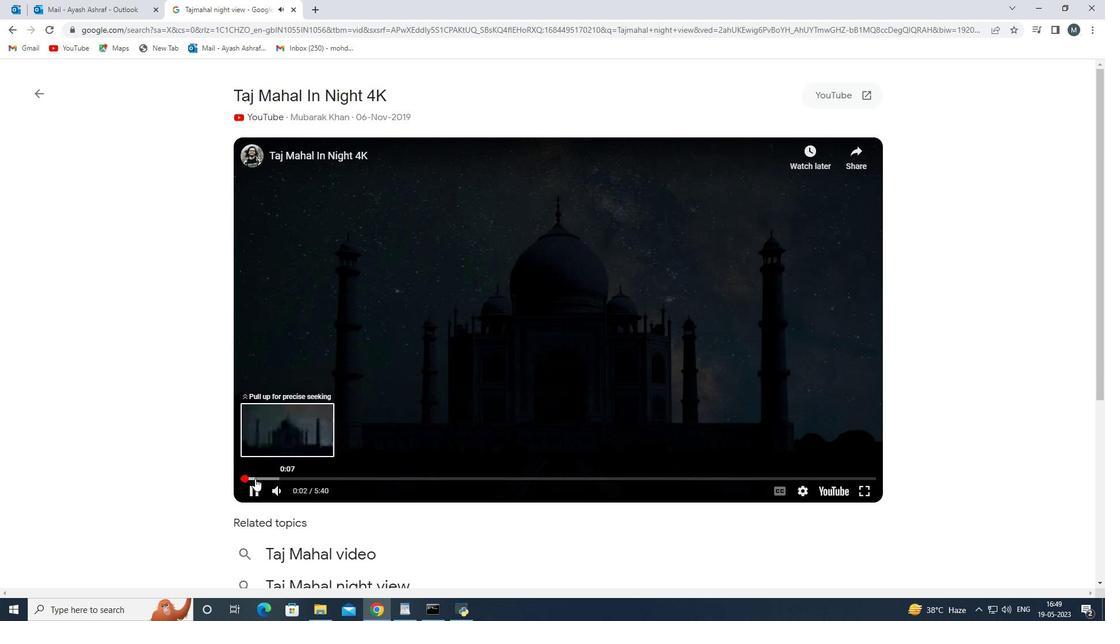 
Action: Mouse moved to (485, 472)
Screenshot: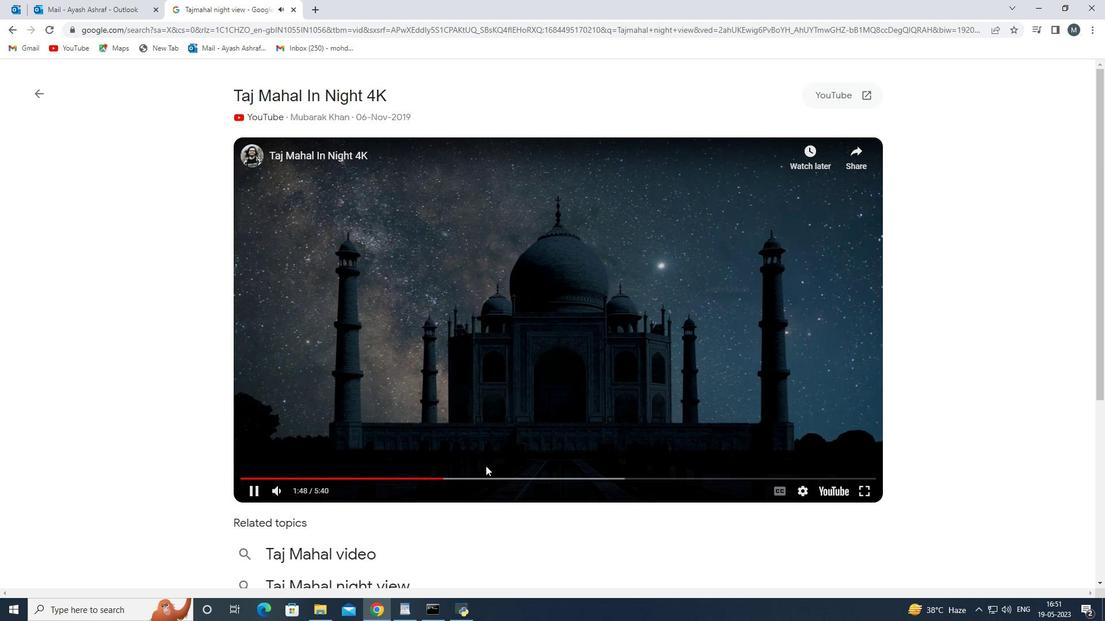 
Action: Mouse pressed left at (485, 472)
Screenshot: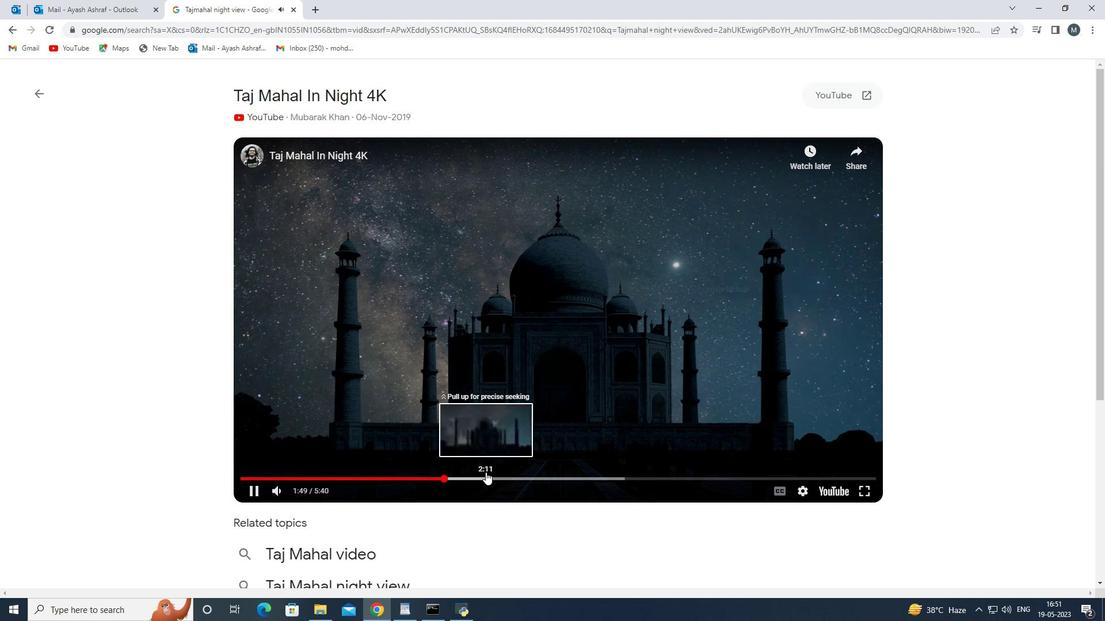 
Action: Mouse moved to (513, 484)
Screenshot: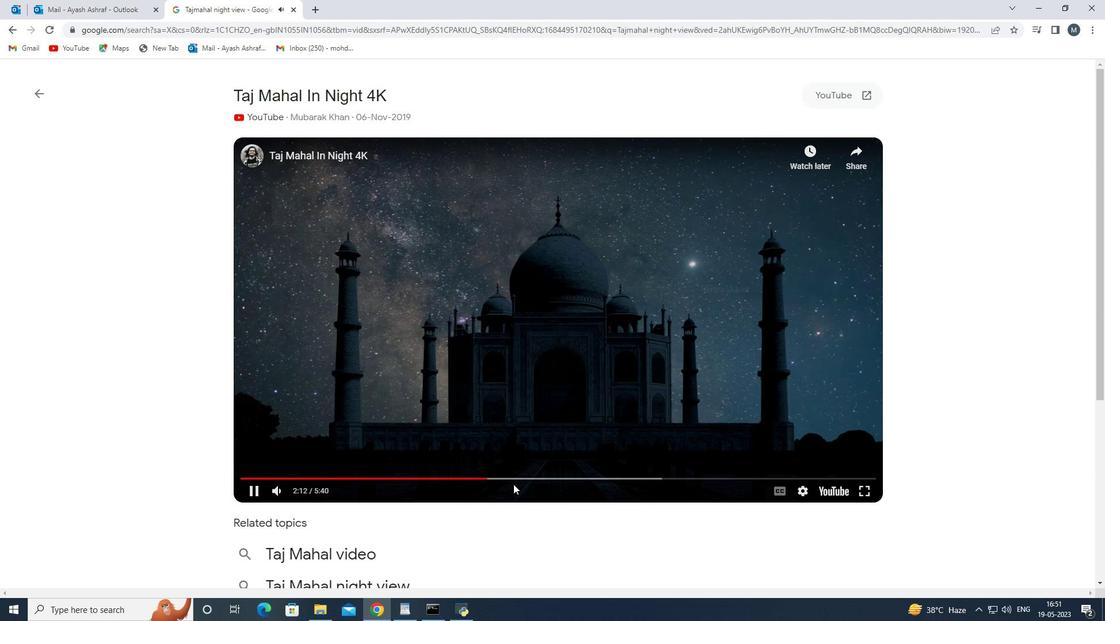 
Action: Mouse pressed left at (513, 484)
Screenshot: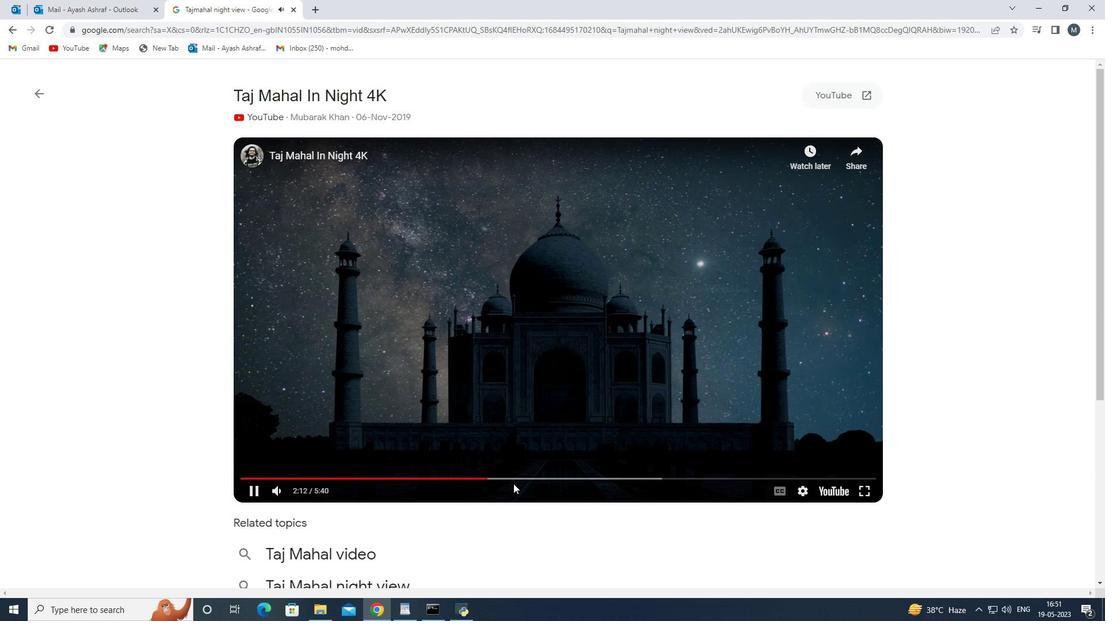 
Action: Mouse moved to (541, 474)
Screenshot: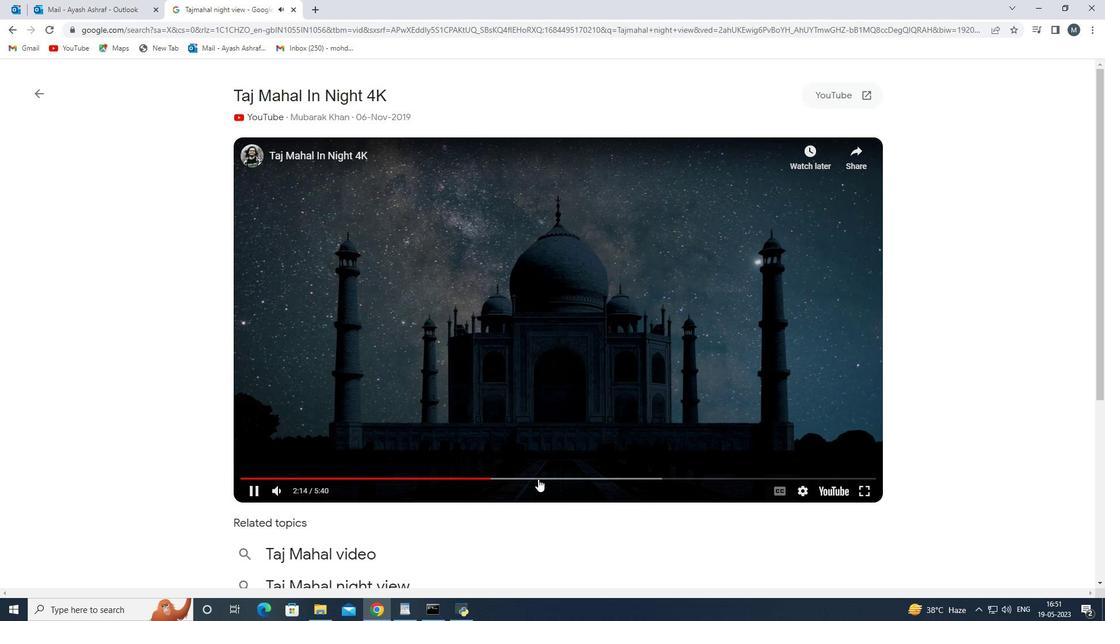 
Action: Mouse pressed left at (541, 474)
Screenshot: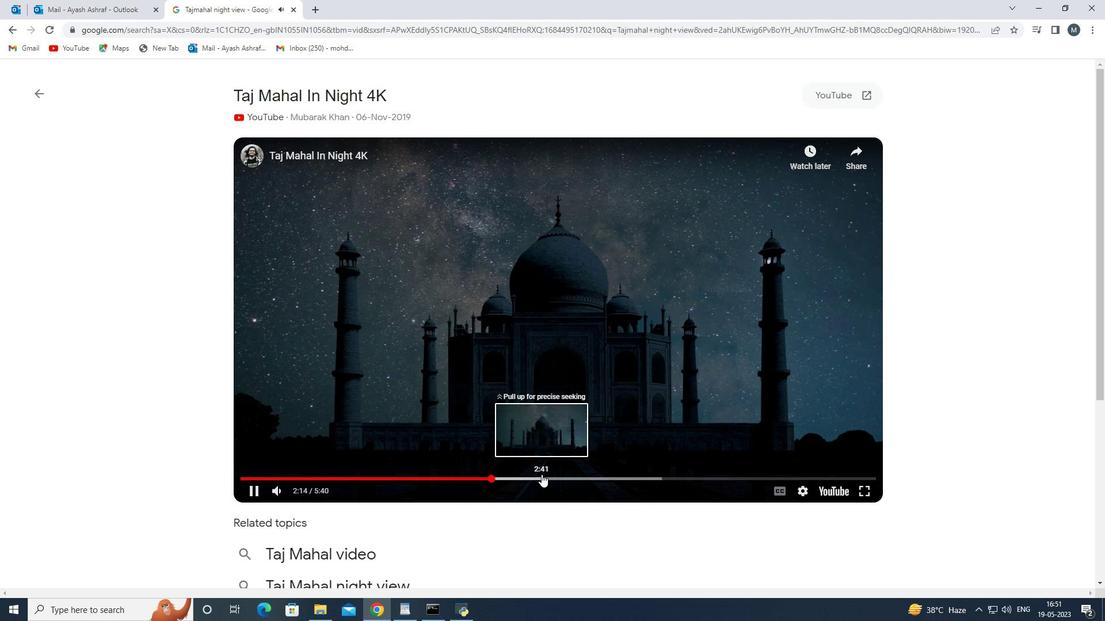 
Action: Mouse moved to (44, 90)
Screenshot: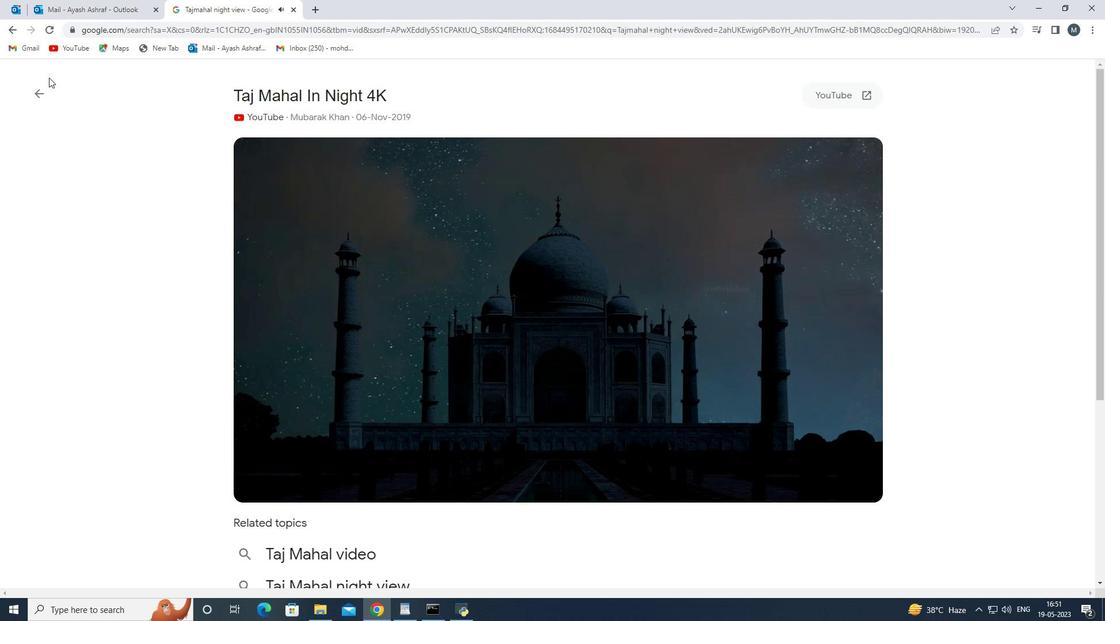 
Action: Mouse pressed left at (44, 90)
Screenshot: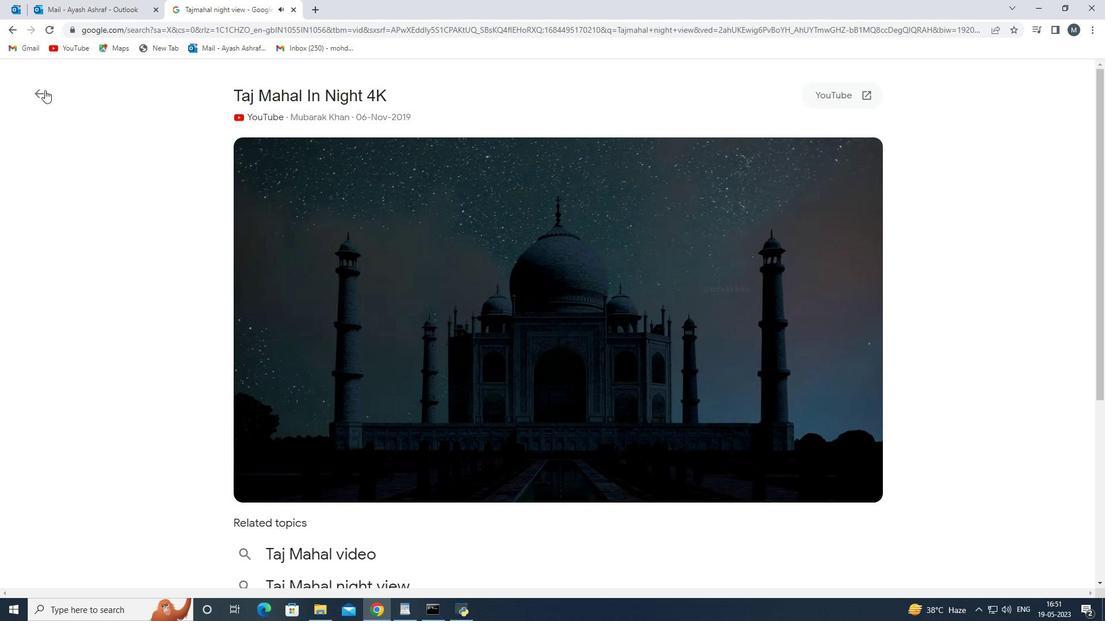 
Action: Mouse moved to (280, 277)
Screenshot: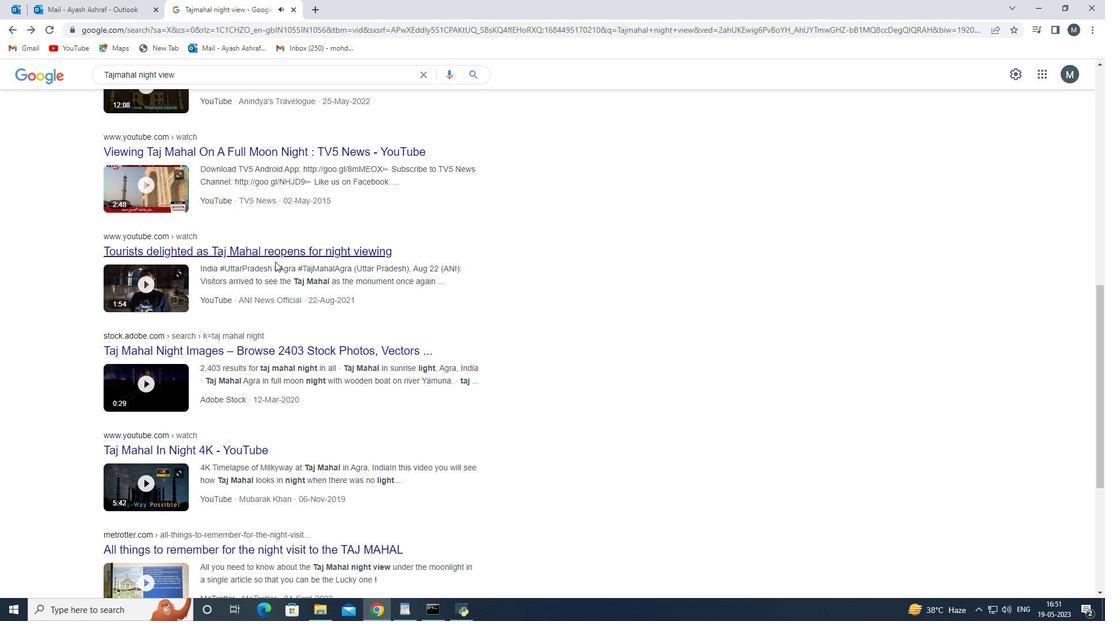 
Action: Mouse scrolled (280, 274) with delta (0, 0)
Screenshot: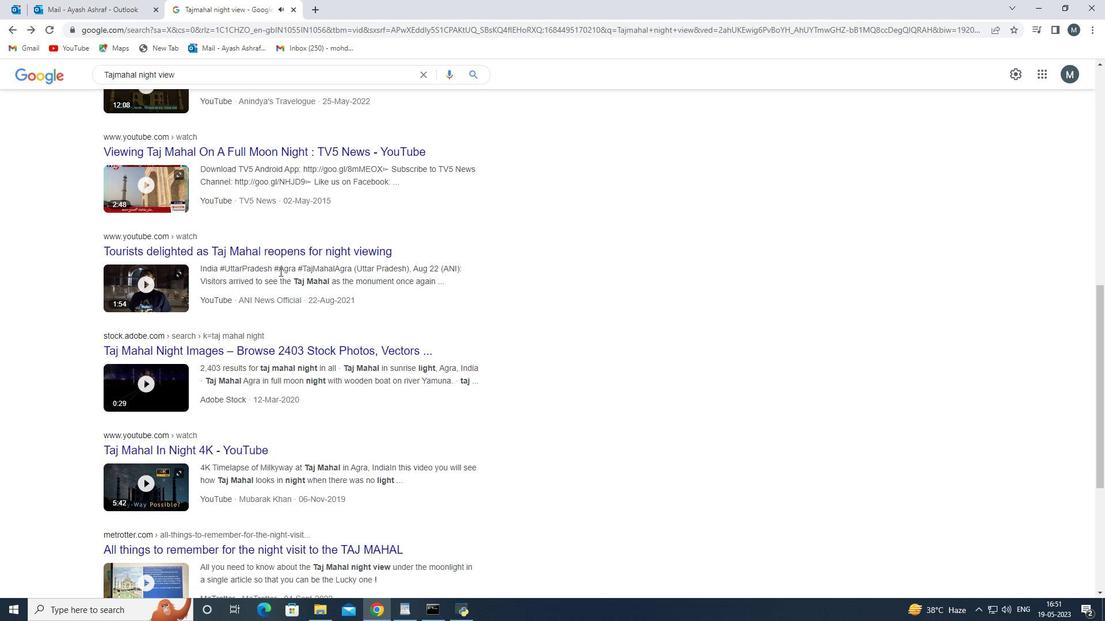 
Action: Mouse moved to (281, 278)
Screenshot: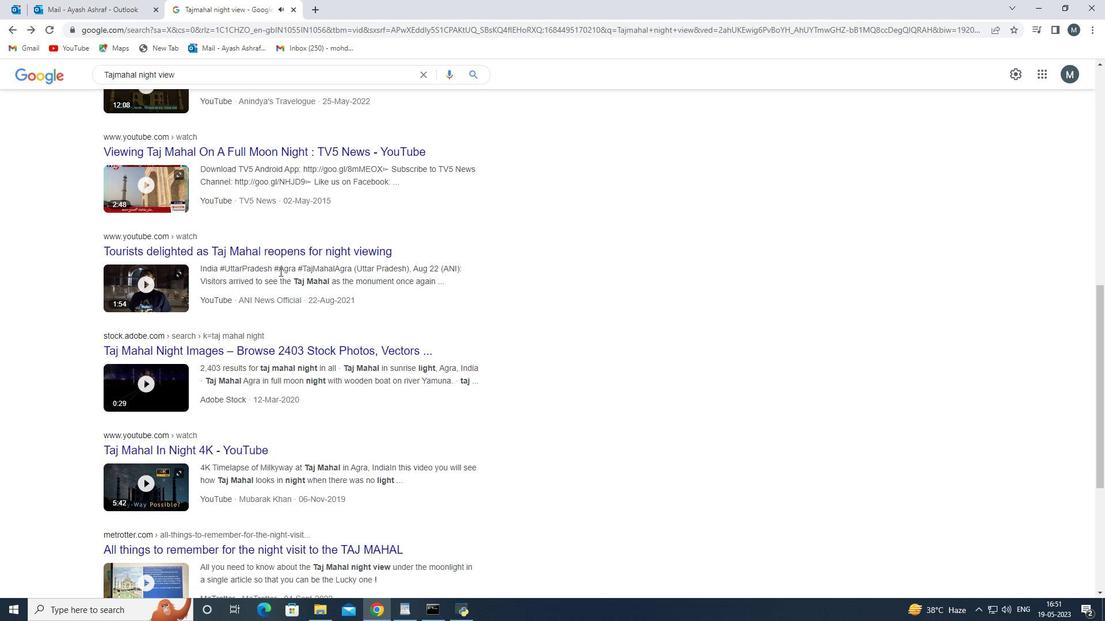 
Action: Mouse scrolled (281, 277) with delta (0, 0)
Screenshot: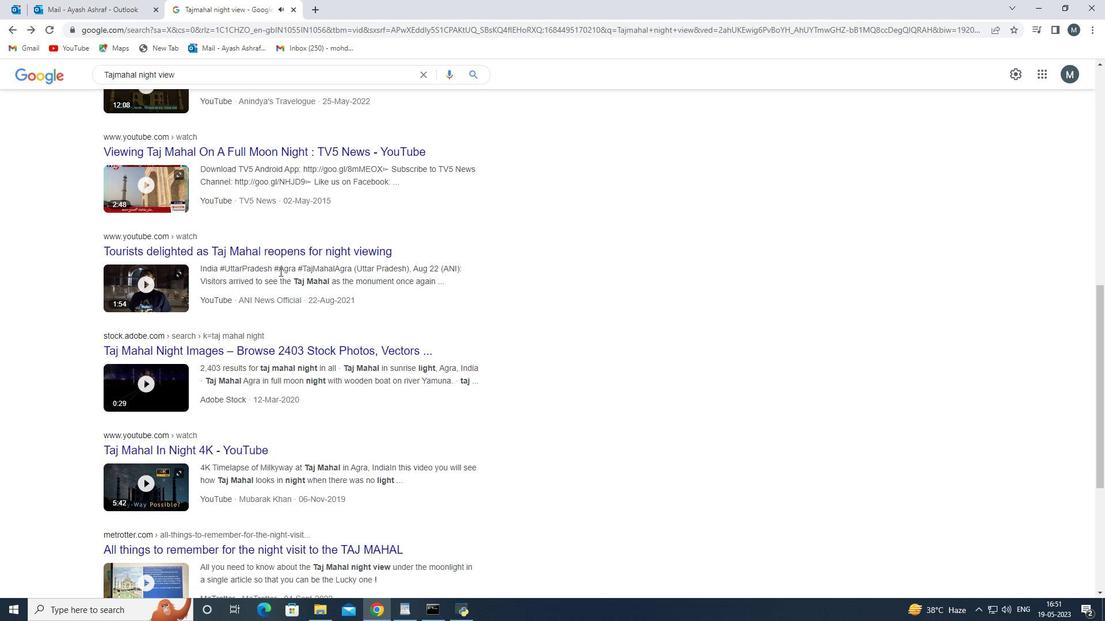 
Action: Mouse scrolled (281, 277) with delta (0, 0)
Screenshot: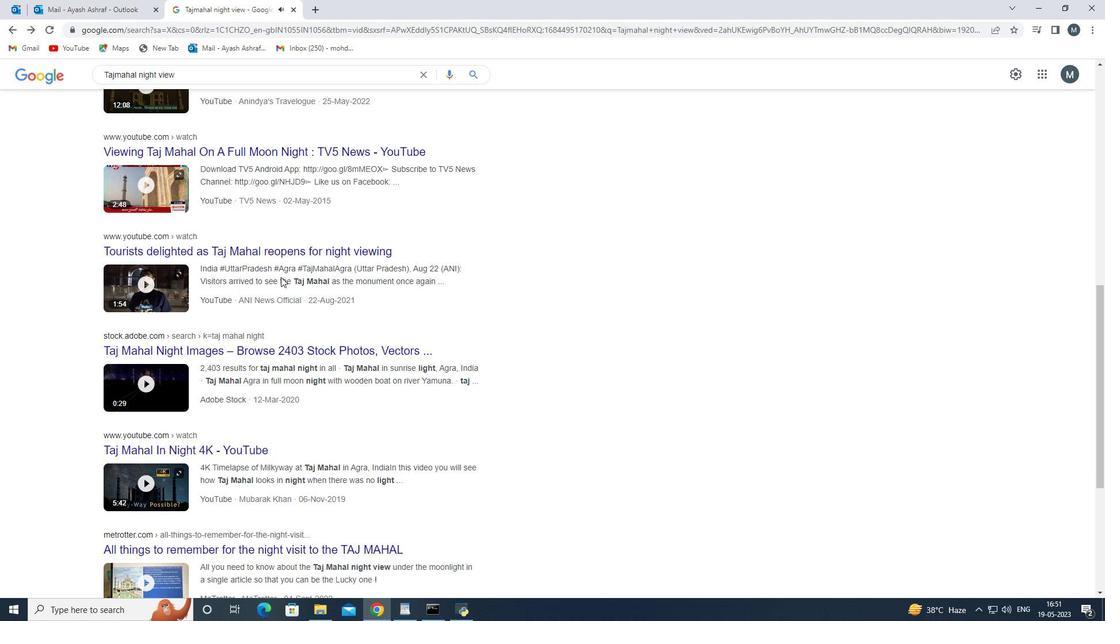 
Action: Mouse moved to (255, 392)
Screenshot: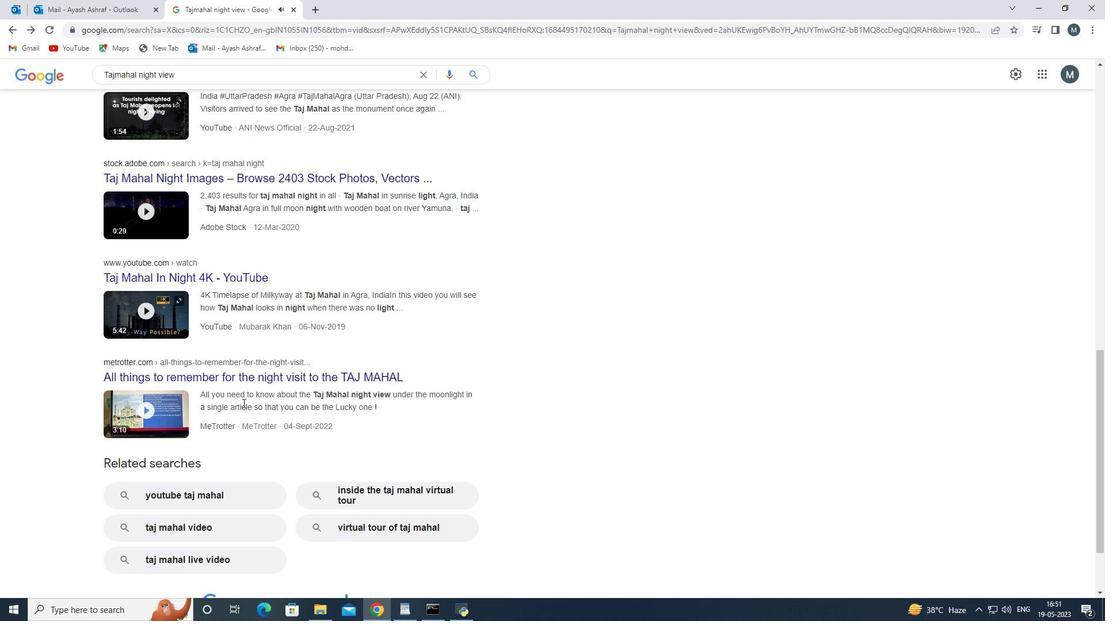
Action: Mouse scrolled (255, 391) with delta (0, 0)
Screenshot: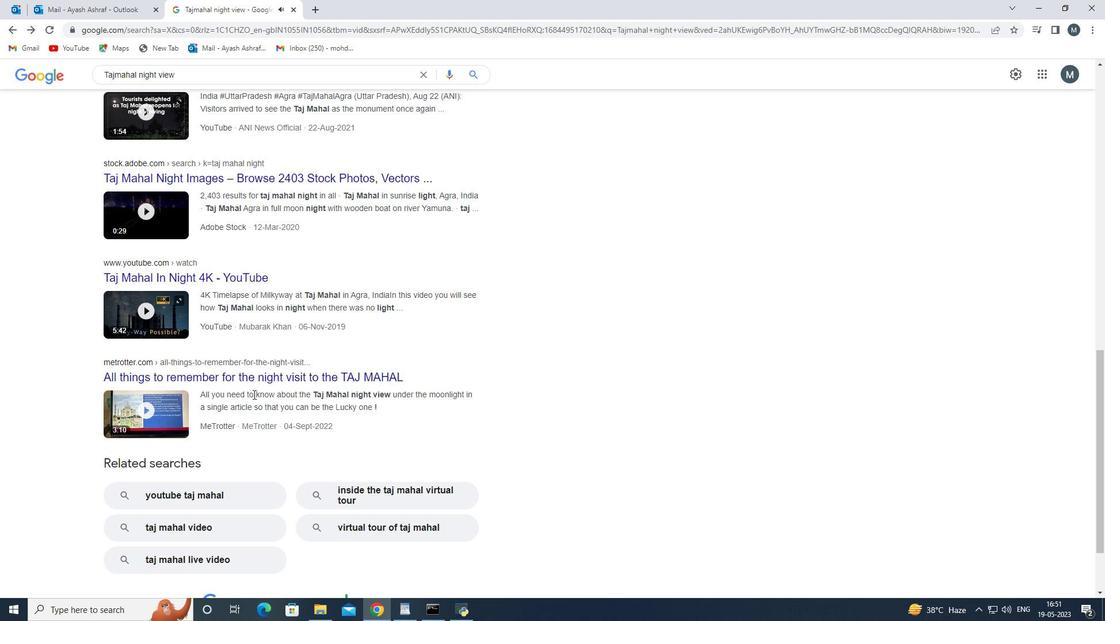 
Action: Mouse scrolled (255, 391) with delta (0, 0)
Screenshot: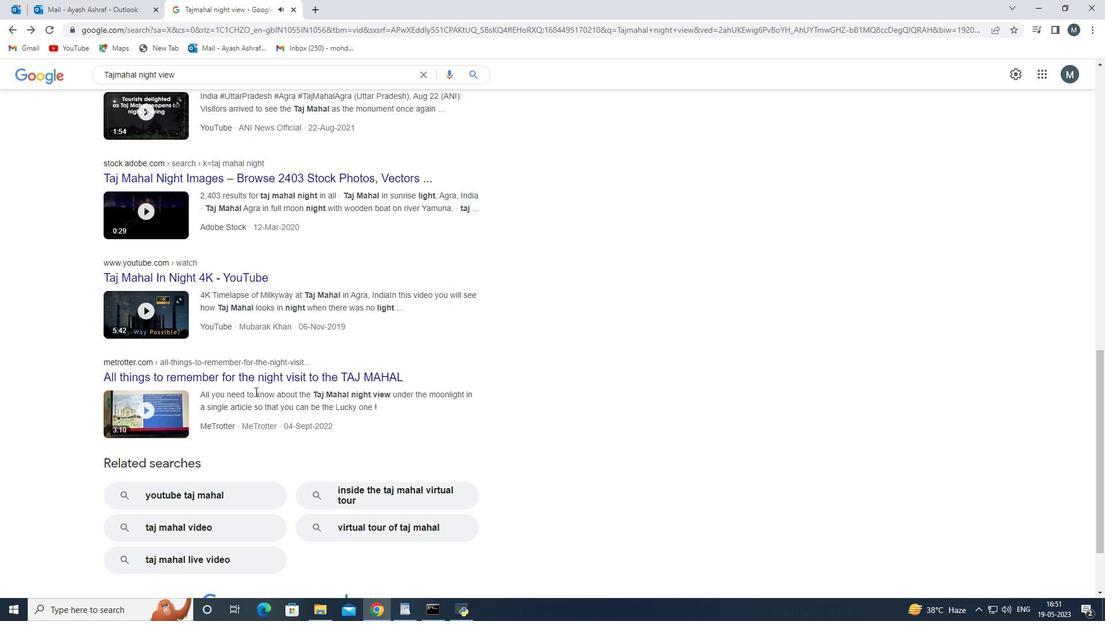
Action: Mouse scrolled (255, 391) with delta (0, 0)
Screenshot: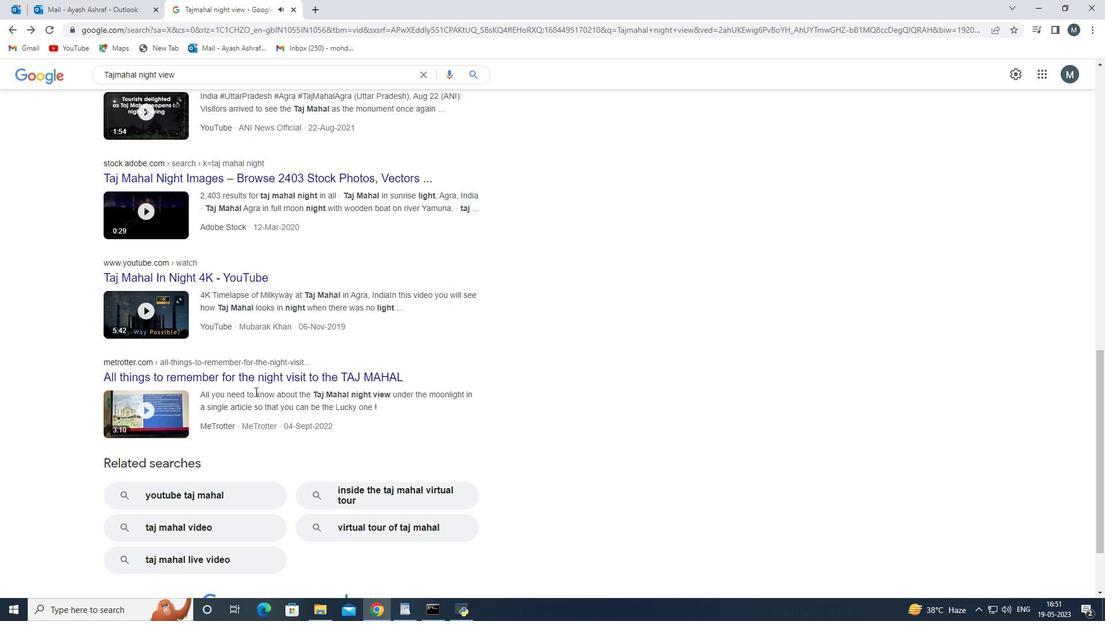 
Action: Mouse scrolled (255, 391) with delta (0, 0)
Screenshot: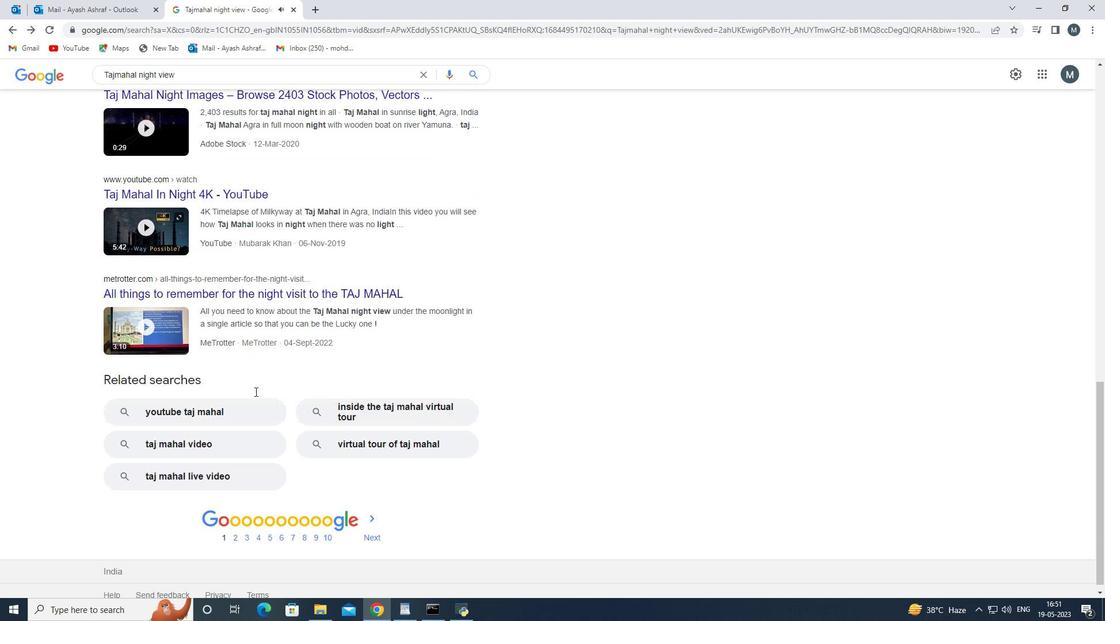 
Action: Mouse scrolled (255, 391) with delta (0, 0)
Screenshot: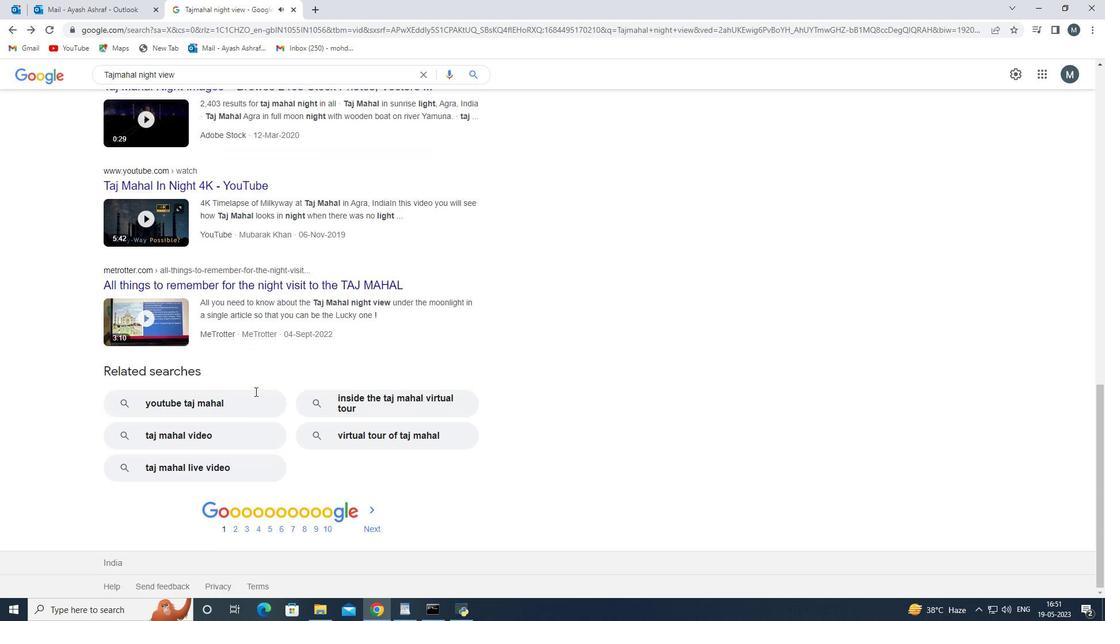 
Action: Mouse scrolled (255, 392) with delta (0, 0)
Screenshot: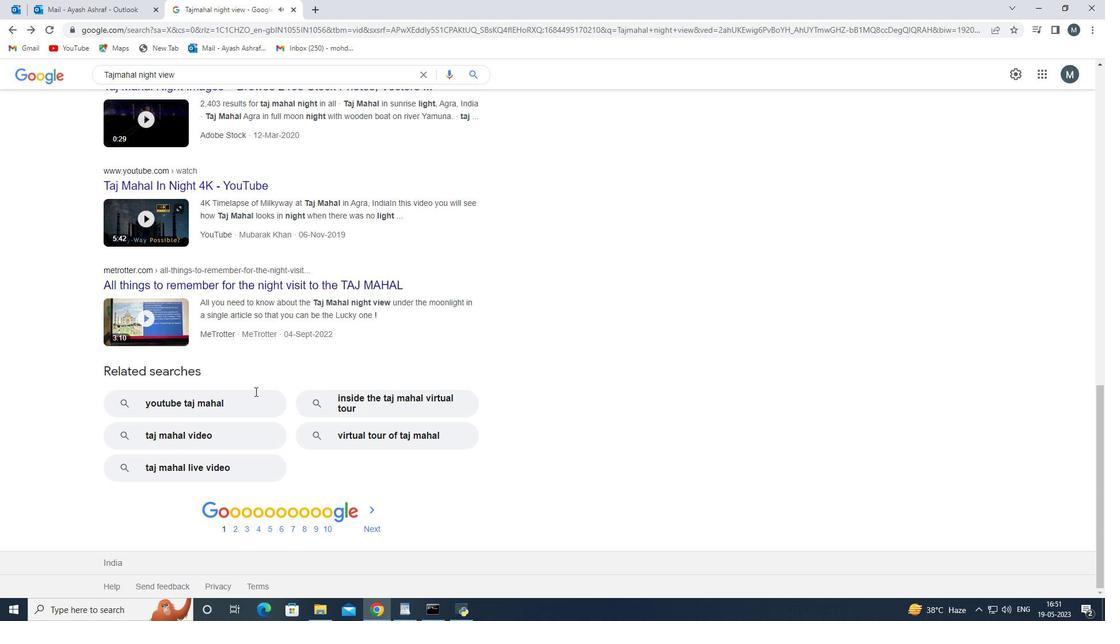 
Action: Mouse scrolled (255, 392) with delta (0, 0)
Screenshot: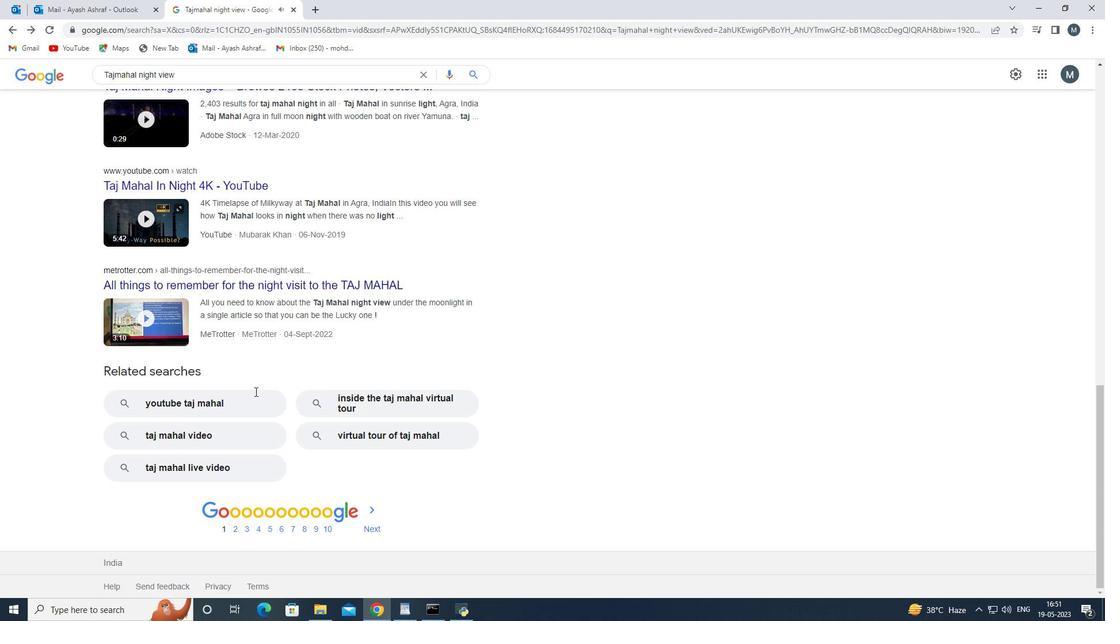 
Action: Mouse scrolled (255, 392) with delta (0, 0)
Screenshot: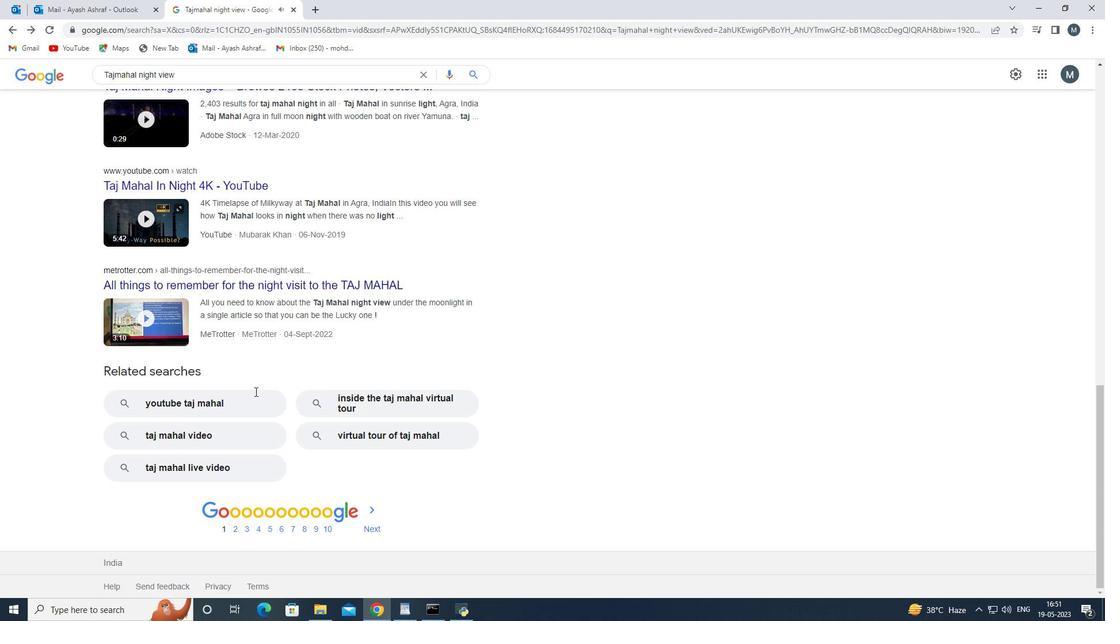 
Action: Mouse scrolled (255, 392) with delta (0, 0)
Screenshot: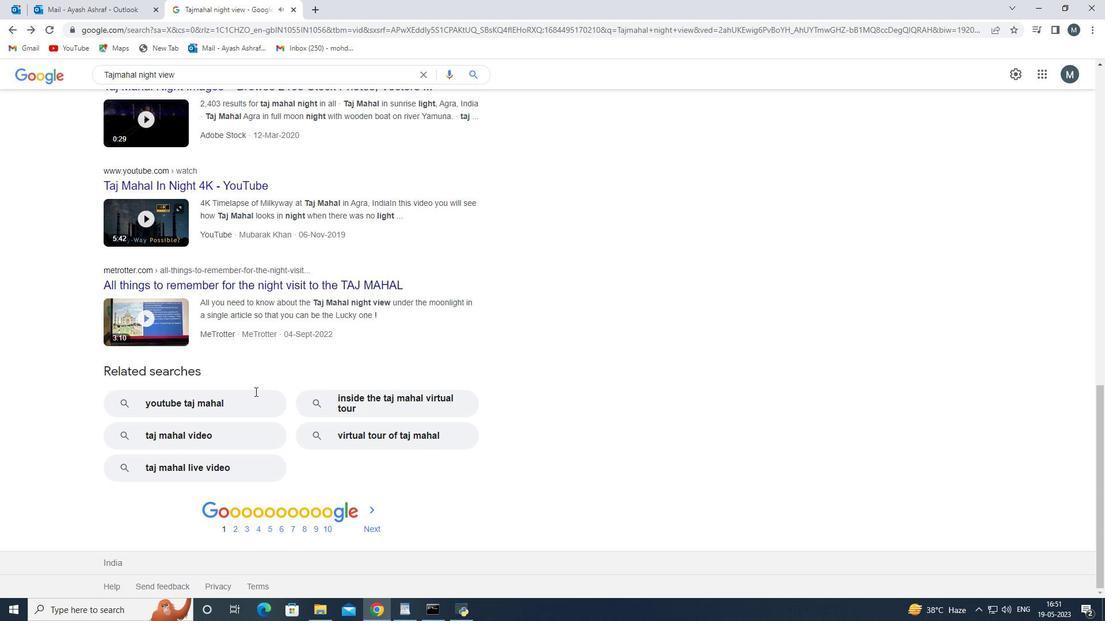 
Action: Mouse scrolled (255, 392) with delta (0, 0)
Screenshot: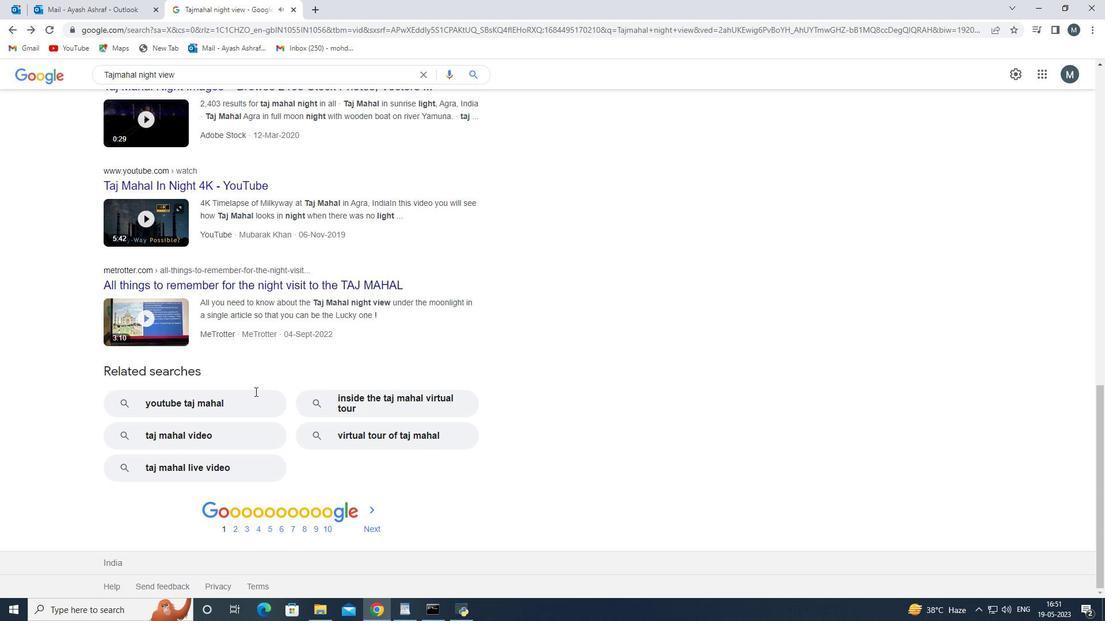 
Action: Mouse scrolled (255, 392) with delta (0, 0)
Screenshot: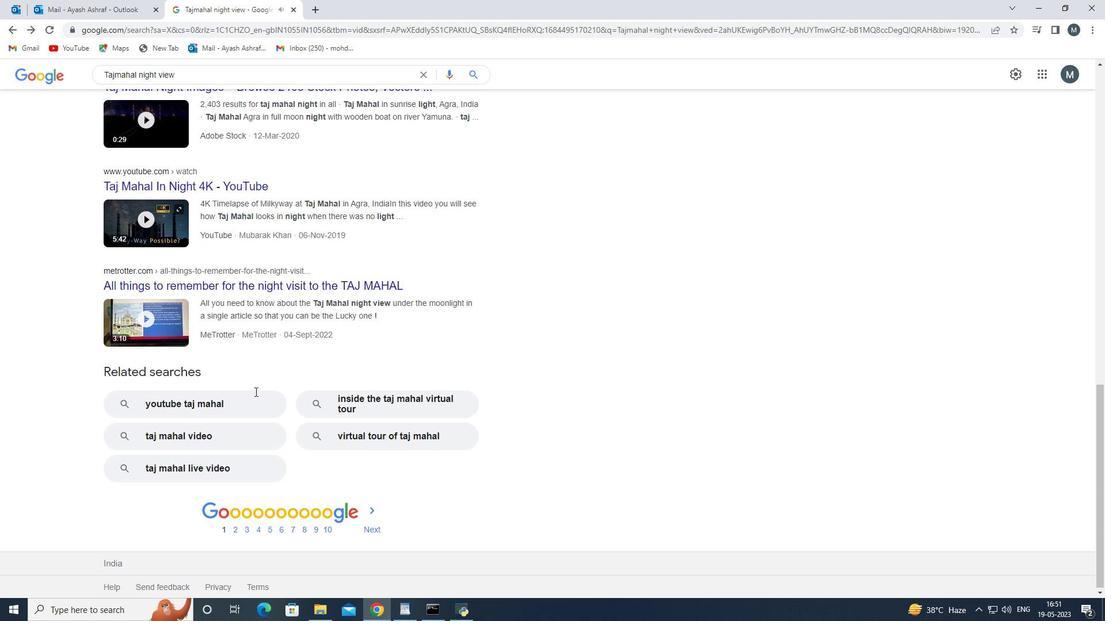 
Action: Mouse moved to (259, 390)
Screenshot: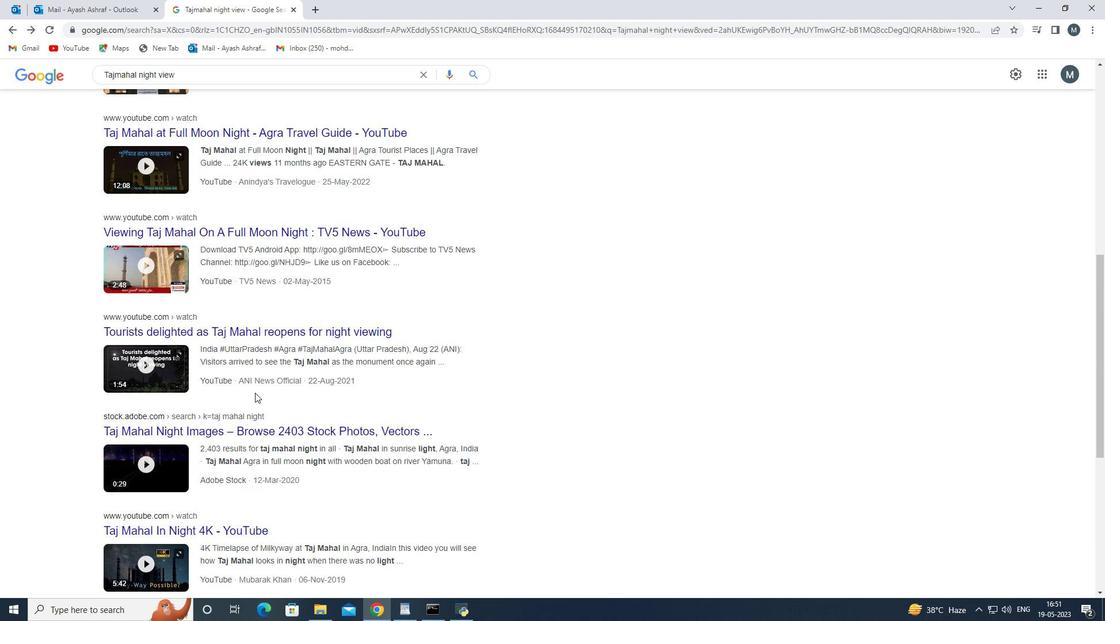 
Action: Mouse scrolled (259, 390) with delta (0, 0)
Screenshot: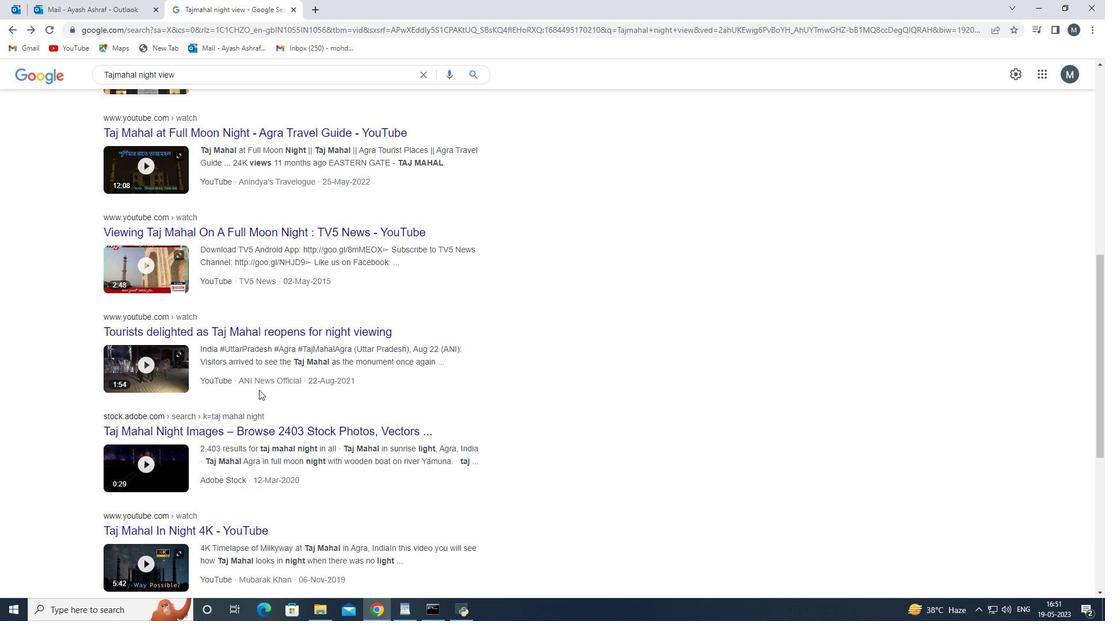 
Action: Mouse scrolled (259, 390) with delta (0, 0)
Screenshot: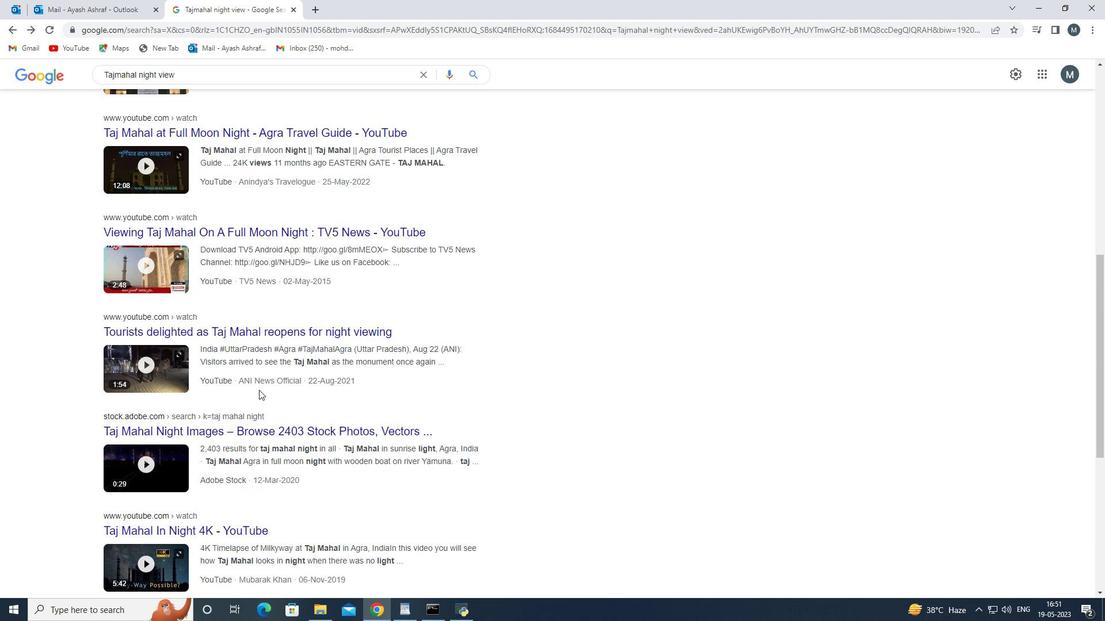 
Action: Mouse scrolled (259, 390) with delta (0, 0)
Screenshot: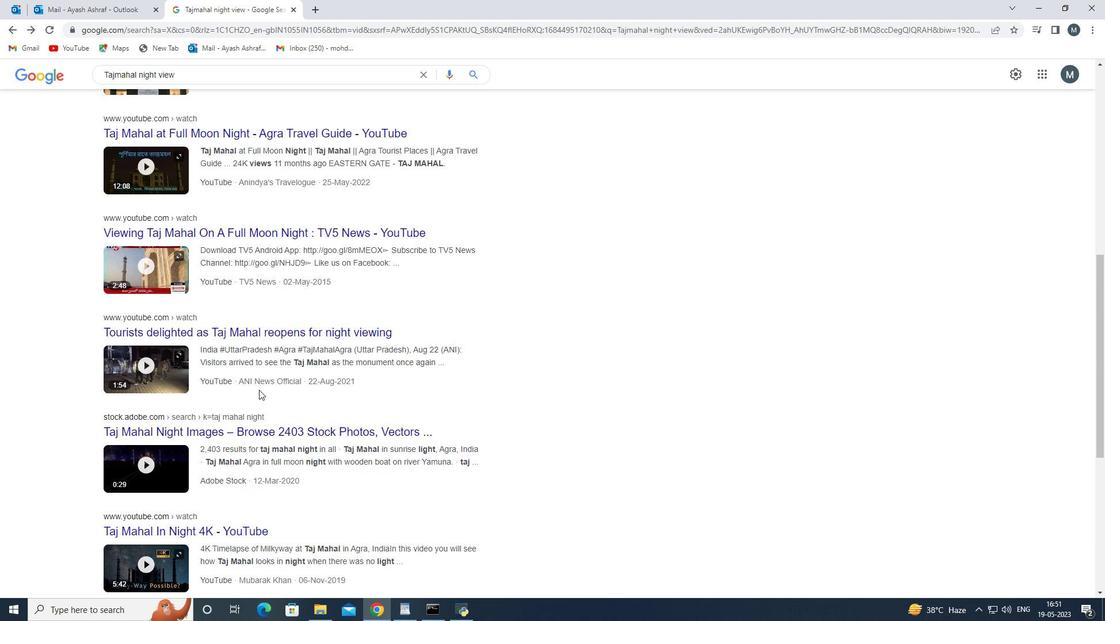 
Action: Mouse moved to (143, 431)
Screenshot: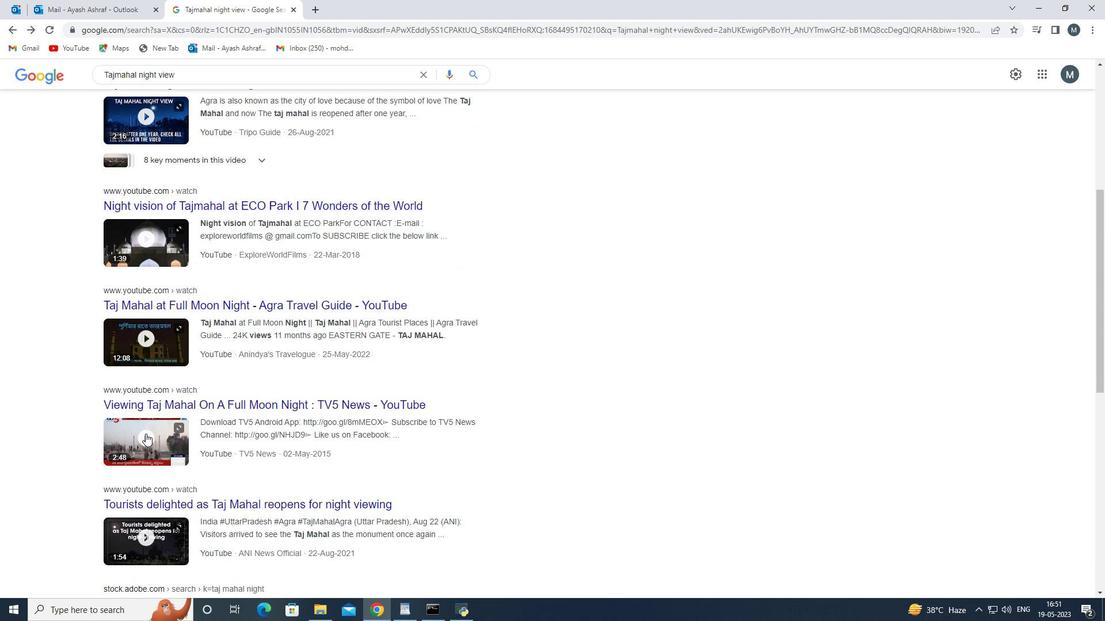 
Action: Mouse pressed left at (143, 431)
Screenshot: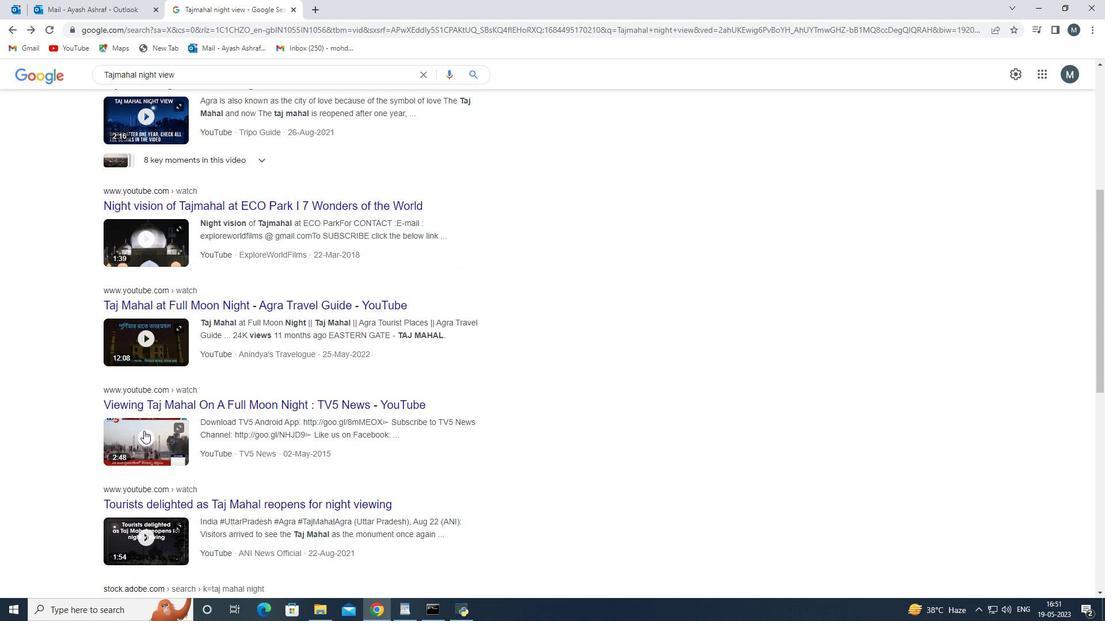 
Action: Mouse moved to (344, 480)
Screenshot: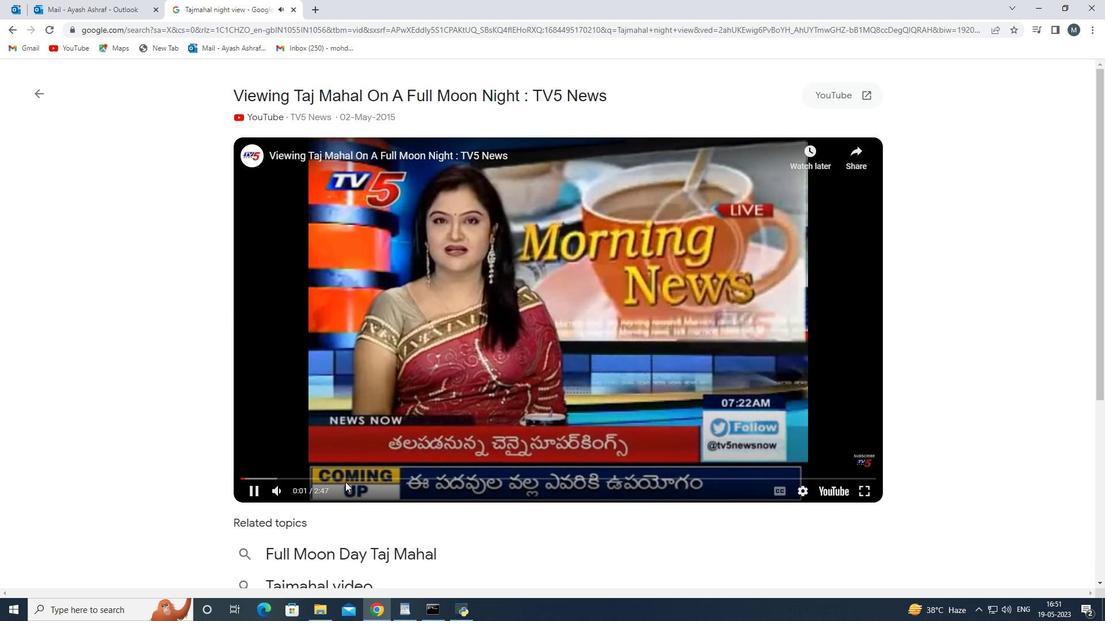 
Action: Mouse pressed left at (344, 480)
Screenshot: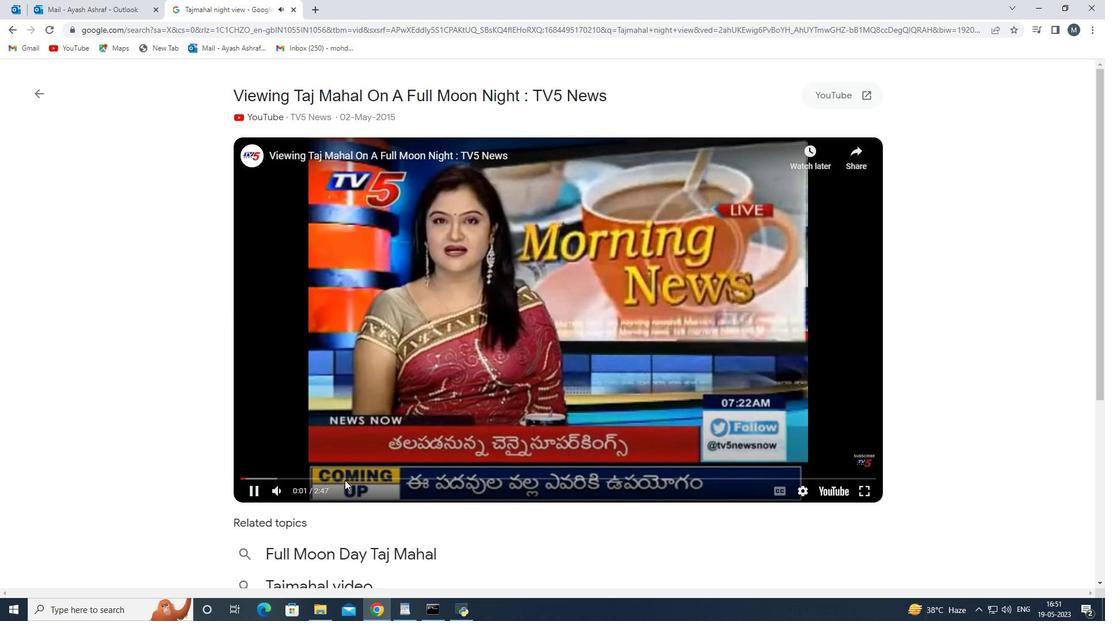 
Action: Mouse moved to (341, 477)
Screenshot: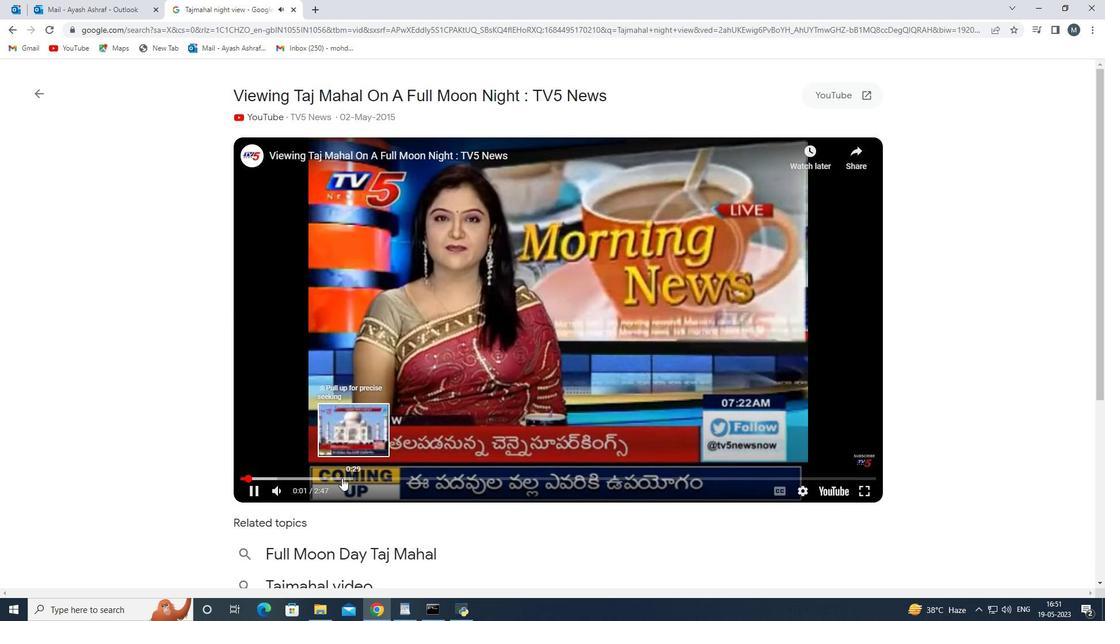 
Action: Mouse pressed left at (341, 477)
Screenshot: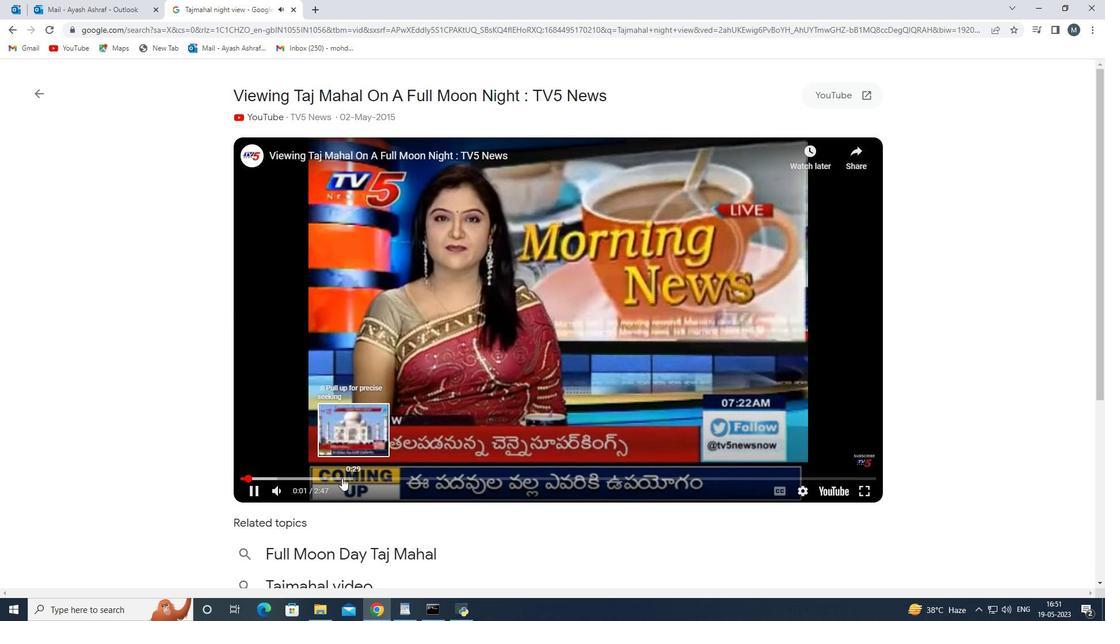 
Action: Mouse moved to (580, 477)
Screenshot: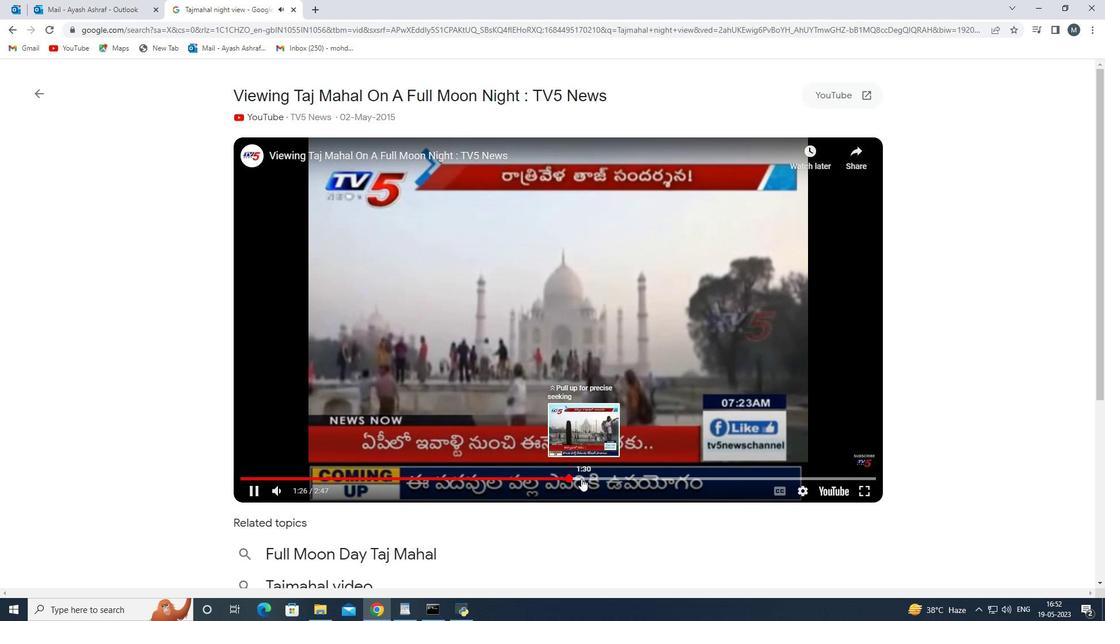 
Action: Mouse pressed left at (580, 477)
Screenshot: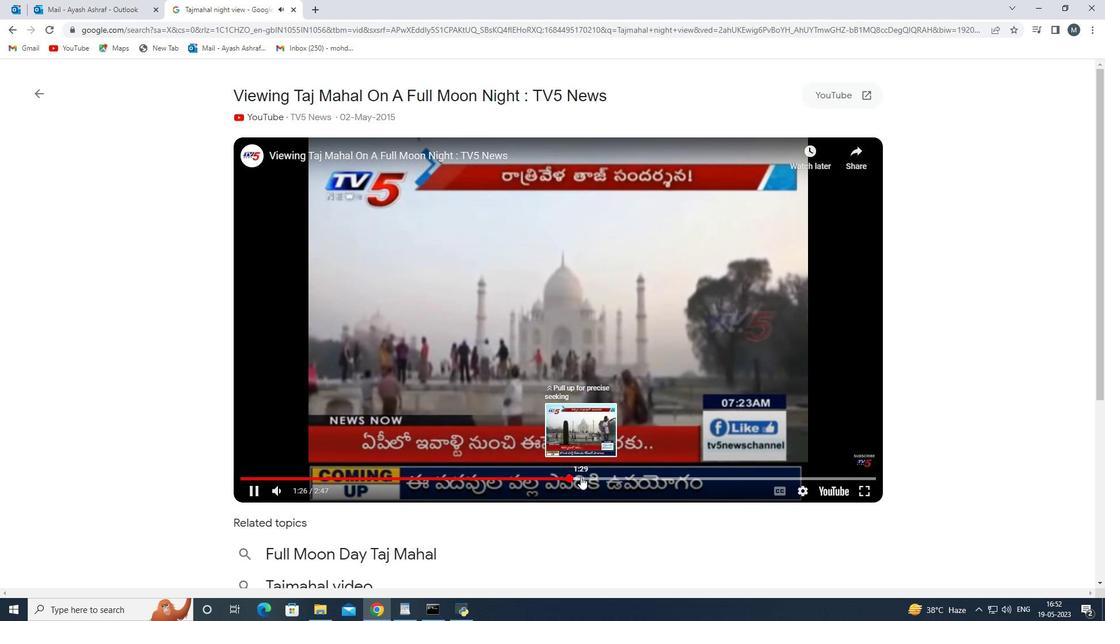 
Action: Mouse moved to (734, 473)
Screenshot: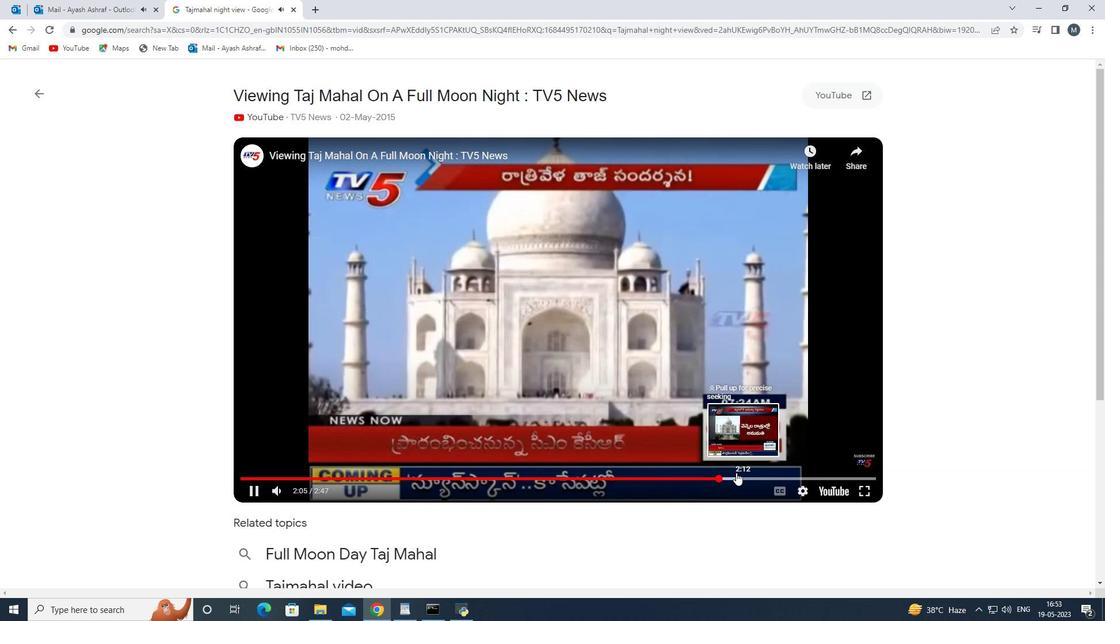 
Action: Mouse pressed left at (734, 473)
Screenshot: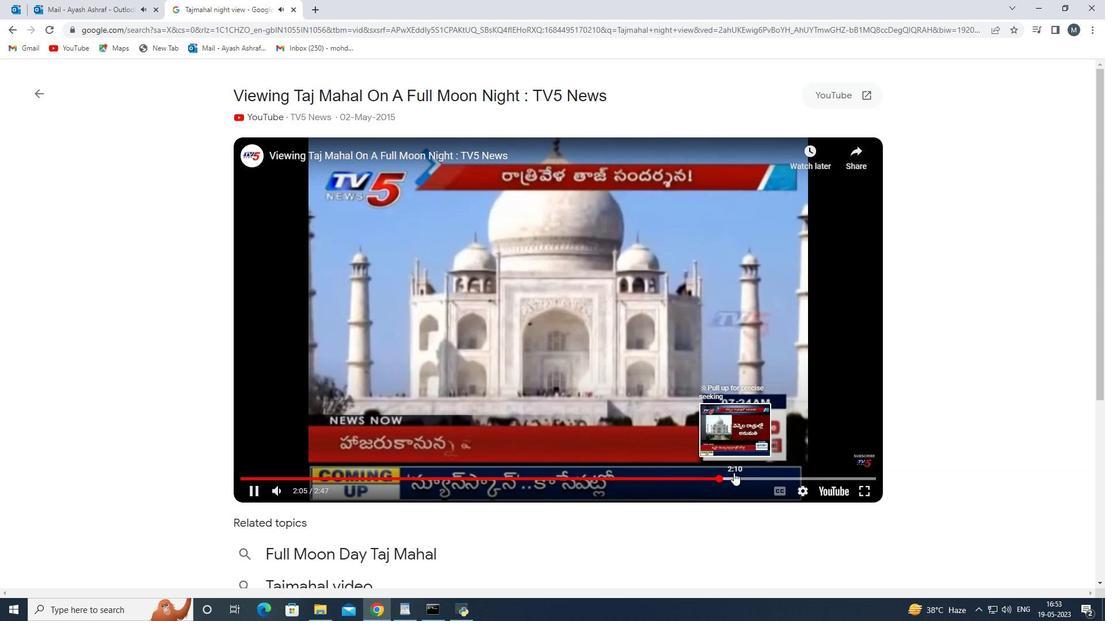 
Action: Mouse moved to (762, 473)
Screenshot: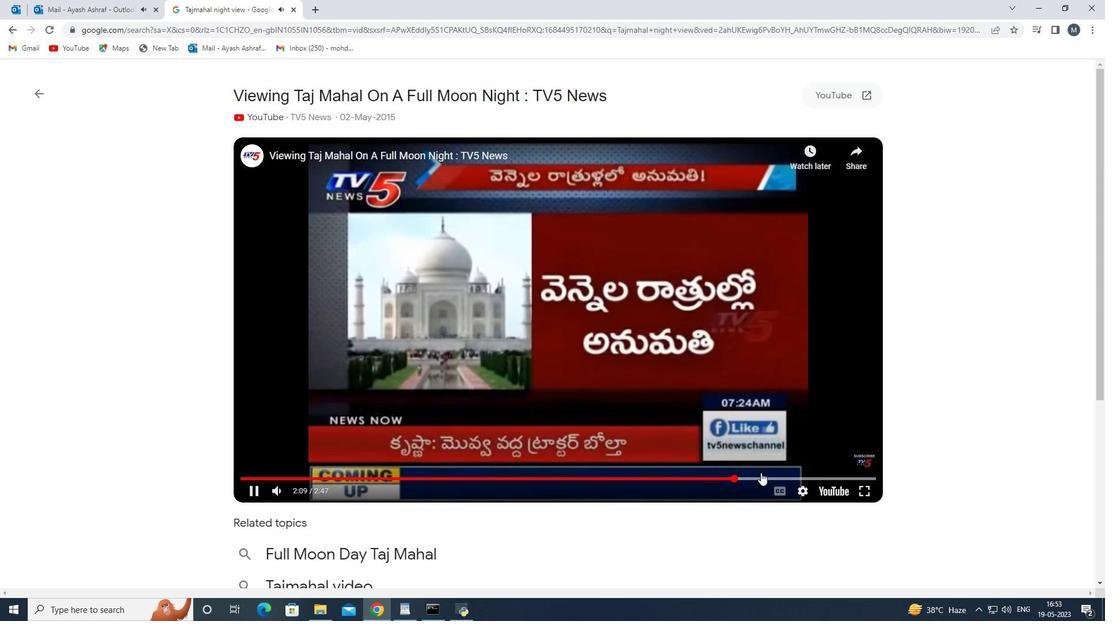
Action: Mouse pressed left at (762, 473)
Screenshot: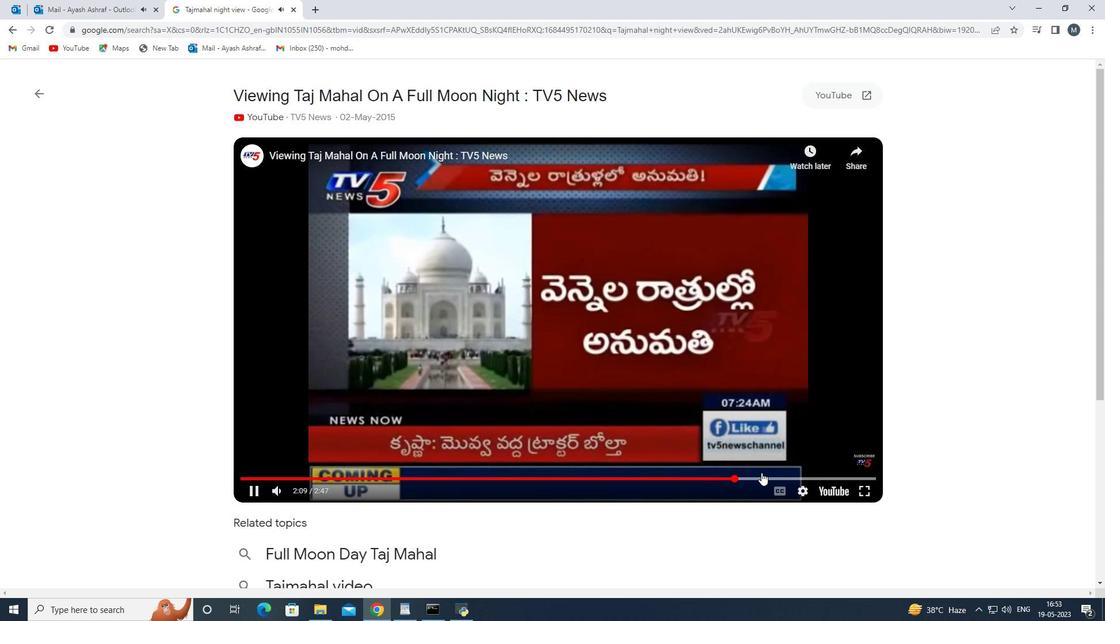 
Action: Mouse moved to (816, 477)
Screenshot: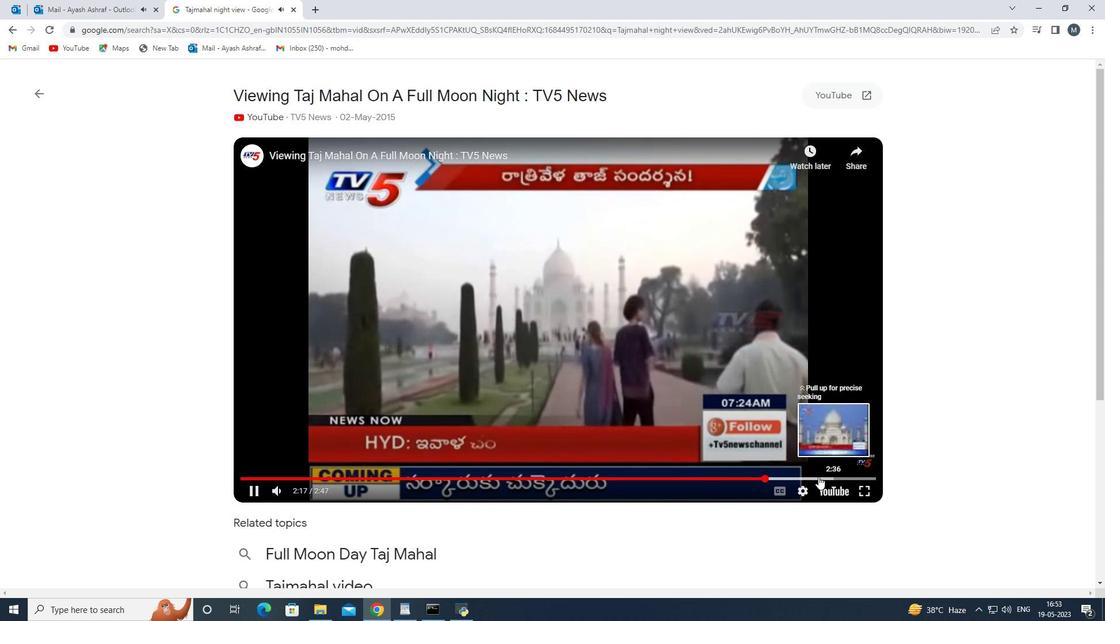 
Action: Mouse pressed left at (816, 477)
Screenshot: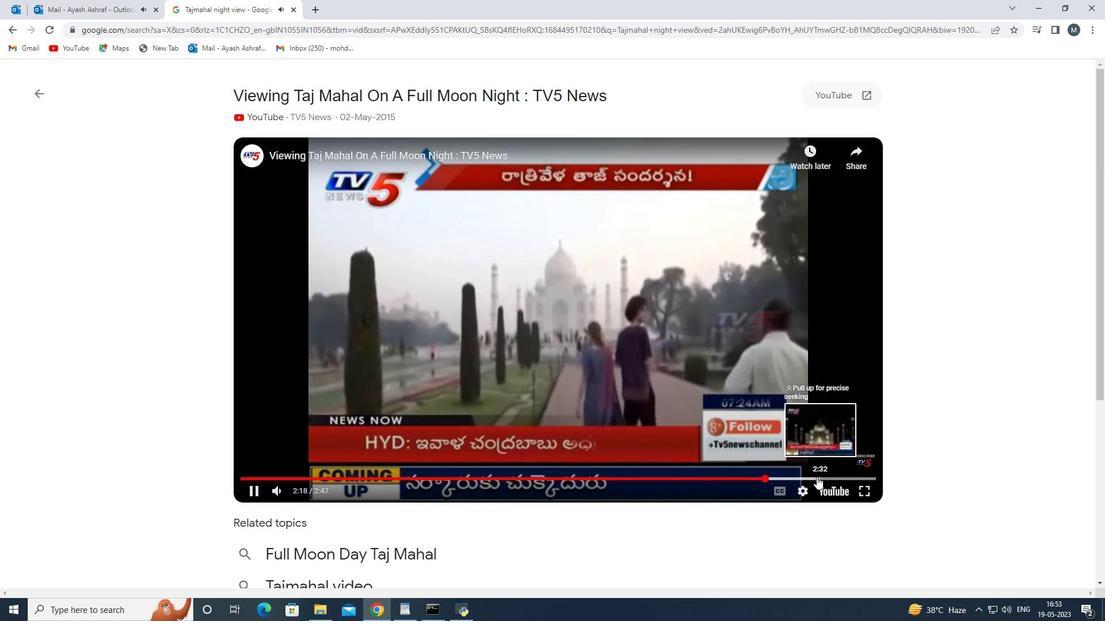 
Action: Mouse moved to (580, 390)
Screenshot: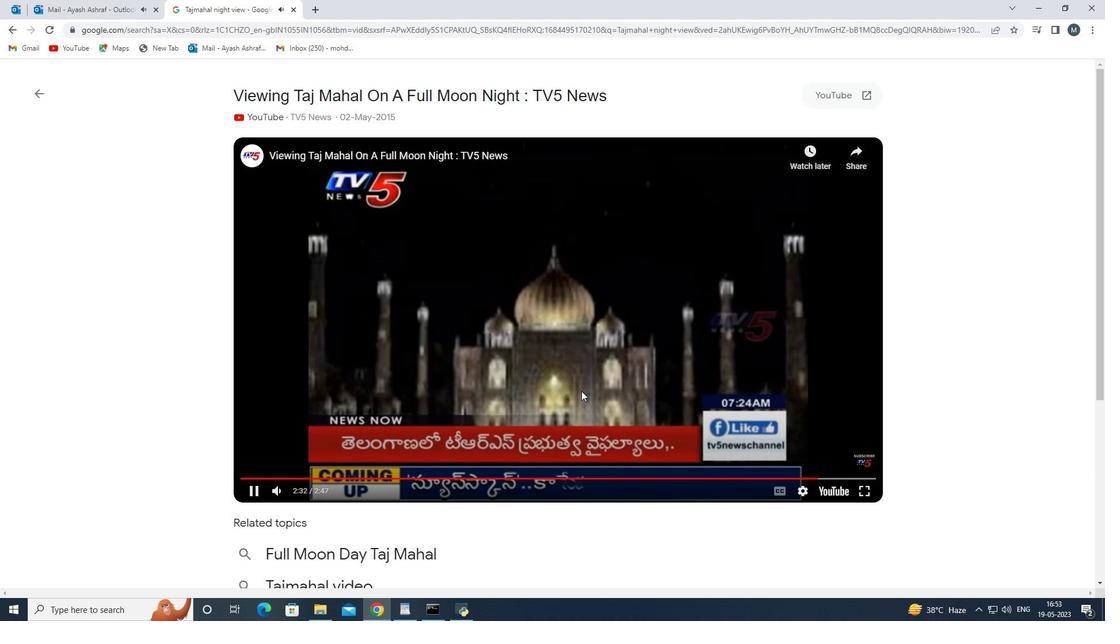 
Action: Mouse scrolled (580, 389) with delta (0, 0)
Screenshot: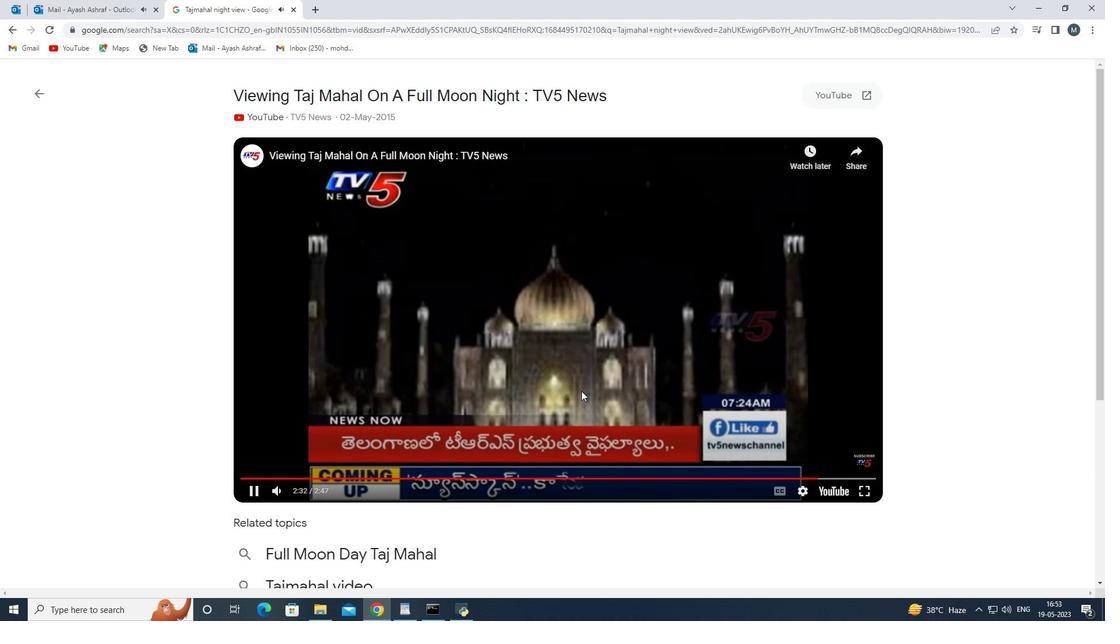 
Action: Mouse scrolled (580, 389) with delta (0, 0)
Screenshot: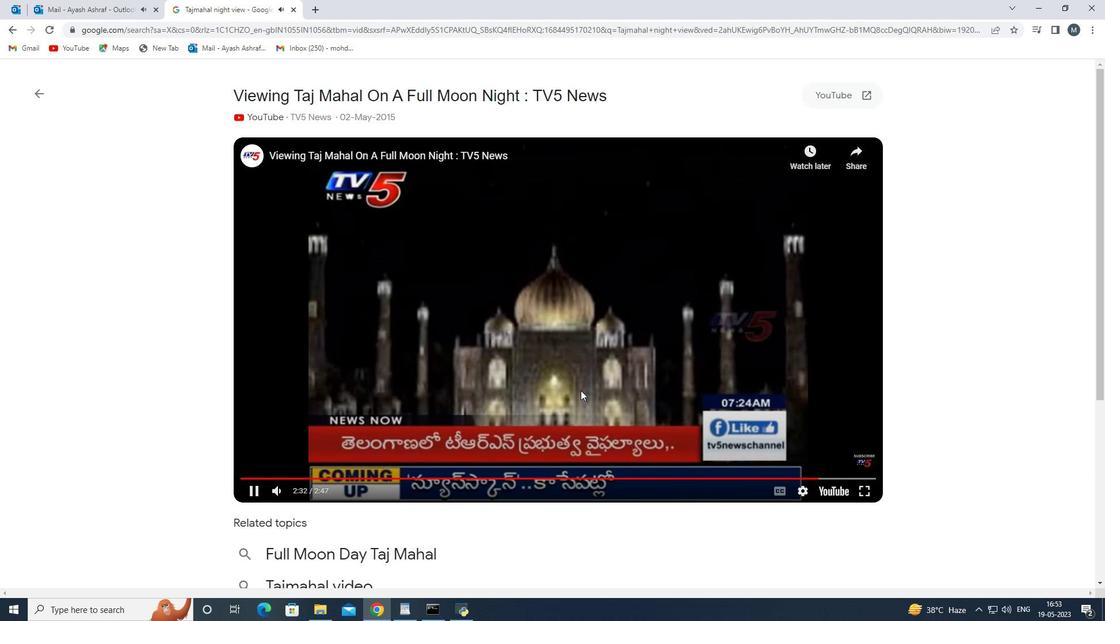 
Action: Mouse moved to (579, 390)
Screenshot: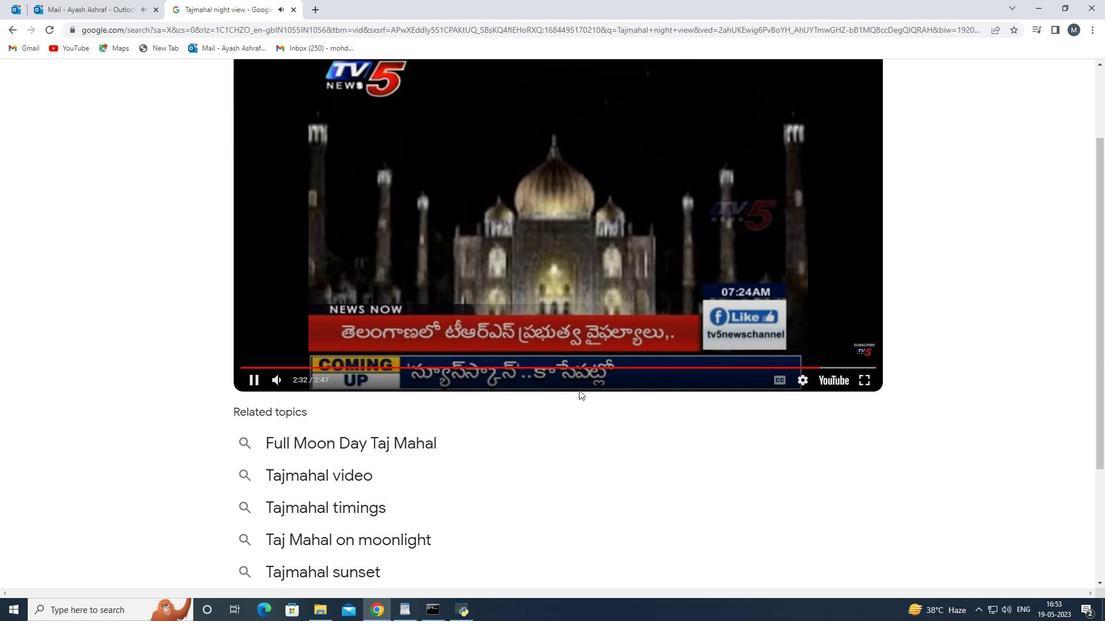 
Action: Mouse scrolled (579, 389) with delta (0, 0)
Screenshot: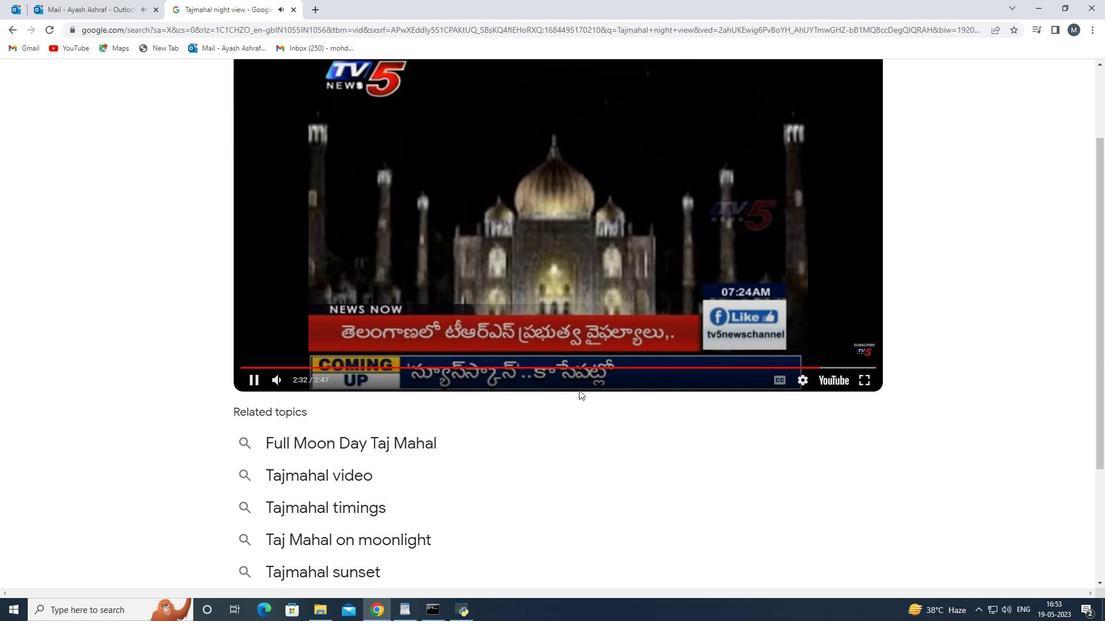 
Action: Mouse moved to (579, 390)
Screenshot: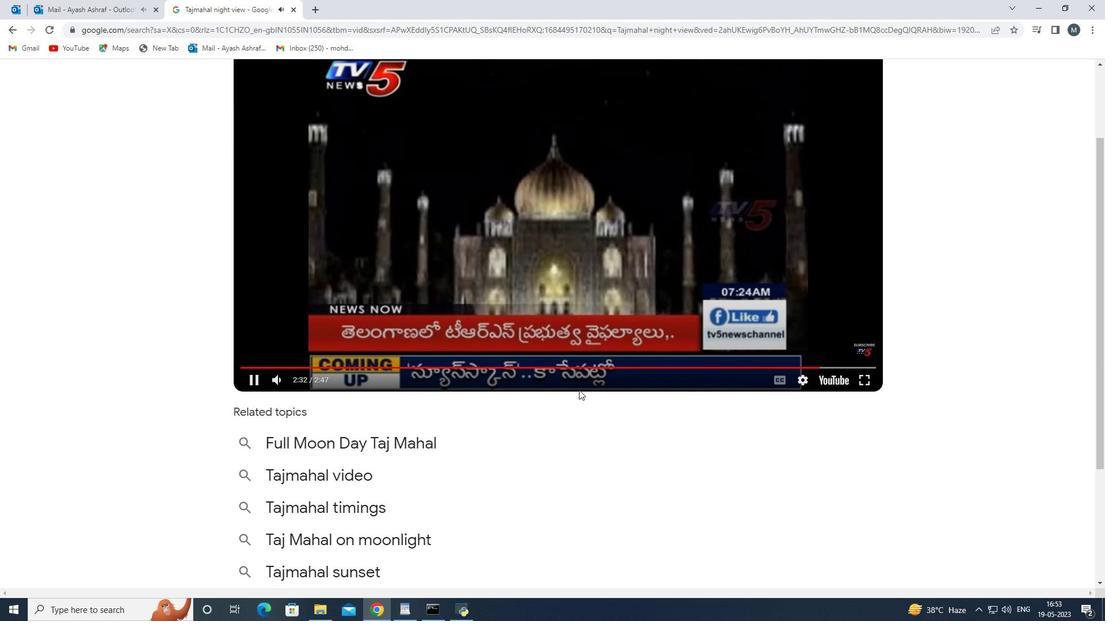 
Action: Mouse scrolled (579, 390) with delta (0, 0)
Screenshot: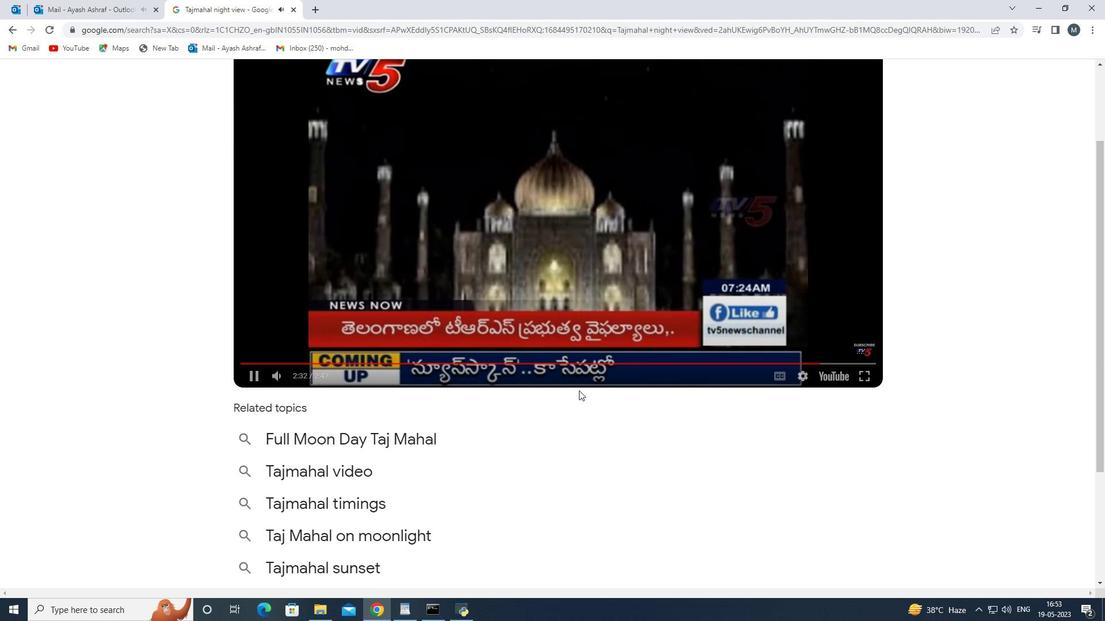 
Action: Mouse scrolled (579, 390) with delta (0, 0)
Screenshot: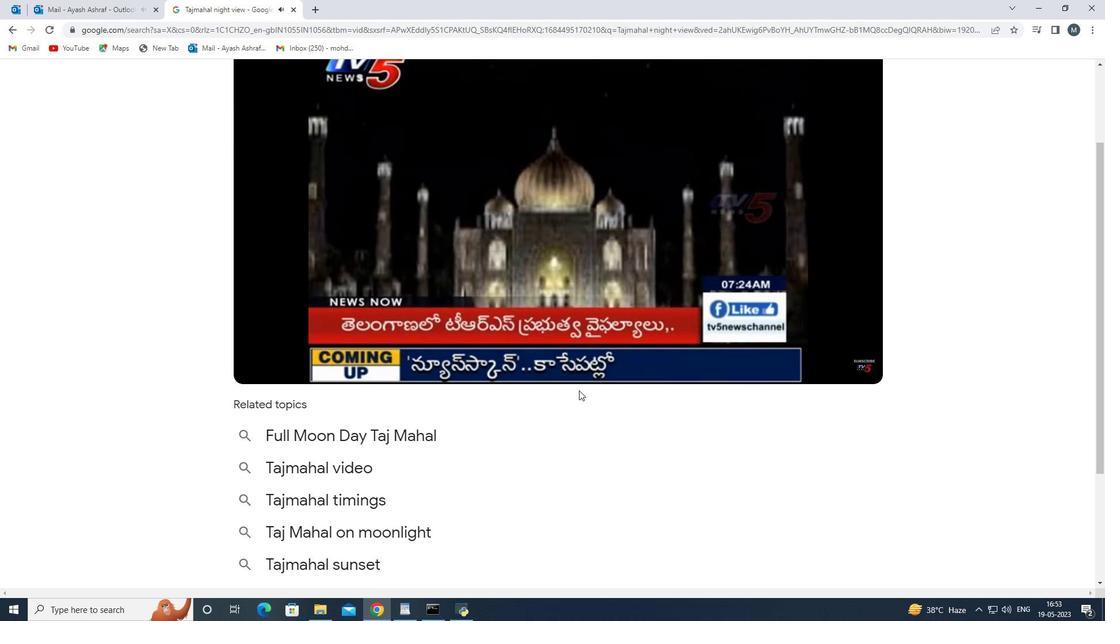 
Action: Mouse moved to (388, 272)
Screenshot: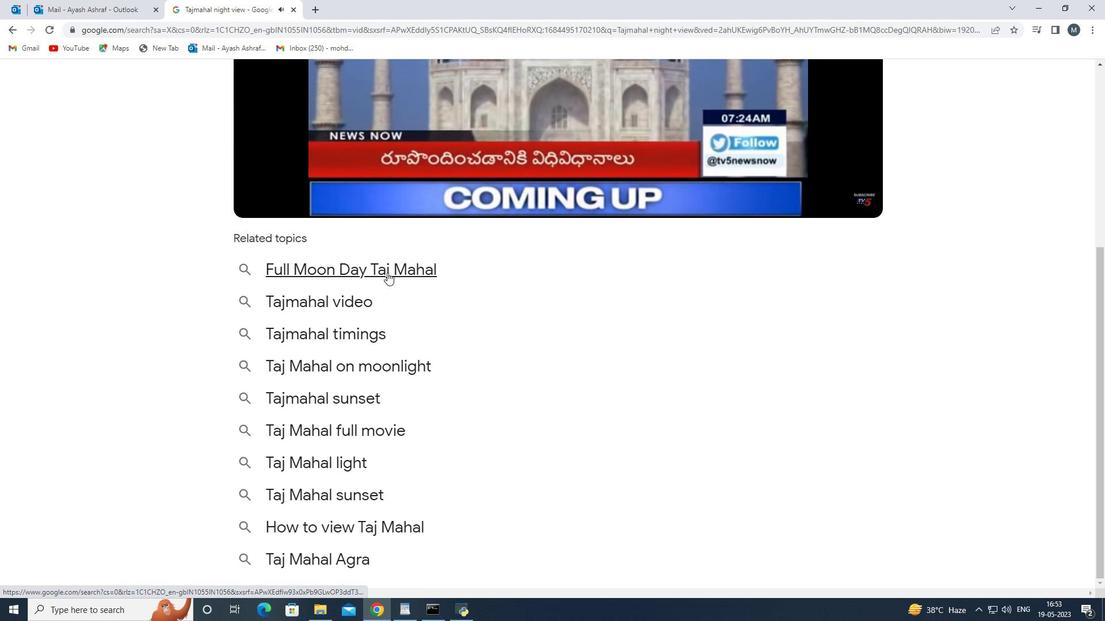 
Action: Mouse pressed left at (388, 272)
Screenshot: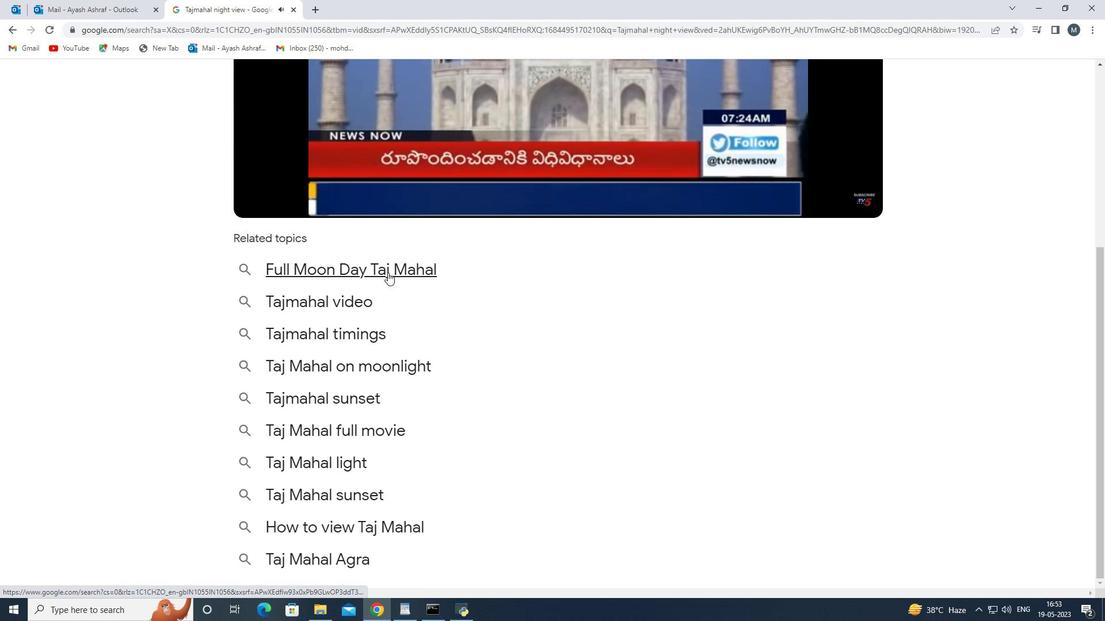
Action: Mouse moved to (146, 195)
